 Task: Reply all and add a link Link0000000014 to Aakash.mishra@softage.net and add a cc to Email0000000002@outlook.com with a subject Subject0000000016 with a message Message0000000014. Reply all and add a link Link0000000014 to Aakash.mishra@softage.net and add a cc to Email0000000002@outlook.com and bcc to Email0000000003@outlook.com@outlook.com with a subject Subject0000000016 with a message Message0000000014. Reply all and add a link Link0000000014 to Email0000000002@outlook.com with a subject Subject0000000016 with a message Message0000000014 and with an attachment of Attach0000000004. Reply all and add a link Link0000000014 to Aakash.mishra@softage.net and add a cc to Email0000000002@outlook.com with a subject Subject0000000016 with a message Message0000000014 and with an attachment of Attach0000000004. Reply all and add a link Link0000000014 to Aakash.mishra@softage.net and add a cc to Email0000000002@outlook.com and bcc to Email0000000003@outlook.com@outlook.com with a subject Subject0000000017 with a message Message0000000014 and with an attachment of Attach0000000004
Action: Mouse moved to (1133, 304)
Screenshot: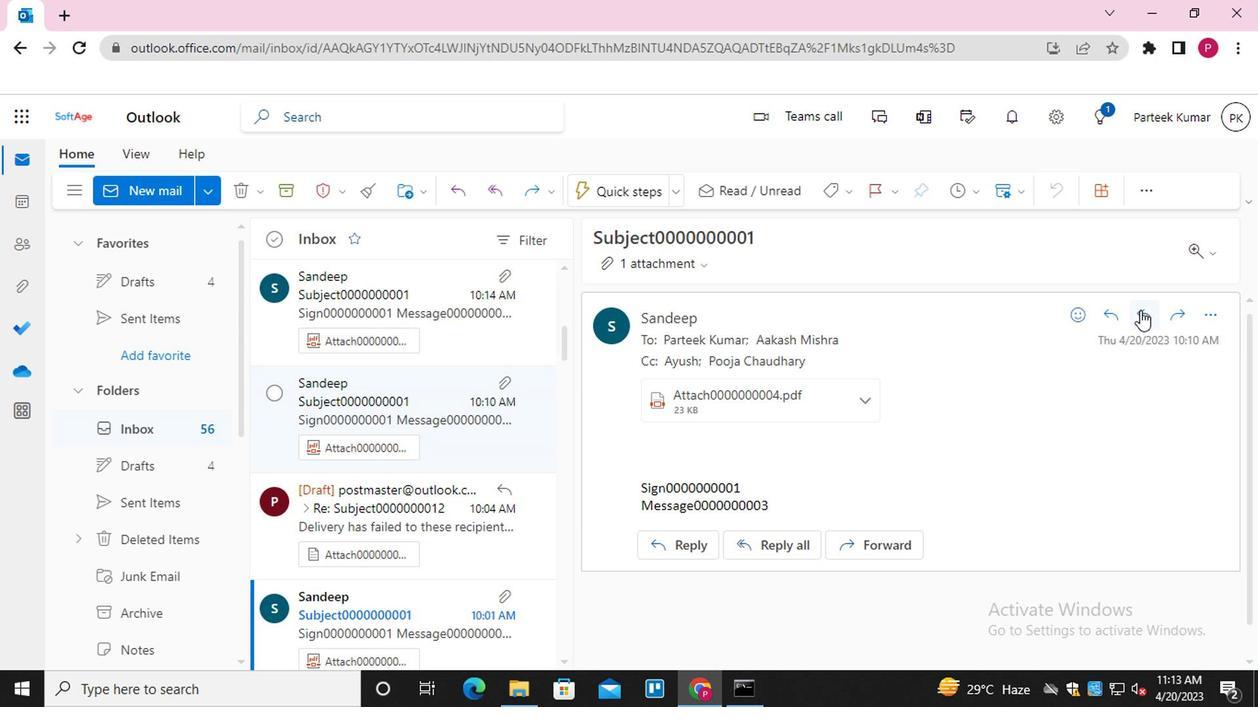 
Action: Mouse pressed left at (1133, 304)
Screenshot: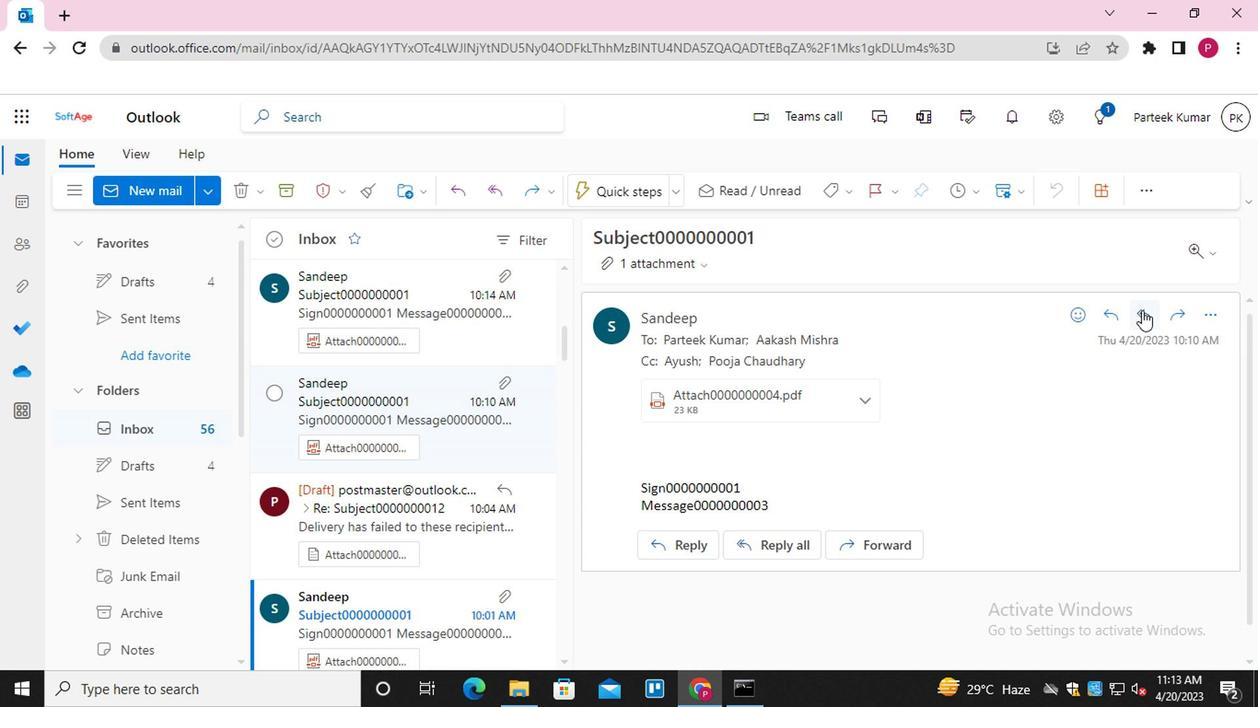 
Action: Mouse moved to (600, 560)
Screenshot: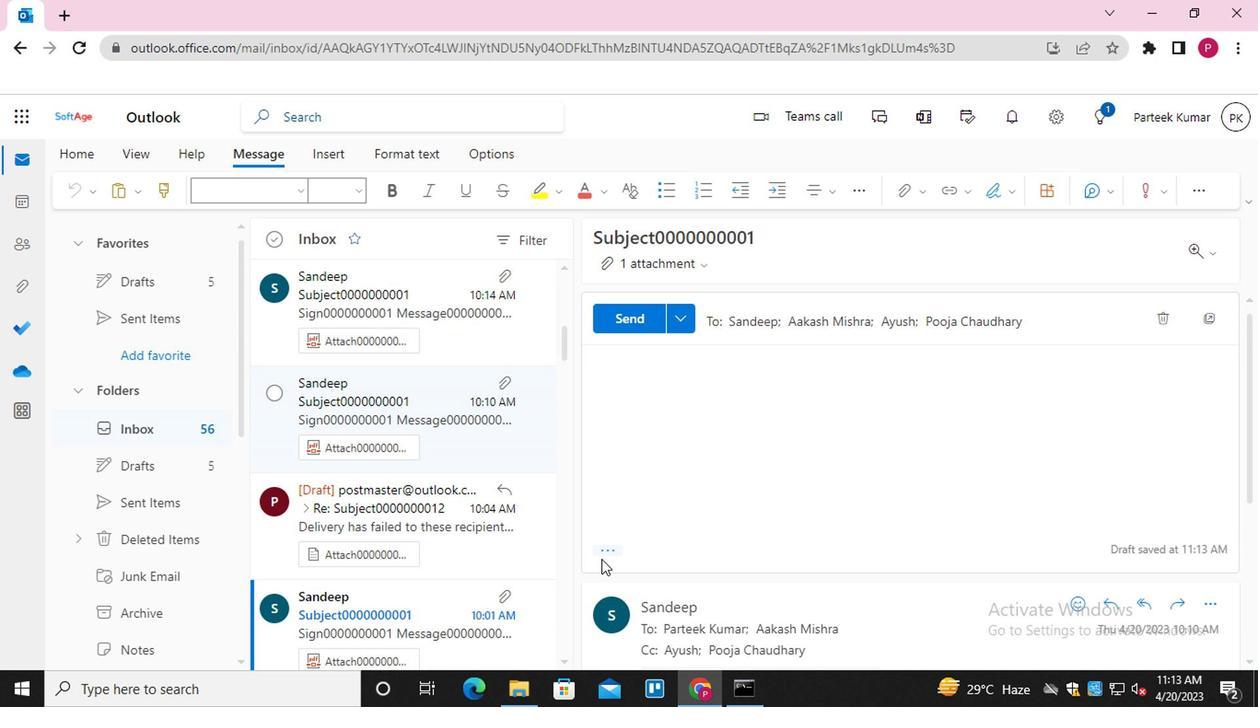 
Action: Mouse pressed left at (600, 560)
Screenshot: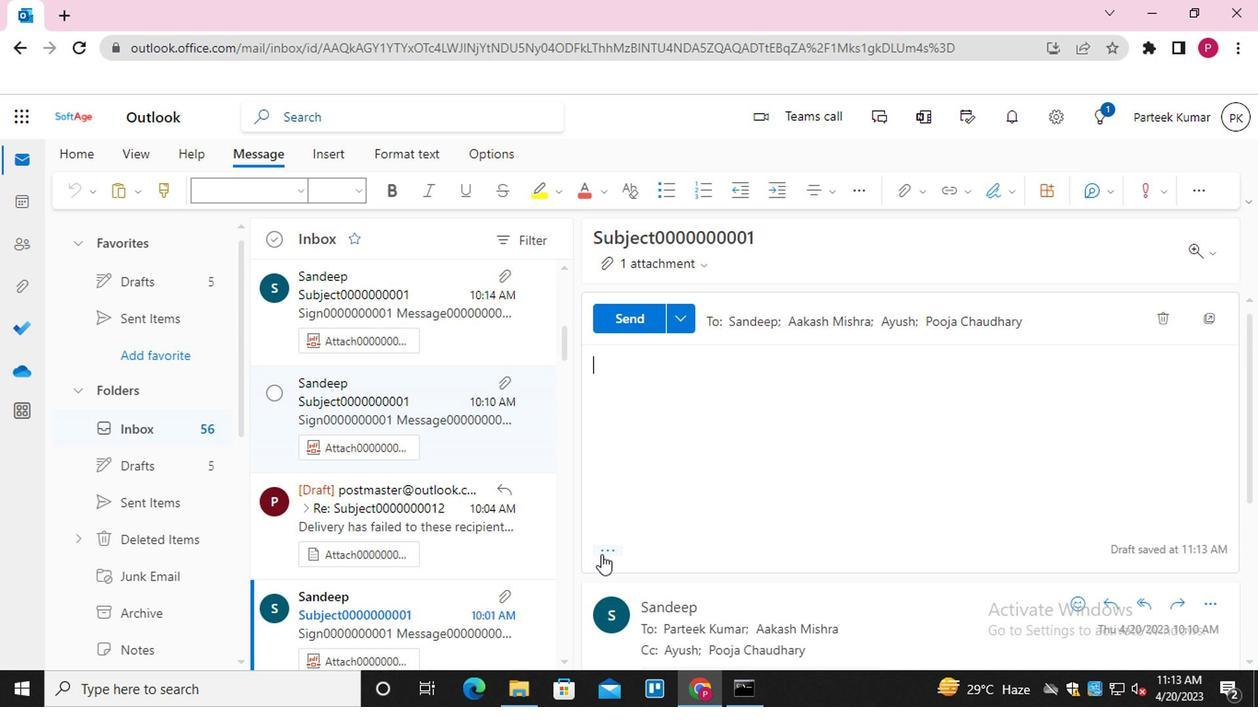 
Action: Mouse moved to (610, 366)
Screenshot: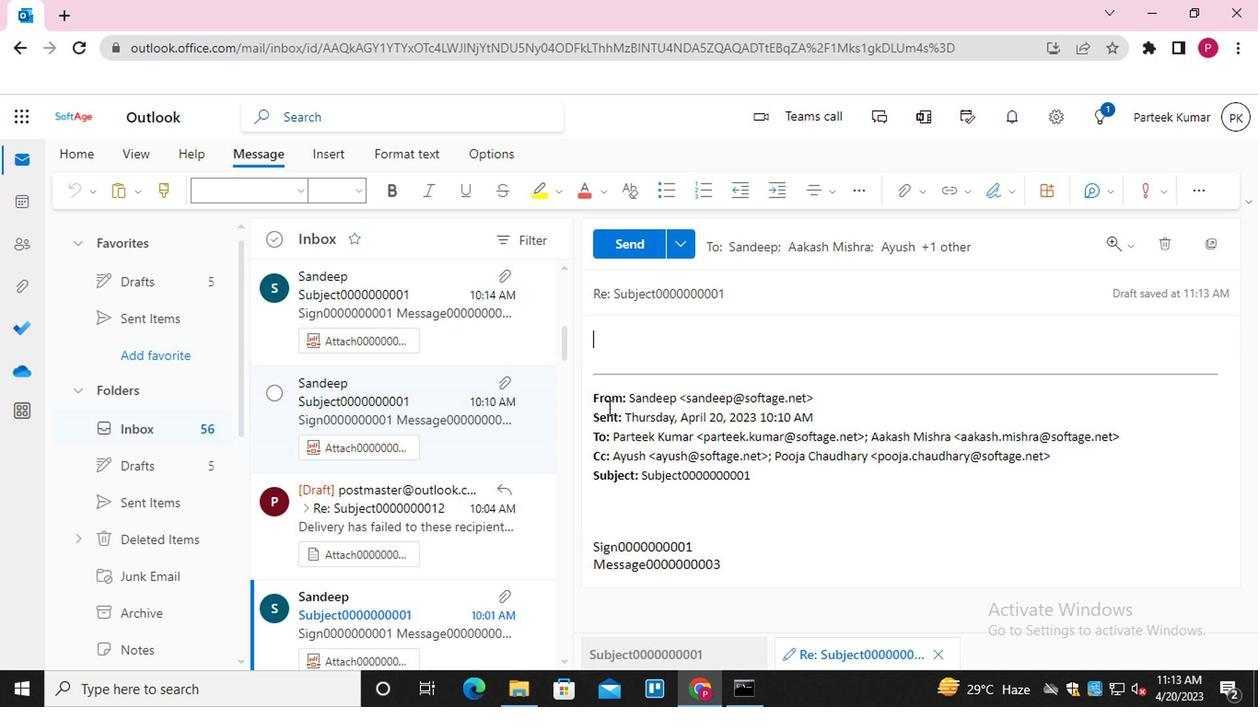 
Action: Mouse pressed left at (610, 366)
Screenshot: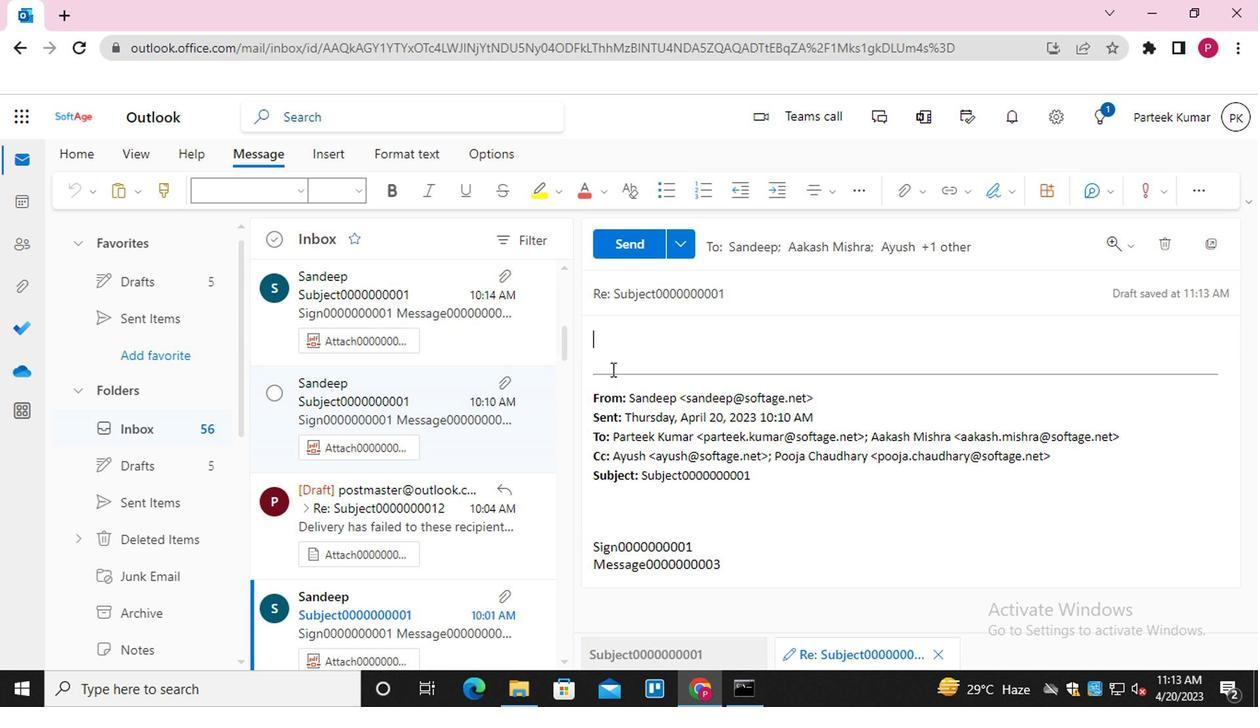 
Action: Mouse moved to (615, 357)
Screenshot: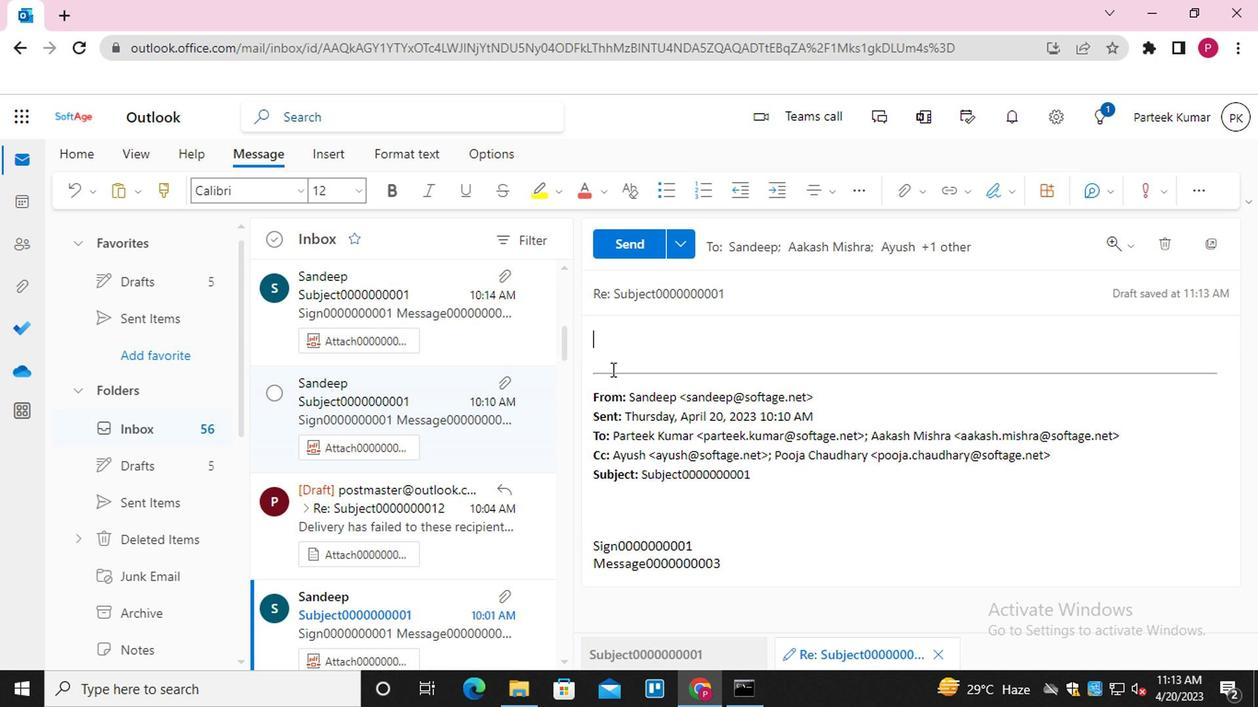 
Action: Mouse pressed left at (615, 357)
Screenshot: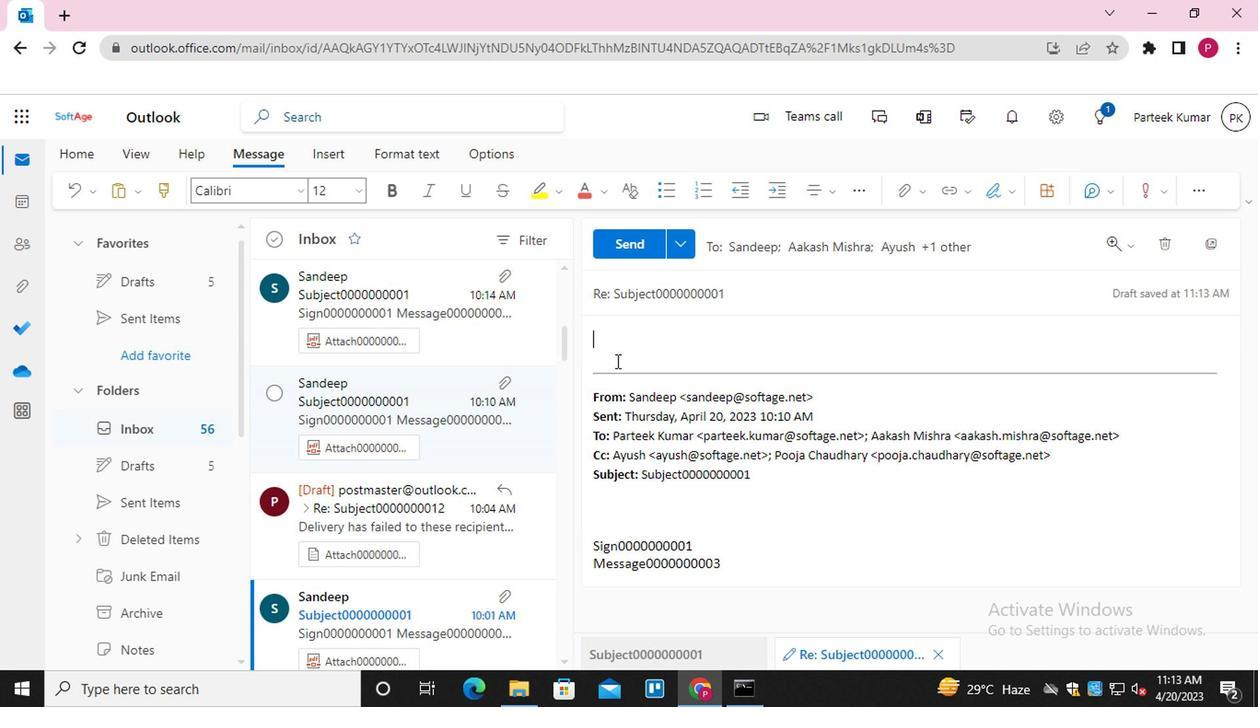 
Action: Mouse moved to (944, 173)
Screenshot: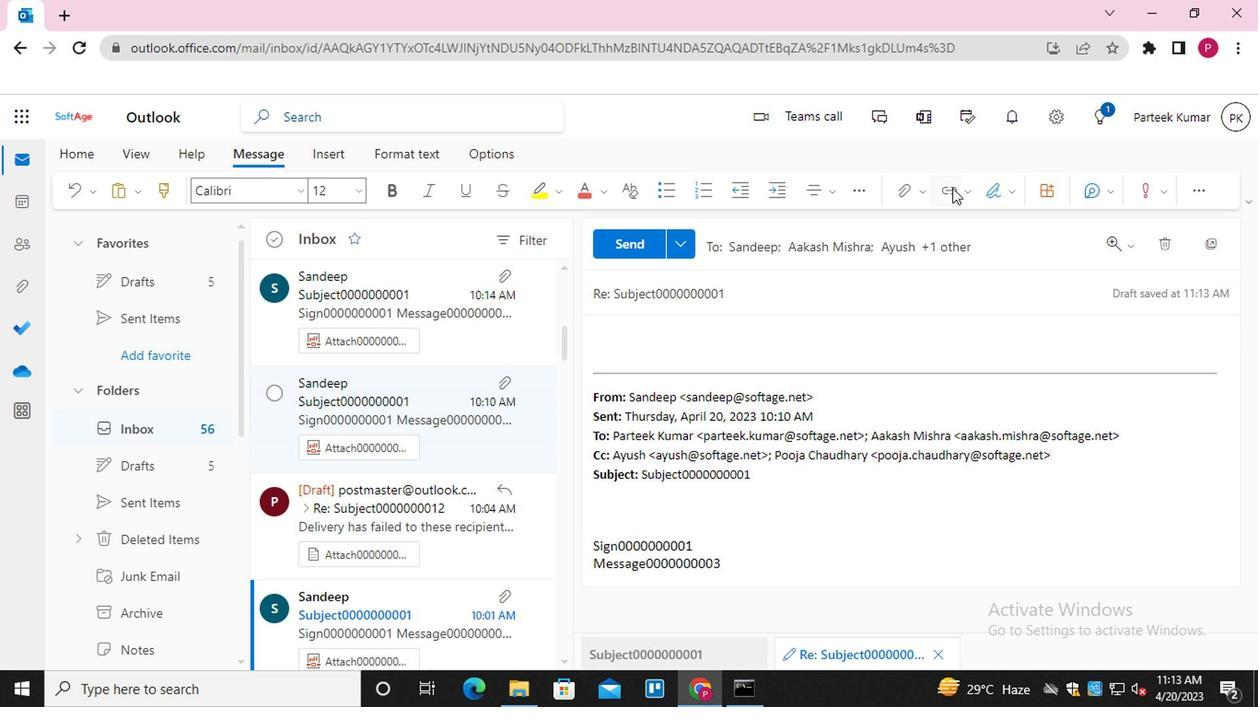 
Action: Mouse pressed left at (944, 173)
Screenshot: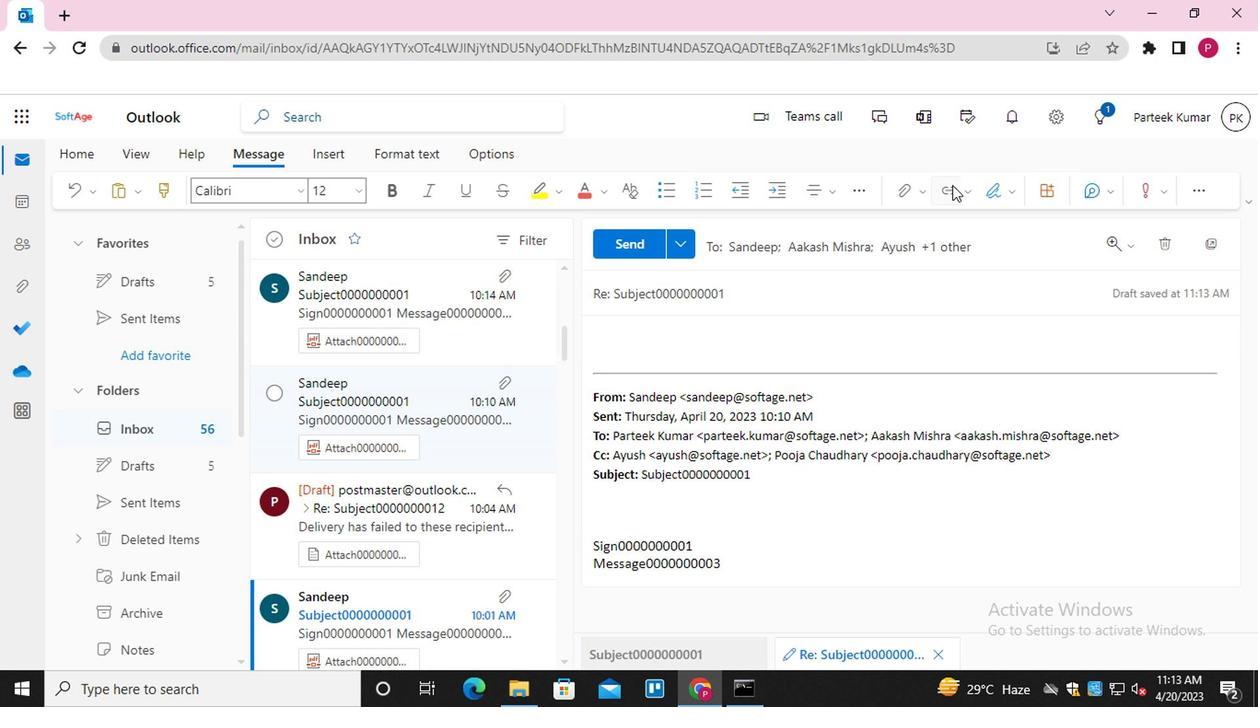 
Action: Mouse moved to (658, 356)
Screenshot: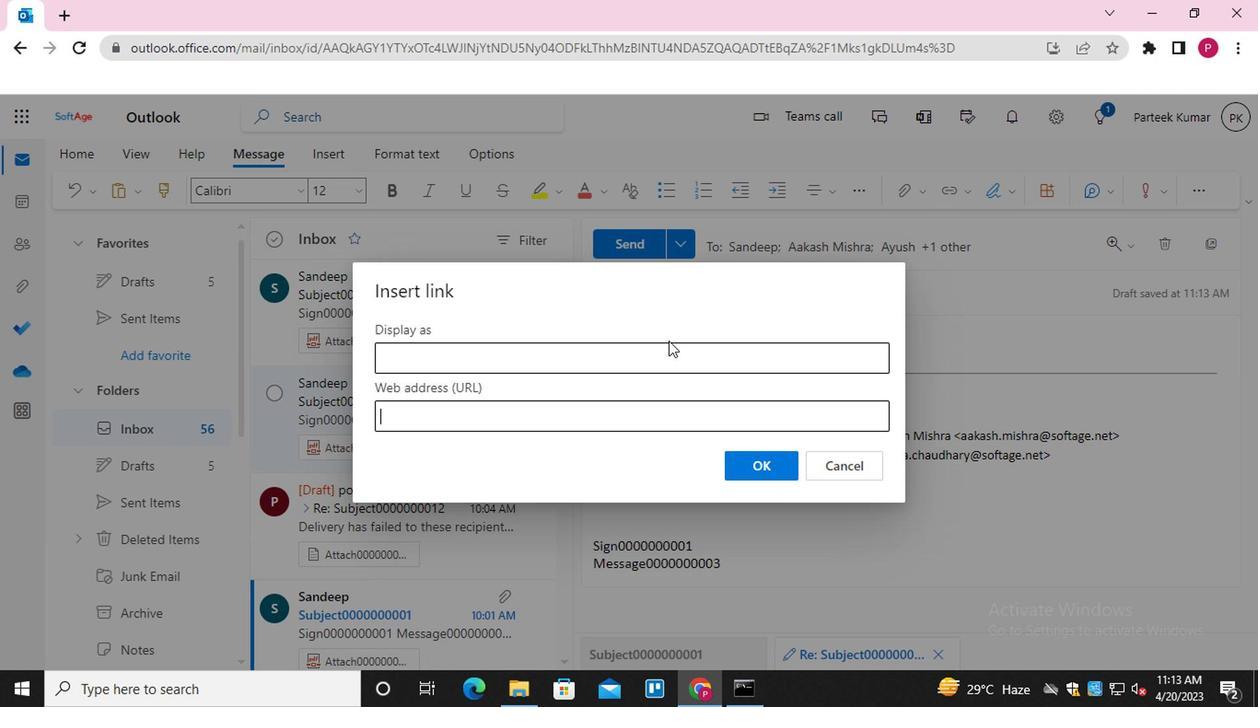 
Action: Mouse pressed left at (658, 356)
Screenshot: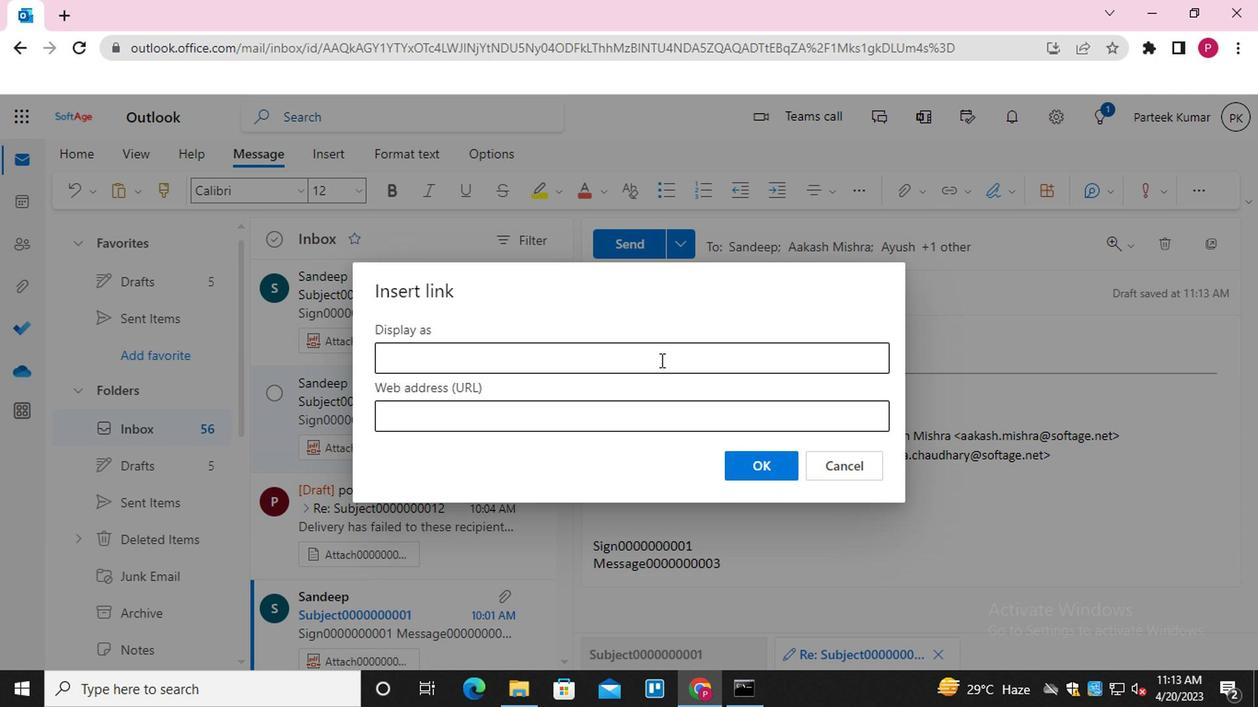 
Action: Mouse moved to (549, 401)
Screenshot: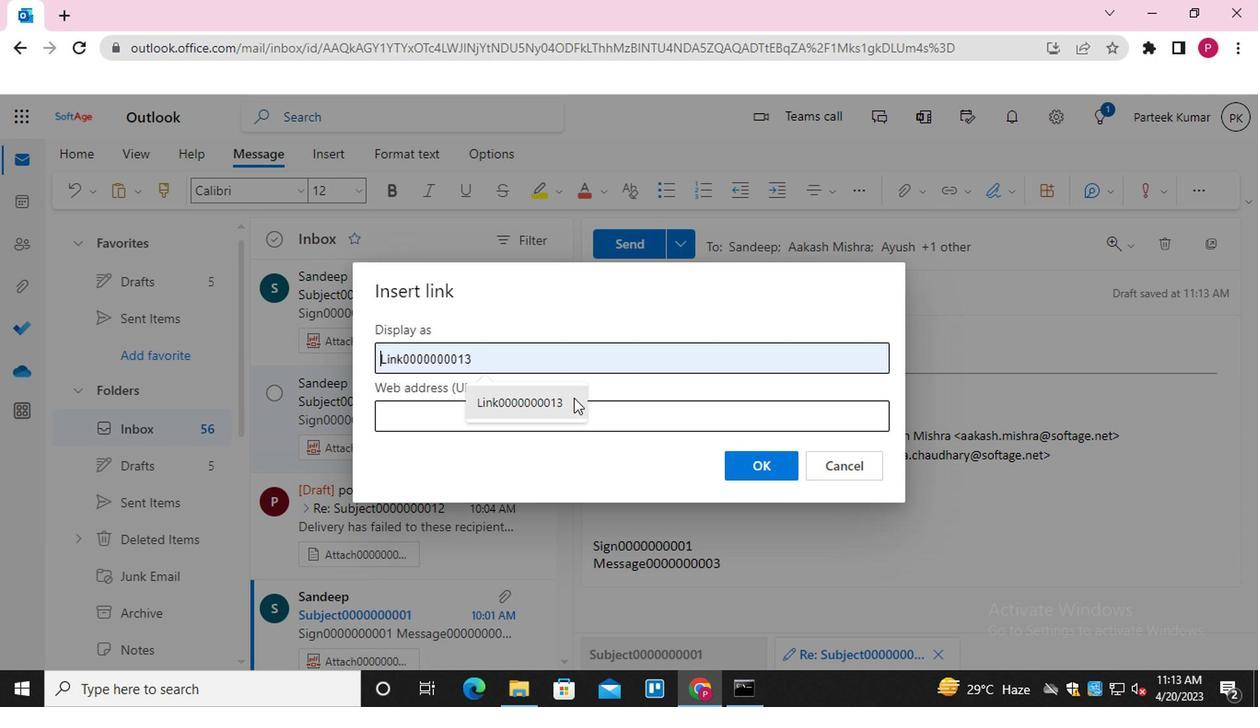 
Action: Mouse pressed left at (549, 401)
Screenshot: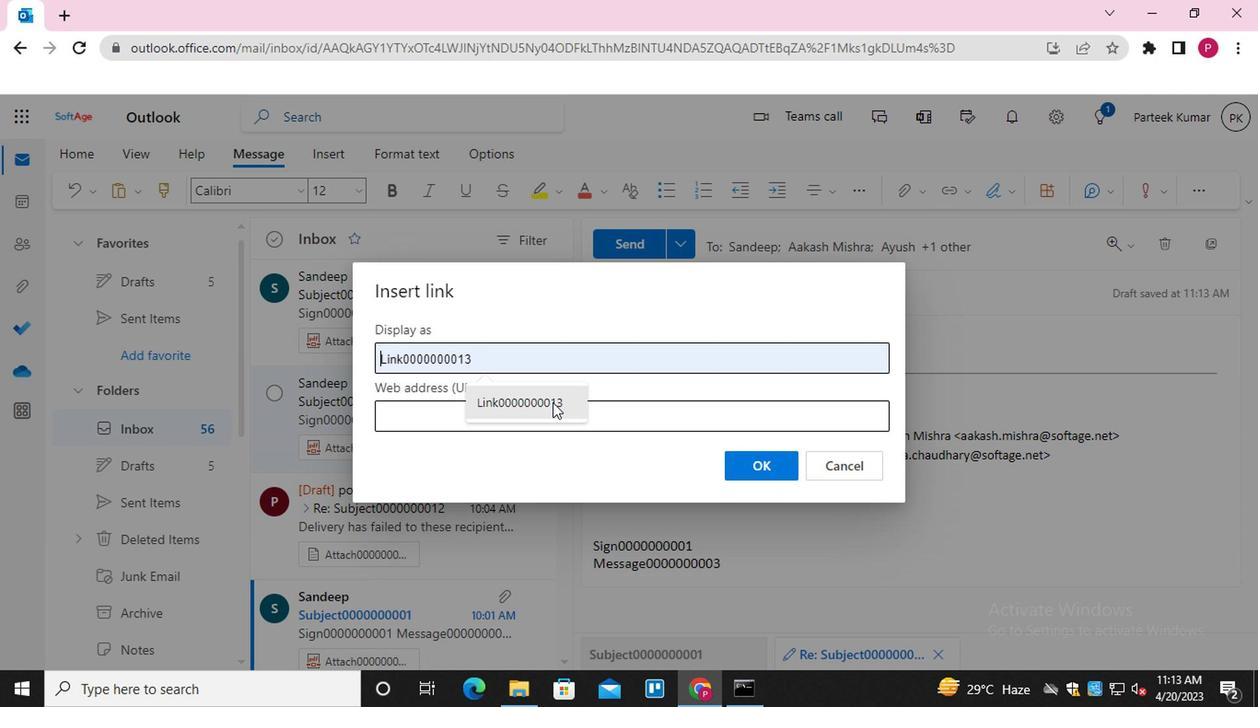 
Action: Mouse moved to (552, 359)
Screenshot: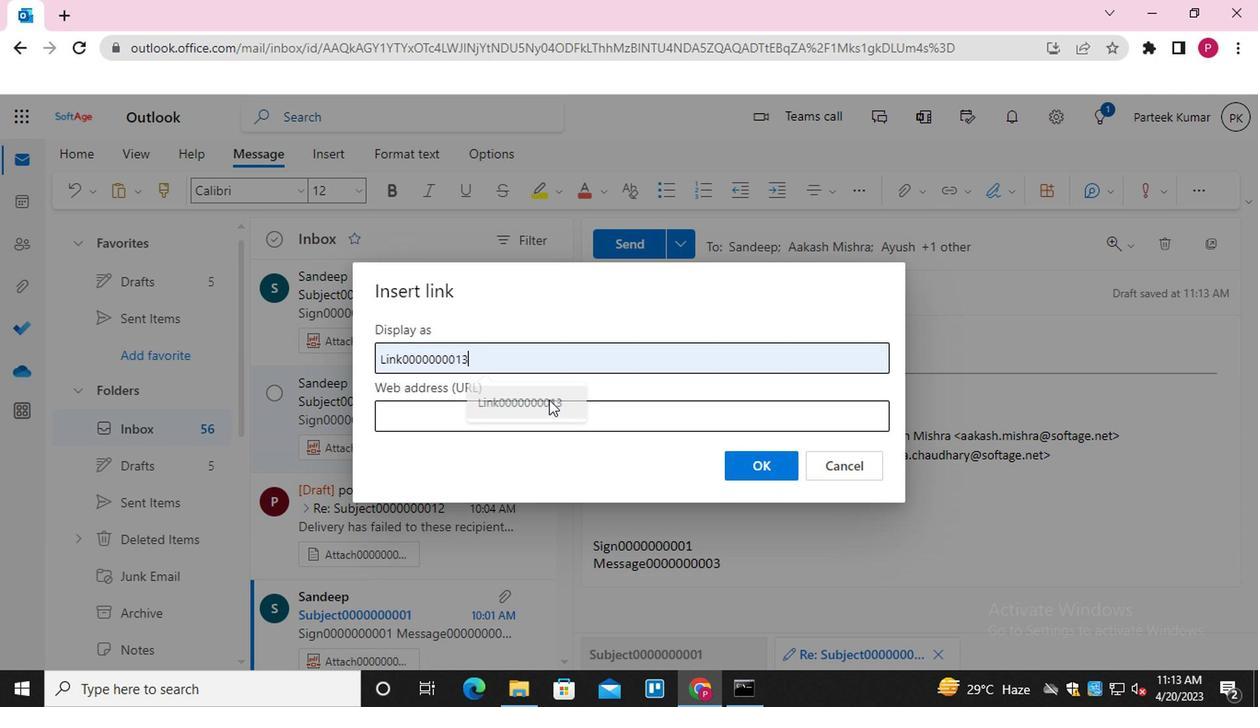 
Action: Mouse pressed left at (552, 359)
Screenshot: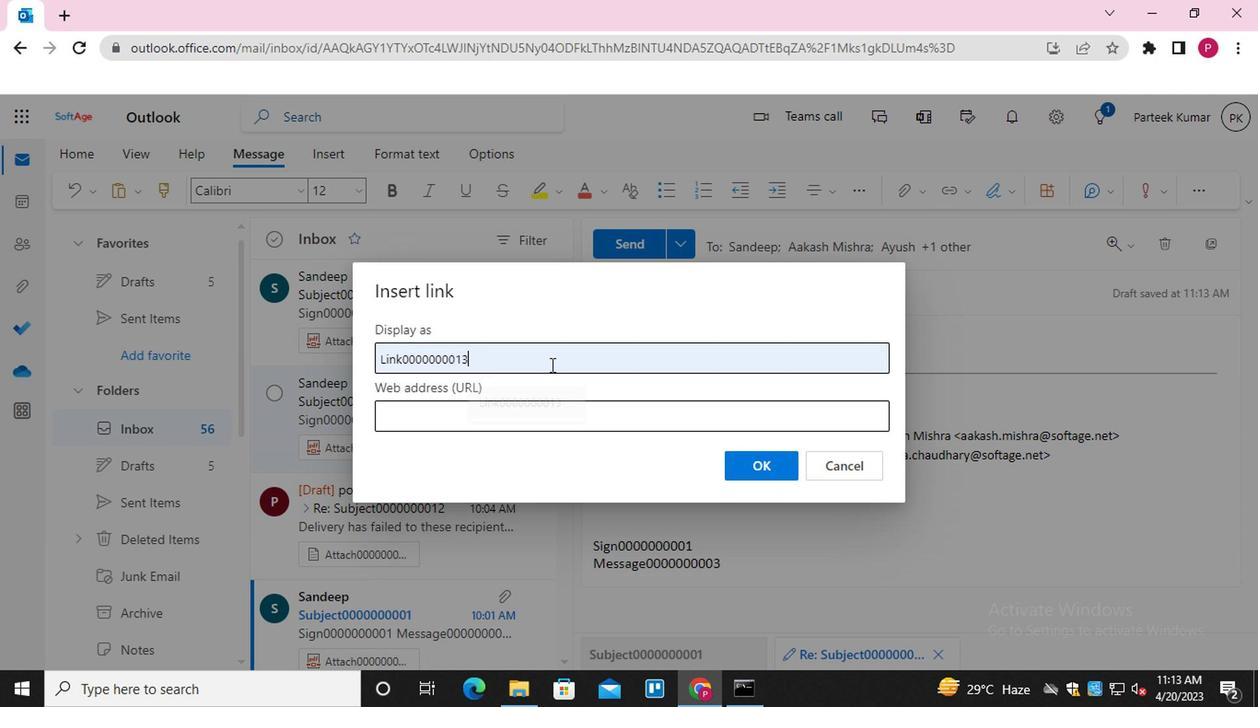 
Action: Mouse moved to (552, 358)
Screenshot: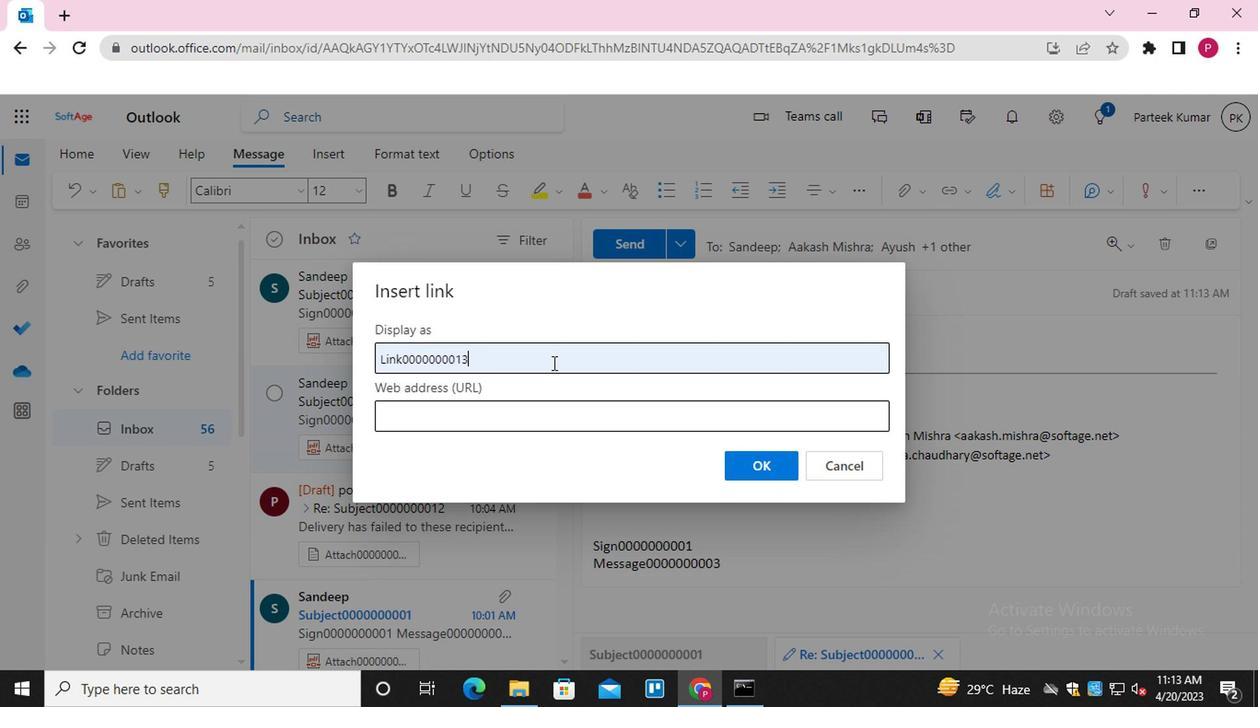 
Action: Key pressed <Key.backspace>4
Screenshot: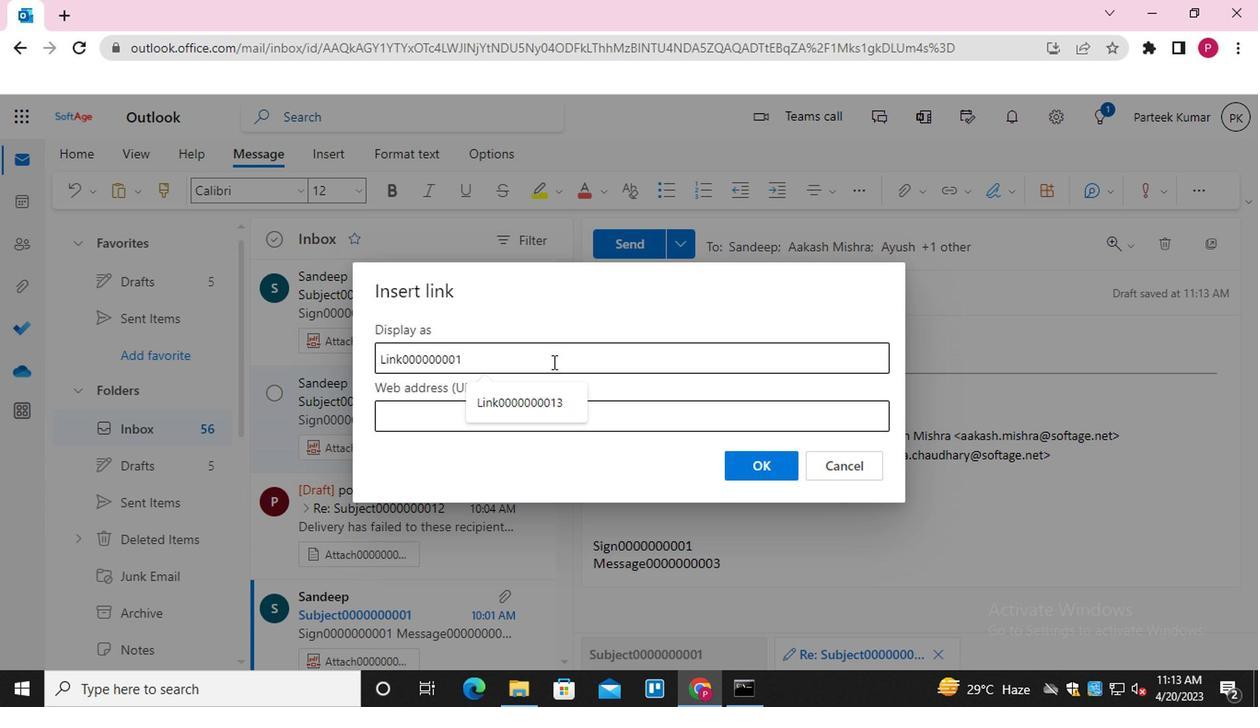 
Action: Mouse moved to (532, 405)
Screenshot: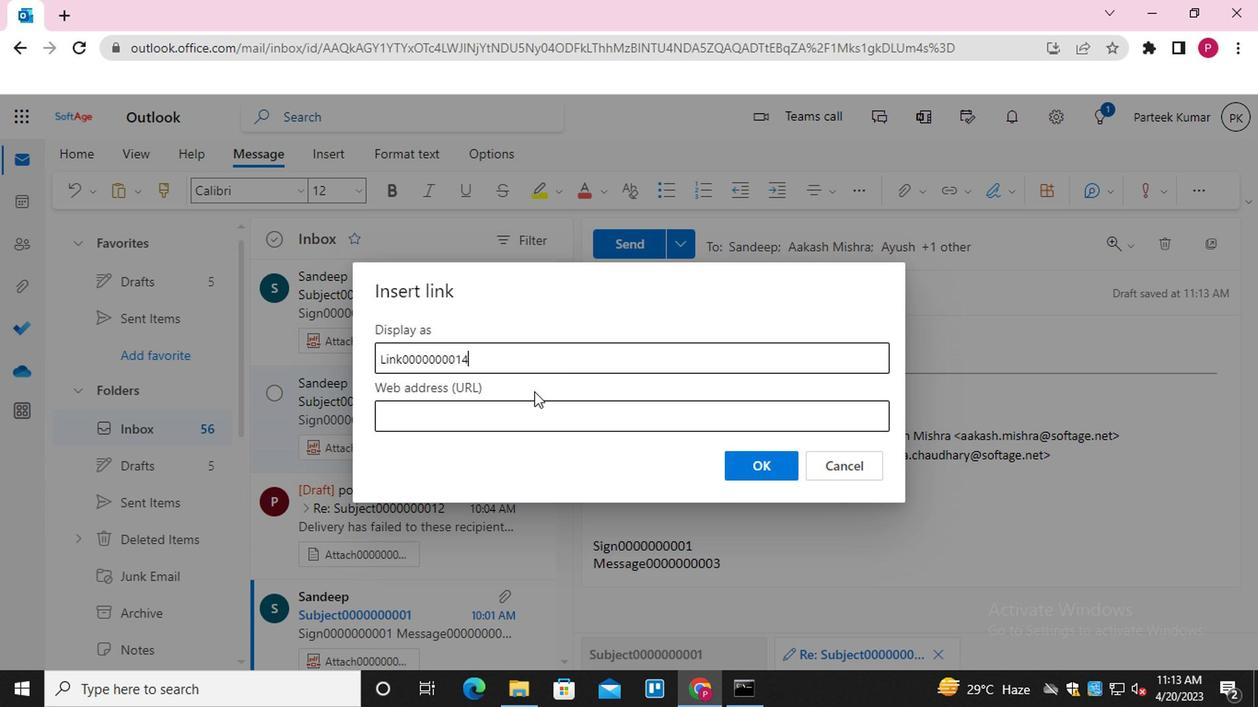 
Action: Mouse pressed left at (532, 405)
Screenshot: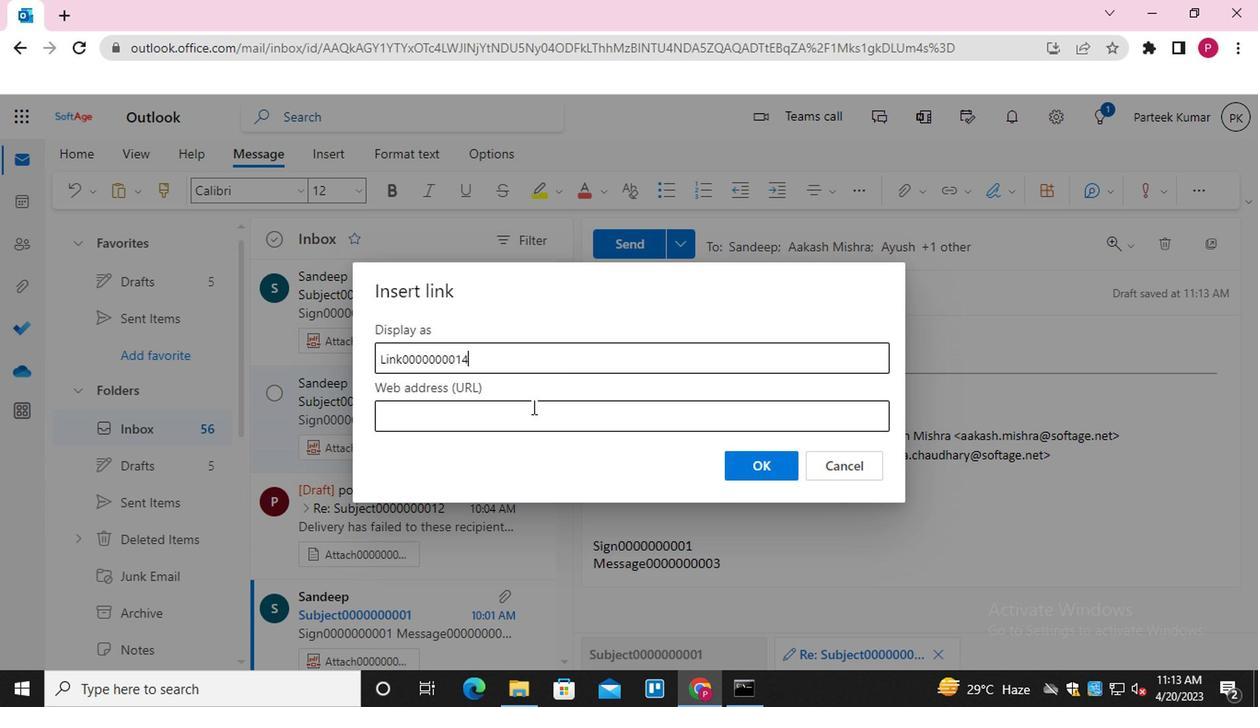 
Action: Mouse moved to (525, 461)
Screenshot: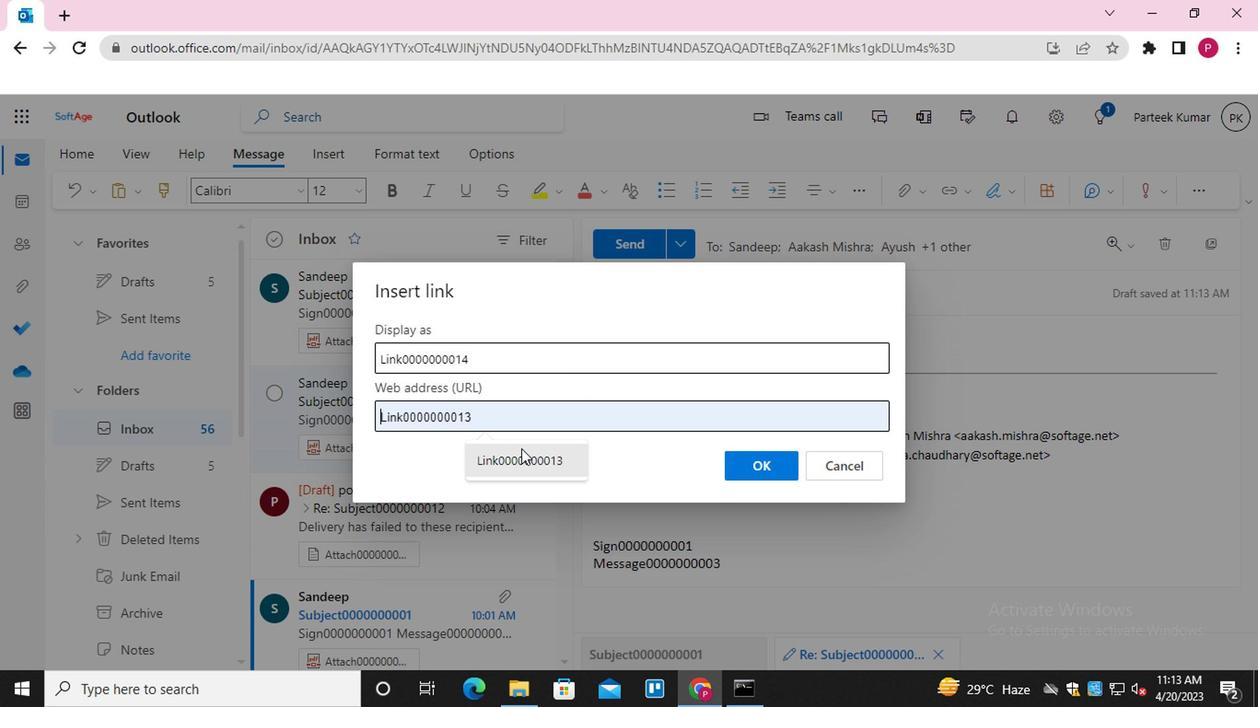 
Action: Mouse pressed left at (525, 461)
Screenshot: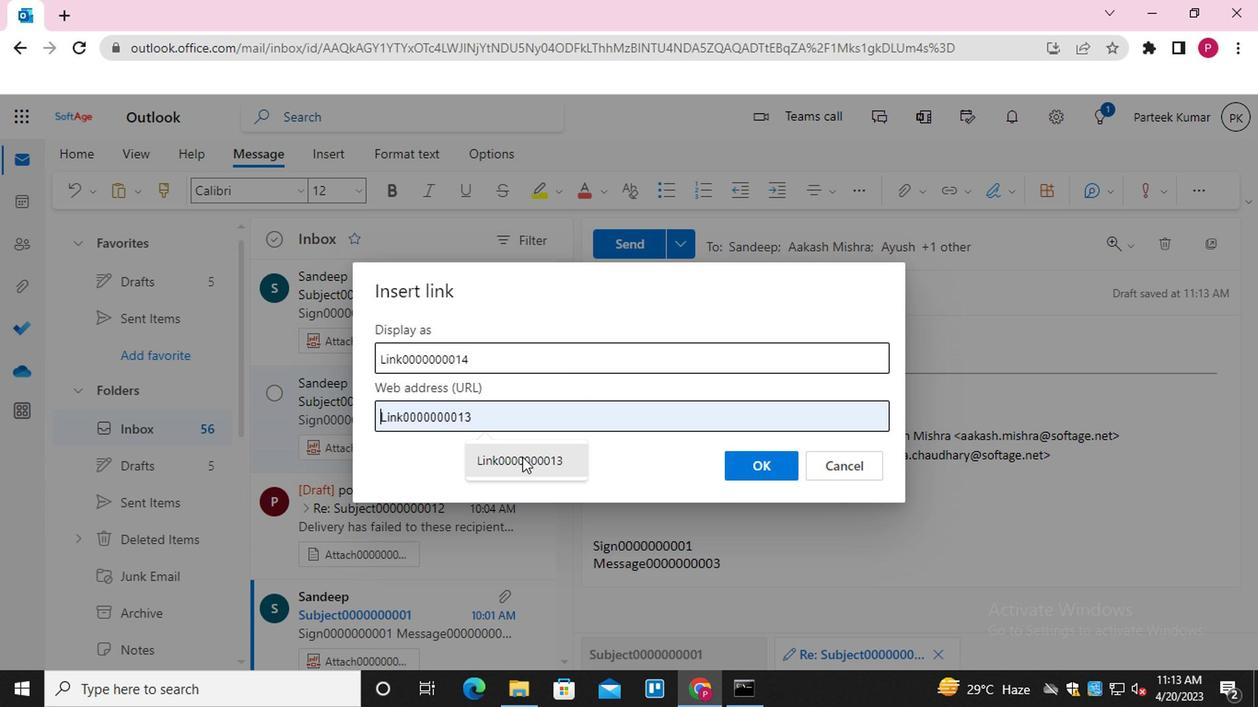 
Action: Mouse moved to (528, 459)
Screenshot: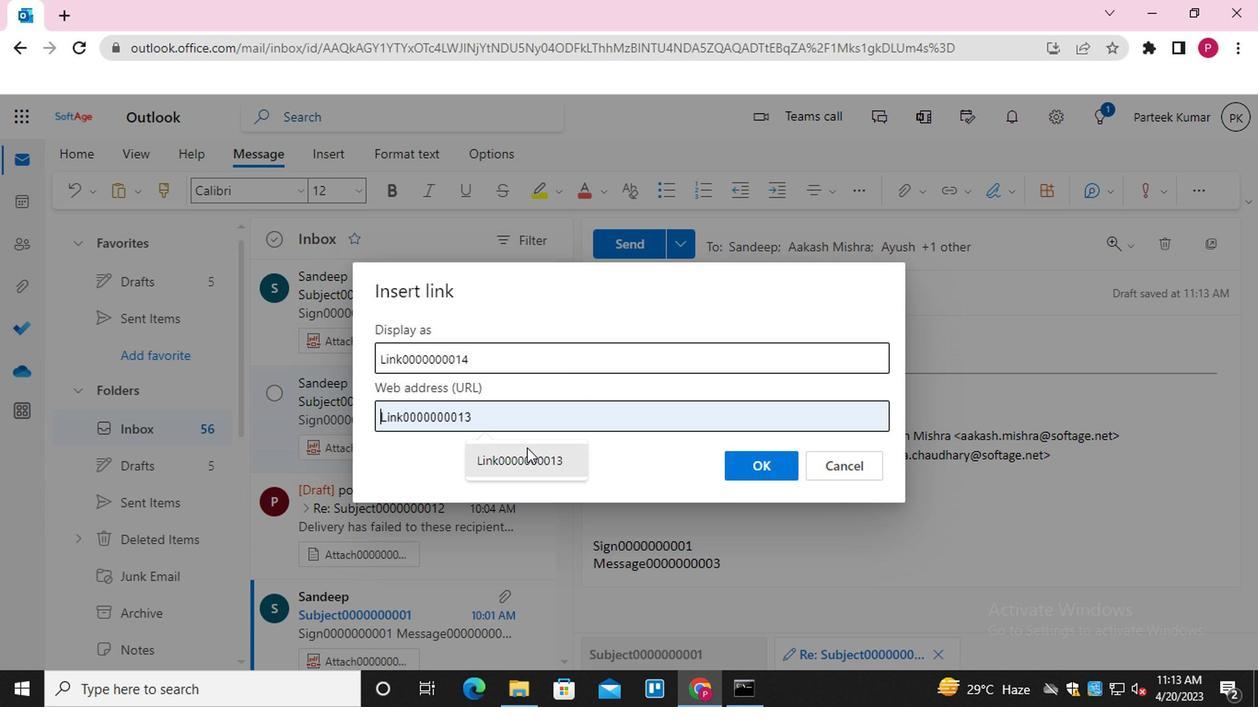 
Action: Mouse pressed left at (528, 459)
Screenshot: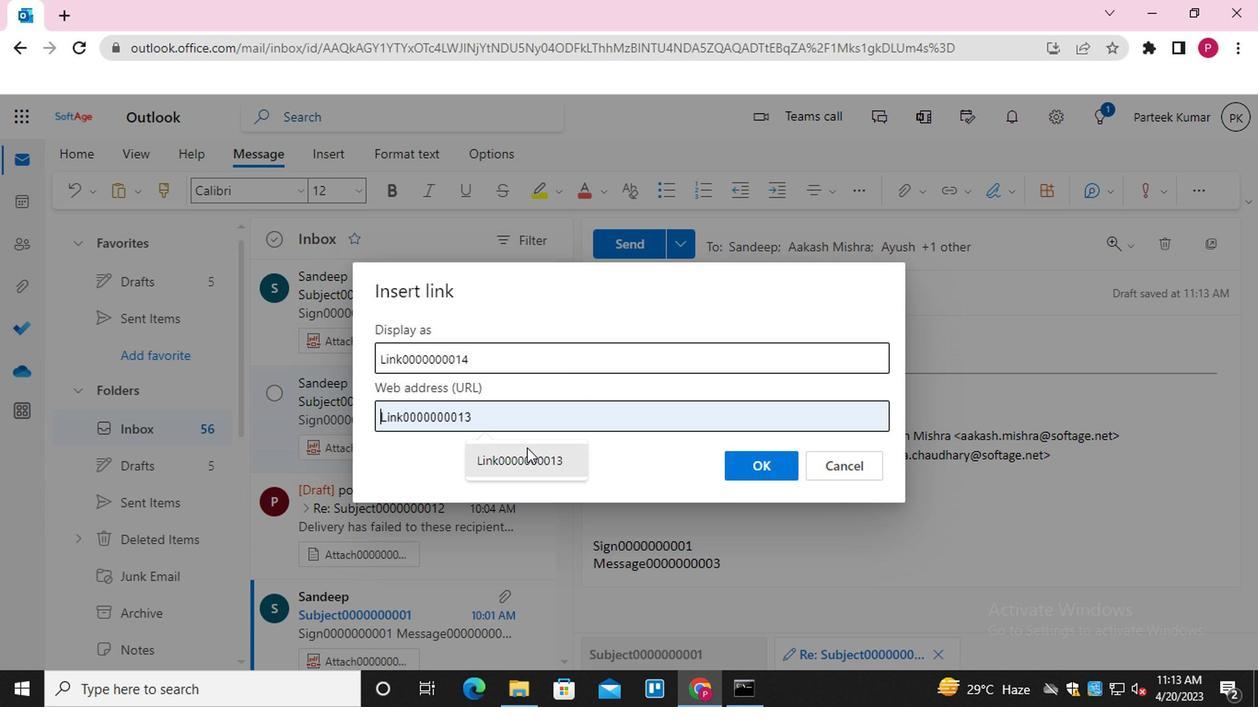 
Action: Mouse moved to (530, 418)
Screenshot: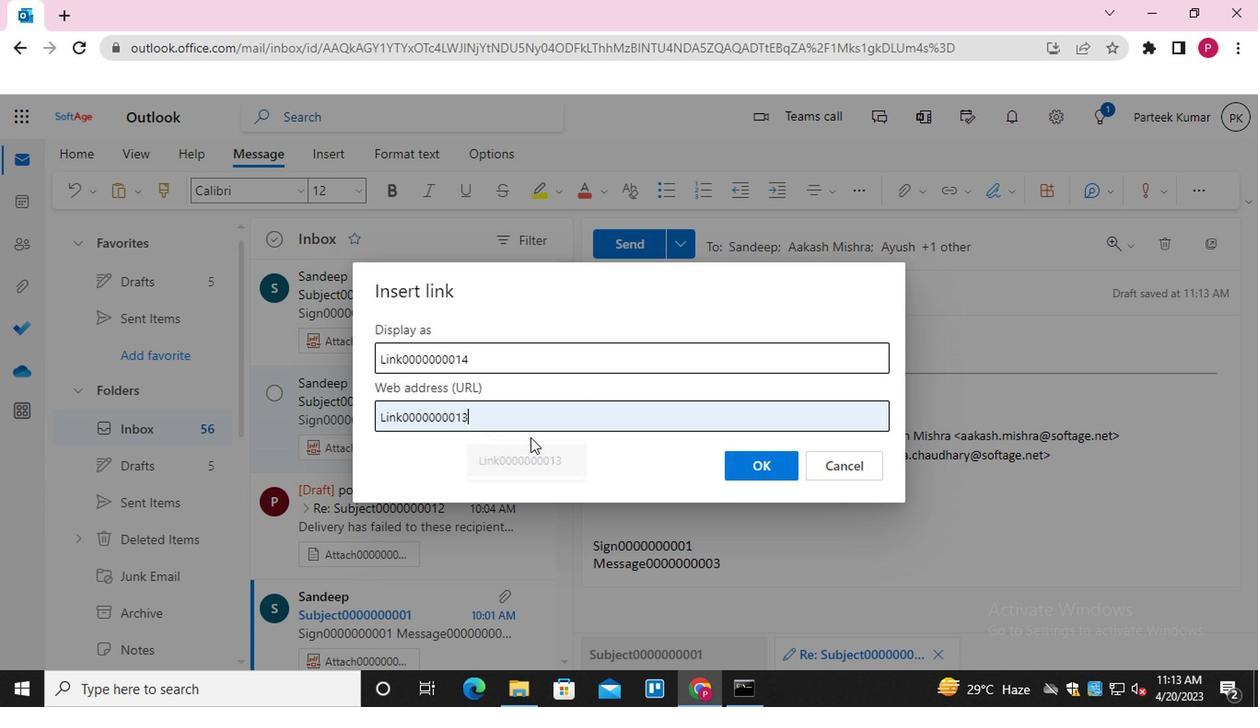 
Action: Mouse pressed left at (530, 418)
Screenshot: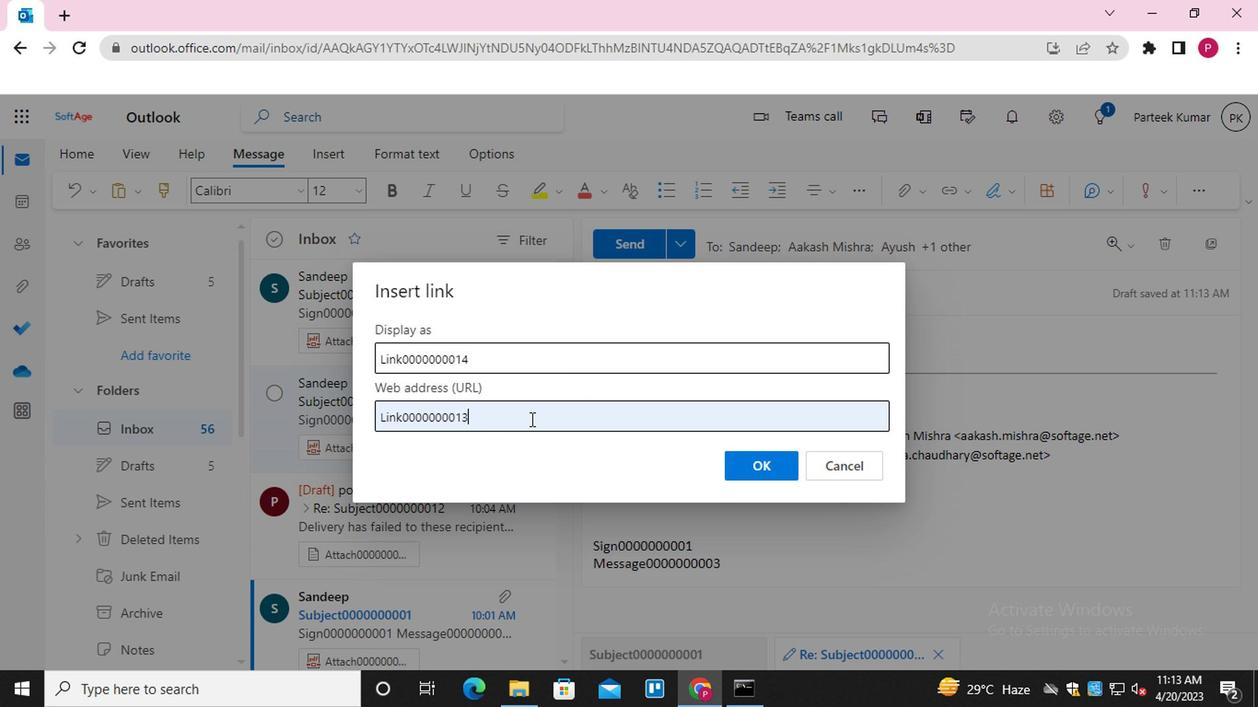 
Action: Key pressed <Key.backspace>4
Screenshot: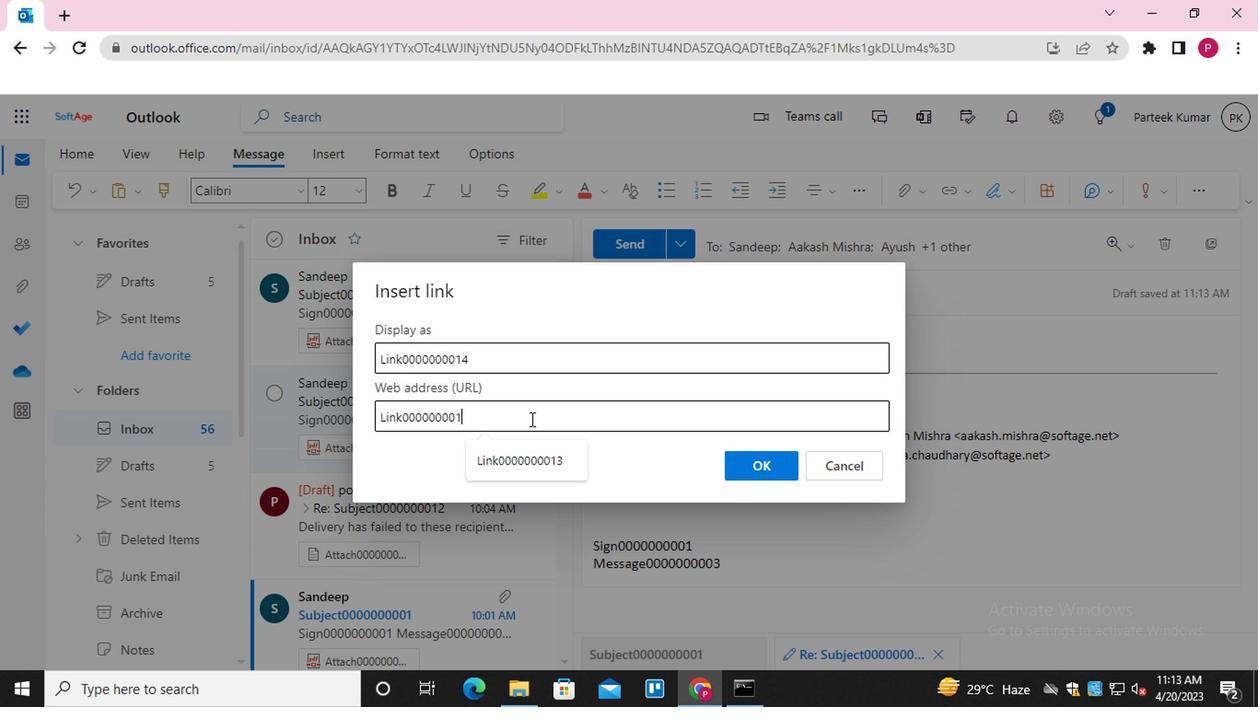 
Action: Mouse moved to (767, 464)
Screenshot: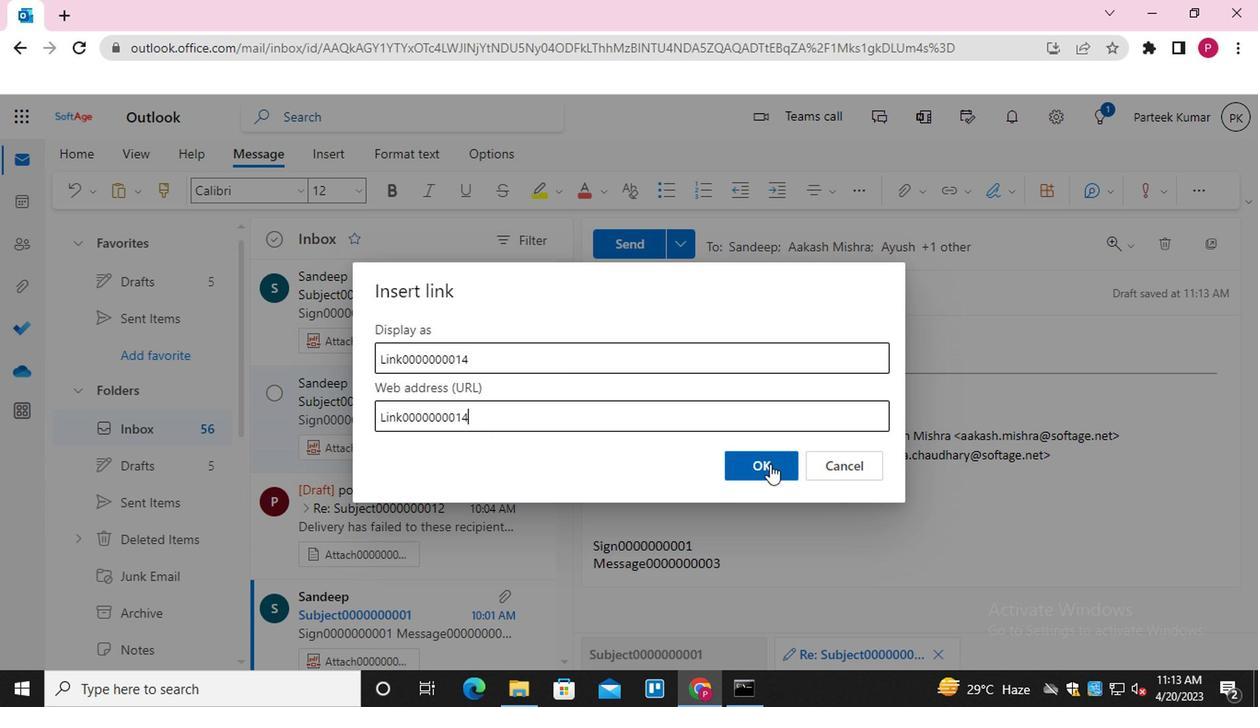 
Action: Mouse pressed left at (767, 464)
Screenshot: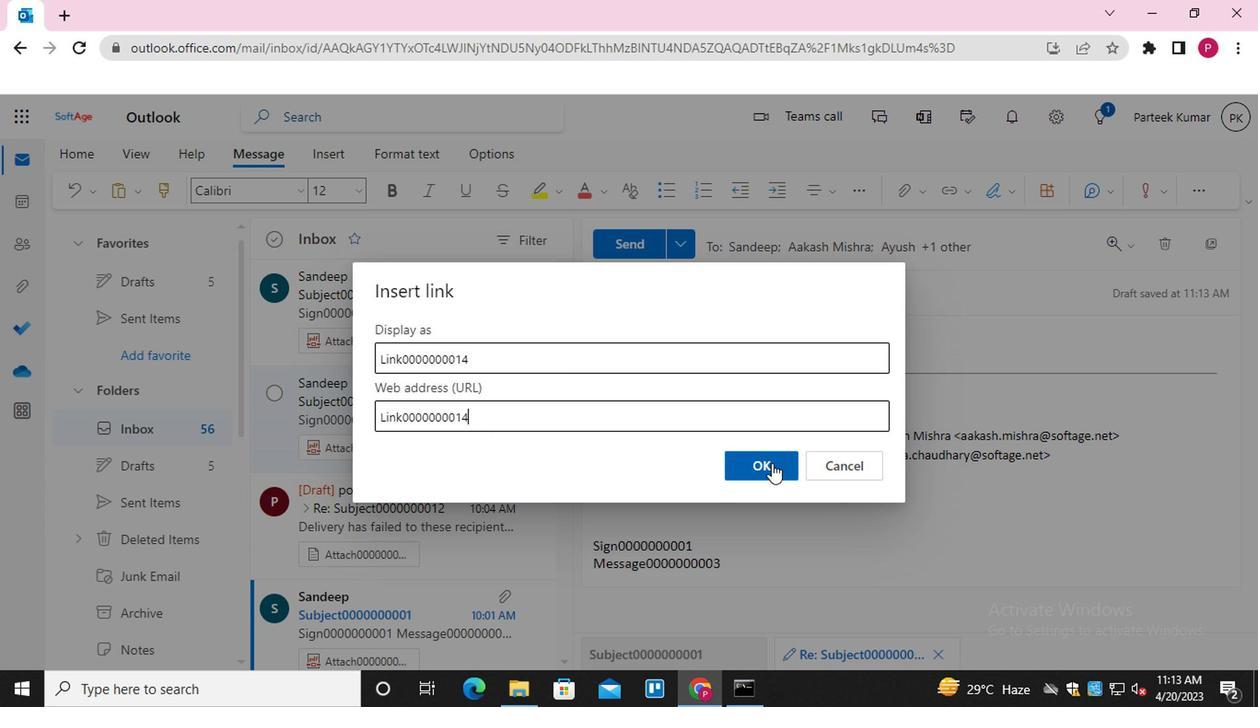 
Action: Mouse moved to (979, 239)
Screenshot: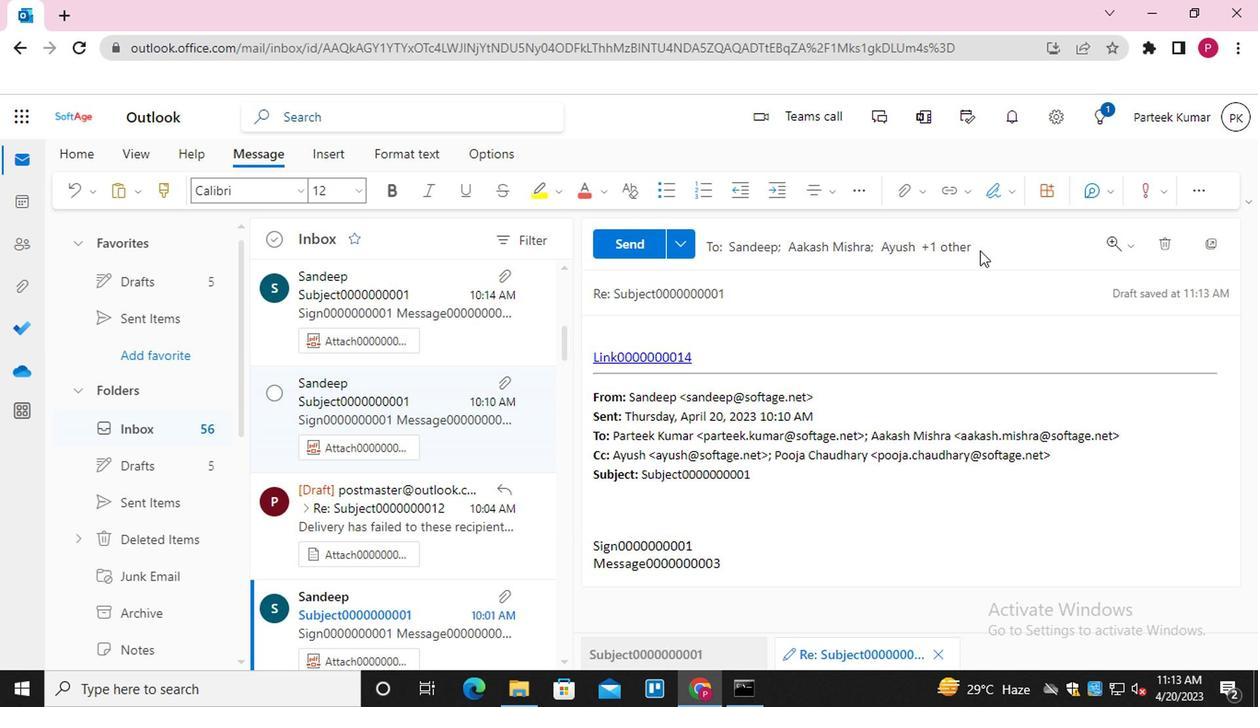 
Action: Mouse pressed left at (979, 239)
Screenshot: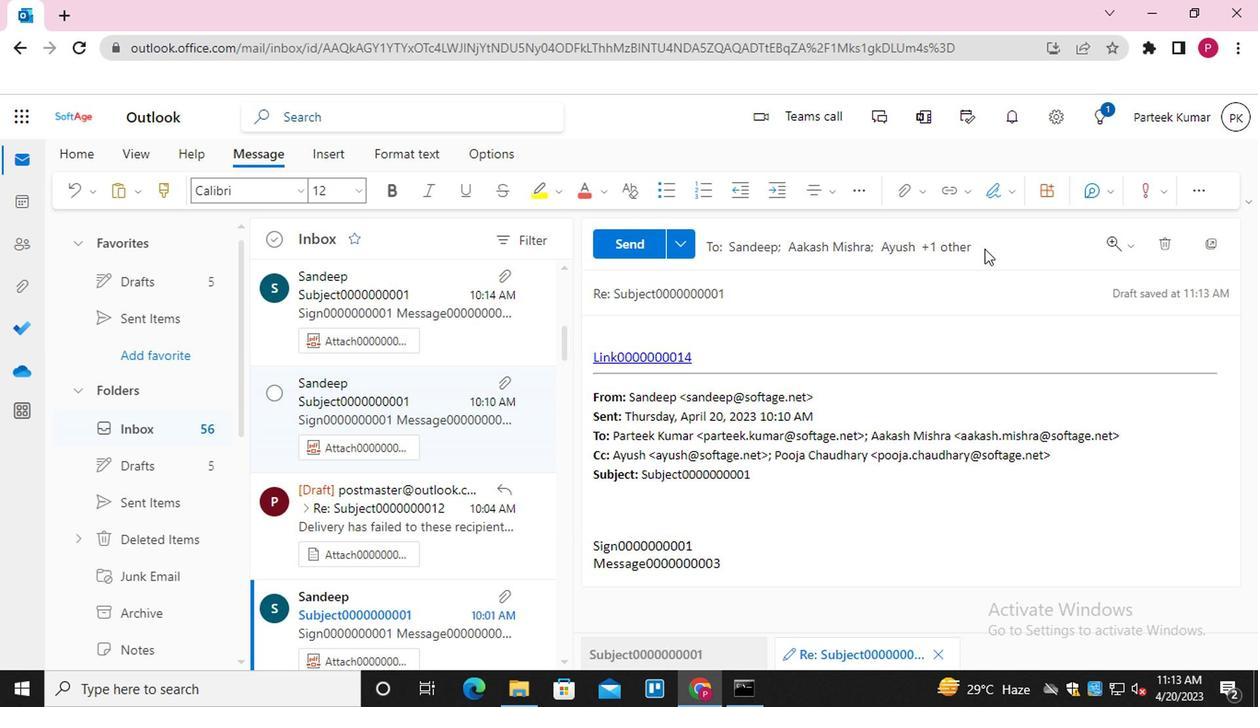 
Action: Mouse moved to (836, 282)
Screenshot: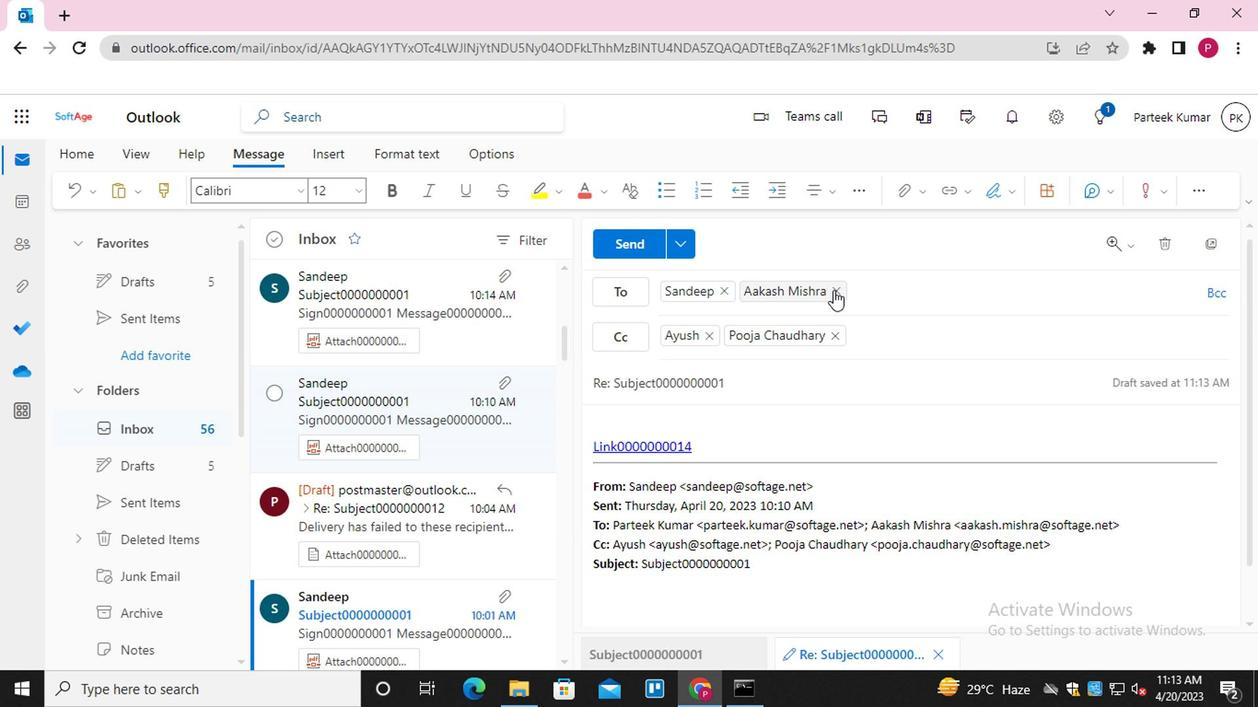 
Action: Mouse pressed left at (836, 282)
Screenshot: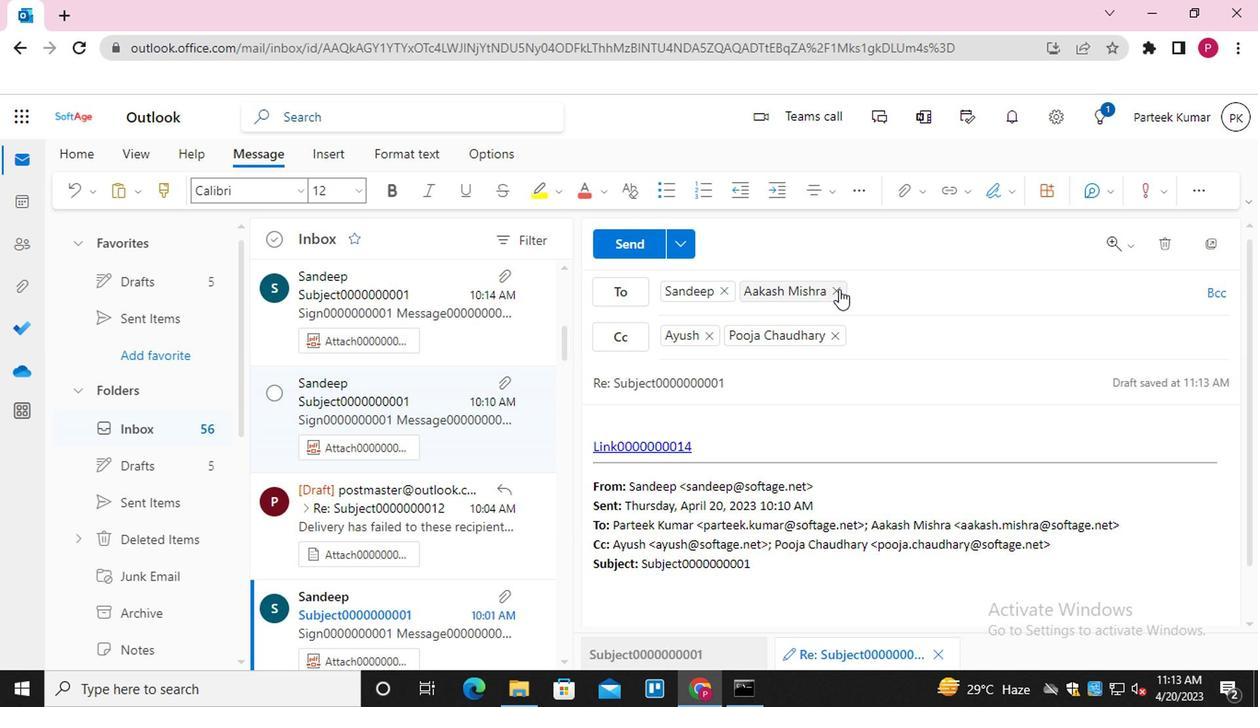 
Action: Mouse moved to (722, 287)
Screenshot: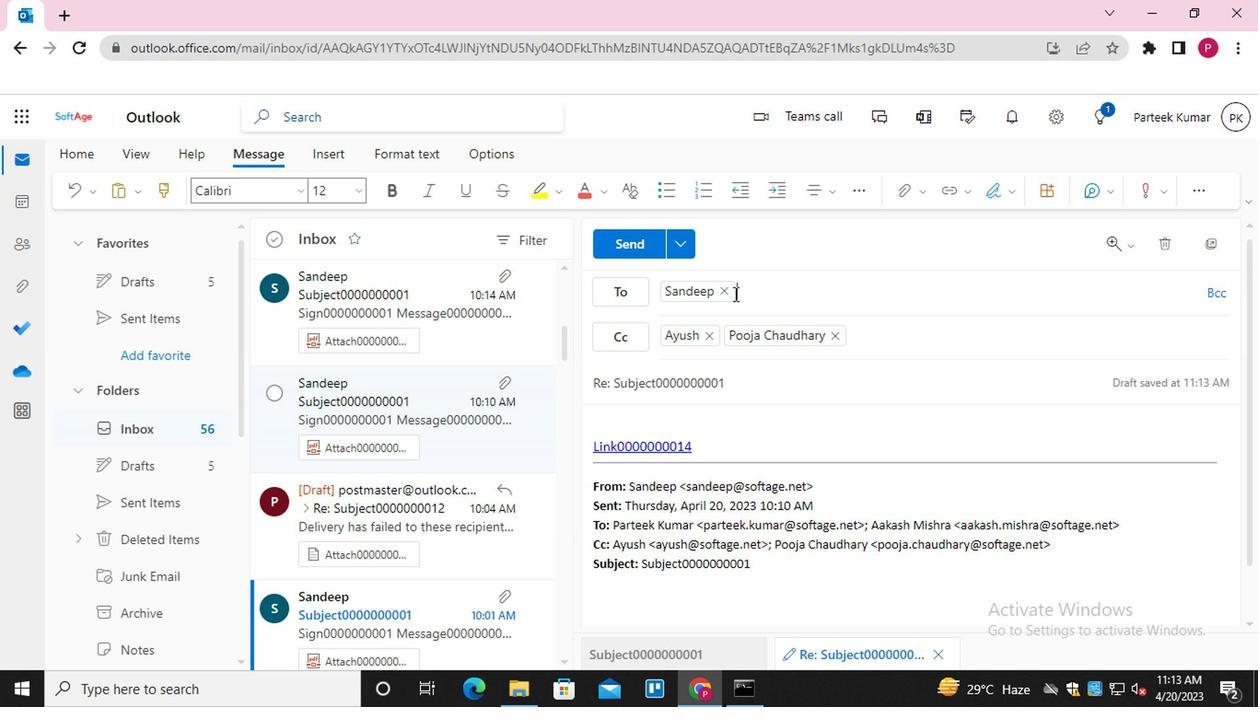 
Action: Mouse pressed left at (722, 287)
Screenshot: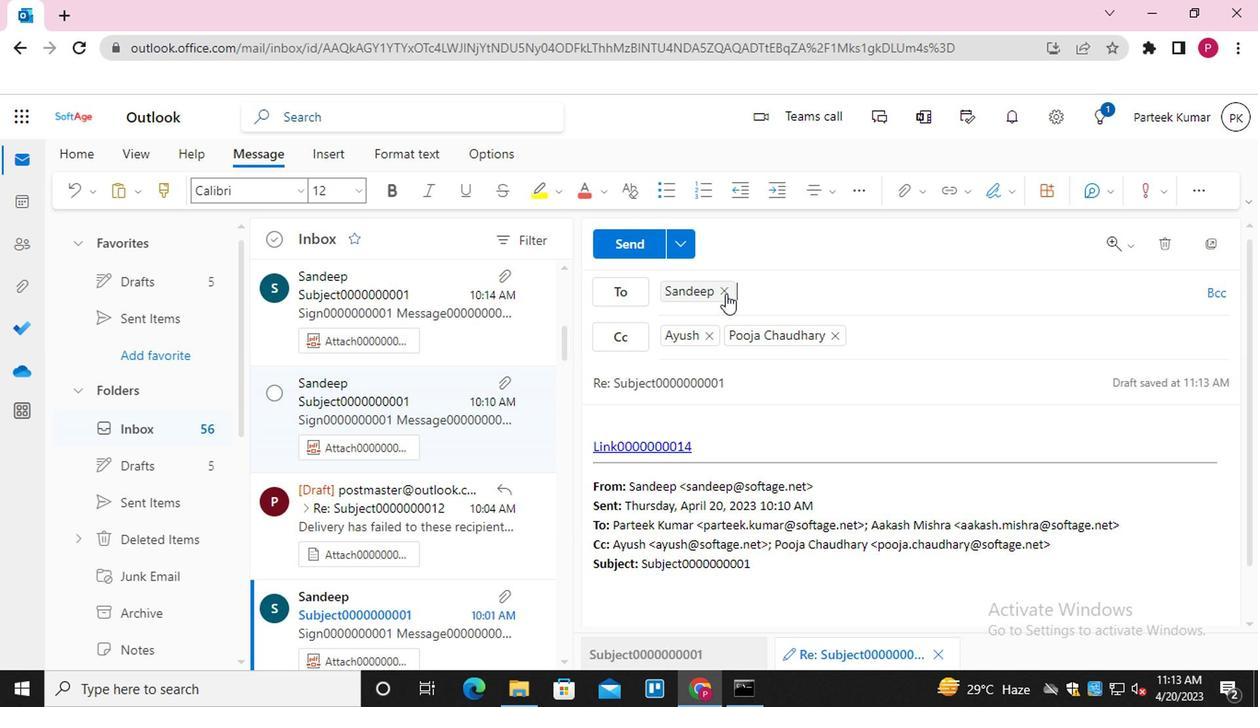 
Action: Mouse moved to (705, 329)
Screenshot: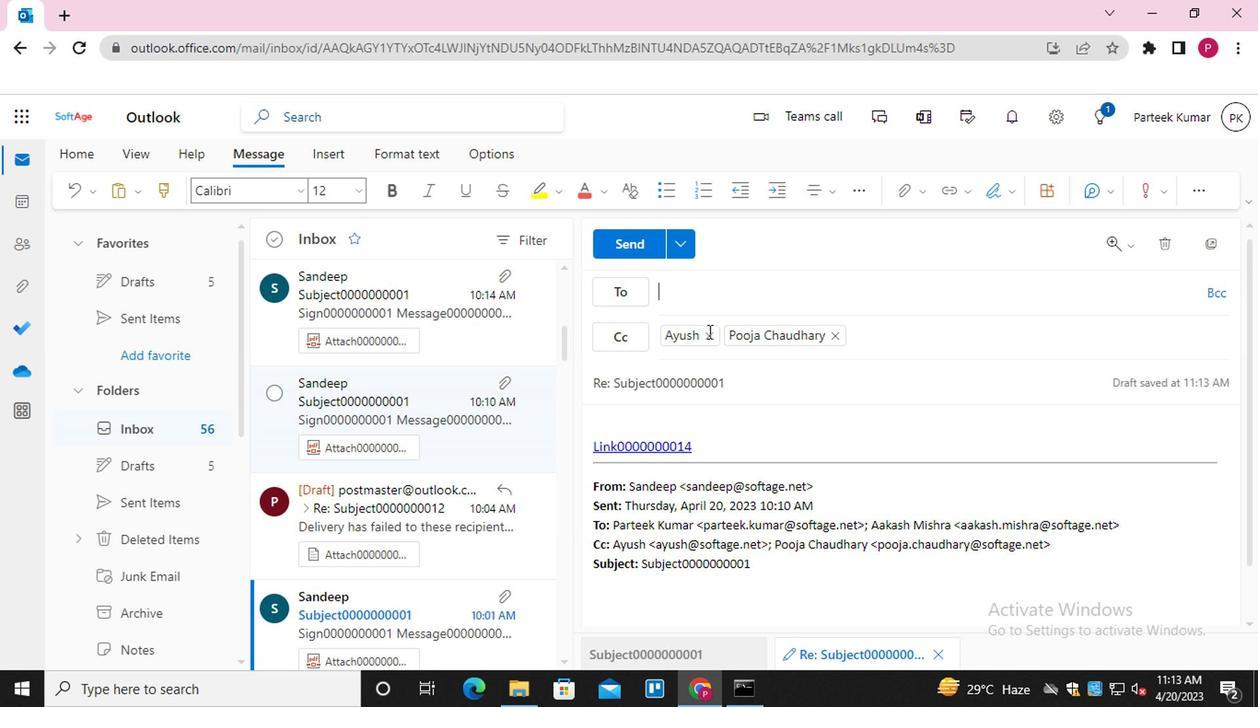 
Action: Mouse pressed left at (705, 329)
Screenshot: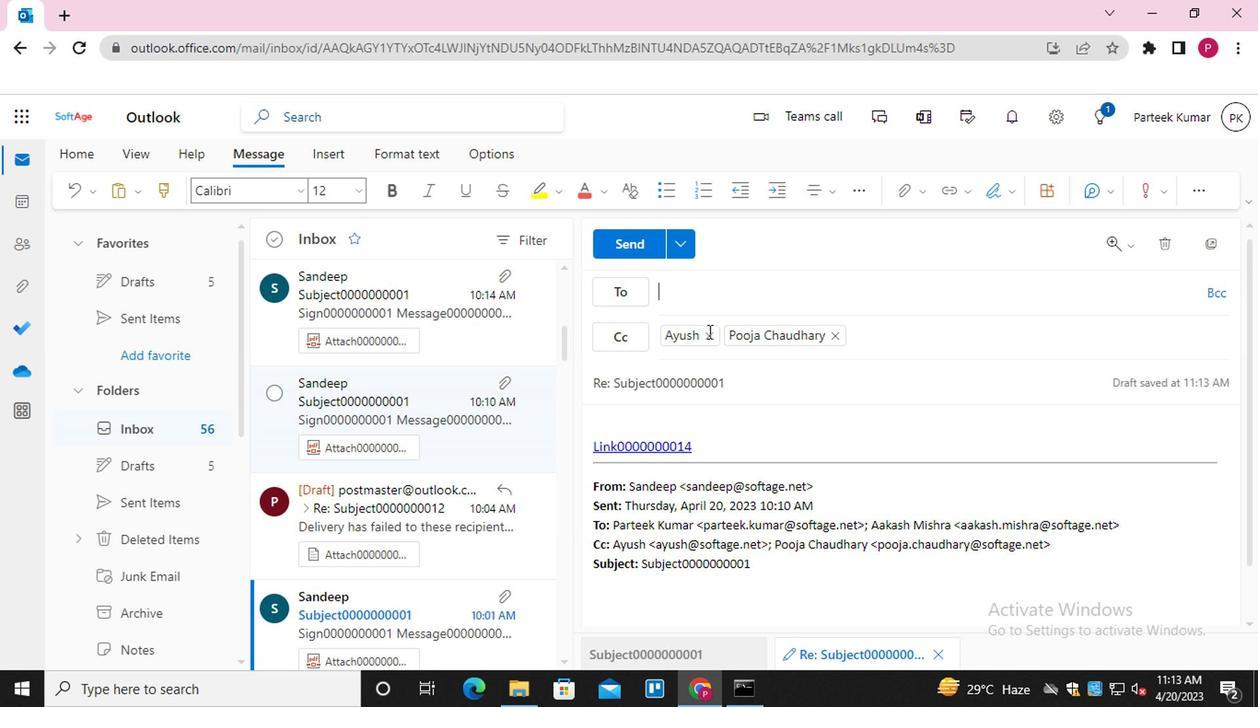 
Action: Mouse moved to (764, 331)
Screenshot: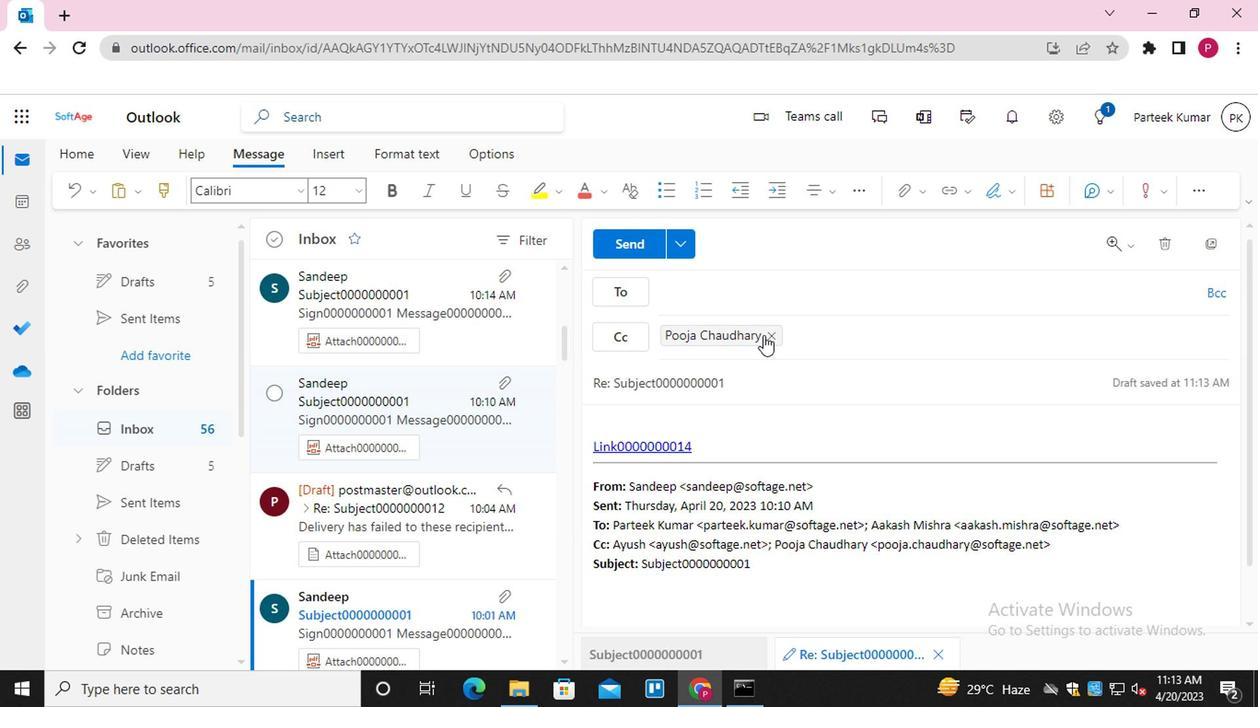 
Action: Mouse pressed left at (764, 331)
Screenshot: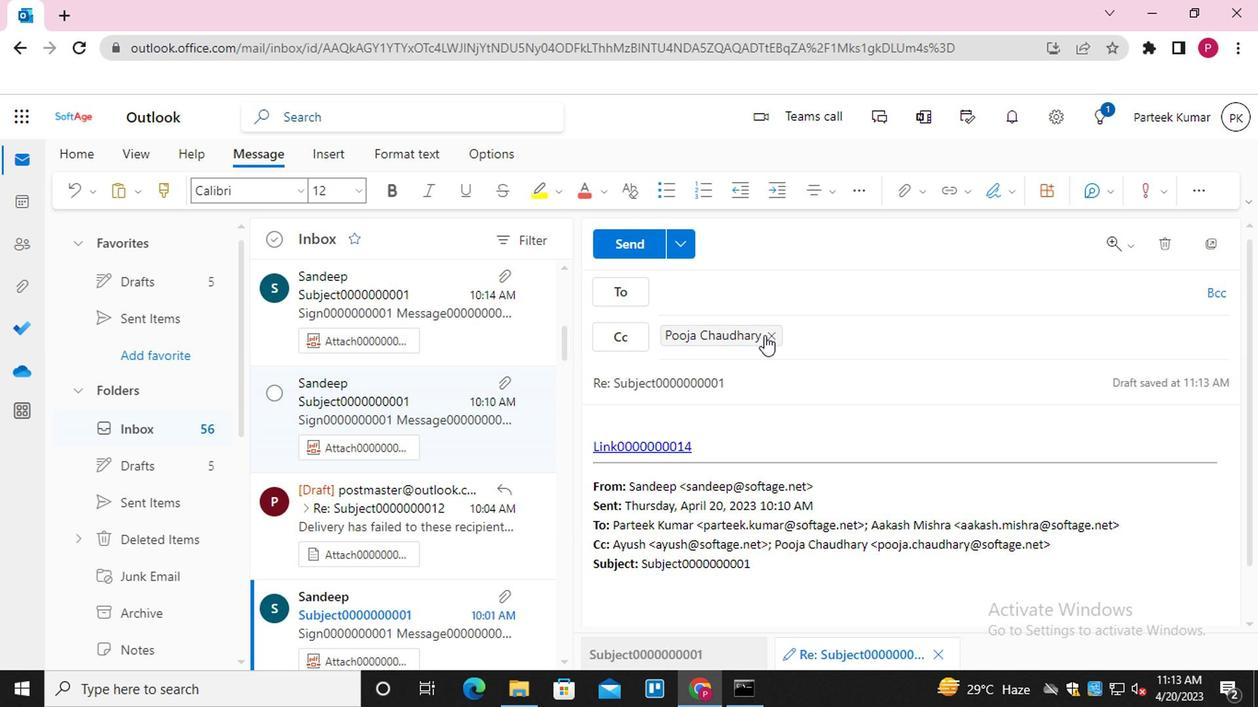 
Action: Mouse moved to (741, 285)
Screenshot: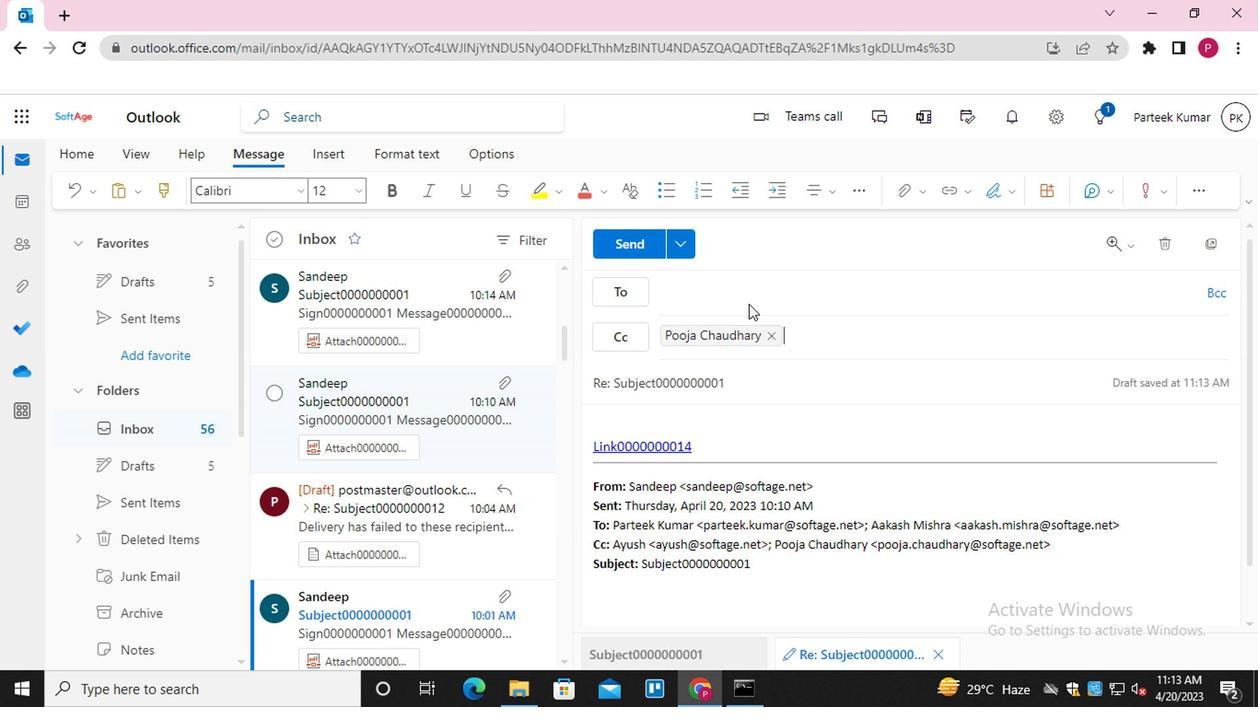 
Action: Mouse pressed left at (741, 285)
Screenshot: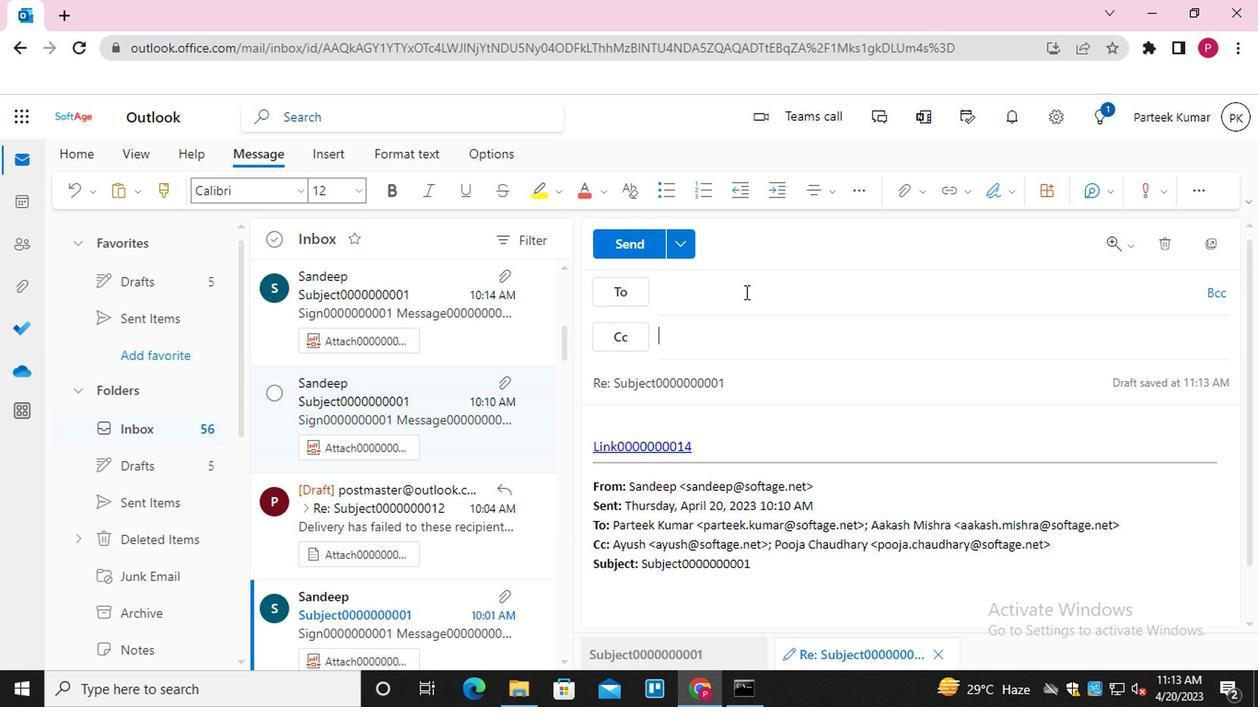 
Action: Key pressed <Key.shift>AAK
Screenshot: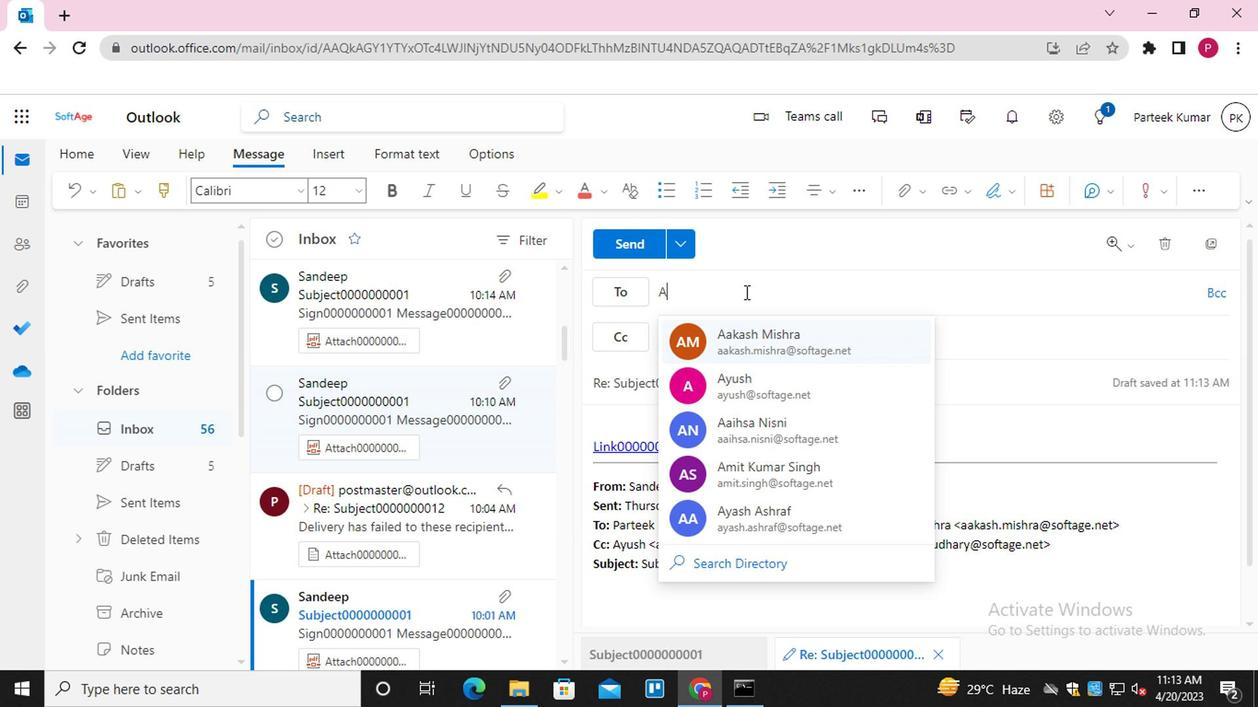 
Action: Mouse moved to (863, 349)
Screenshot: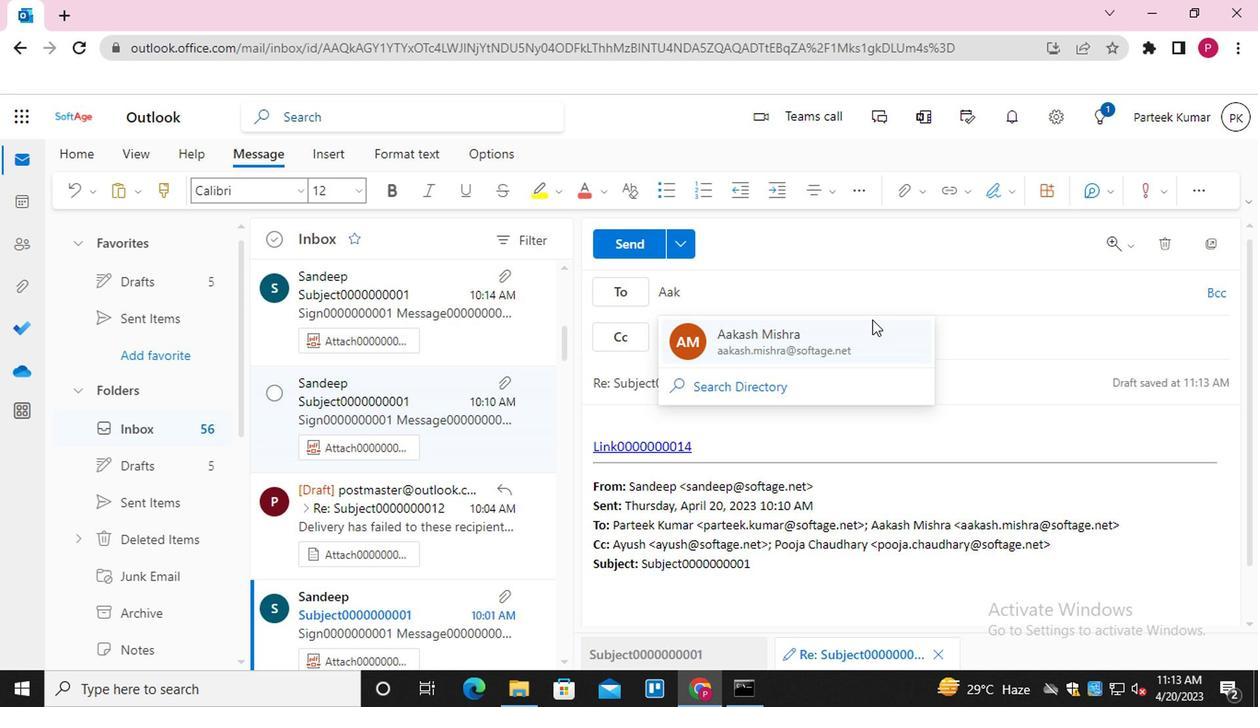 
Action: Mouse pressed left at (863, 349)
Screenshot: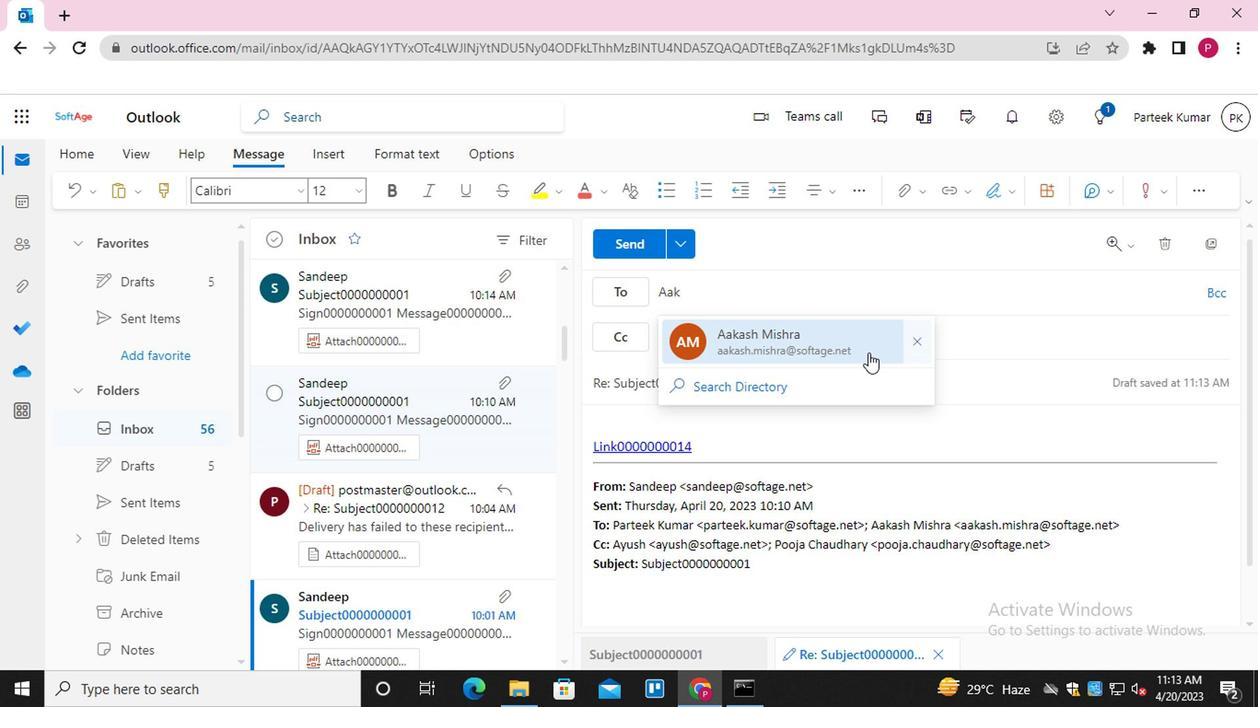 
Action: Mouse moved to (756, 335)
Screenshot: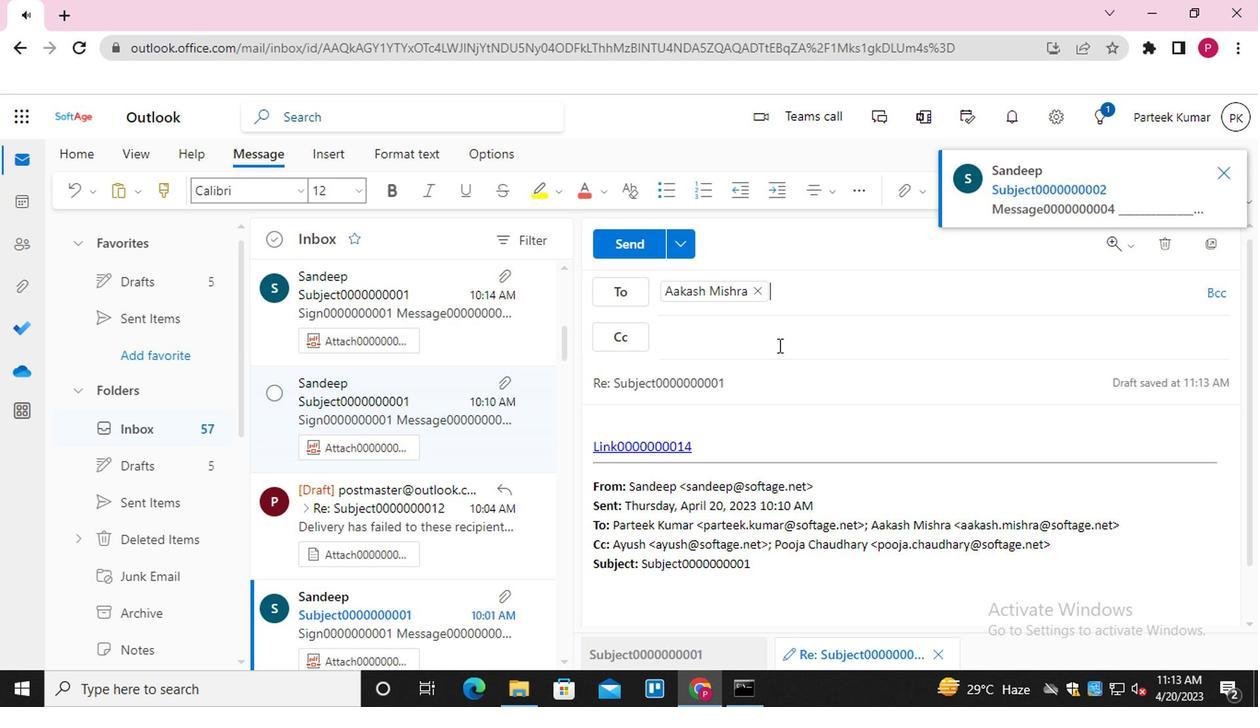 
Action: Mouse pressed left at (756, 335)
Screenshot: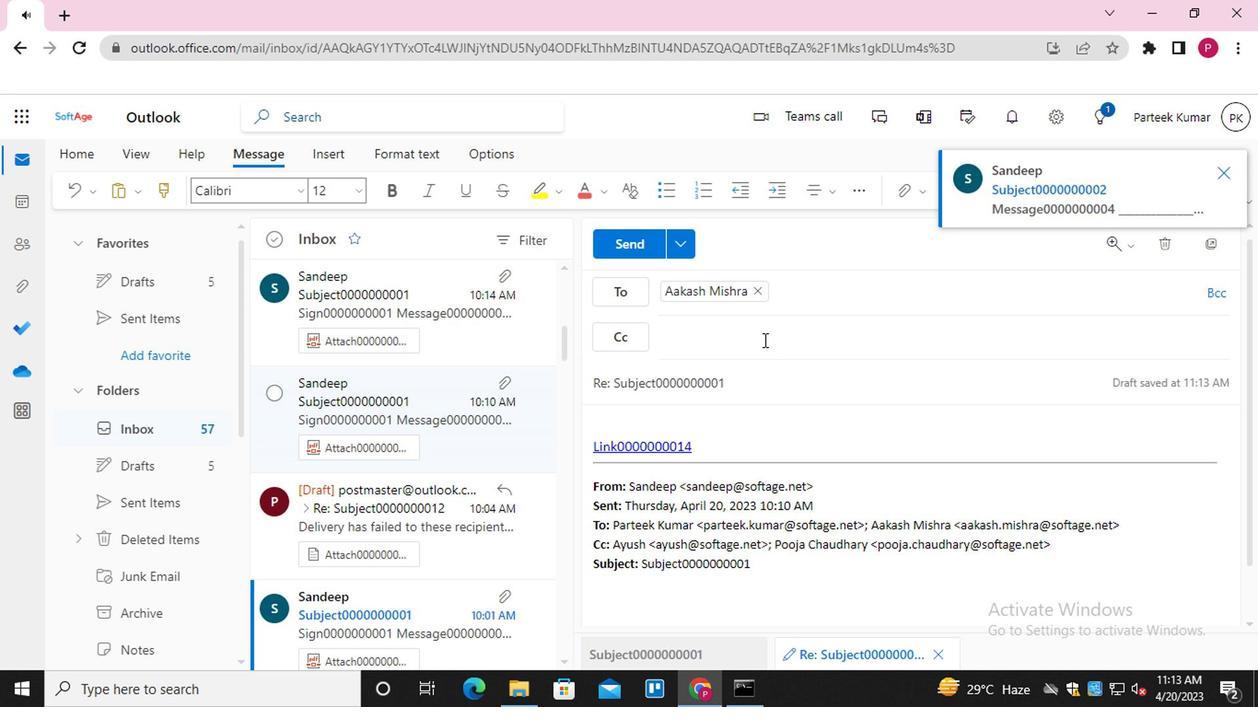 
Action: Key pressed <Key.shift>EMAIL0000000002<Key.enter>
Screenshot: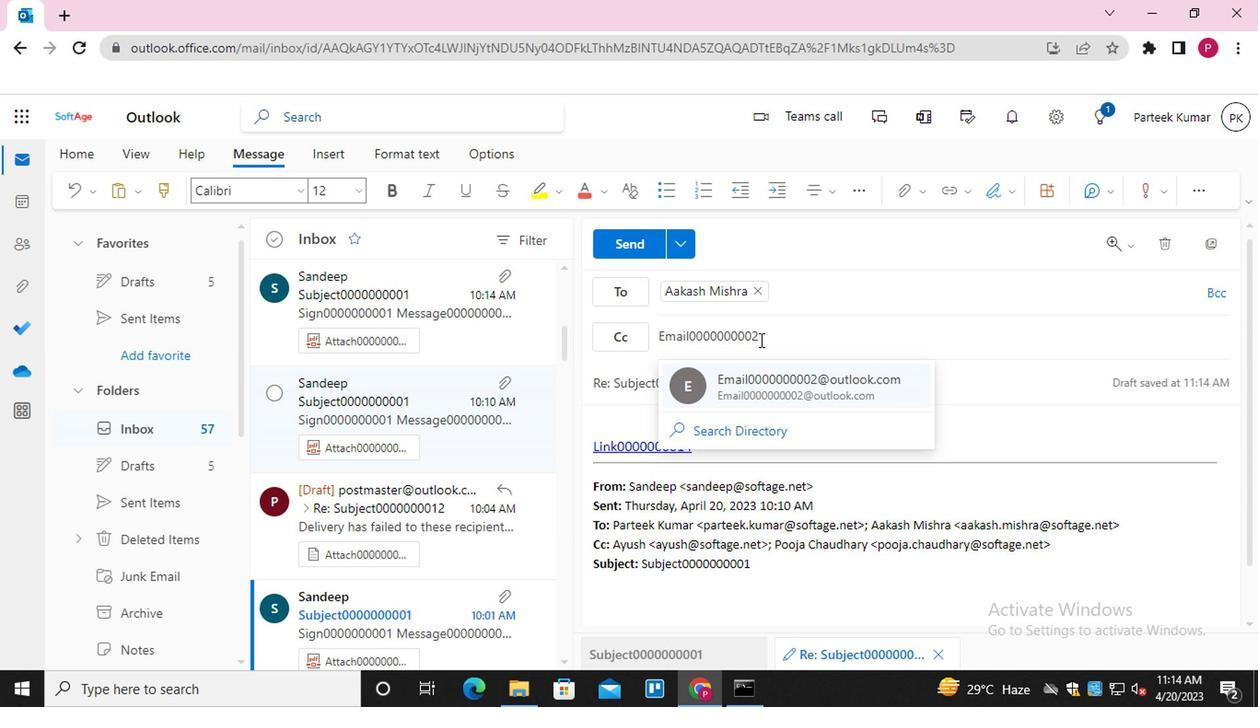 
Action: Mouse moved to (737, 384)
Screenshot: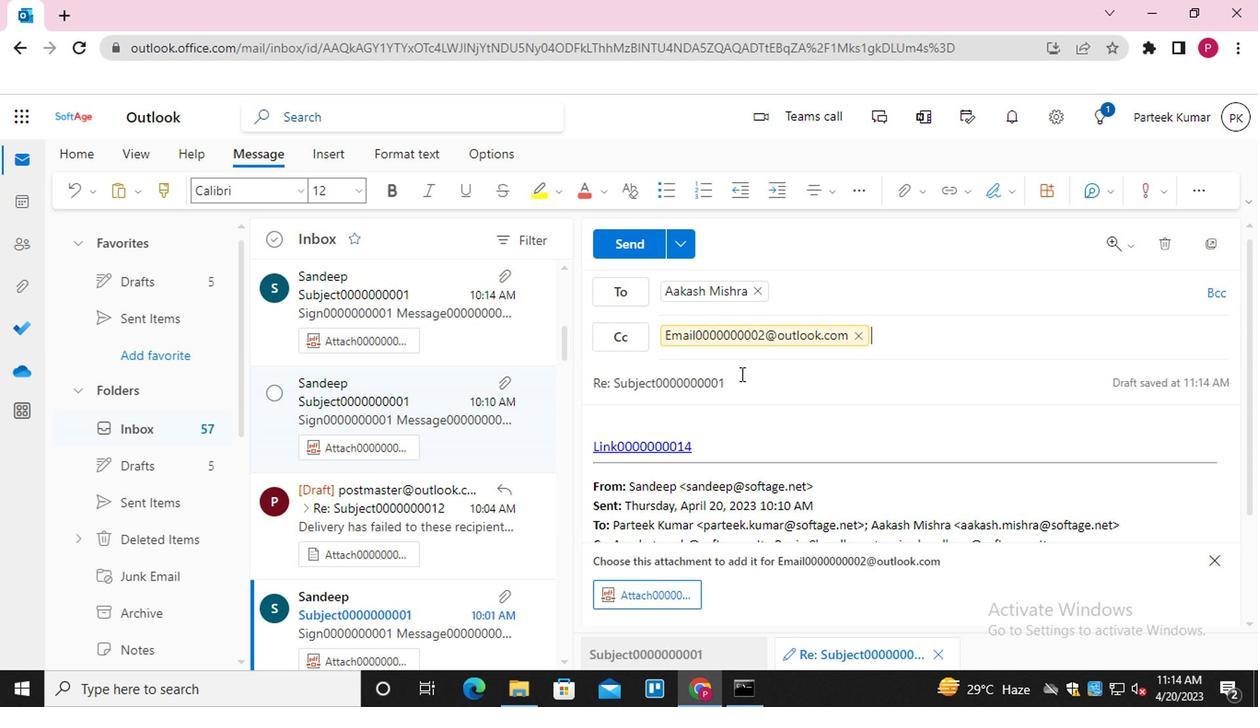 
Action: Mouse pressed left at (737, 384)
Screenshot: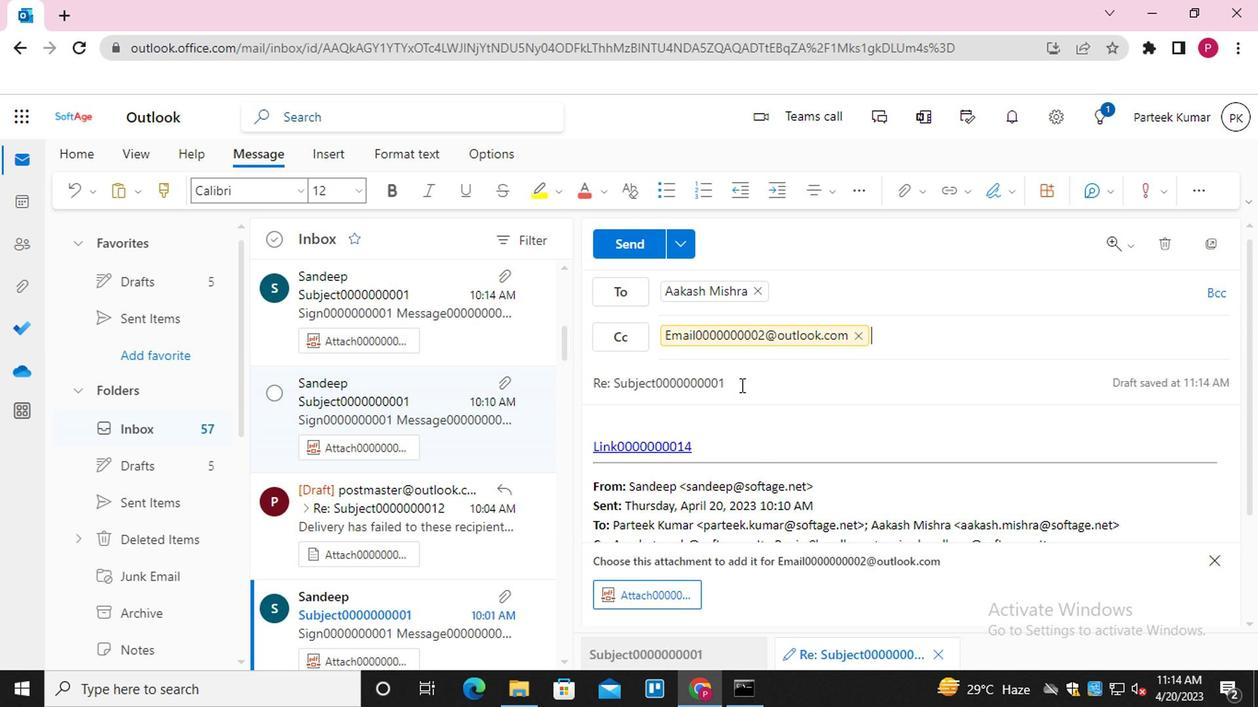 
Action: Mouse moved to (738, 384)
Screenshot: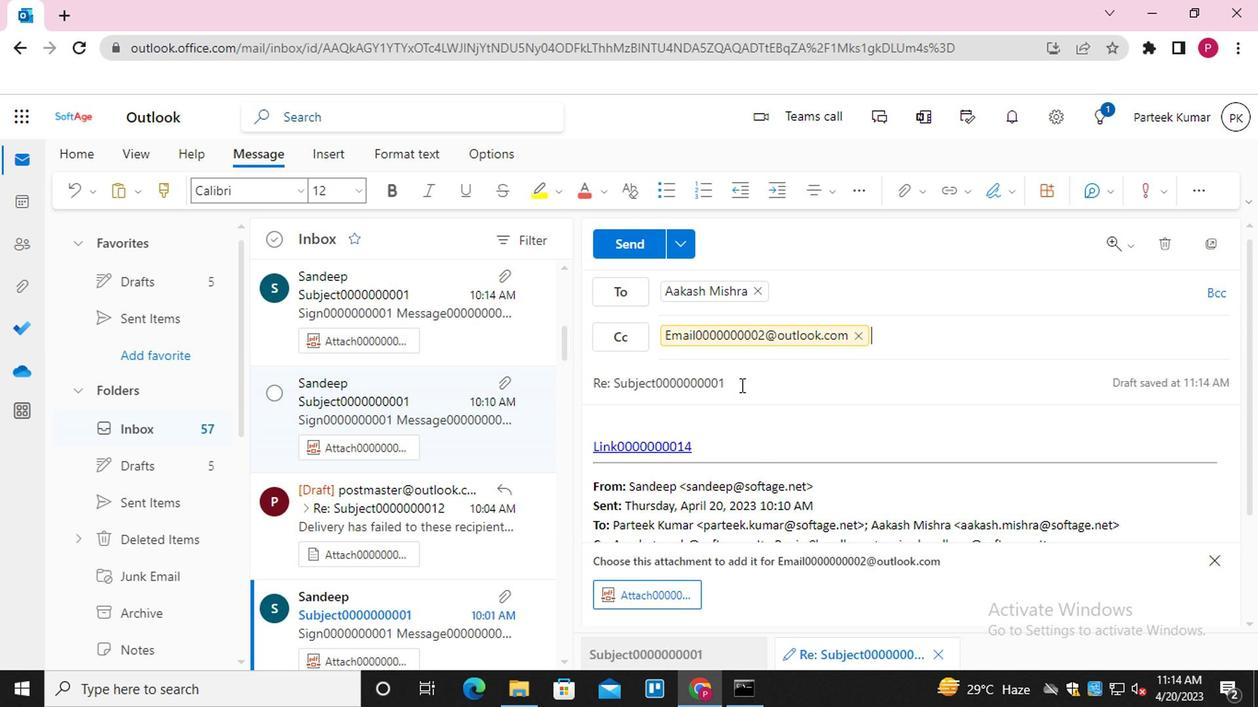 
Action: Key pressed <Key.backspace><Key.backspace>16
Screenshot: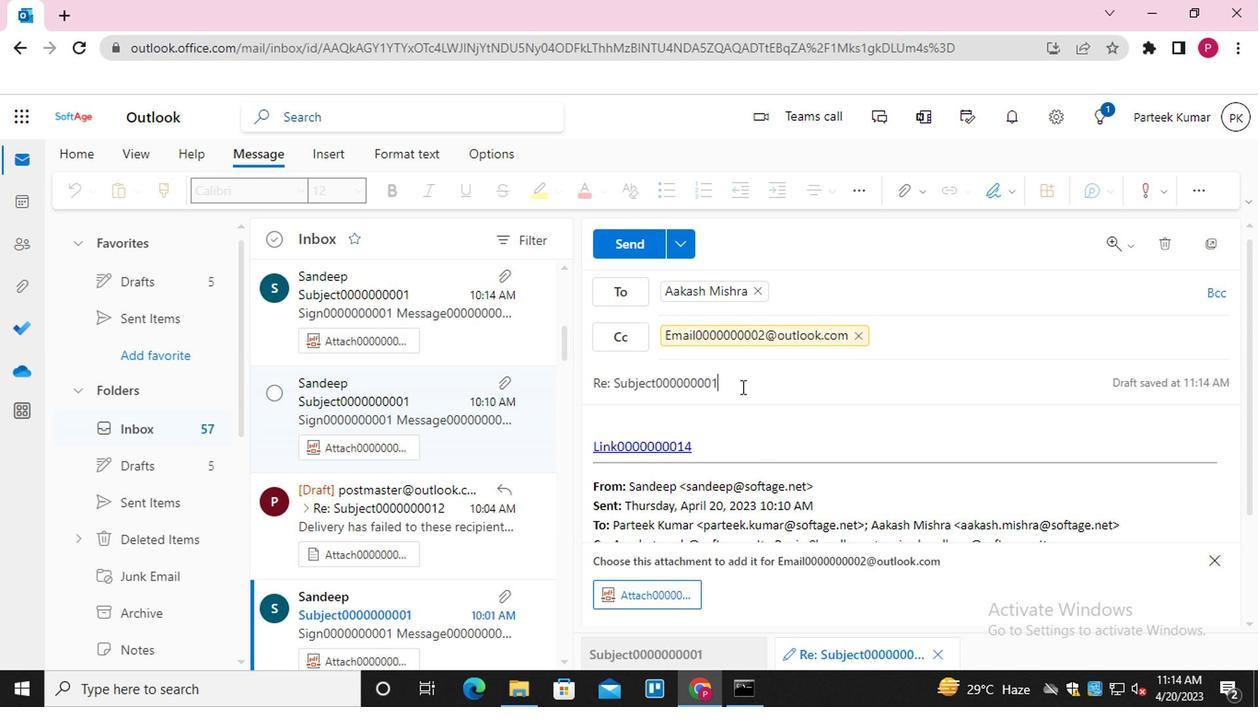 
Action: Mouse moved to (668, 431)
Screenshot: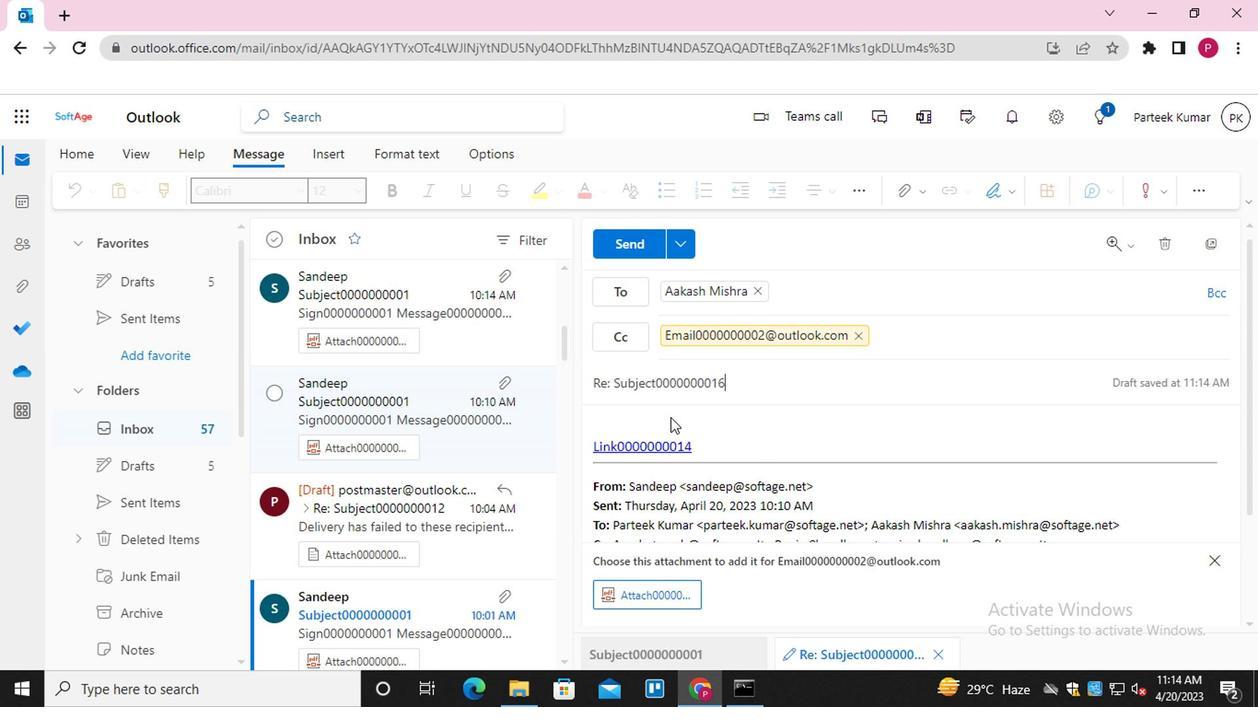 
Action: Mouse pressed left at (668, 431)
Screenshot: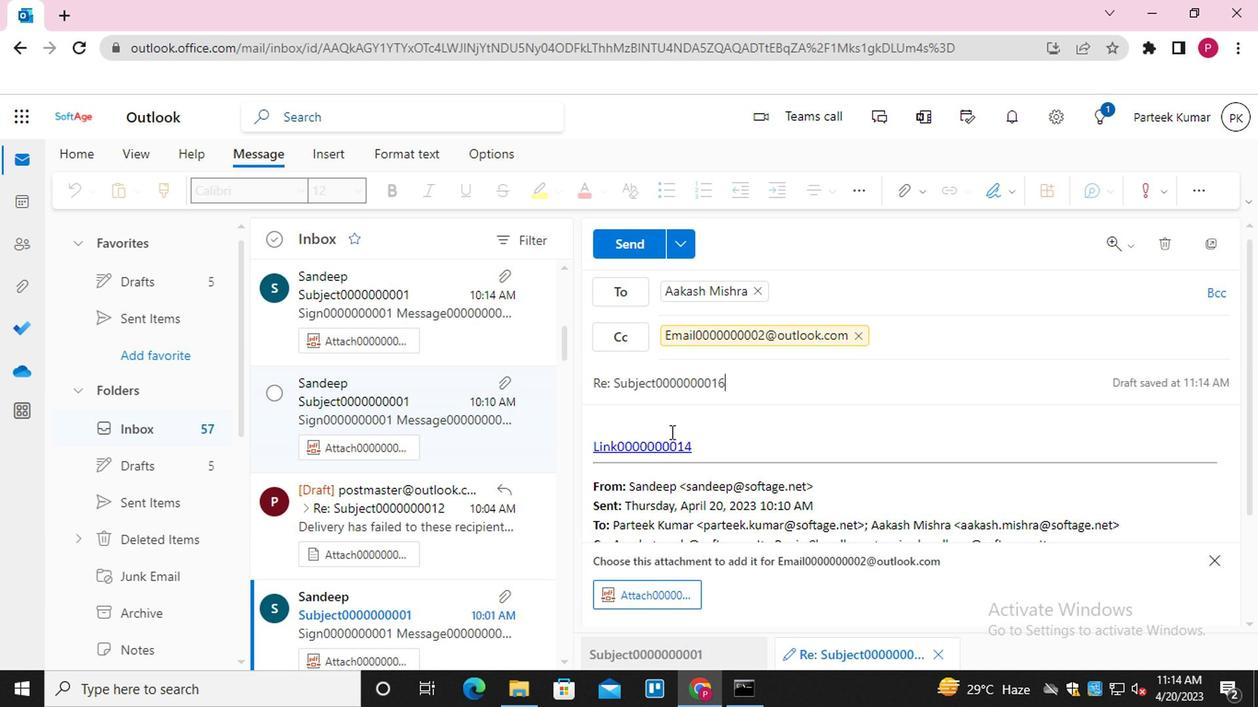 
Action: Key pressed <Key.shift_r>MESSAGE0000000014
Screenshot: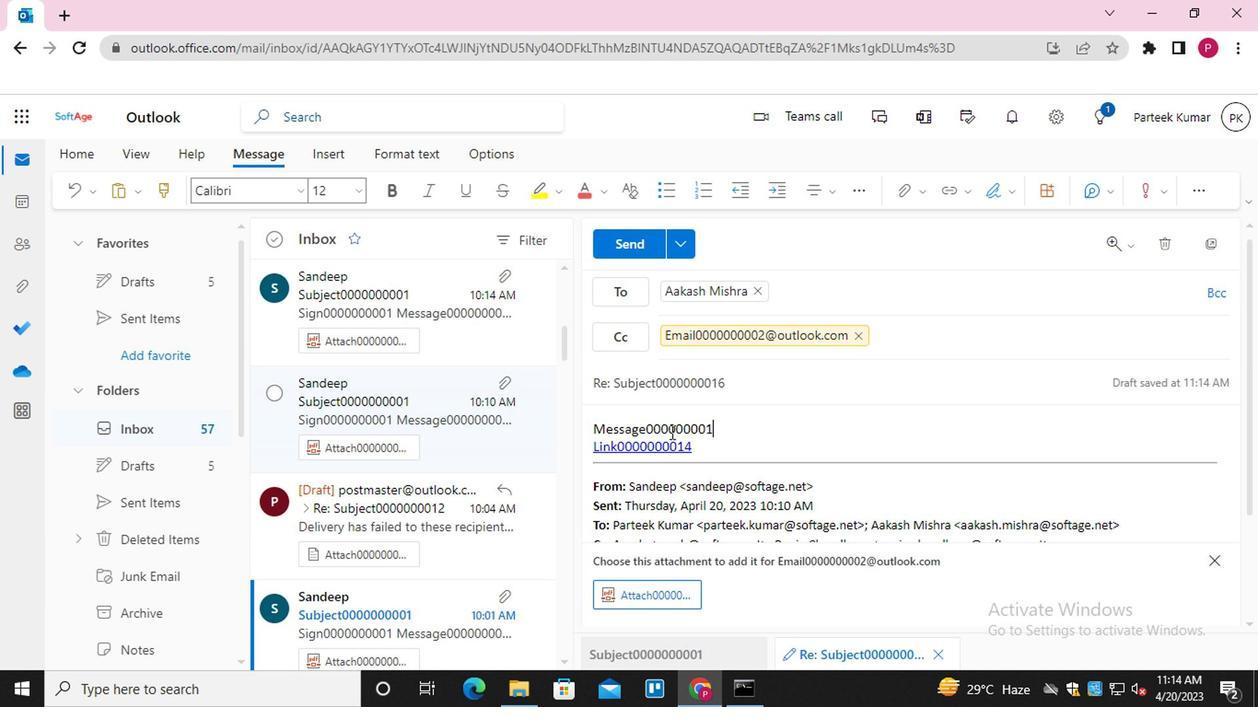 
Action: Mouse moved to (611, 237)
Screenshot: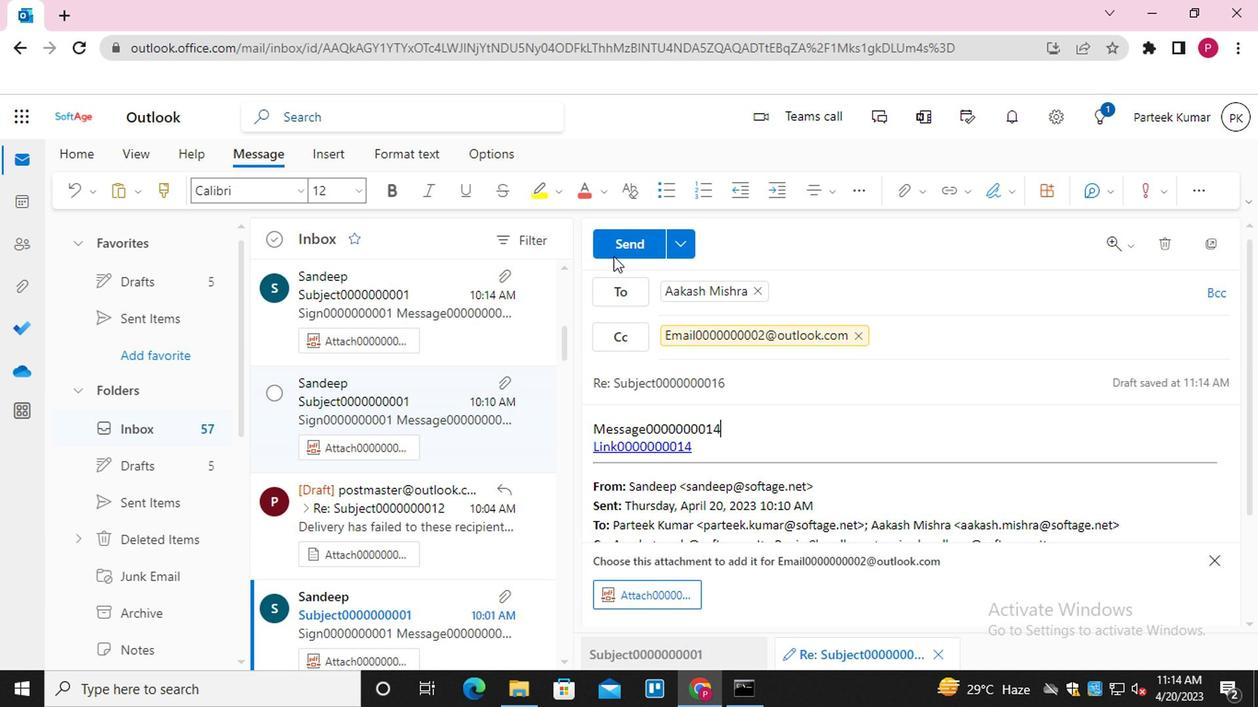 
Action: Mouse pressed left at (611, 237)
Screenshot: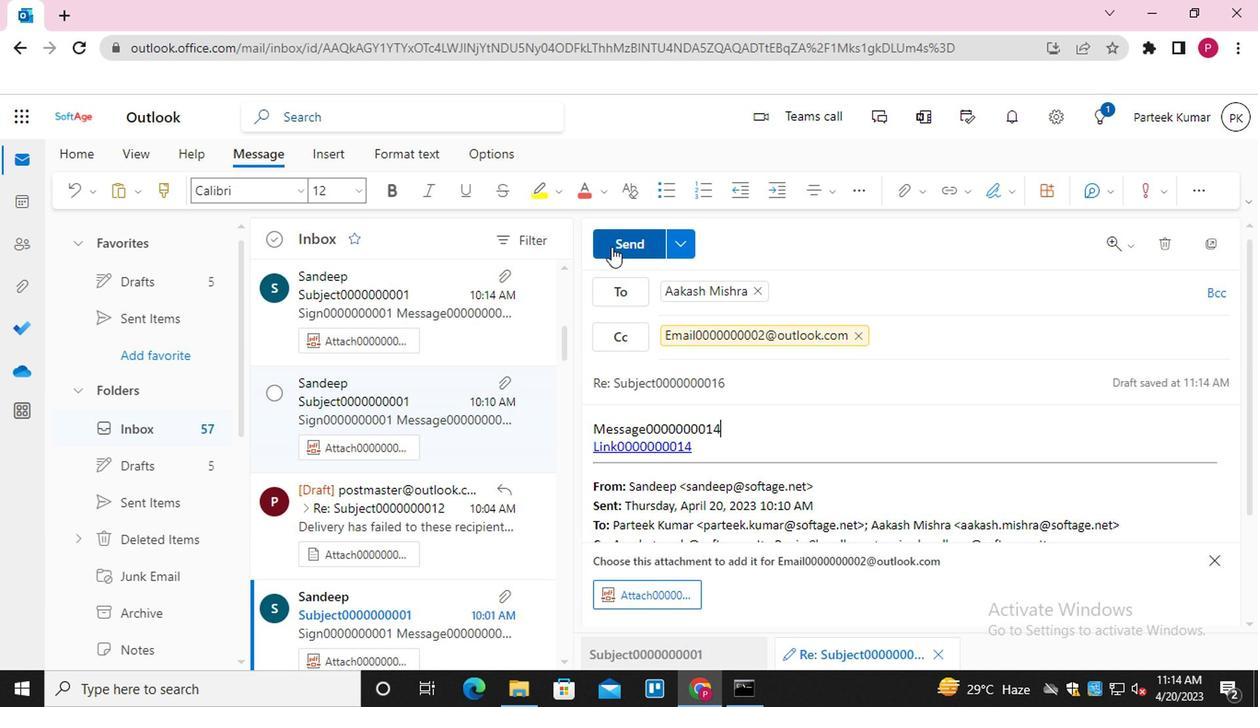 
Action: Mouse moved to (1133, 308)
Screenshot: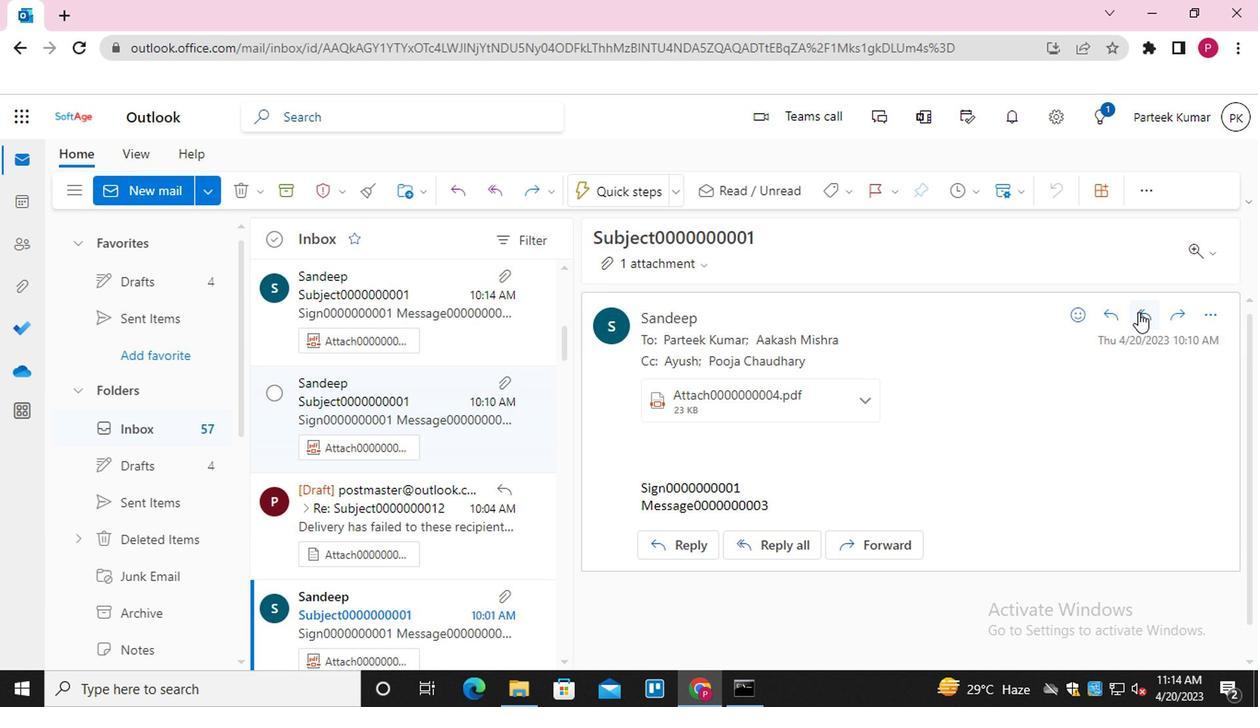 
Action: Mouse pressed left at (1133, 308)
Screenshot: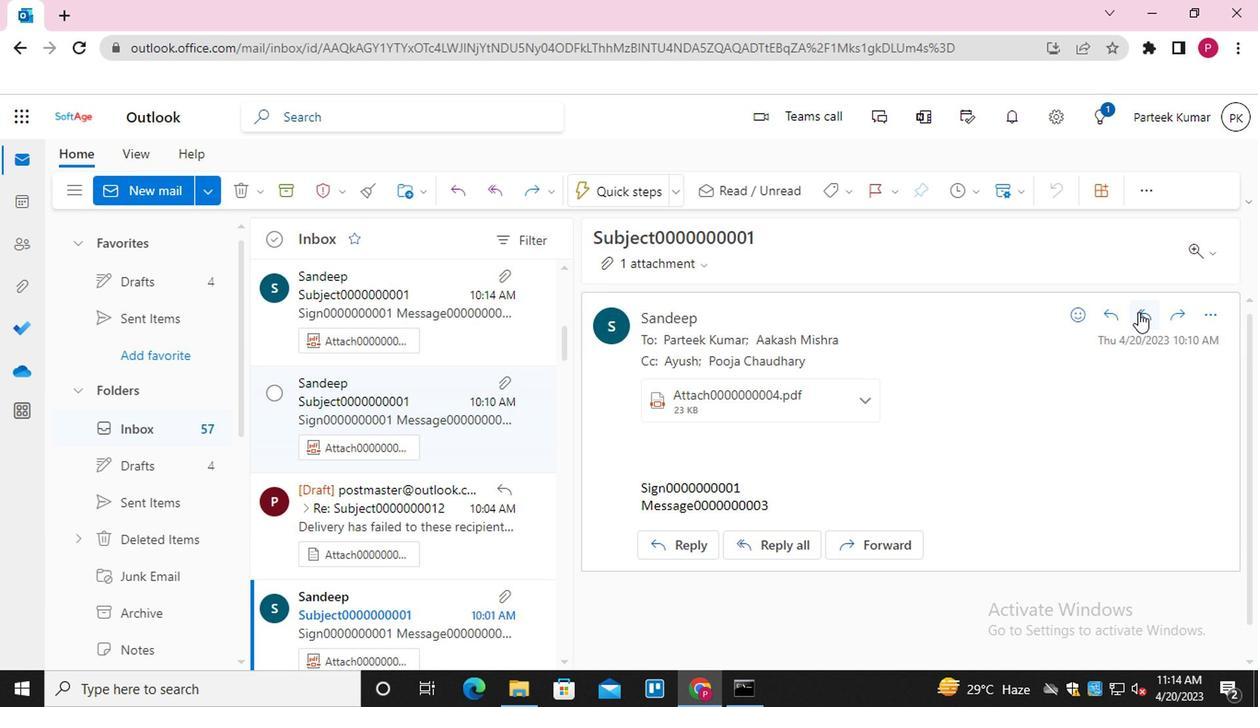 
Action: Mouse moved to (606, 551)
Screenshot: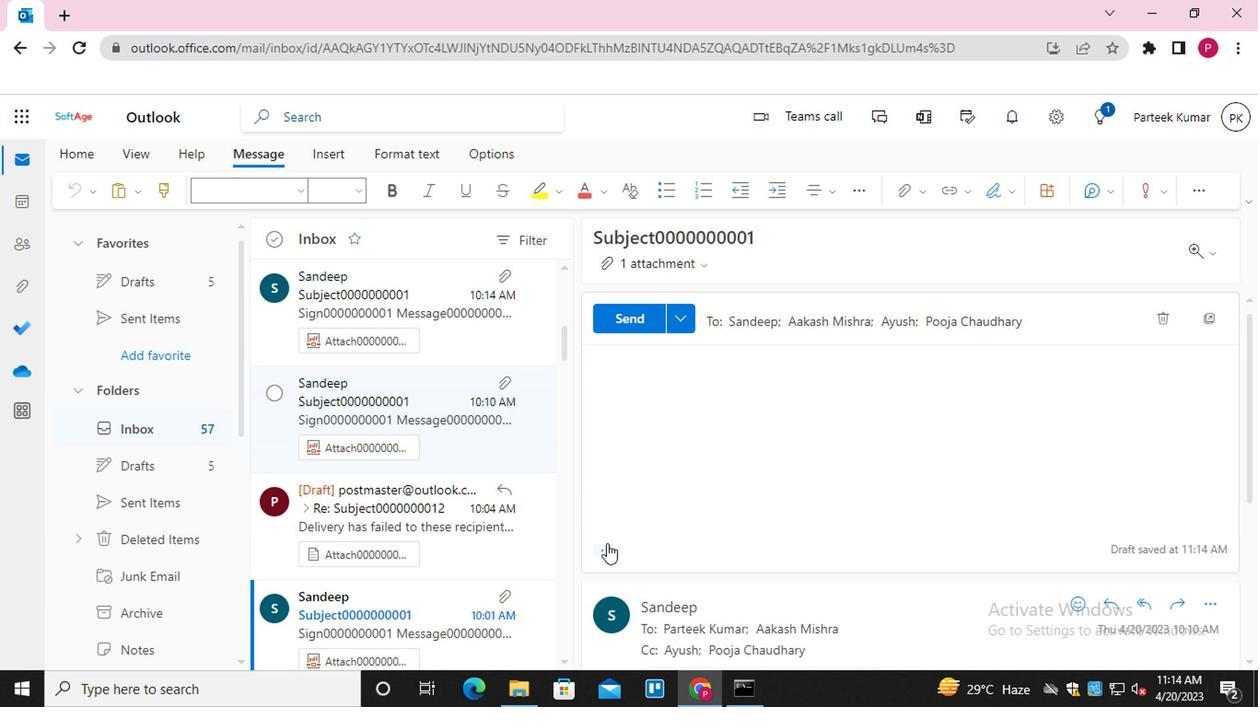 
Action: Mouse pressed left at (606, 551)
Screenshot: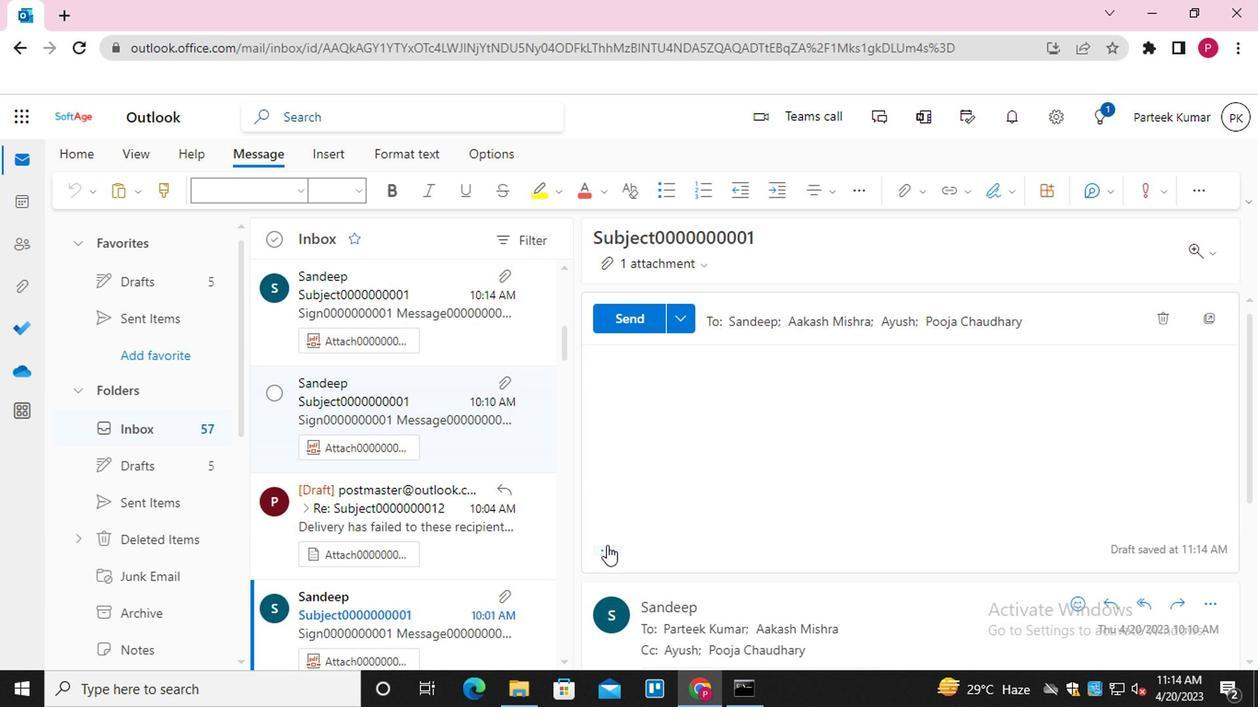 
Action: Mouse moved to (619, 361)
Screenshot: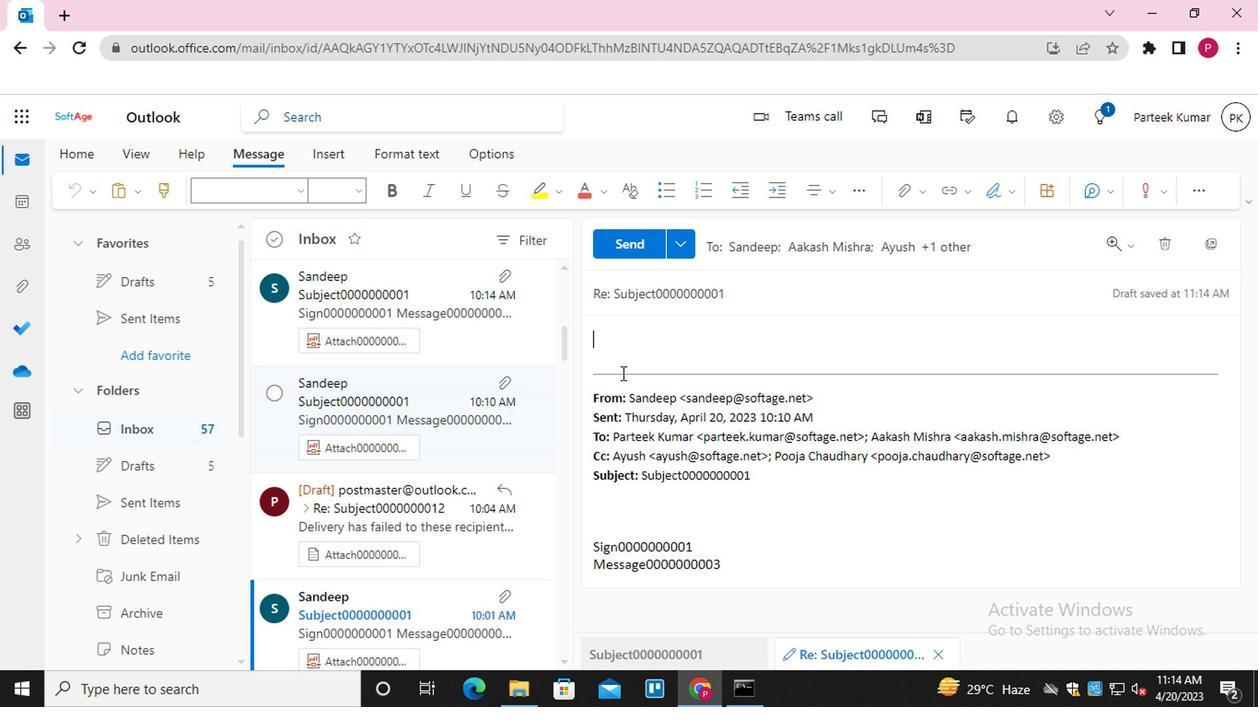 
Action: Mouse pressed left at (619, 361)
Screenshot: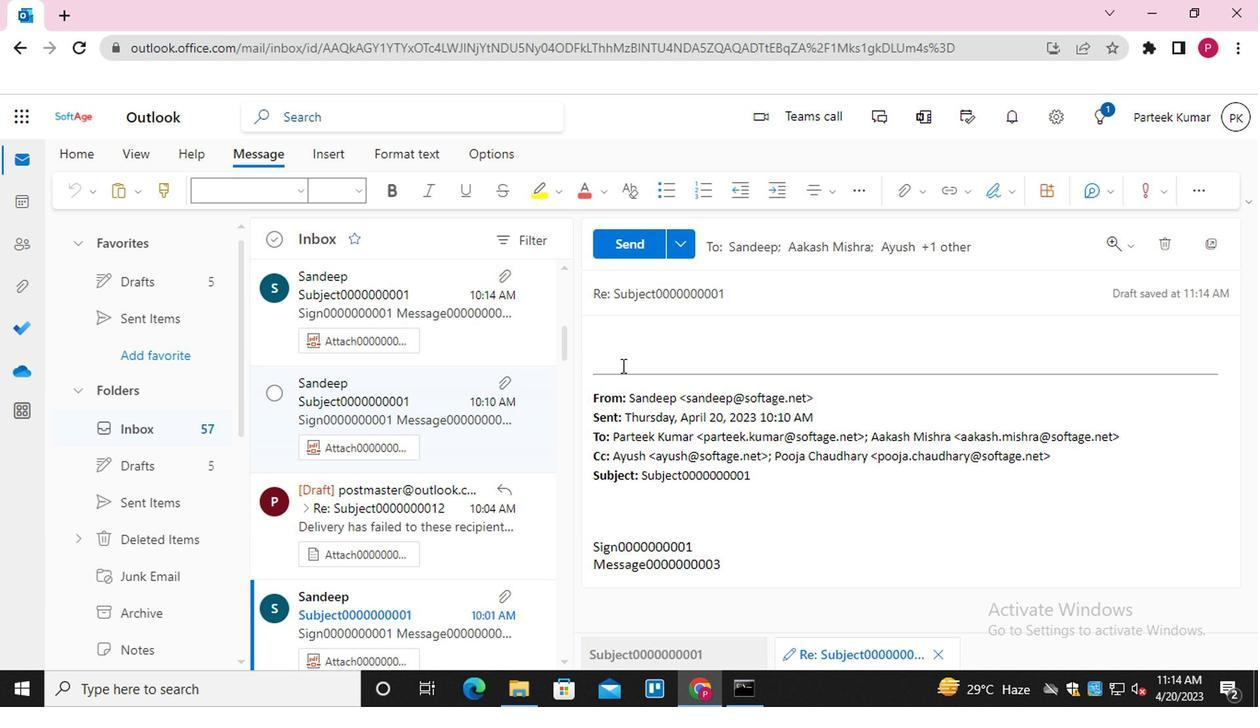 
Action: Mouse moved to (947, 178)
Screenshot: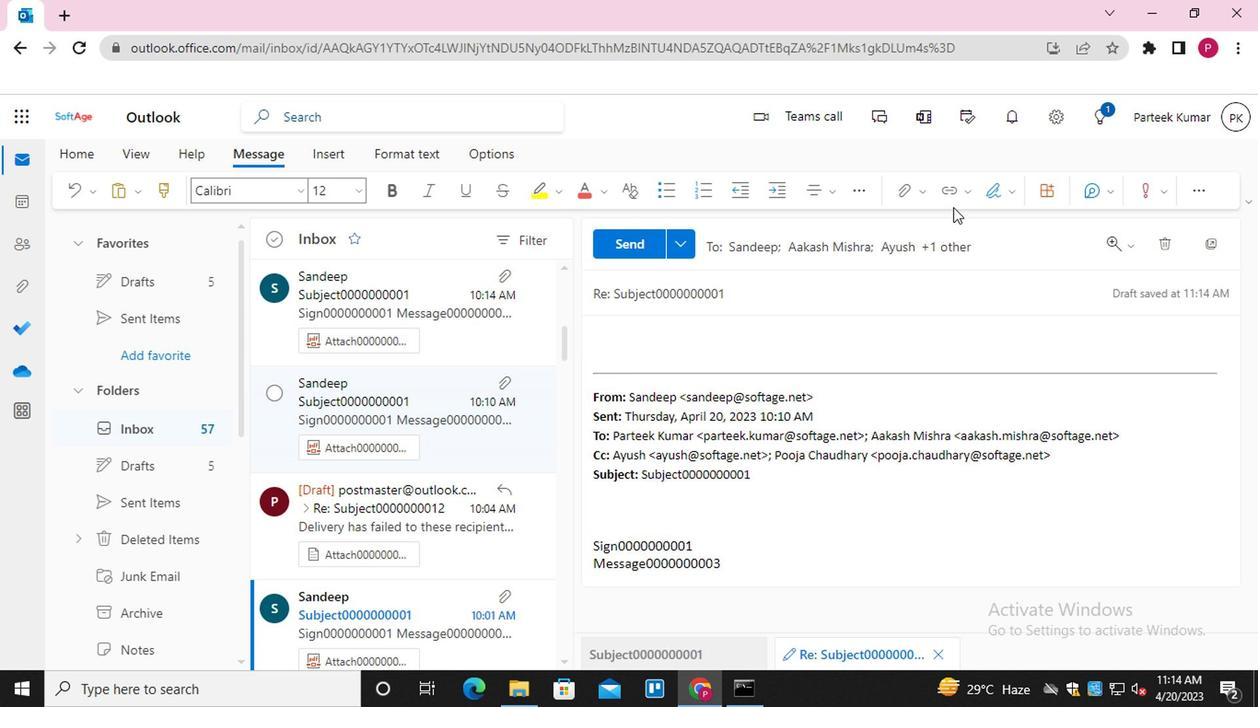 
Action: Mouse pressed left at (947, 178)
Screenshot: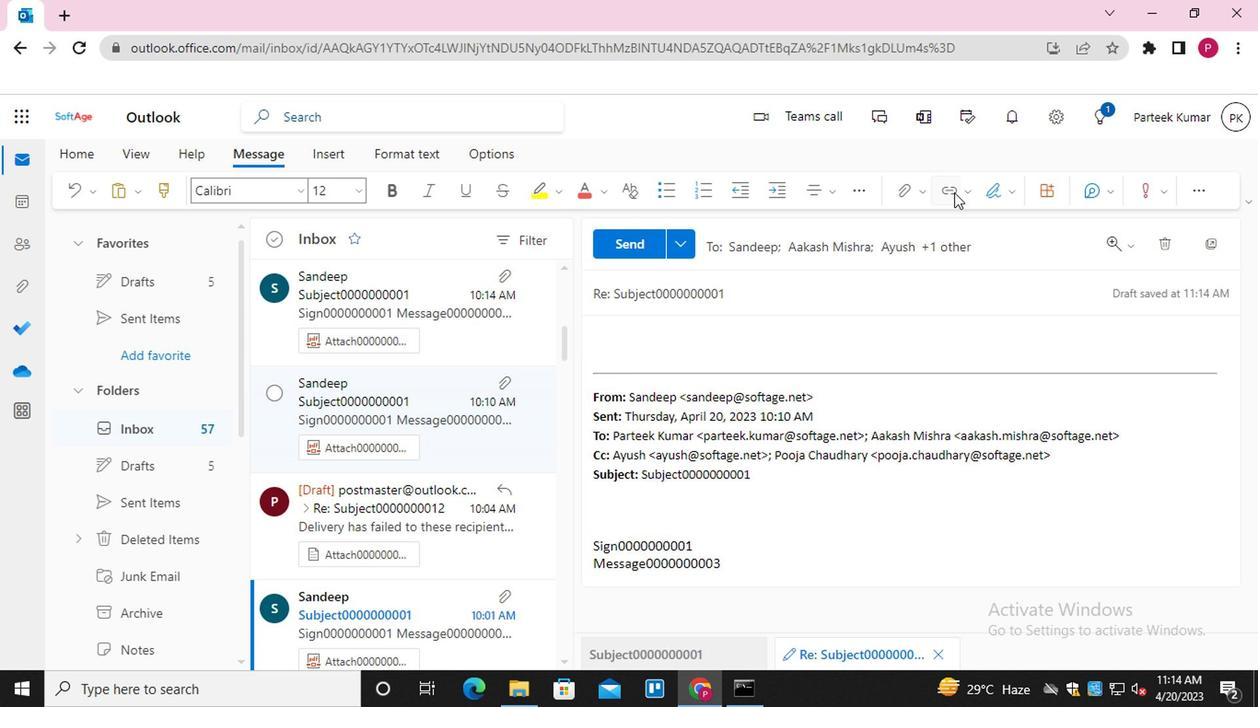 
Action: Mouse moved to (703, 352)
Screenshot: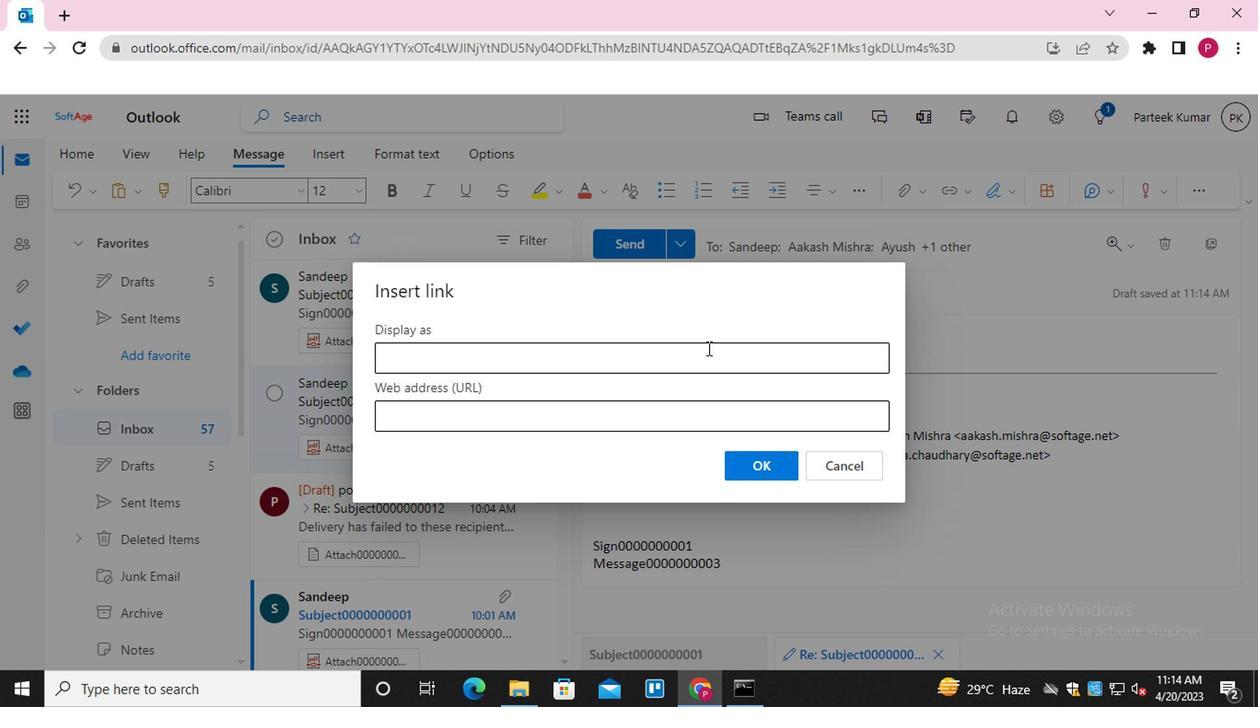 
Action: Mouse pressed left at (703, 352)
Screenshot: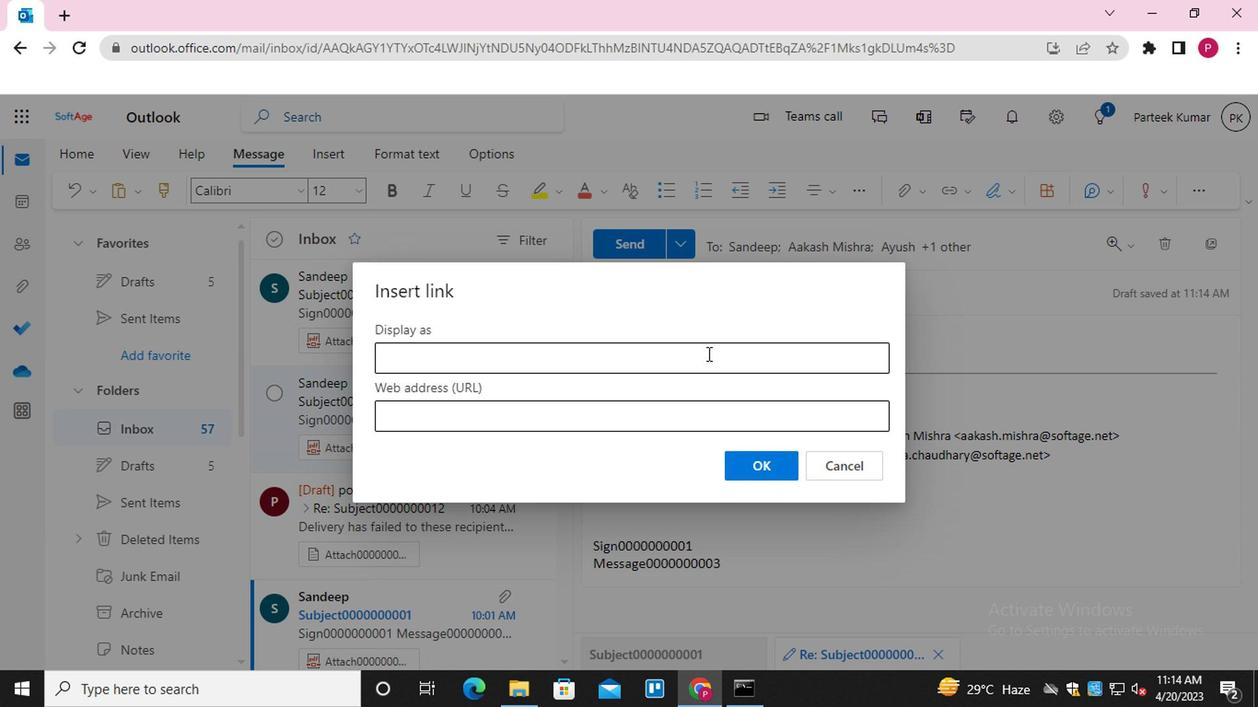 
Action: Mouse moved to (543, 445)
Screenshot: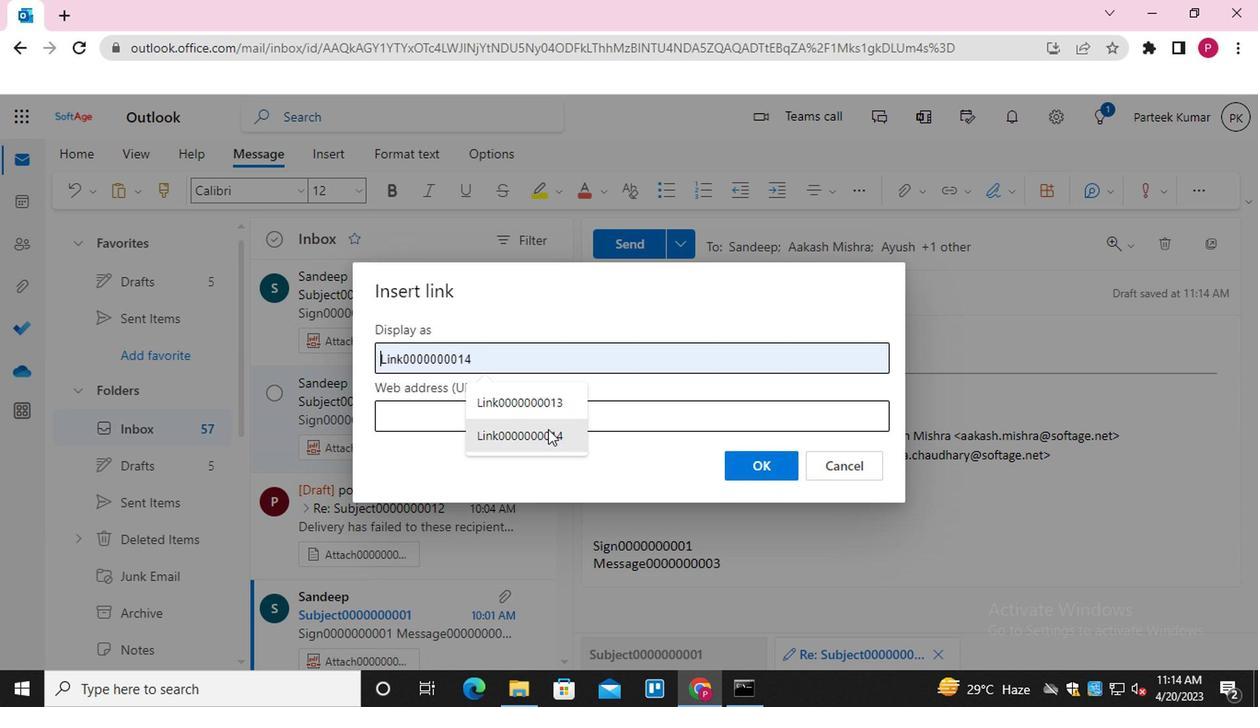 
Action: Mouse pressed left at (543, 445)
Screenshot: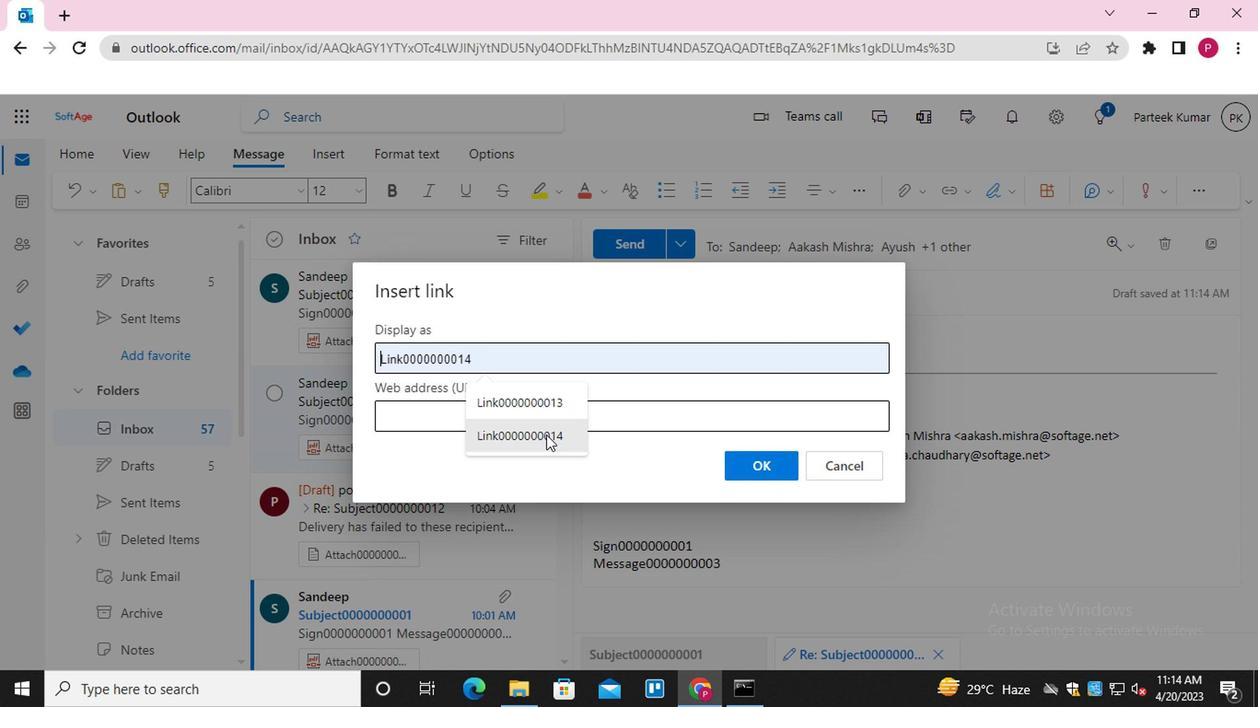 
Action: Mouse moved to (537, 431)
Screenshot: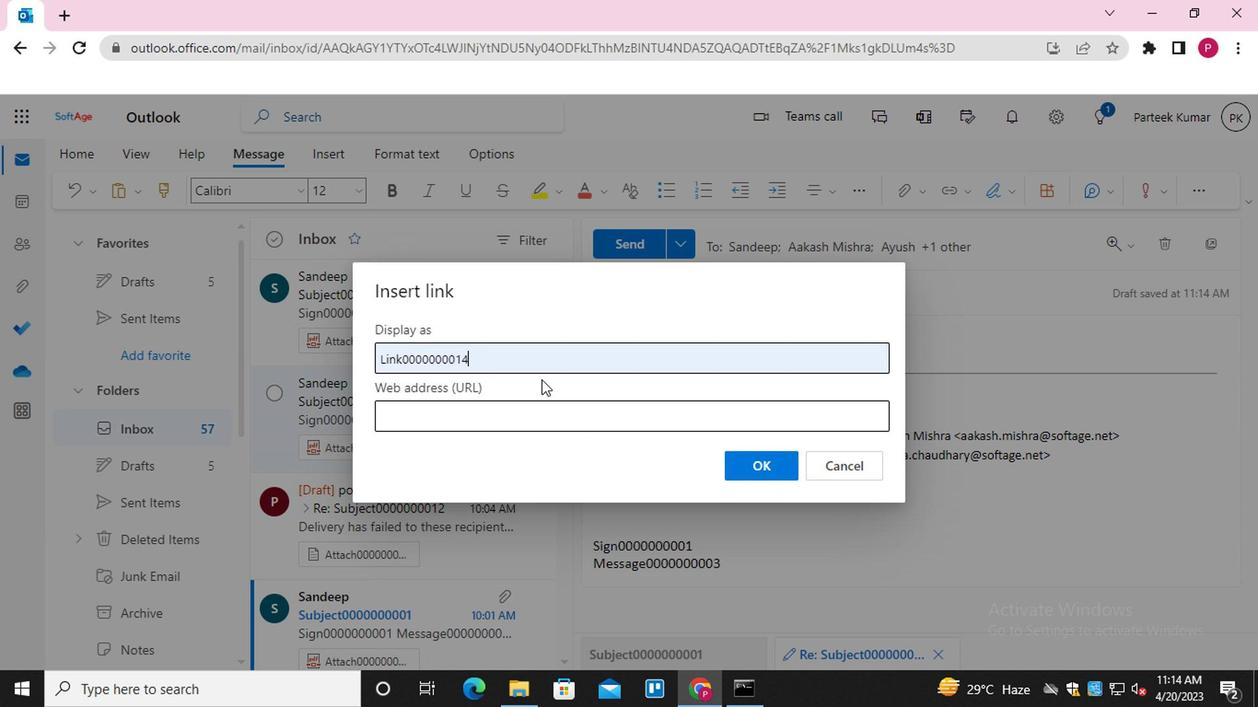 
Action: Mouse pressed left at (537, 431)
Screenshot: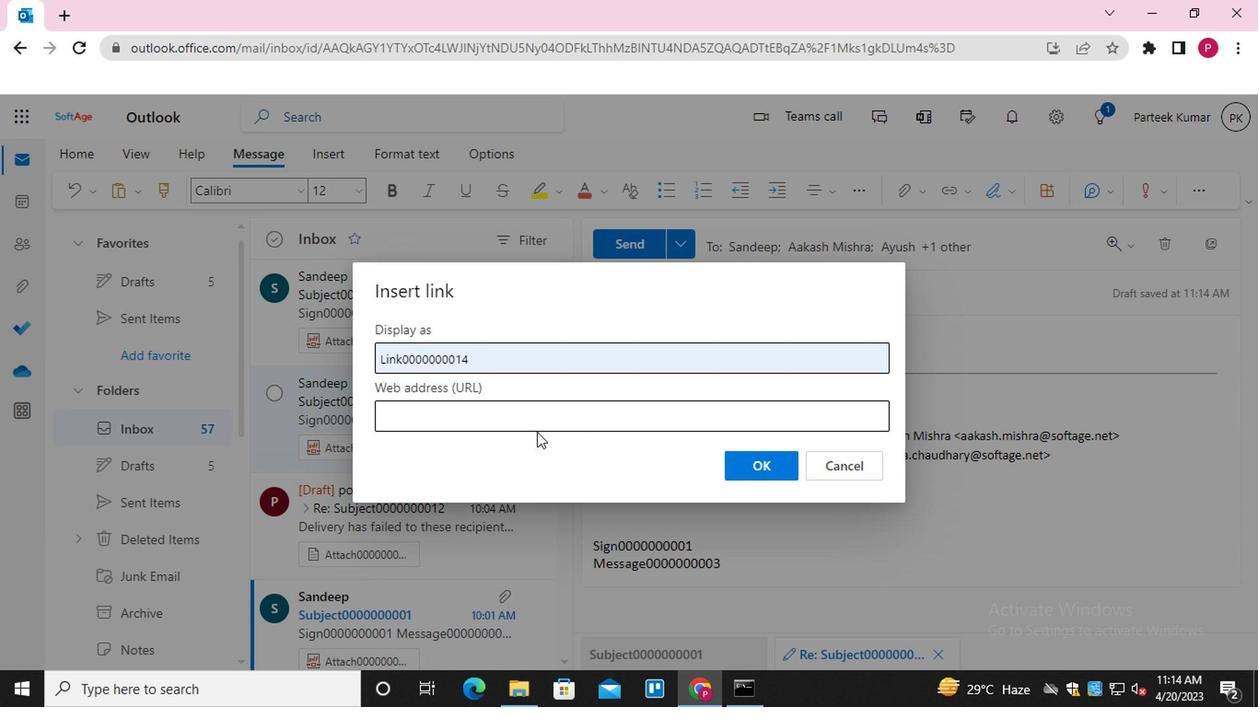 
Action: Mouse moved to (537, 423)
Screenshot: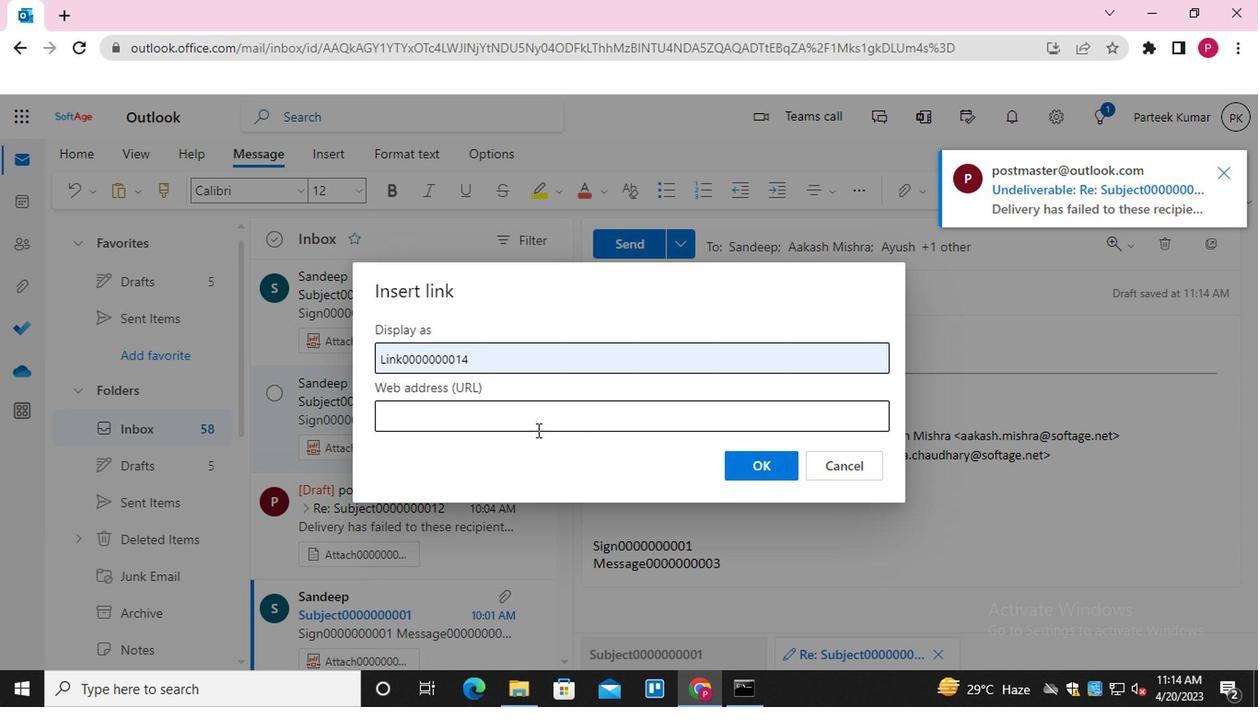 
Action: Mouse pressed left at (537, 423)
Screenshot: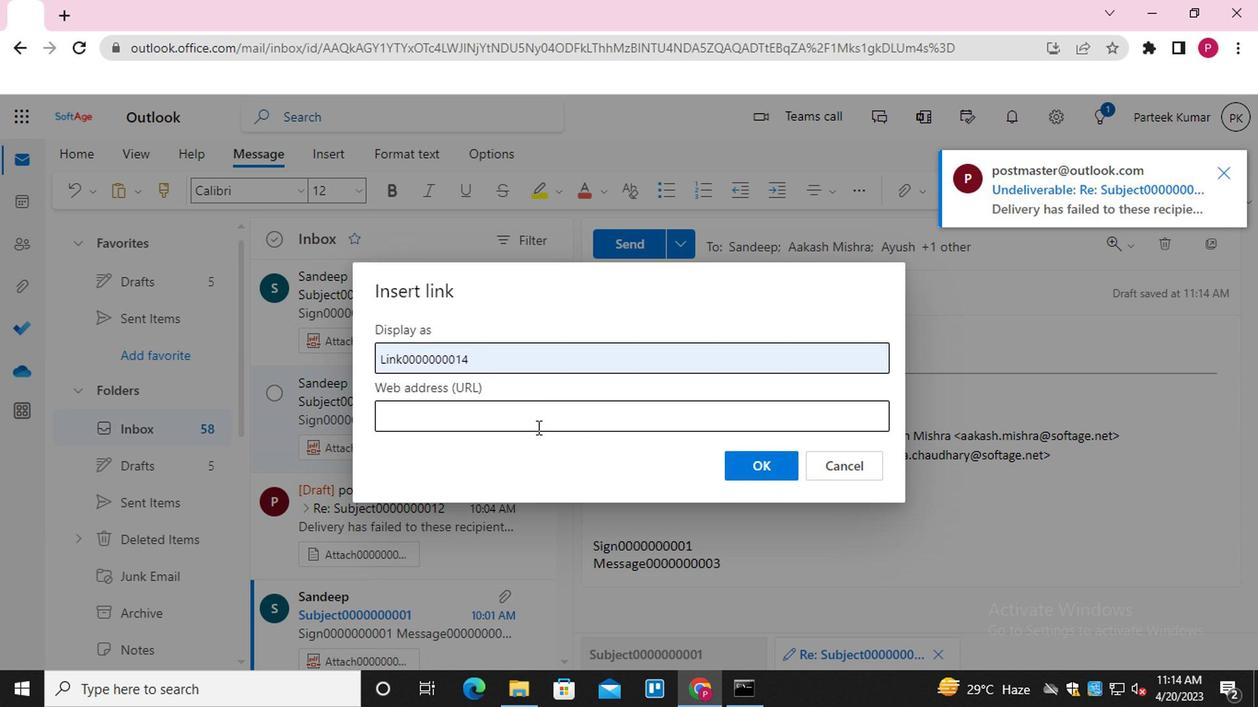 
Action: Mouse moved to (532, 490)
Screenshot: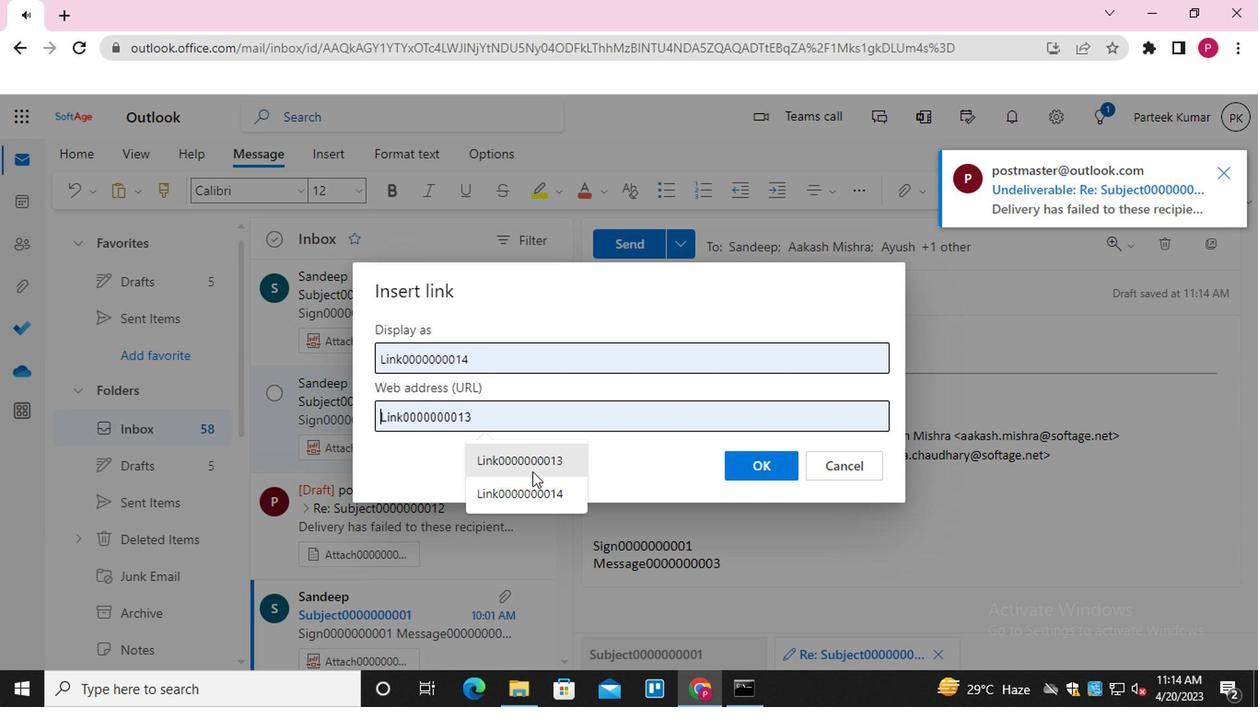 
Action: Mouse pressed left at (532, 490)
Screenshot: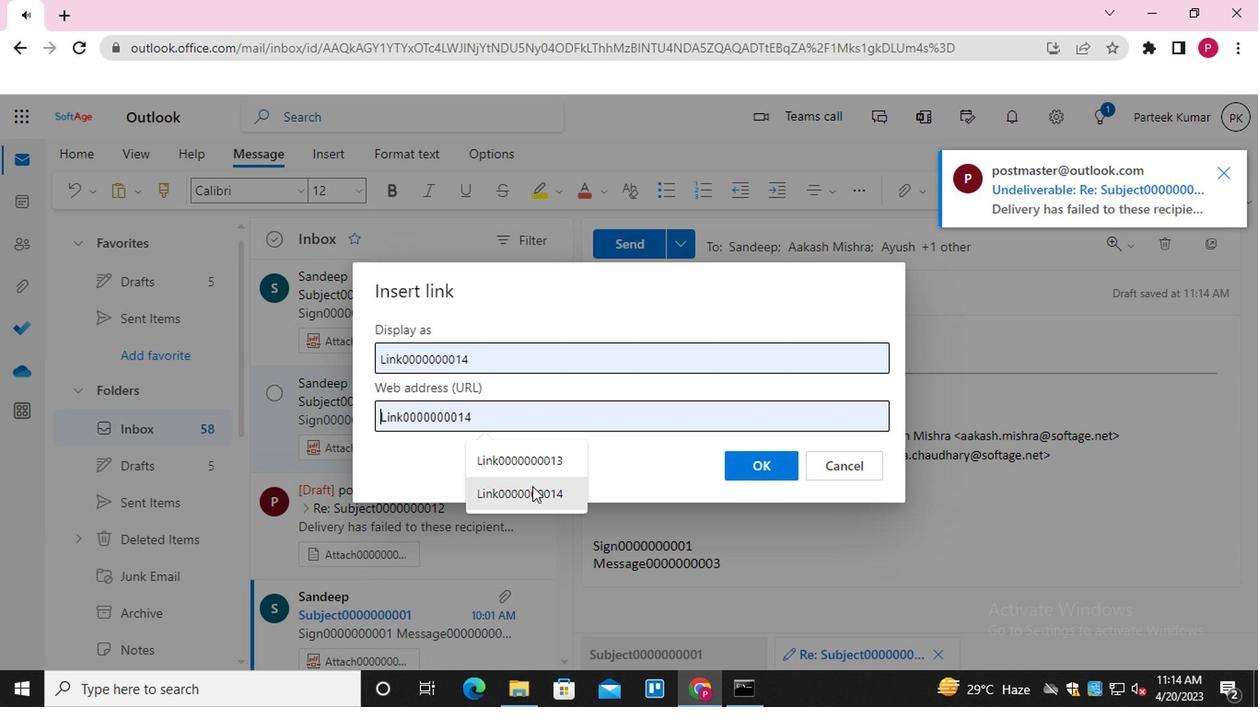 
Action: Mouse moved to (744, 471)
Screenshot: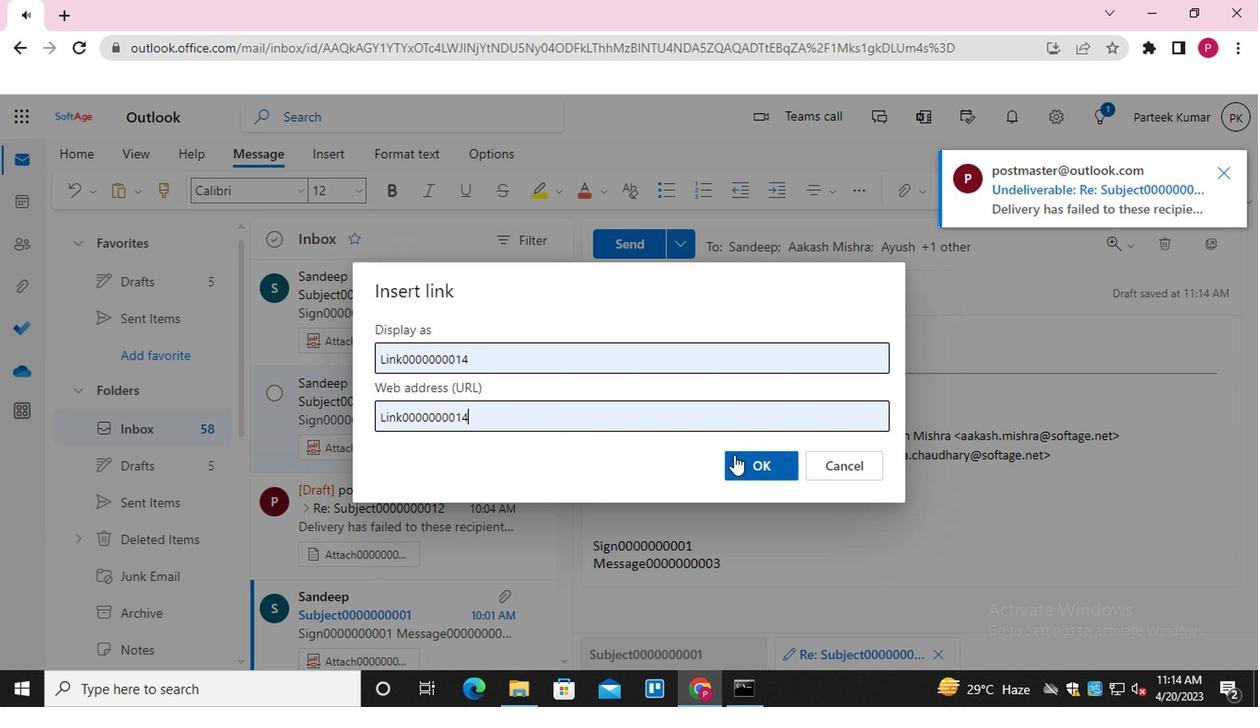 
Action: Mouse pressed left at (744, 471)
Screenshot: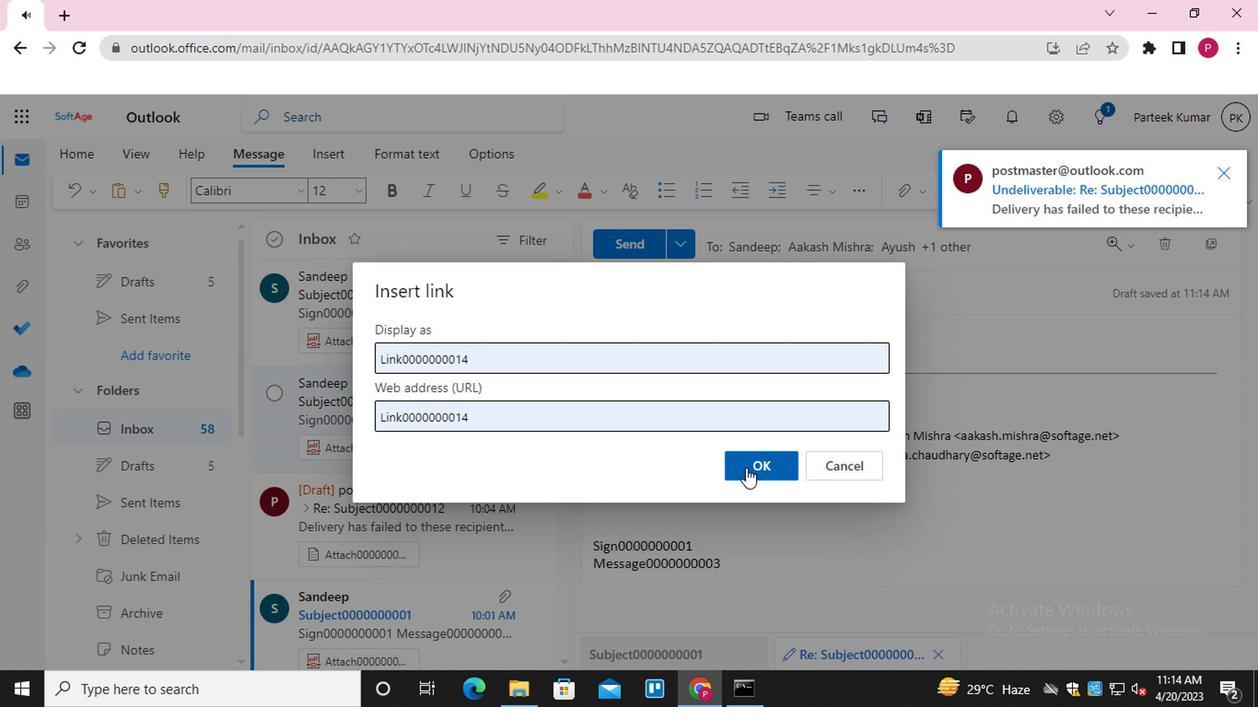 
Action: Mouse moved to (1208, 159)
Screenshot: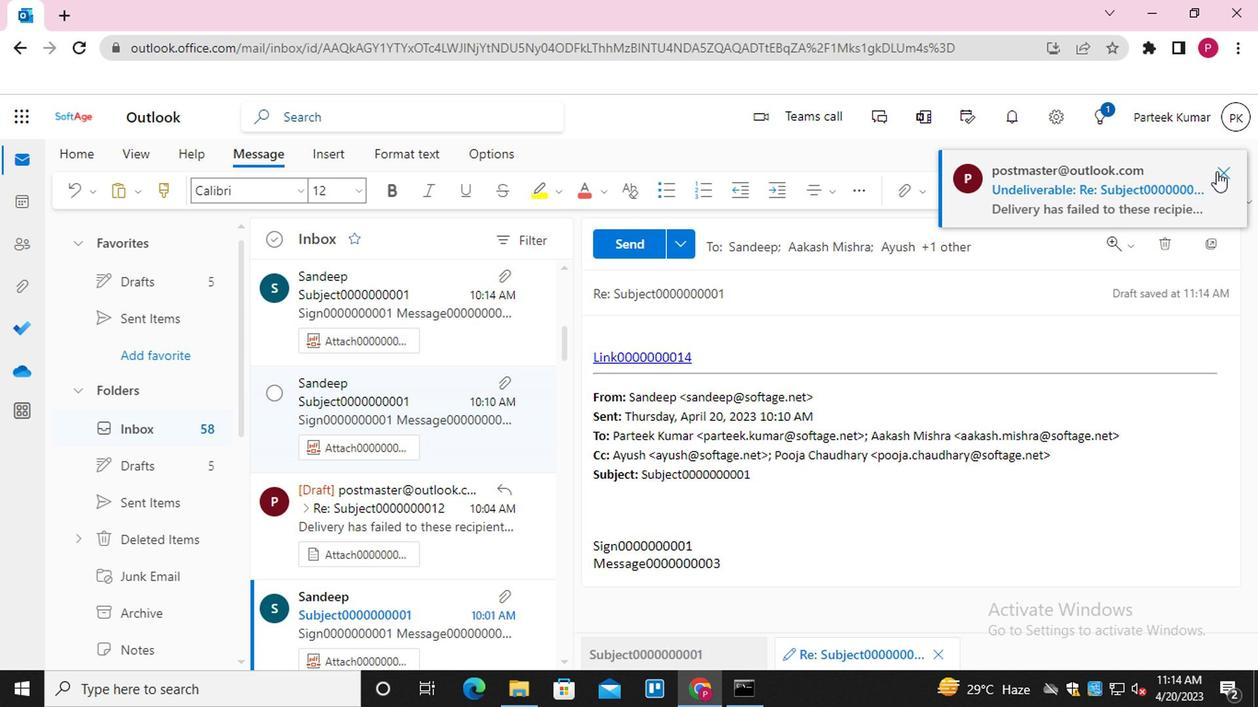 
Action: Mouse pressed left at (1208, 159)
Screenshot: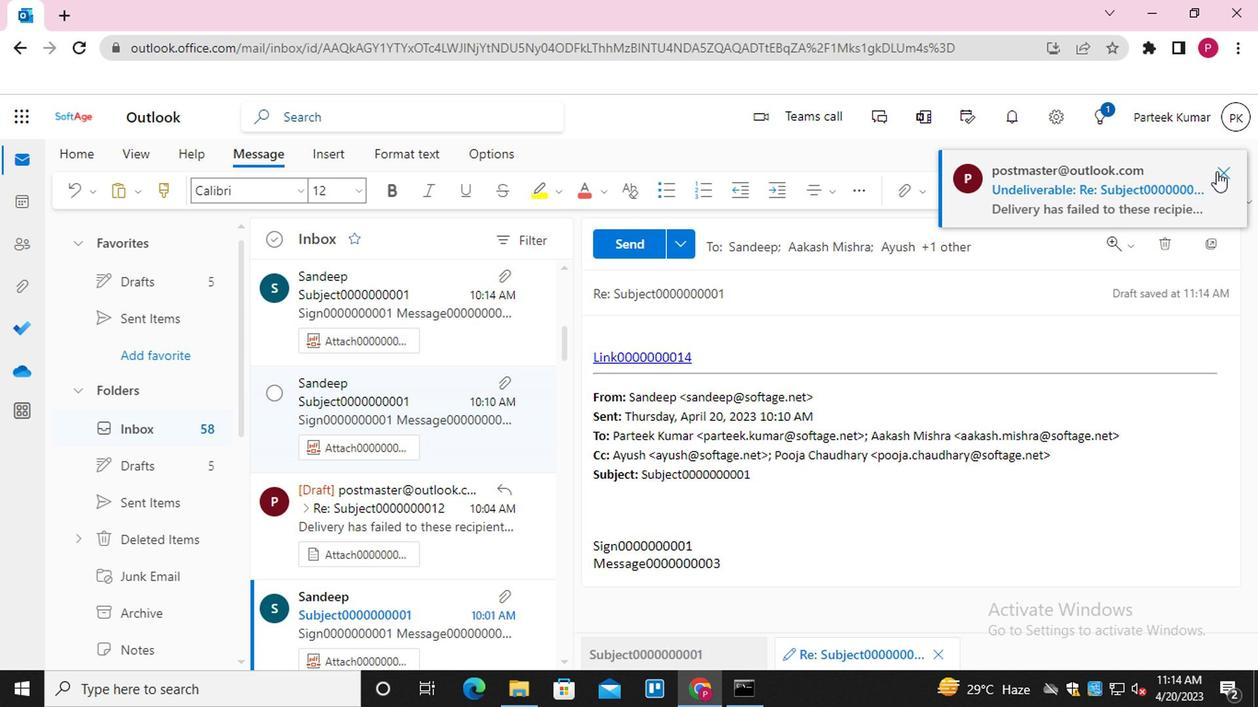 
Action: Mouse moved to (994, 231)
Screenshot: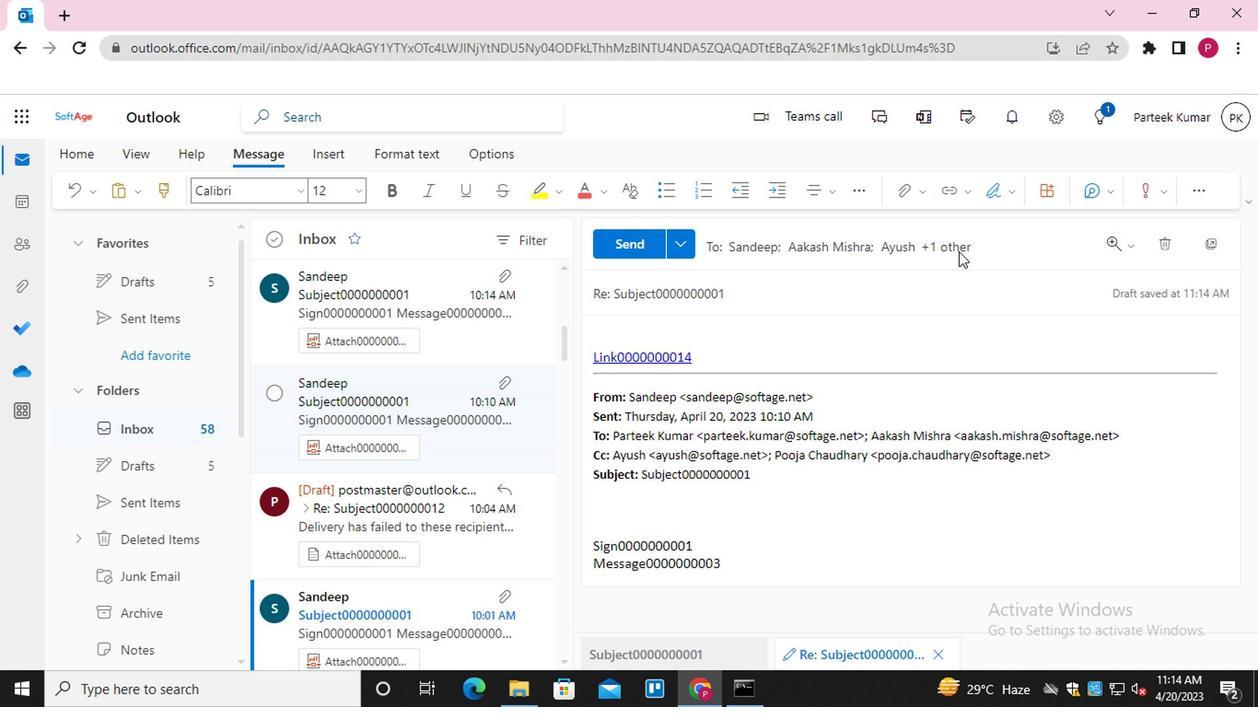 
Action: Mouse pressed left at (994, 231)
Screenshot: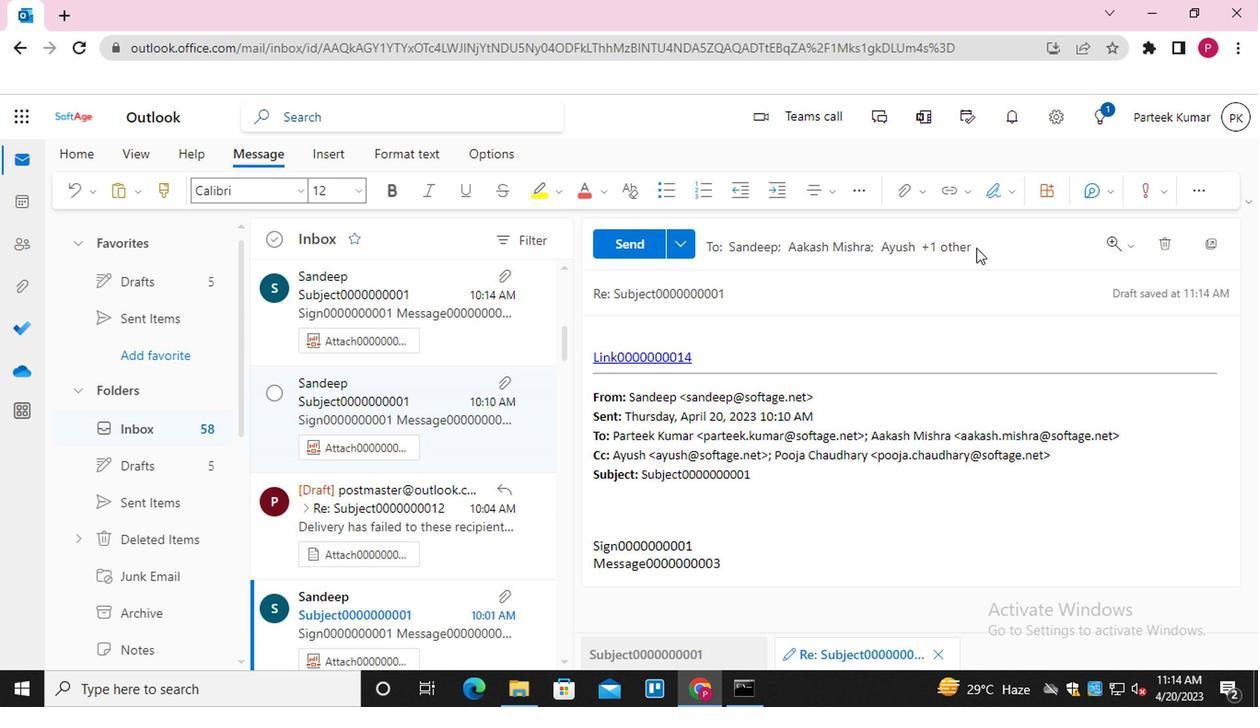 
Action: Mouse moved to (835, 278)
Screenshot: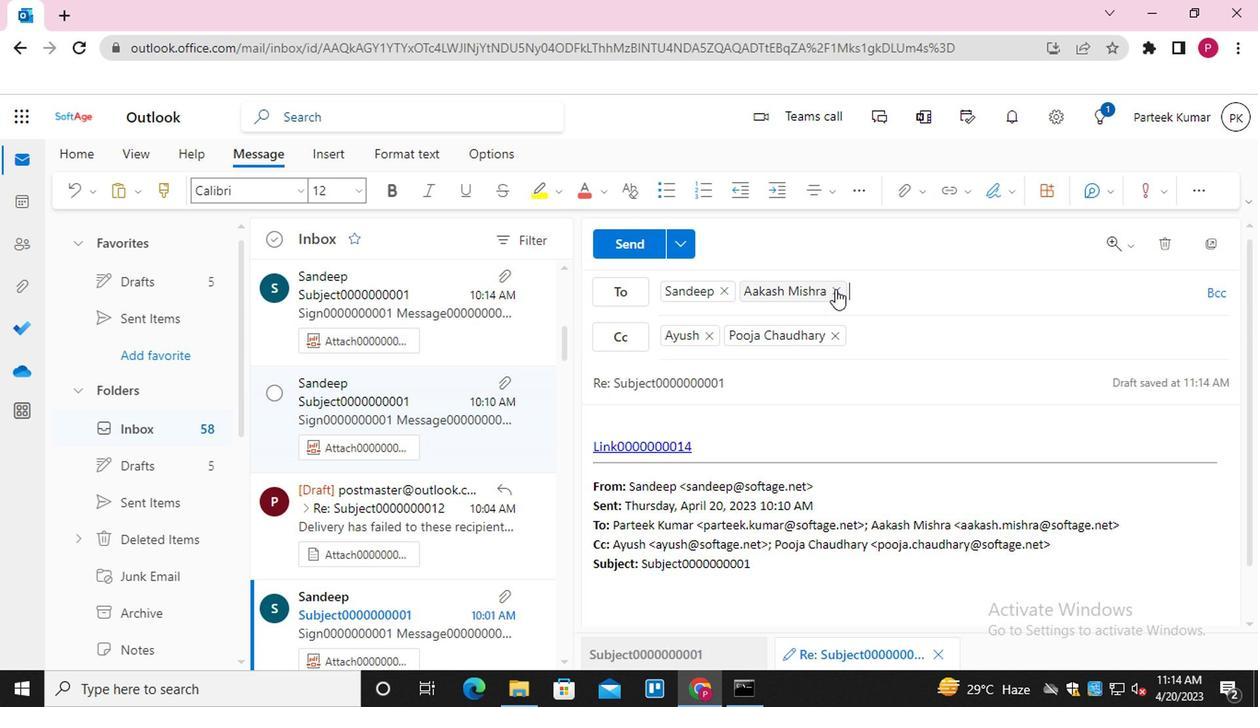 
Action: Mouse pressed left at (835, 278)
Screenshot: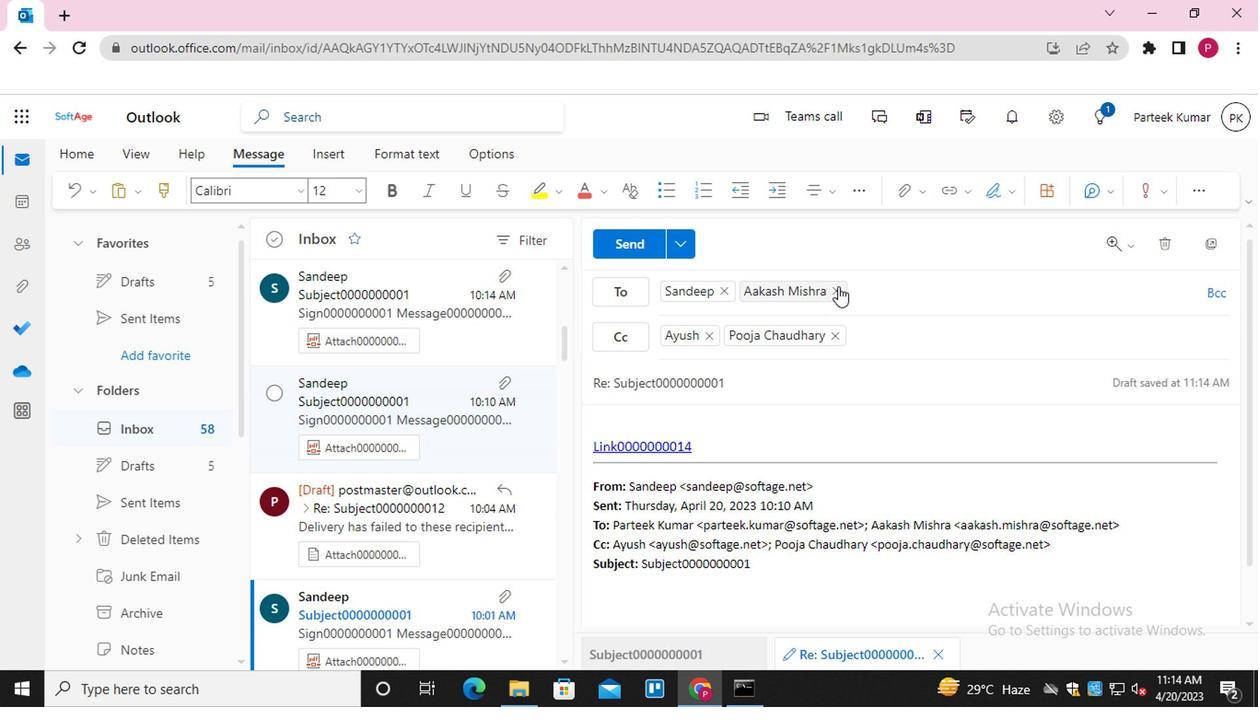
Action: Mouse moved to (826, 330)
Screenshot: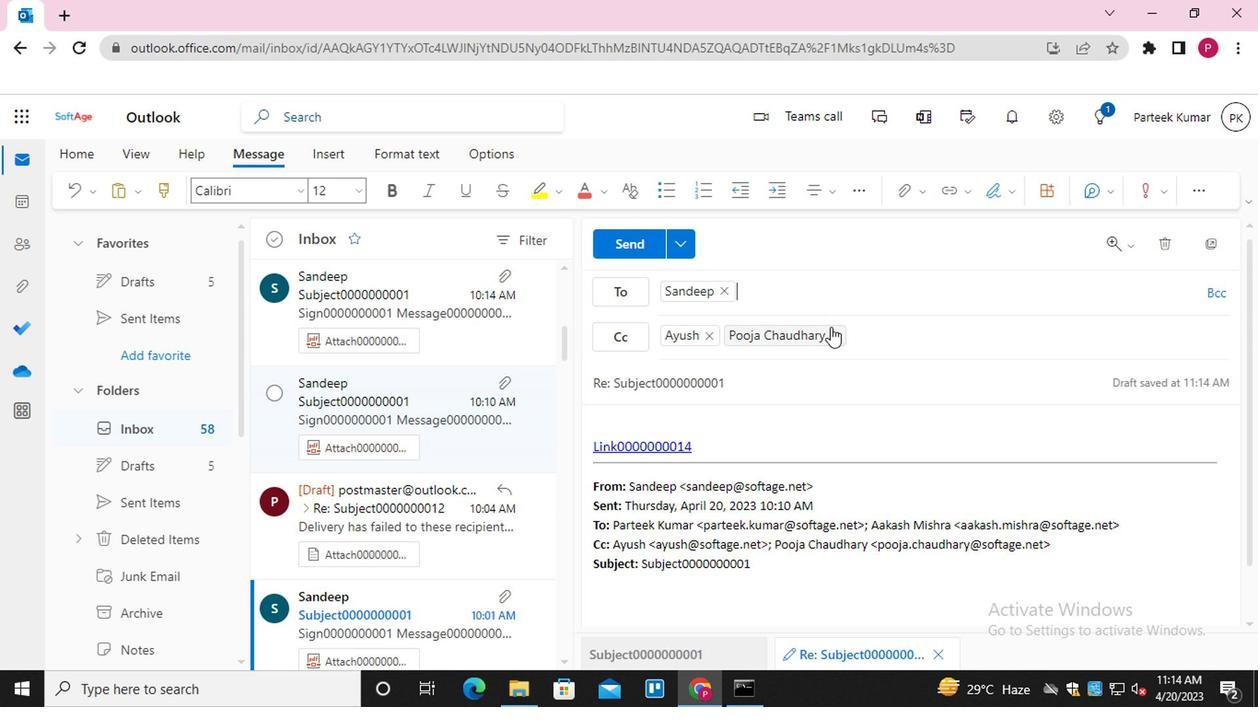 
Action: Mouse pressed left at (826, 330)
Screenshot: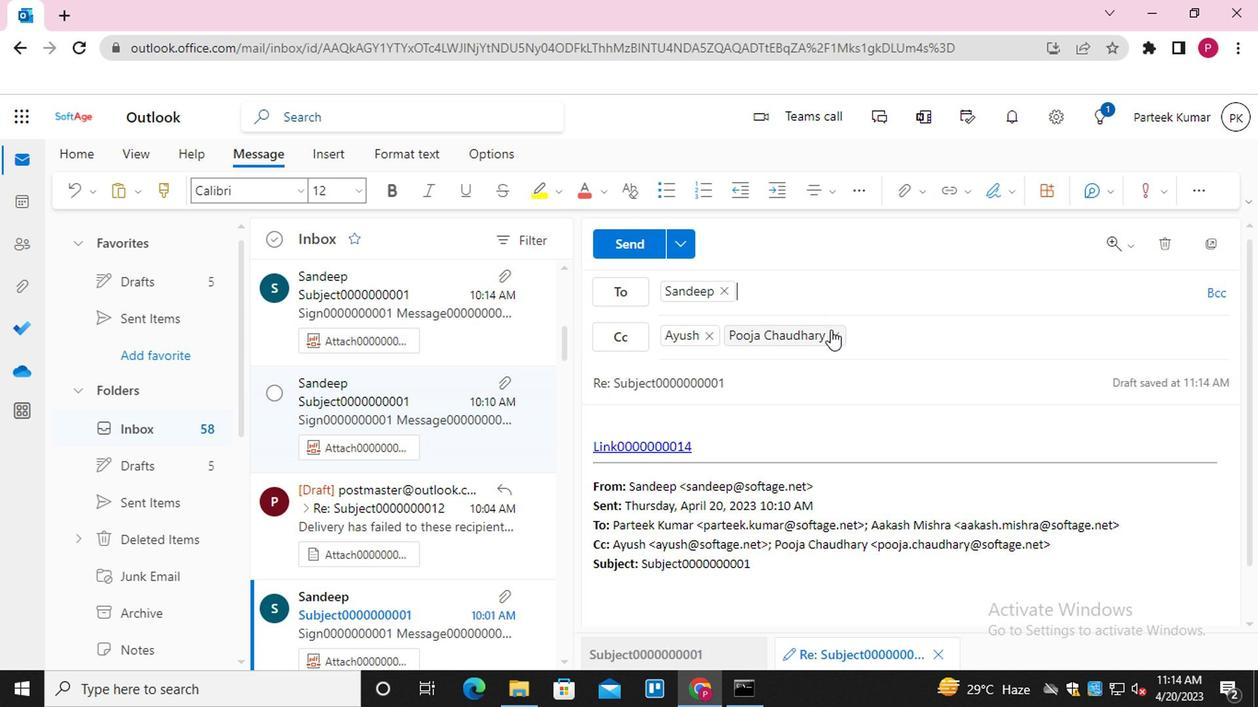 
Action: Mouse moved to (718, 287)
Screenshot: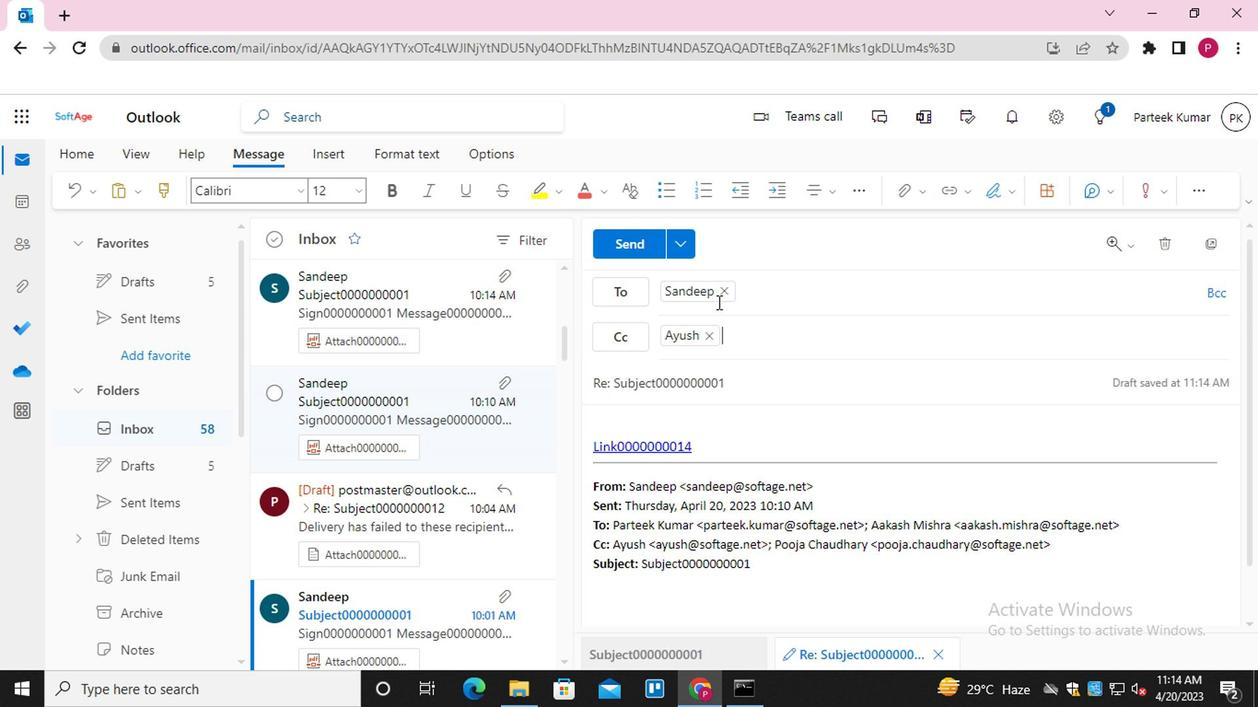 
Action: Mouse pressed left at (718, 287)
Screenshot: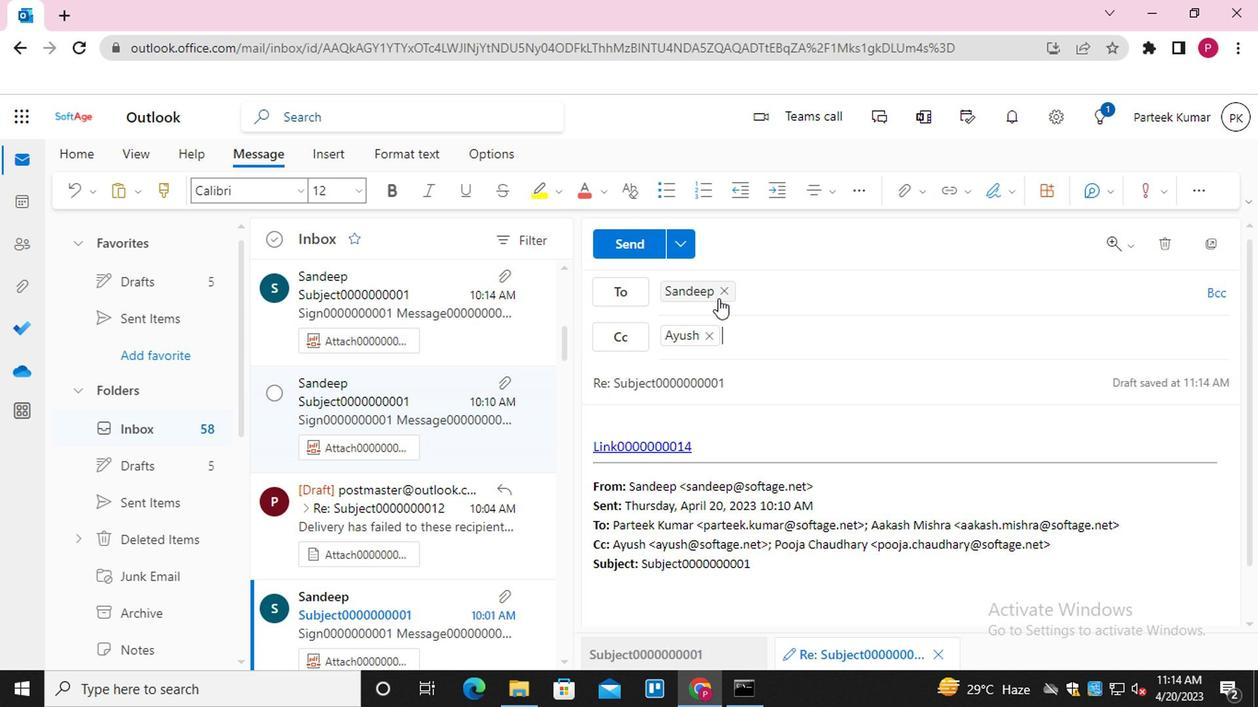 
Action: Mouse moved to (708, 332)
Screenshot: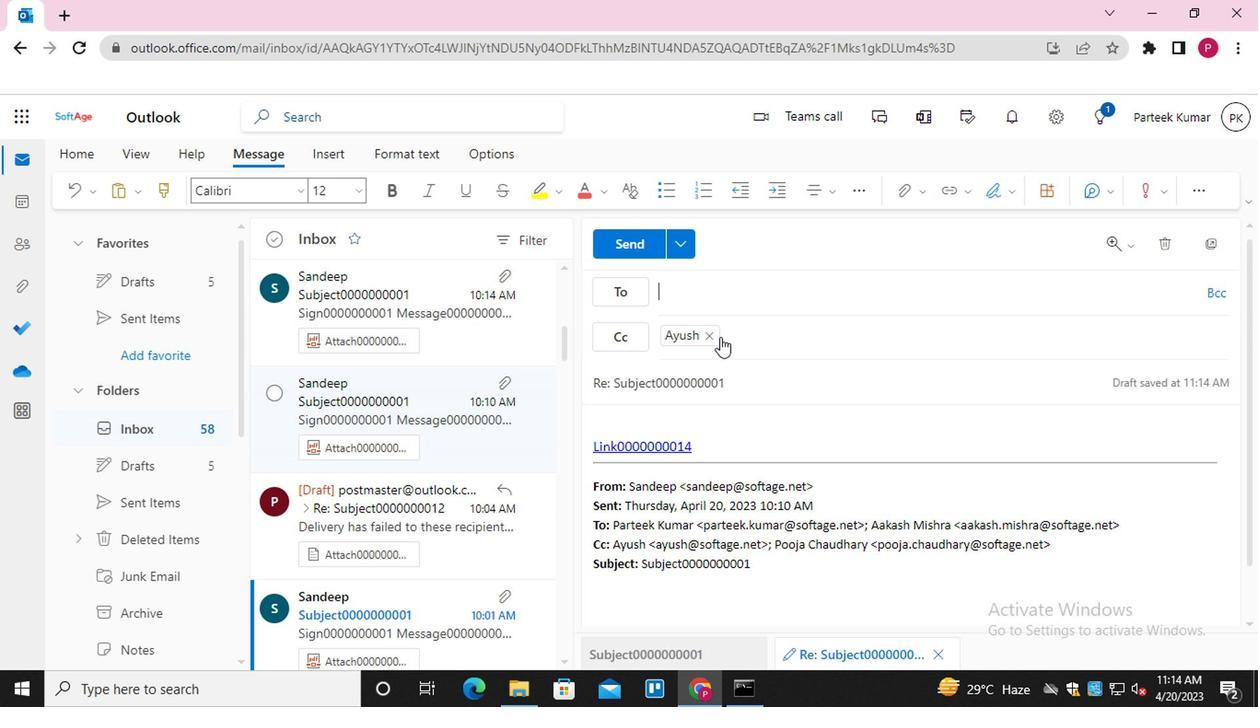 
Action: Mouse pressed left at (708, 332)
Screenshot: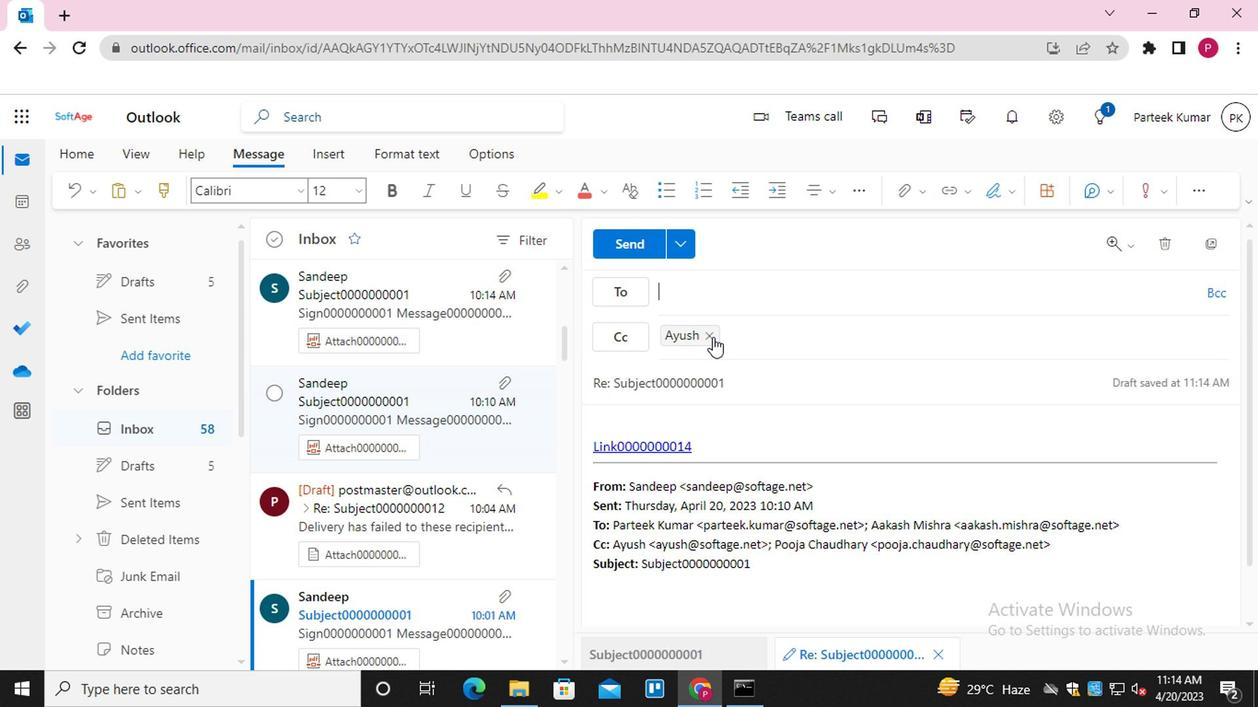 
Action: Mouse moved to (718, 290)
Screenshot: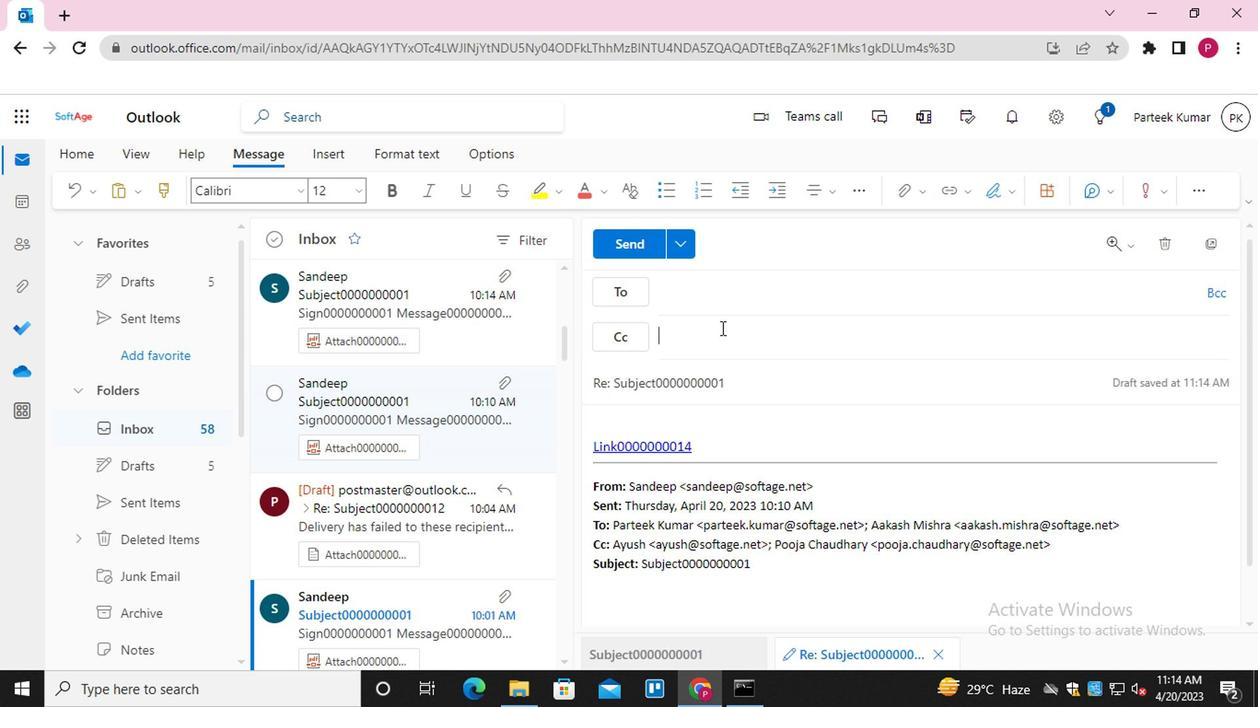 
Action: Mouse pressed left at (718, 290)
Screenshot: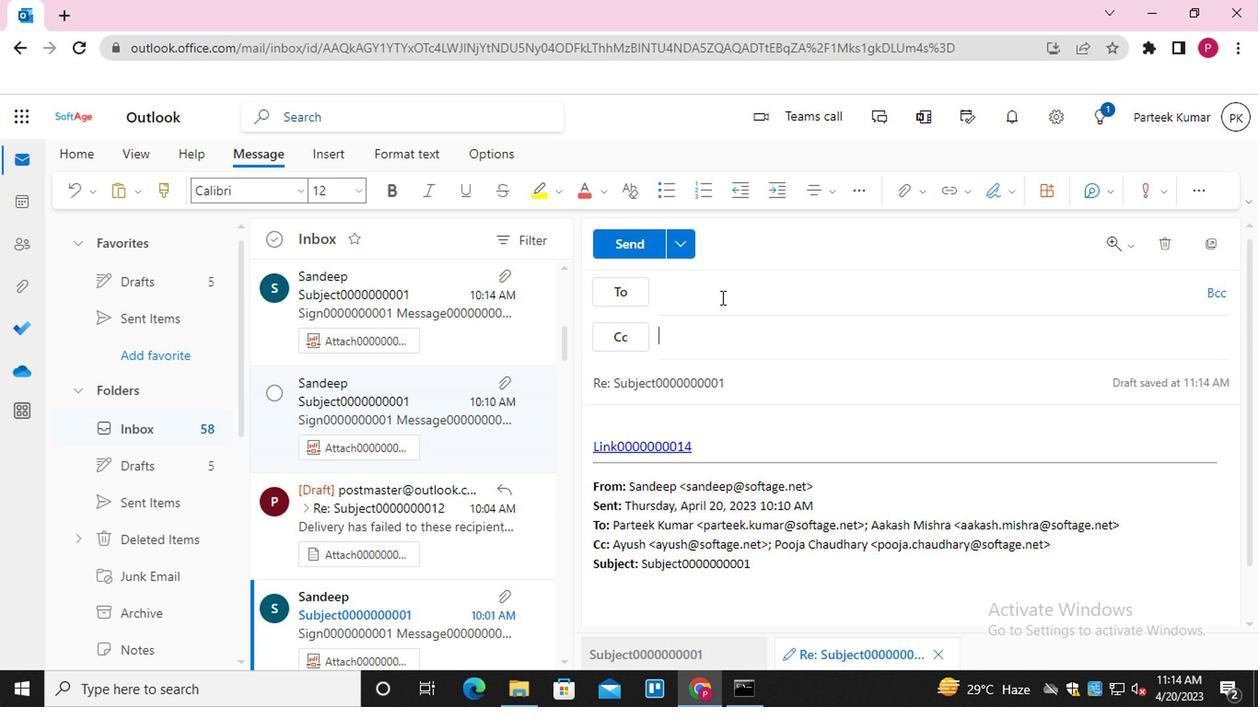 
Action: Key pressed <Key.shift>AA<Key.enter>
Screenshot: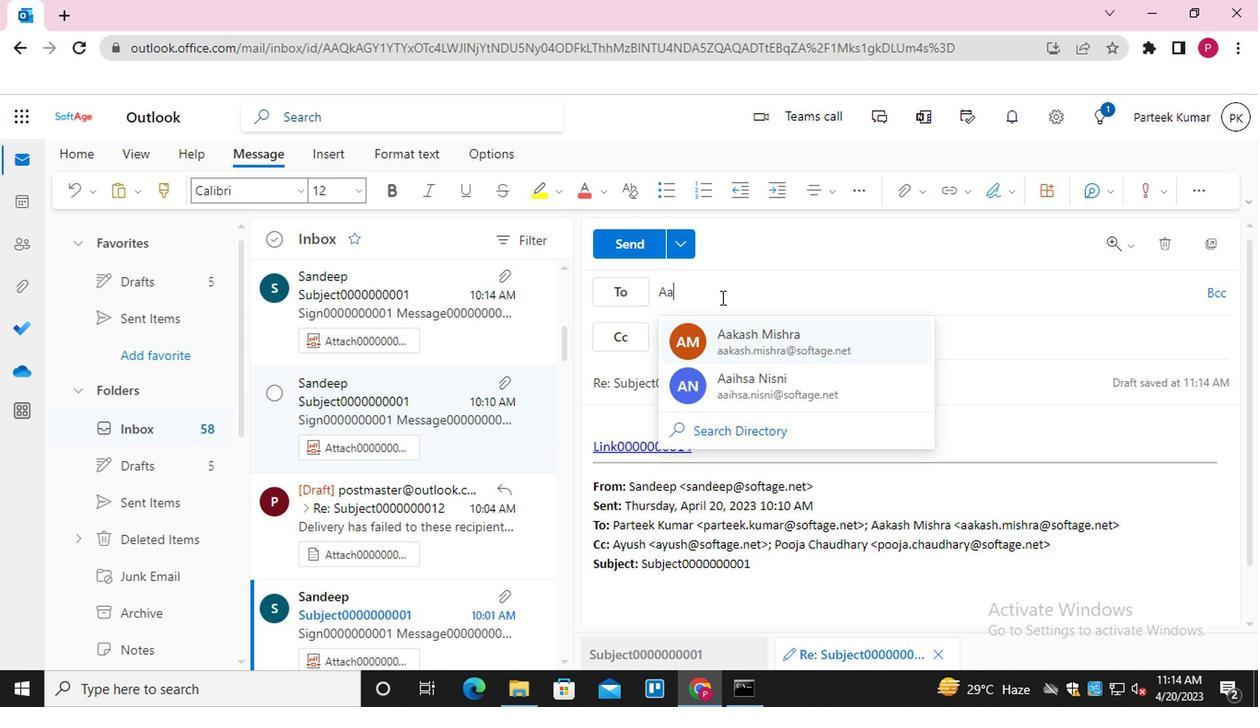 
Action: Mouse moved to (715, 334)
Screenshot: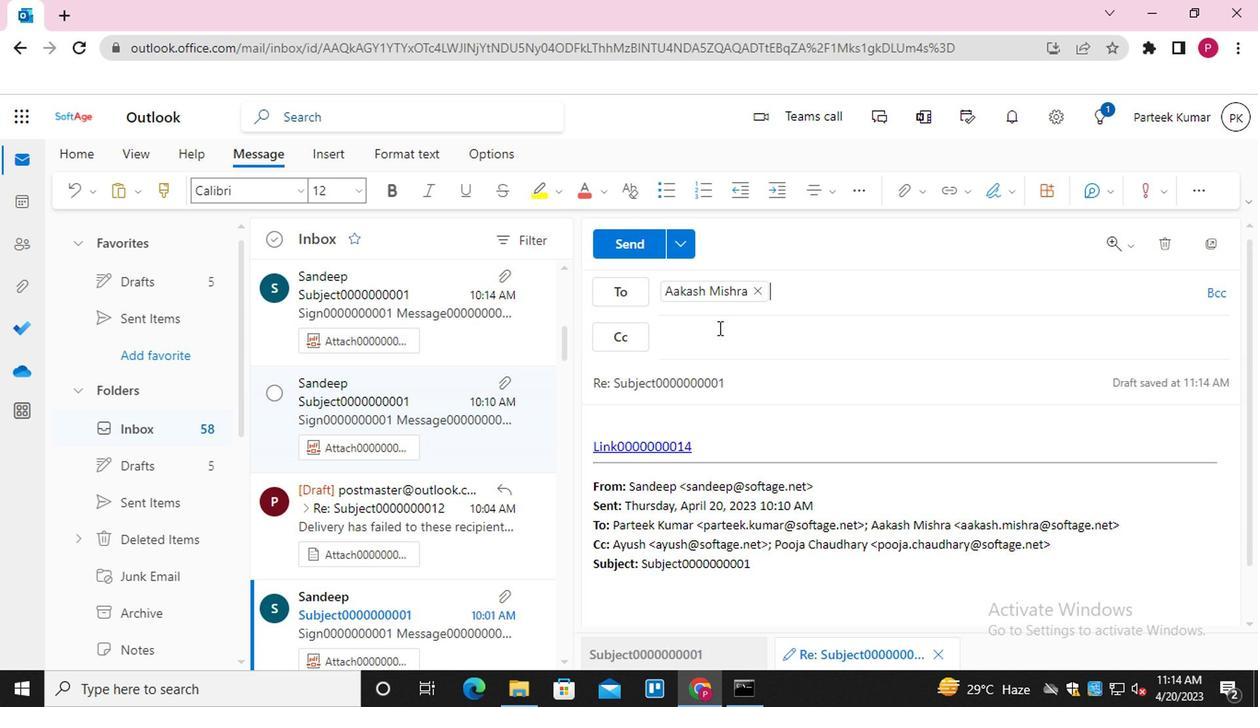 
Action: Mouse pressed left at (715, 334)
Screenshot: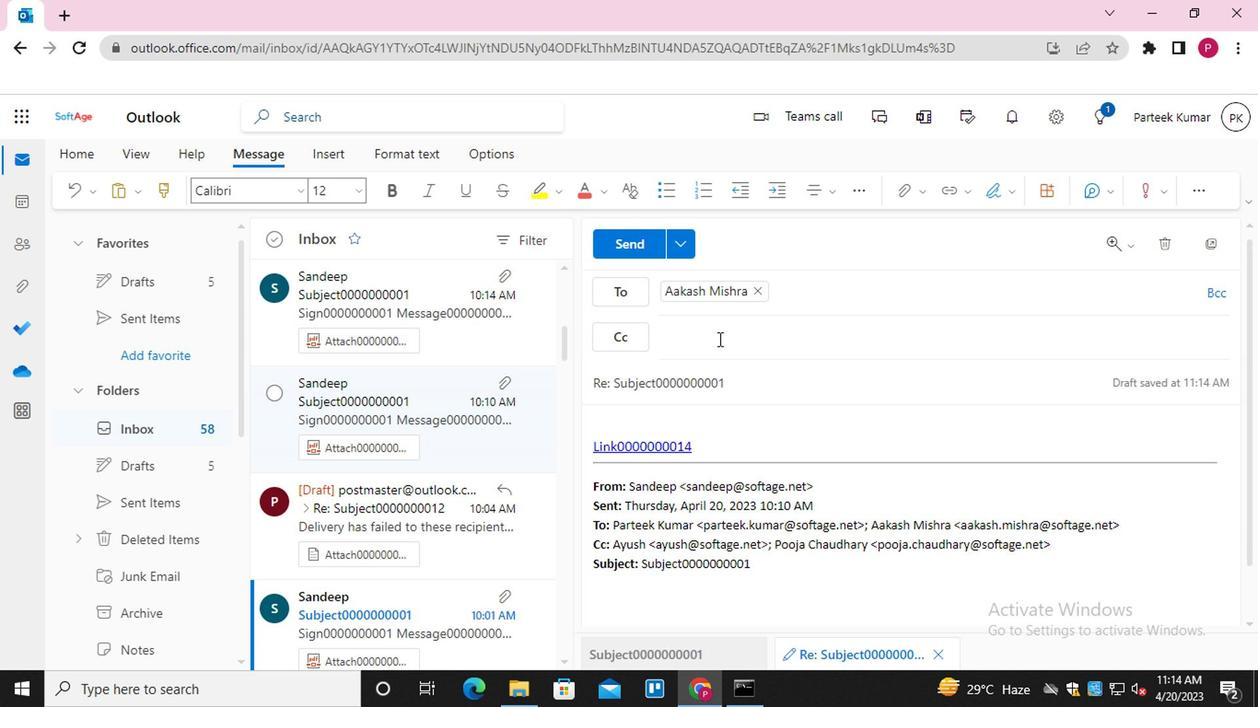 
Action: Key pressed <Key.shift>EMAIL0000000002<Key.enter>
Screenshot: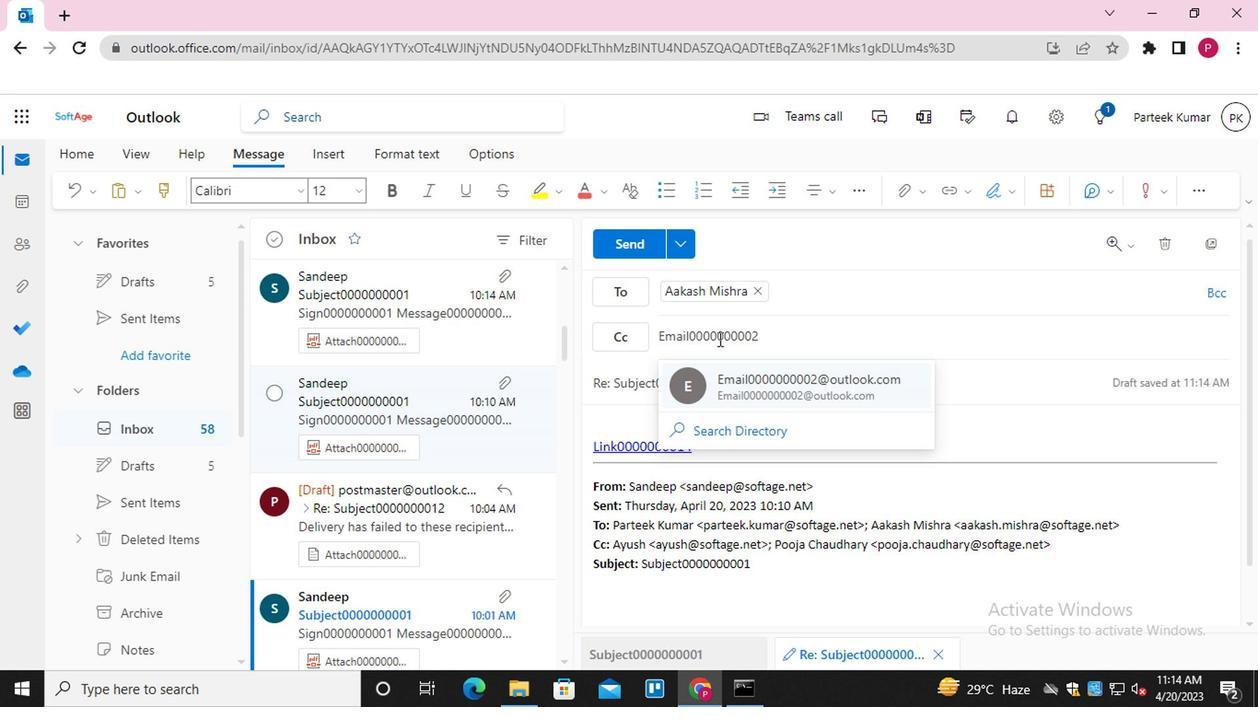 
Action: Mouse moved to (1201, 287)
Screenshot: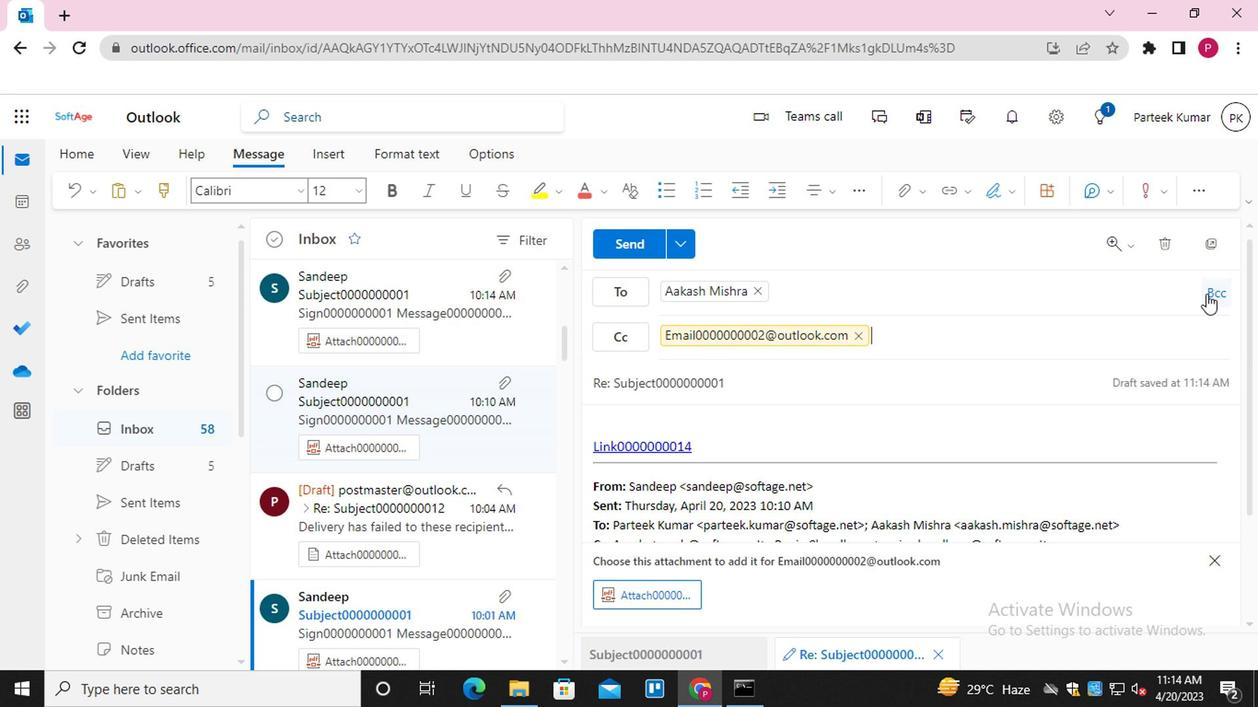 
Action: Mouse pressed left at (1201, 287)
Screenshot: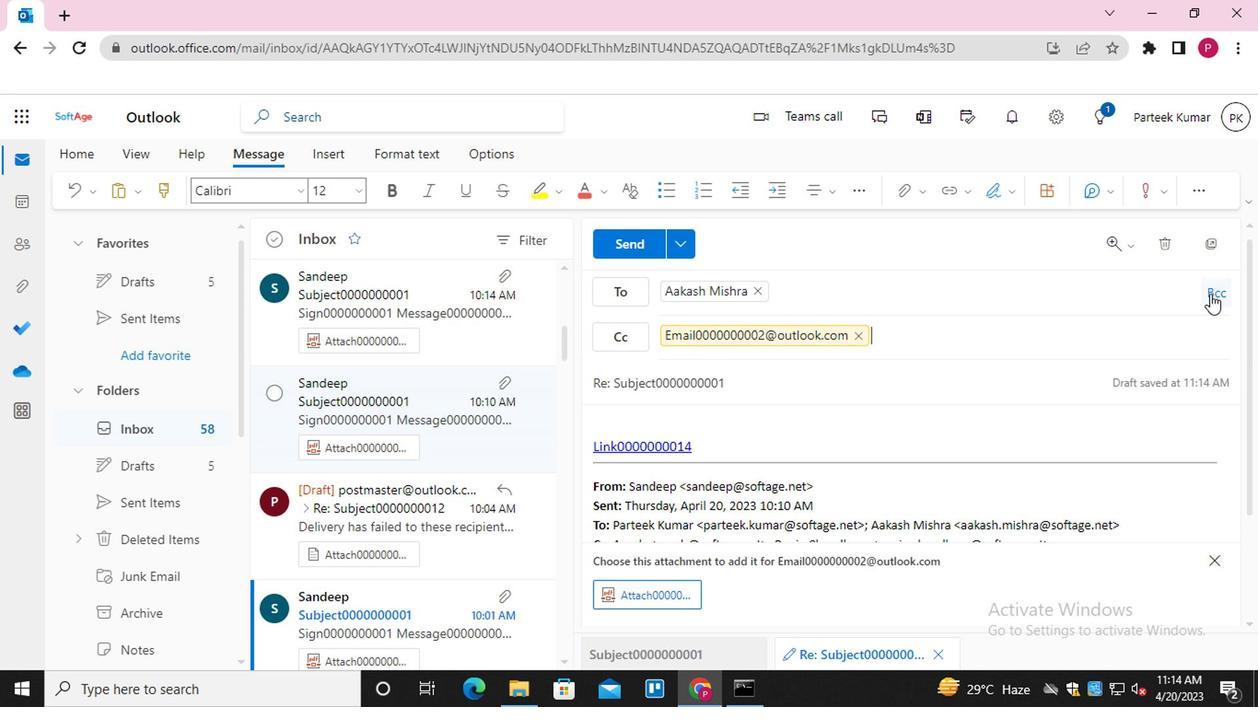 
Action: Mouse moved to (750, 376)
Screenshot: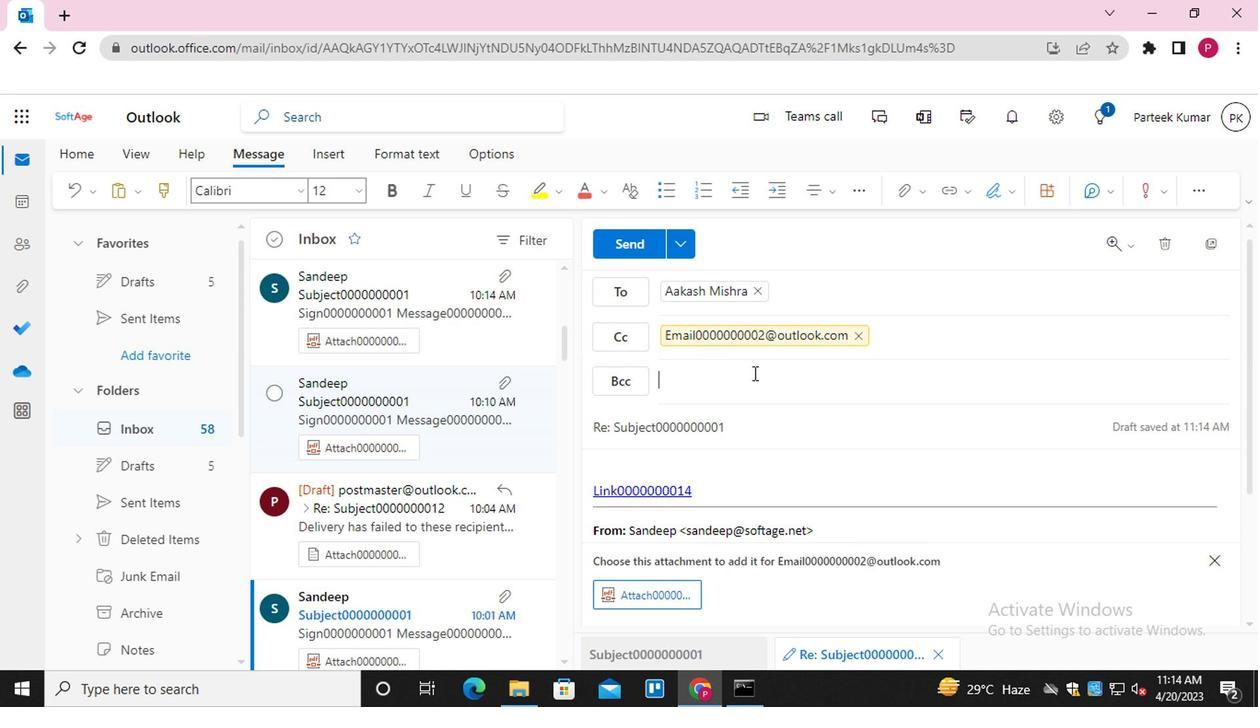 
Action: Key pressed <Key.shift>EMAIL0000000003<Key.shift>@OUTLOOK.V<Key.backspace>COM<Key.enter>
Screenshot: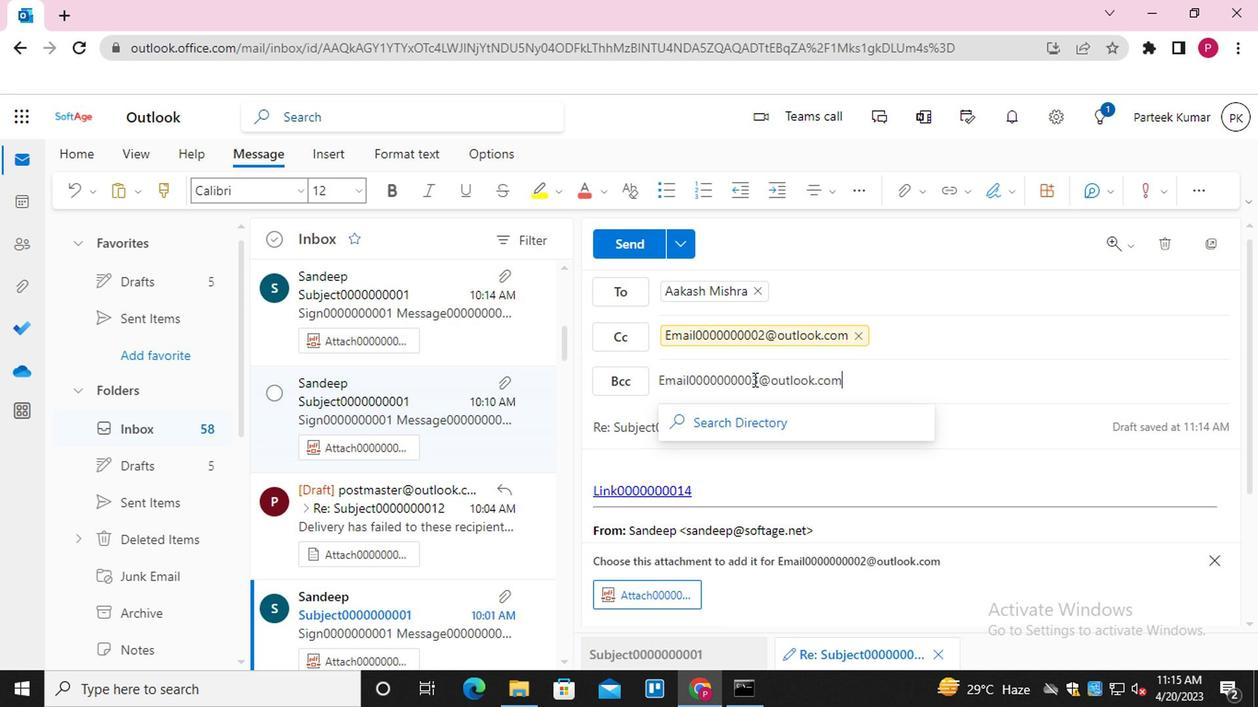 
Action: Mouse moved to (732, 429)
Screenshot: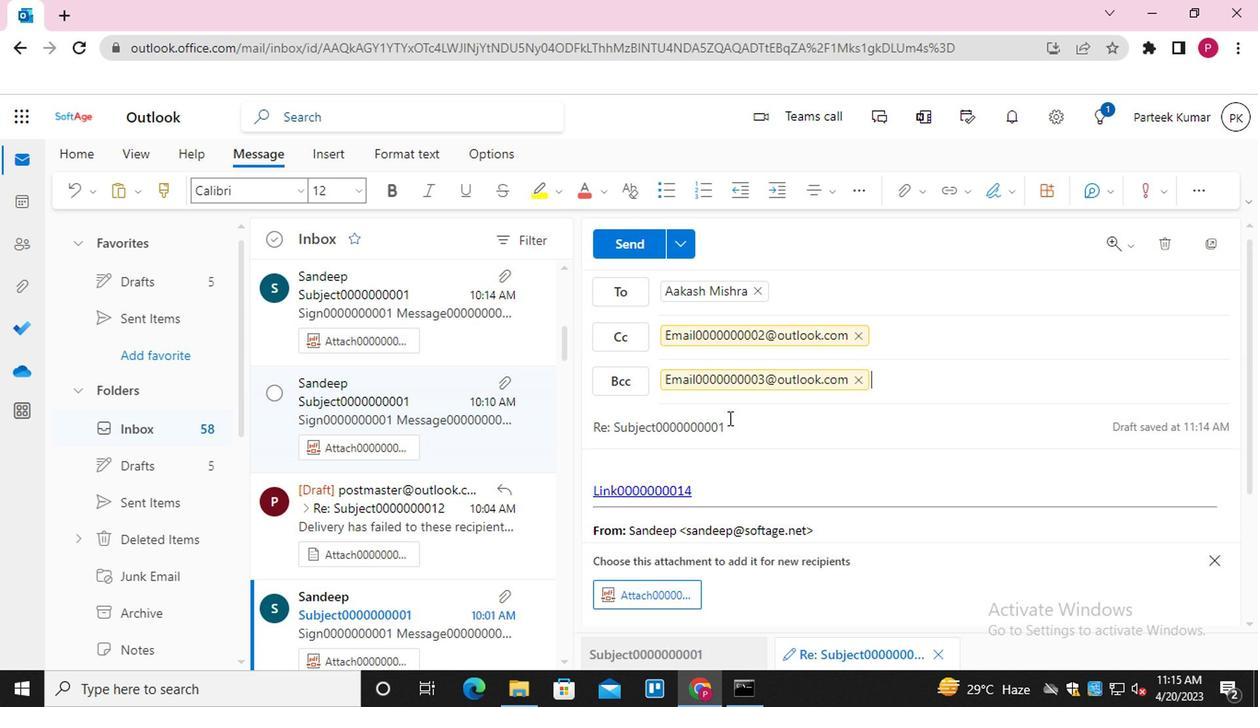 
Action: Mouse pressed left at (732, 429)
Screenshot: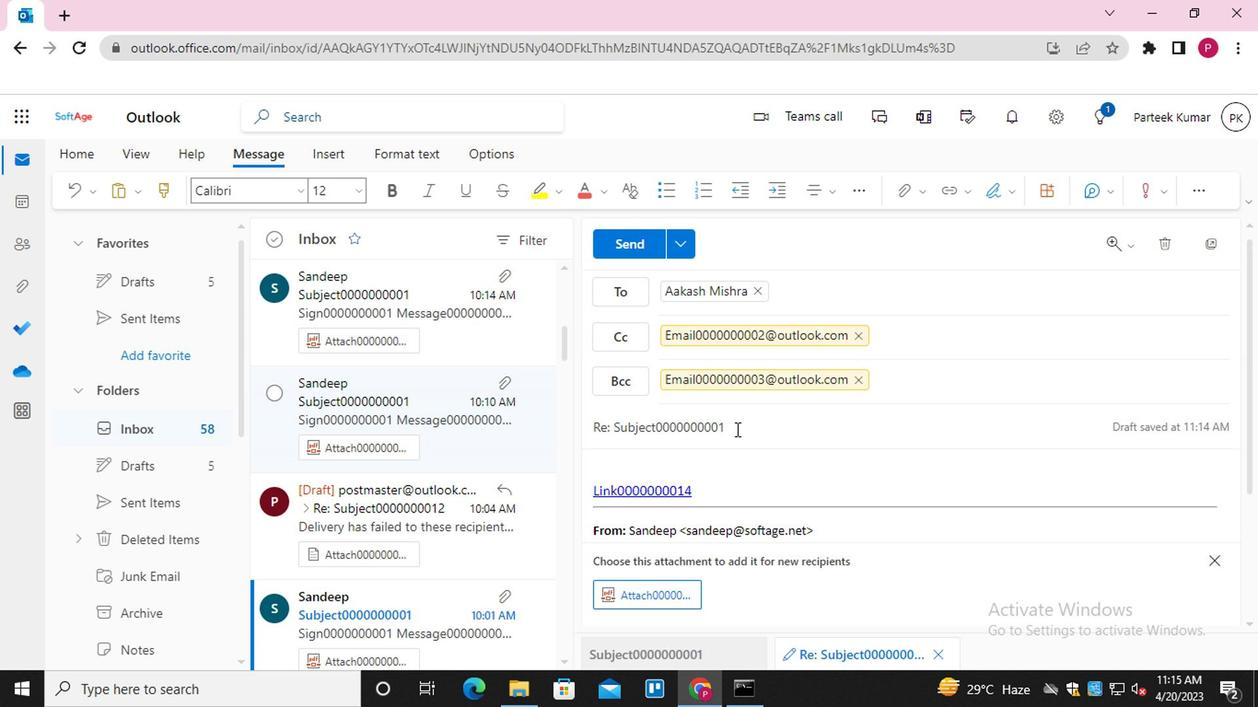 
Action: Mouse moved to (733, 429)
Screenshot: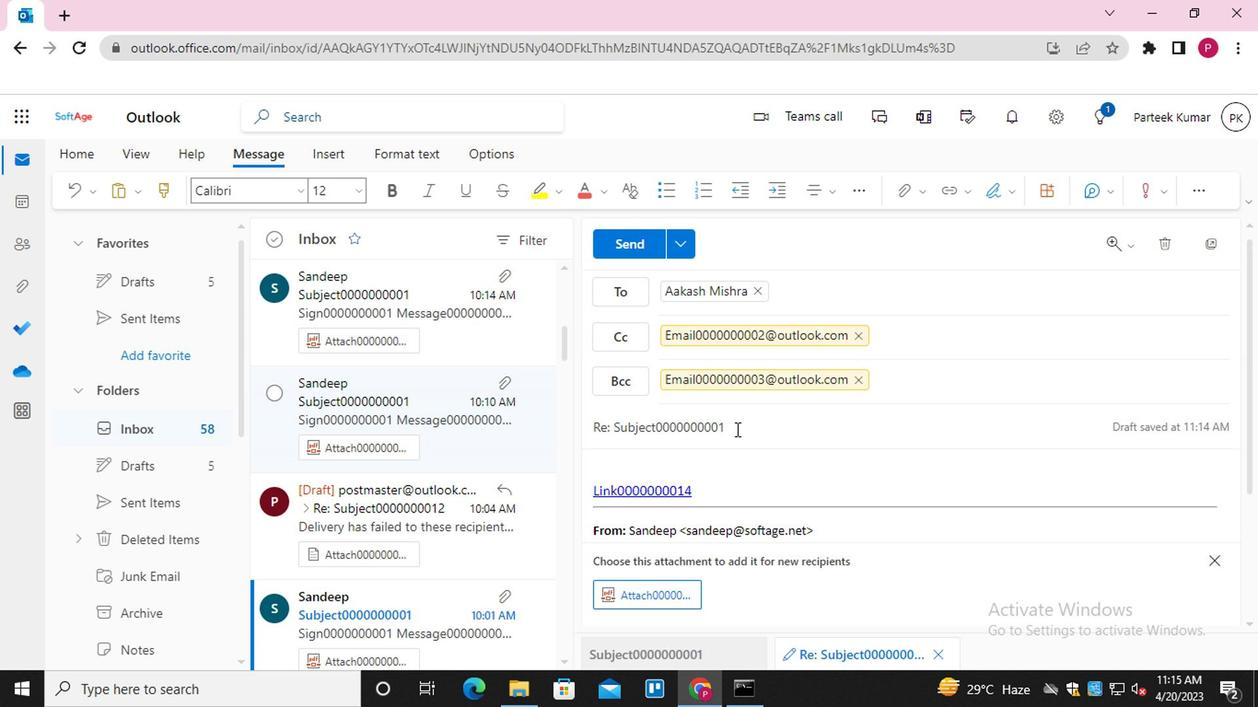 
Action: Key pressed <Key.backspace><Key.backspace>16
Screenshot: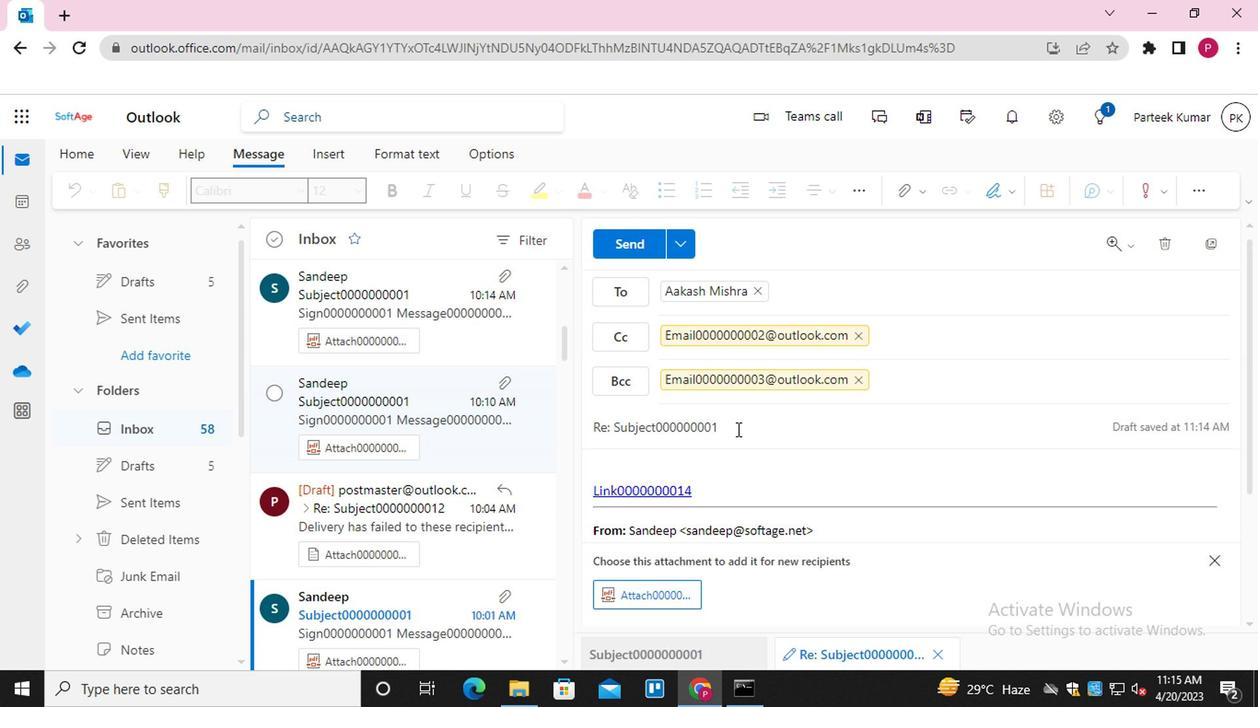 
Action: Mouse moved to (630, 476)
Screenshot: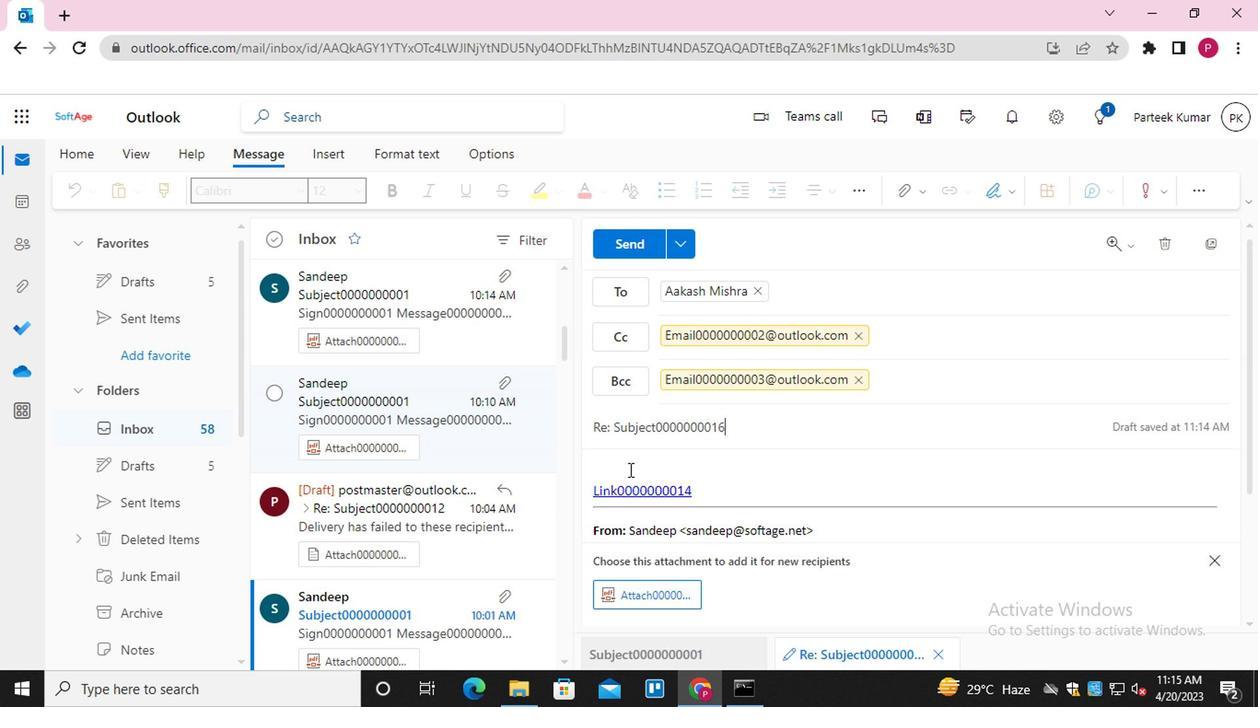 
Action: Mouse pressed left at (630, 476)
Screenshot: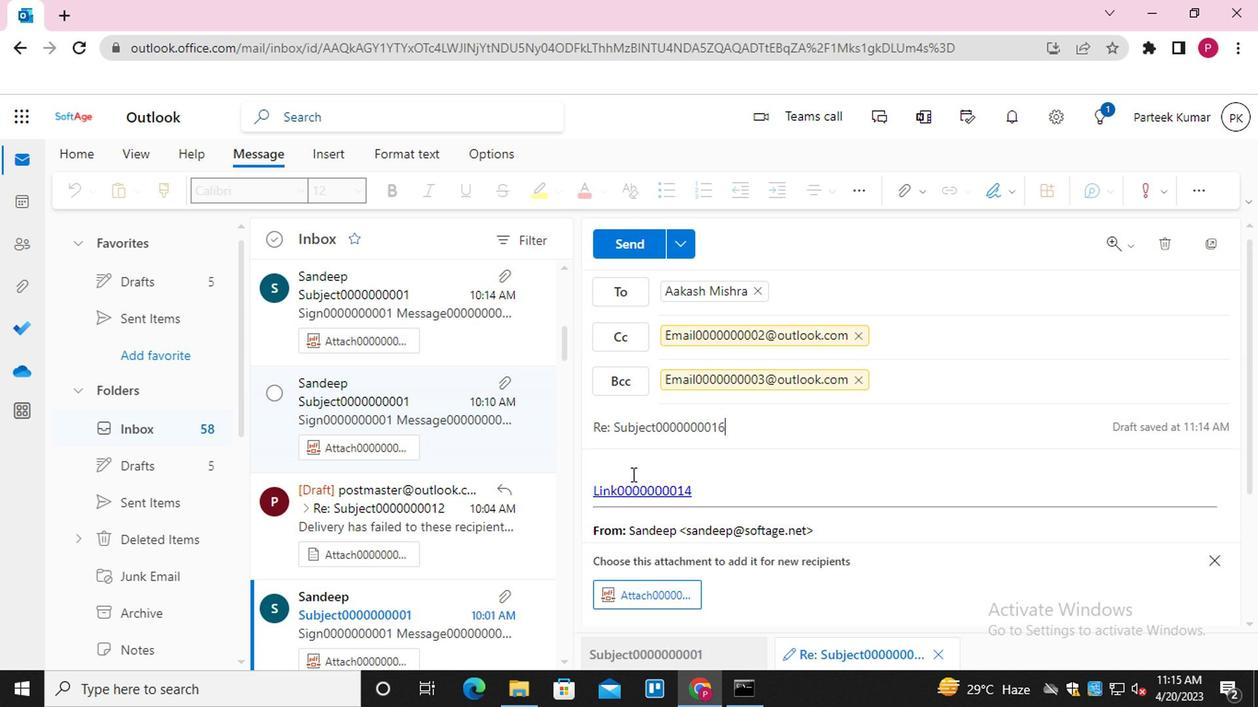 
Action: Key pressed <Key.shift_r><Key.shift_r><Key.shift_r>MESSAGE000000000<Key.backspace><Key.backspace>14
Screenshot: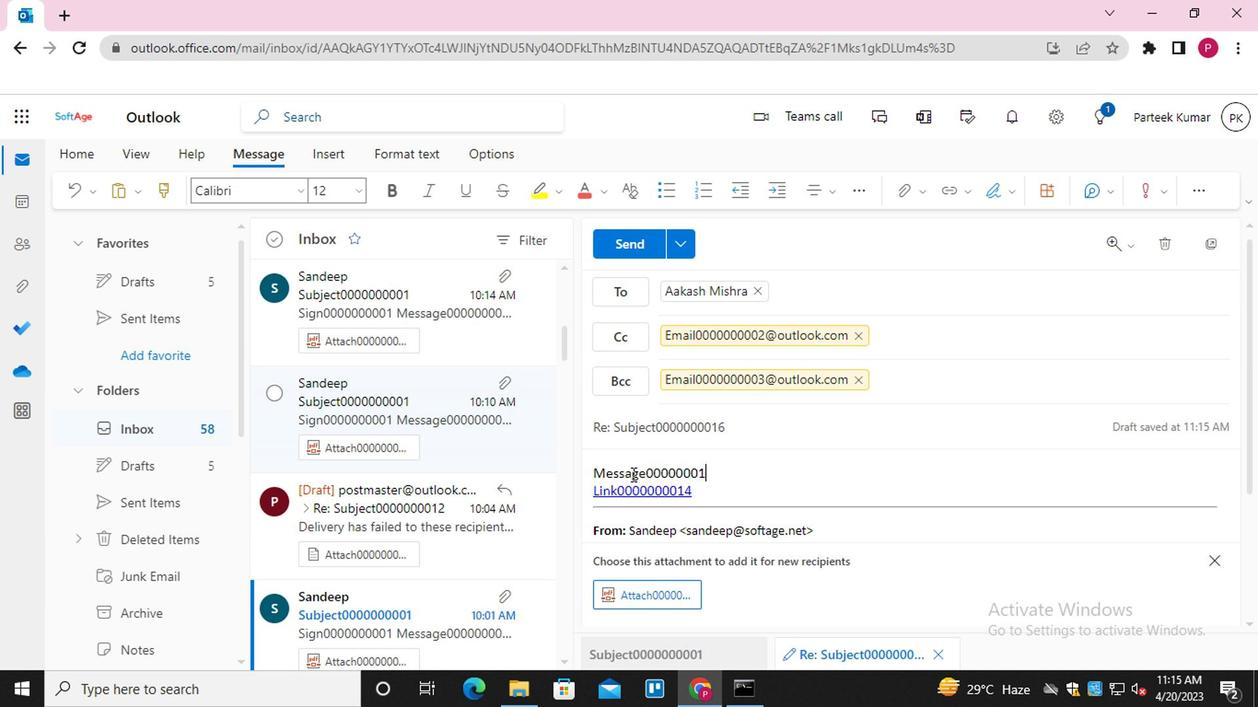 
Action: Mouse moved to (627, 237)
Screenshot: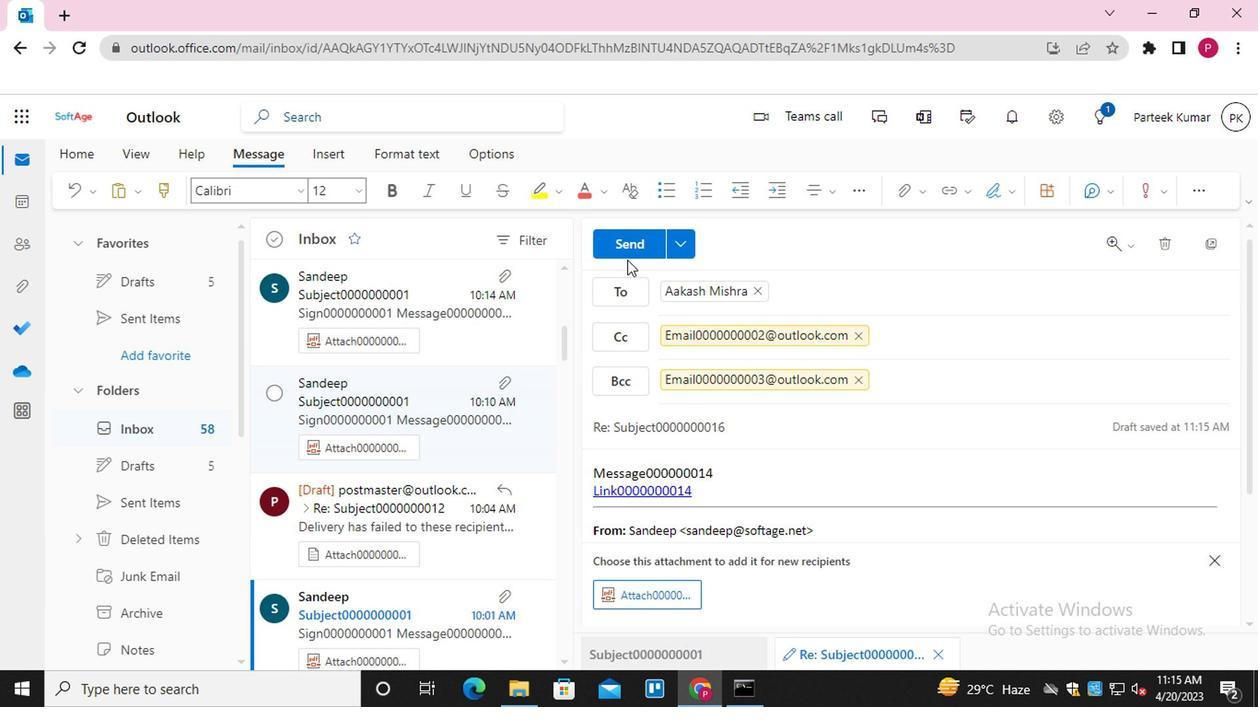 
Action: Mouse pressed left at (627, 237)
Screenshot: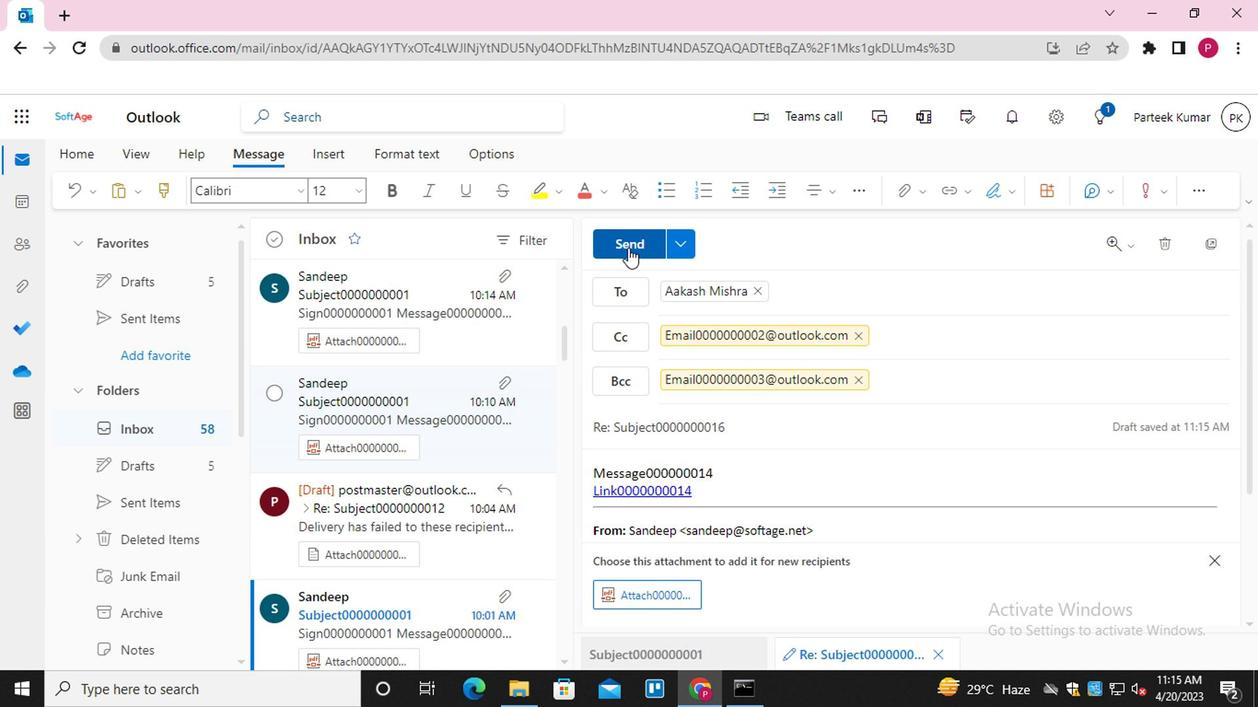 
Action: Mouse moved to (1133, 312)
Screenshot: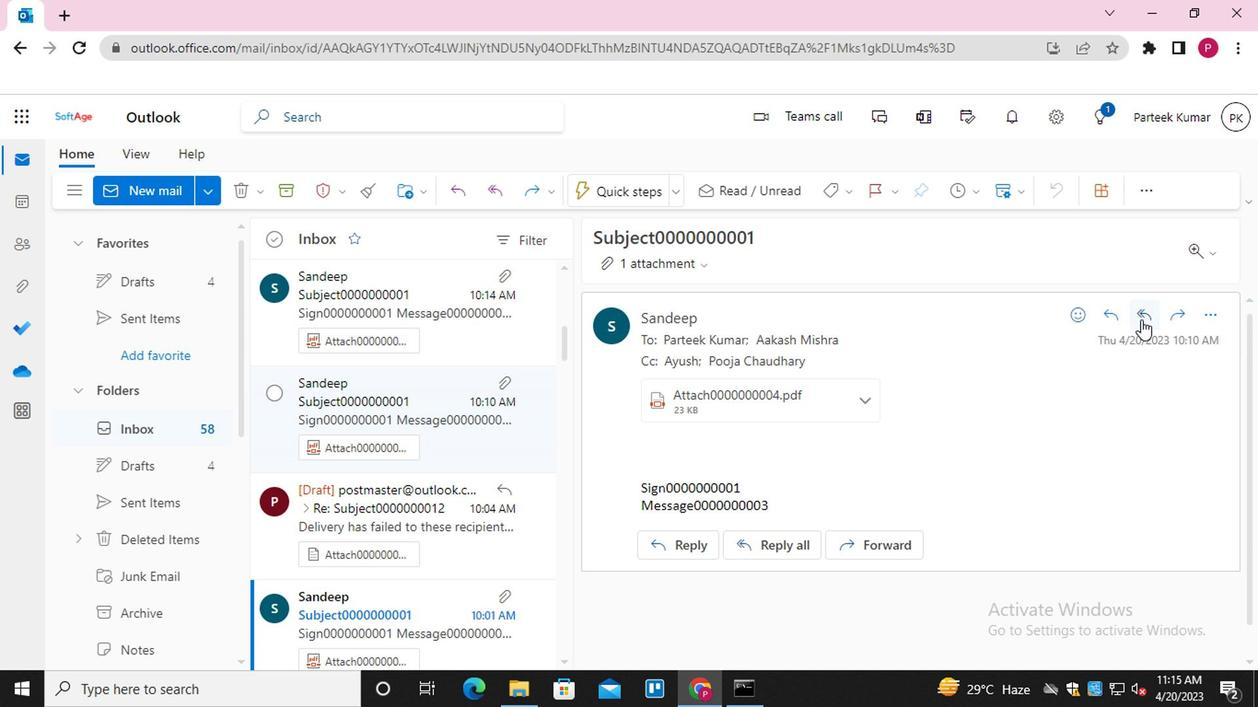 
Action: Mouse pressed left at (1133, 312)
Screenshot: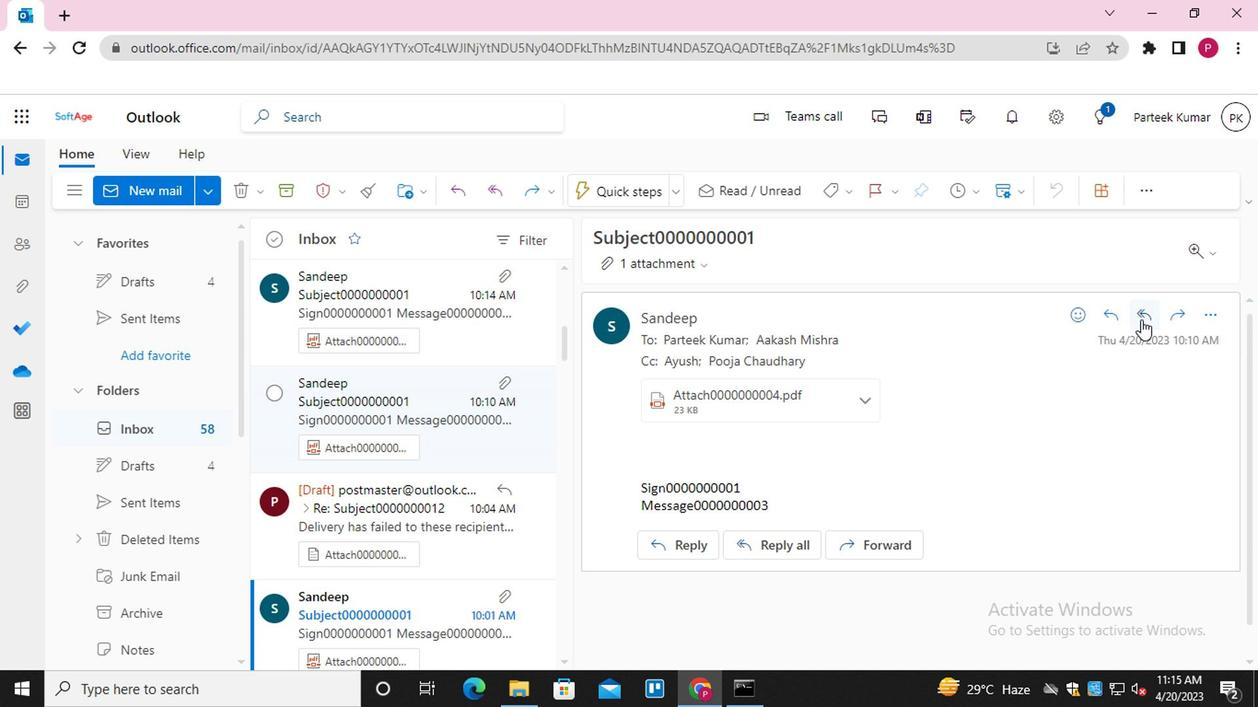 
Action: Mouse moved to (609, 558)
Screenshot: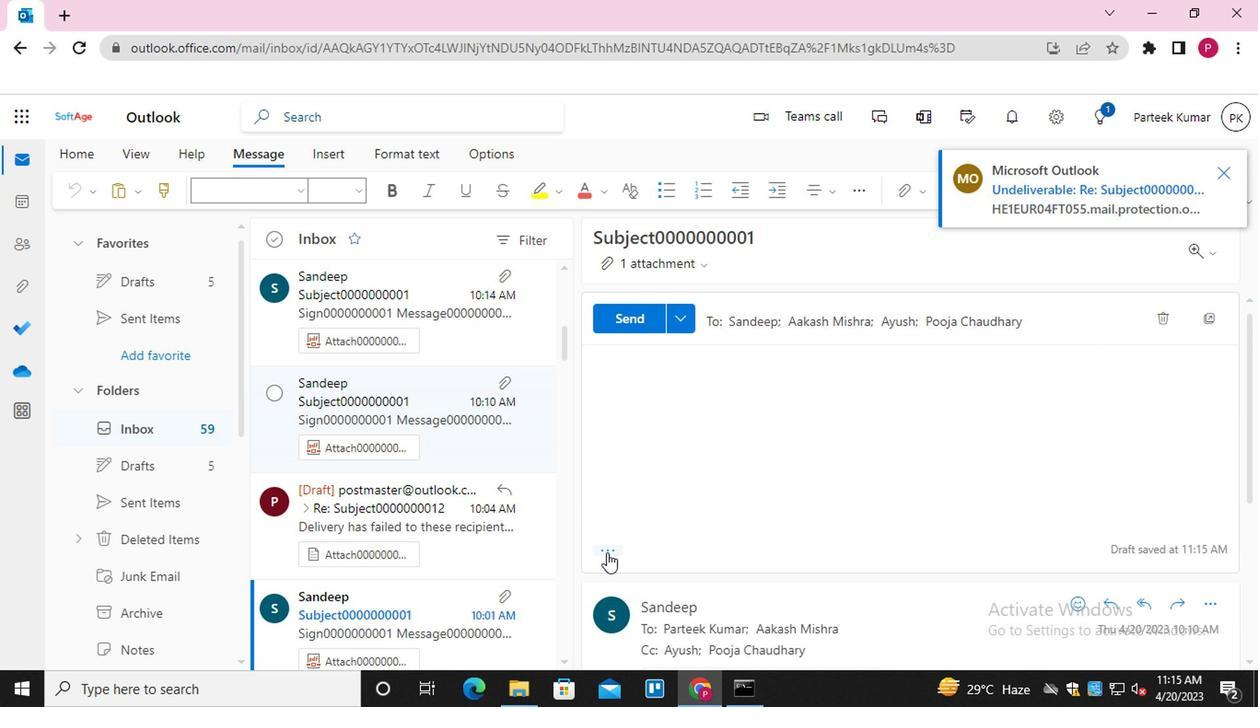 
Action: Mouse pressed left at (609, 558)
Screenshot: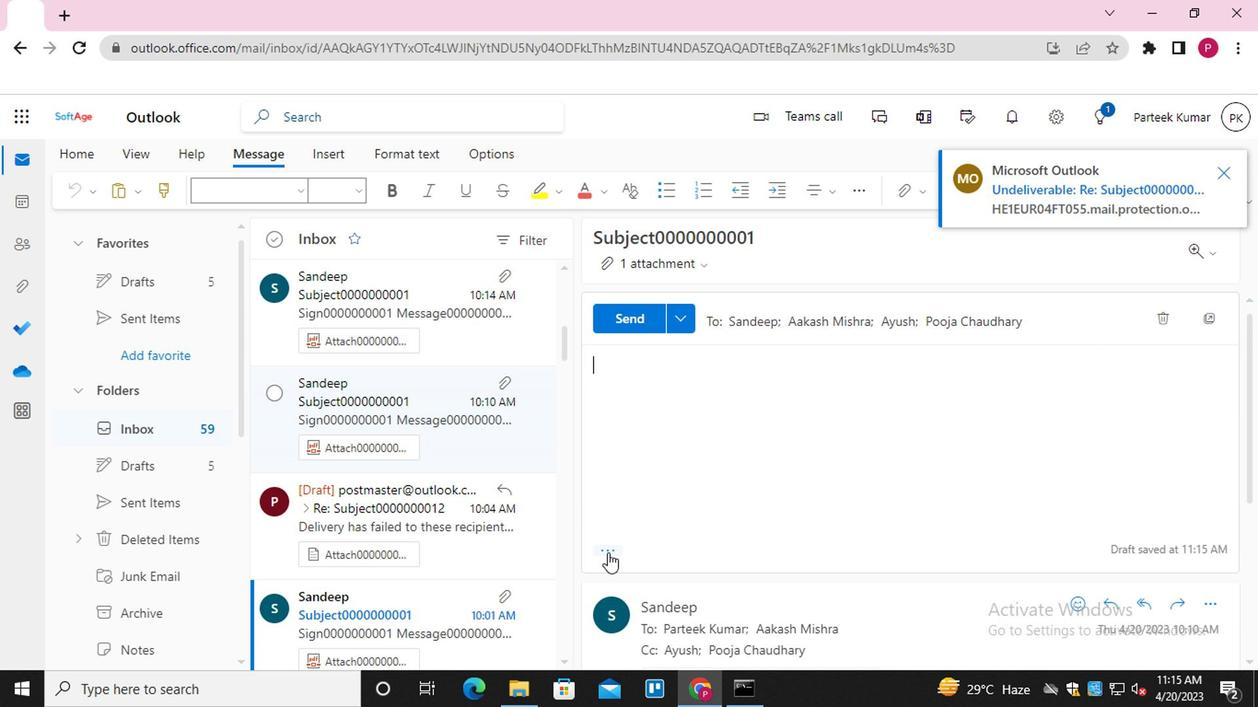 
Action: Mouse moved to (634, 356)
Screenshot: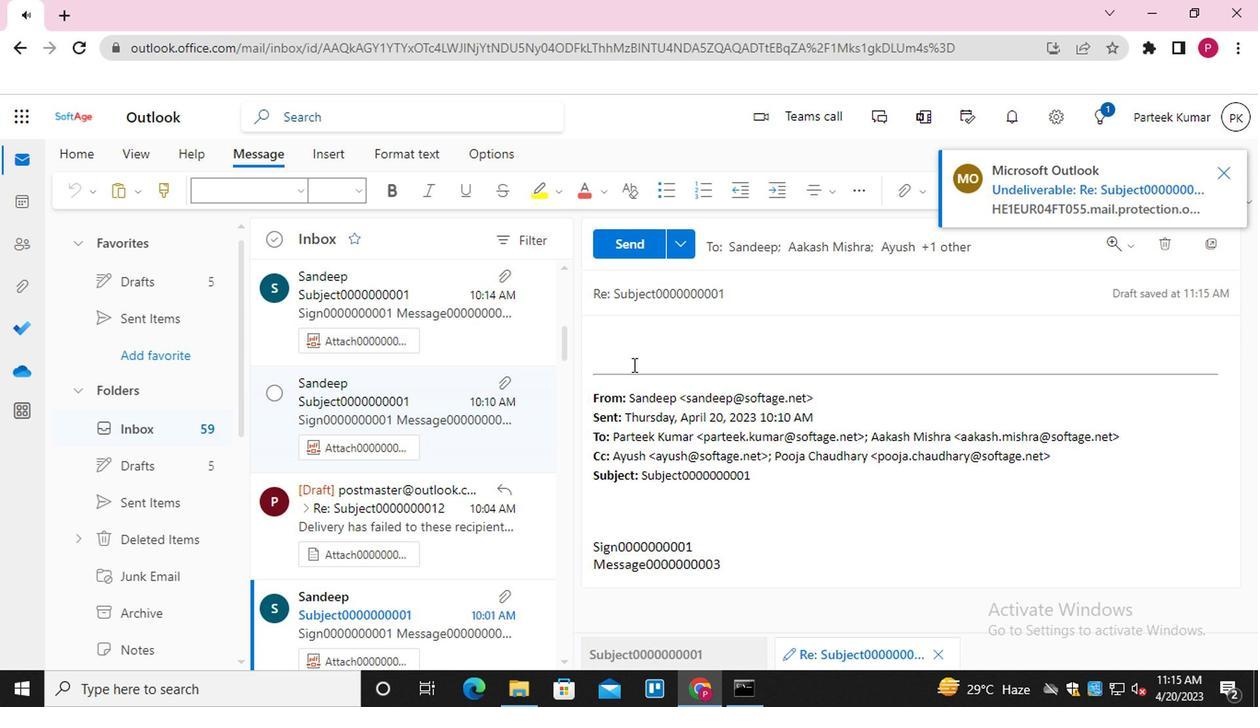 
Action: Mouse pressed left at (634, 356)
Screenshot: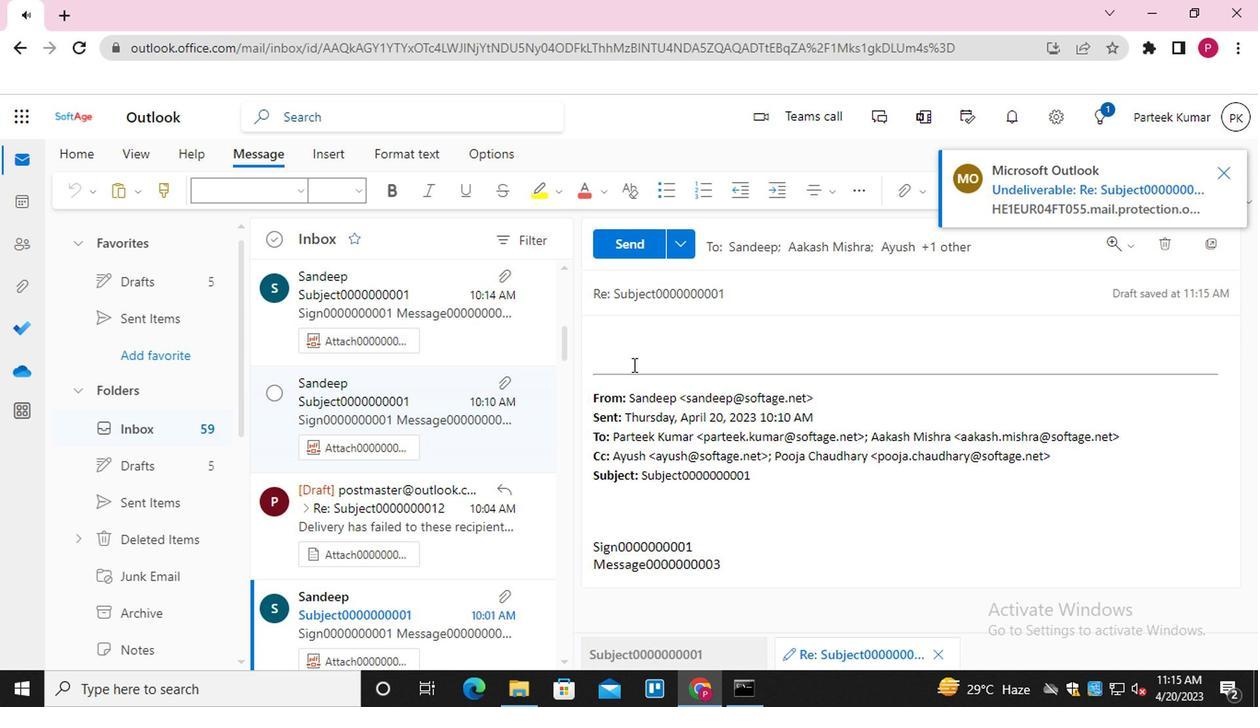 
Action: Mouse moved to (1211, 157)
Screenshot: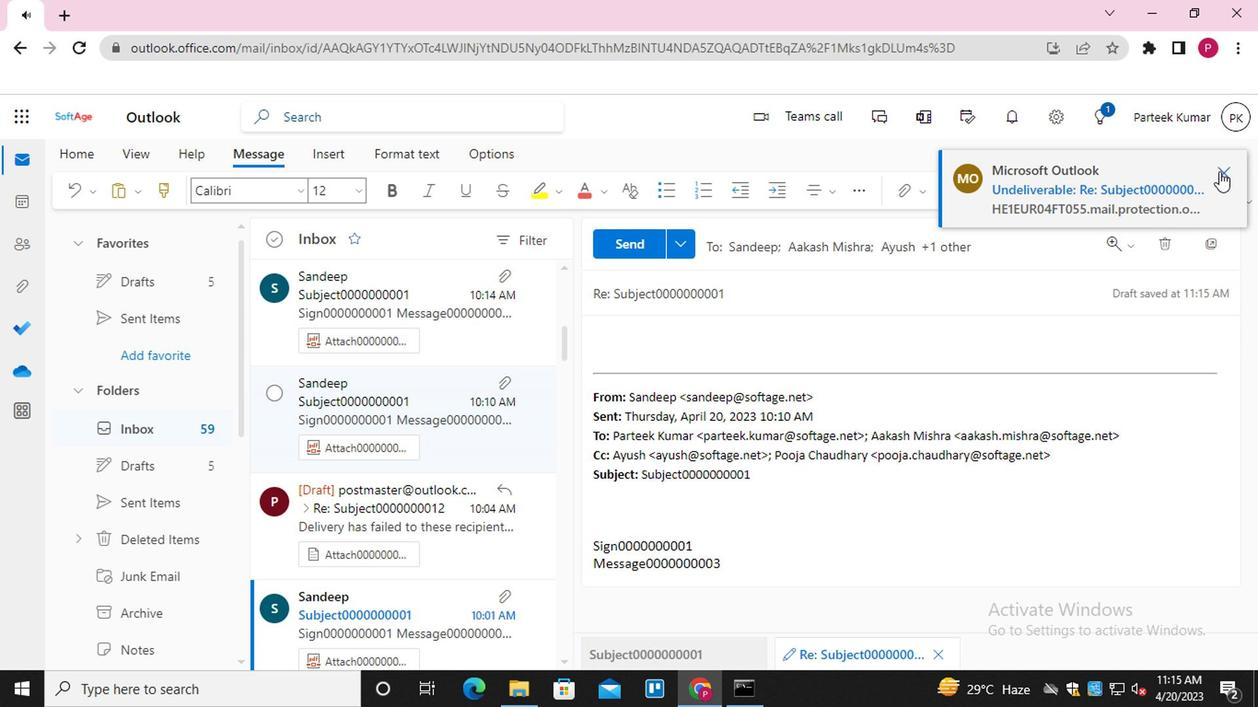 
Action: Mouse pressed left at (1211, 157)
Screenshot: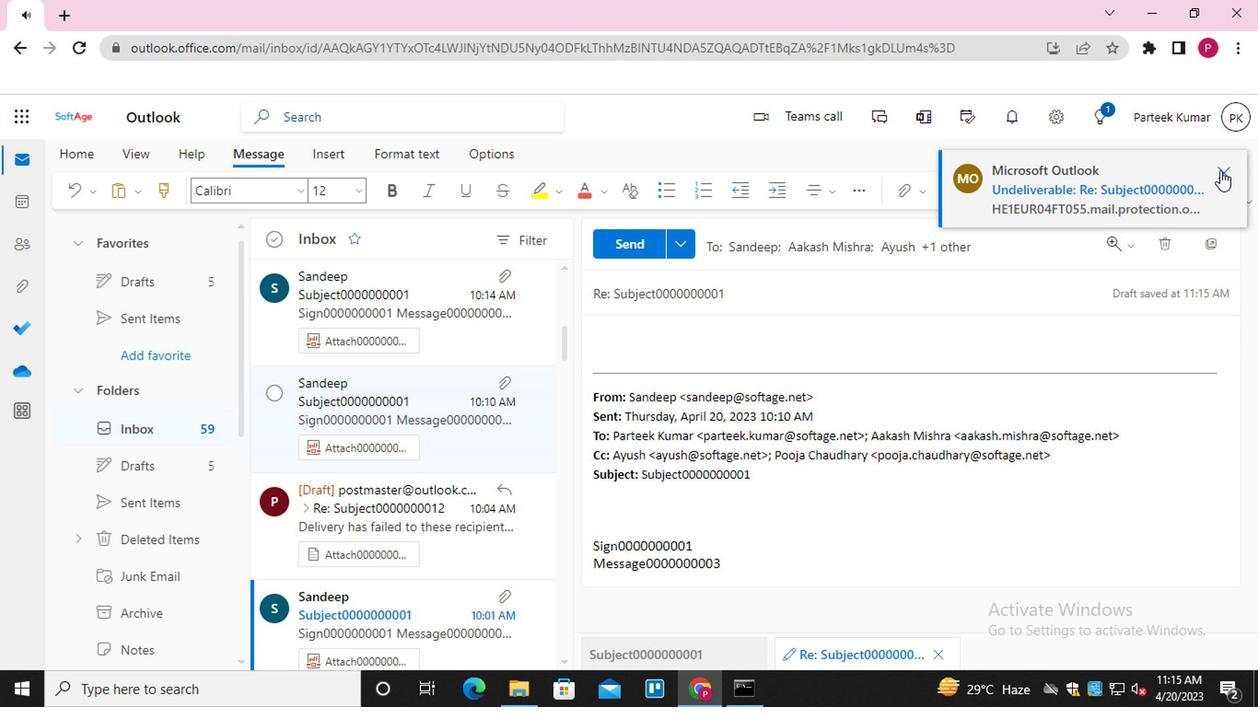 
Action: Mouse moved to (942, 182)
Screenshot: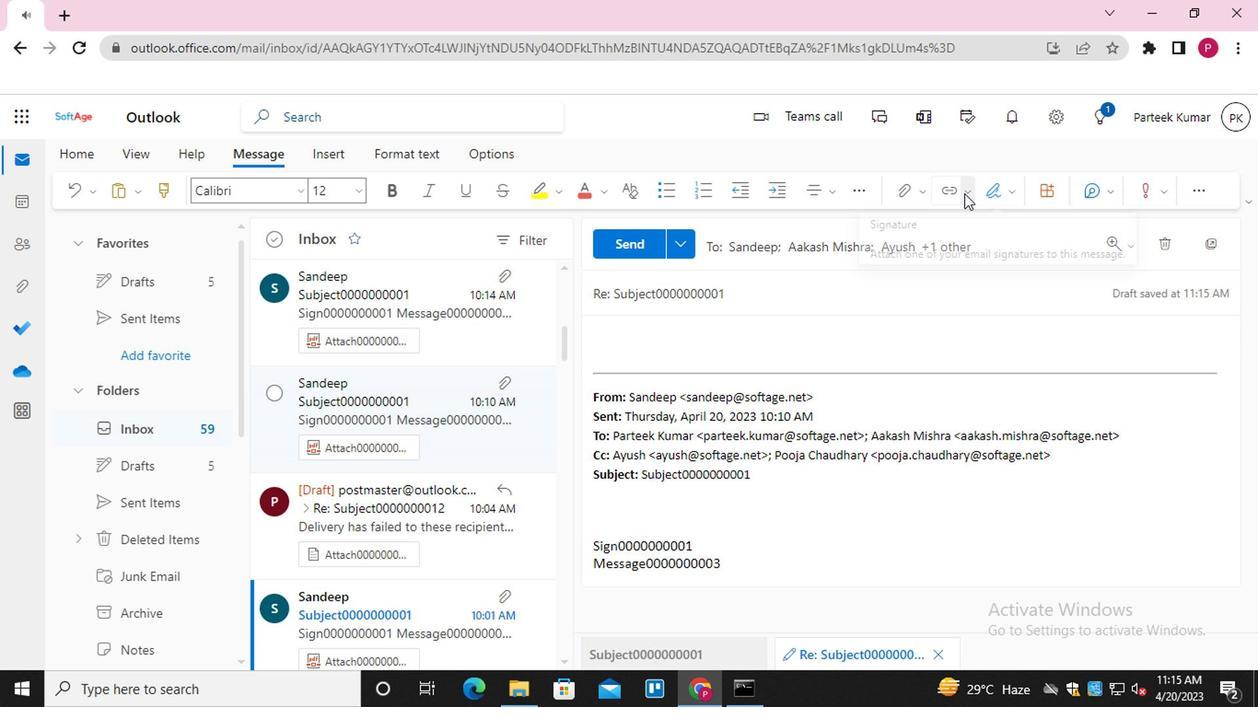 
Action: Mouse pressed left at (942, 182)
Screenshot: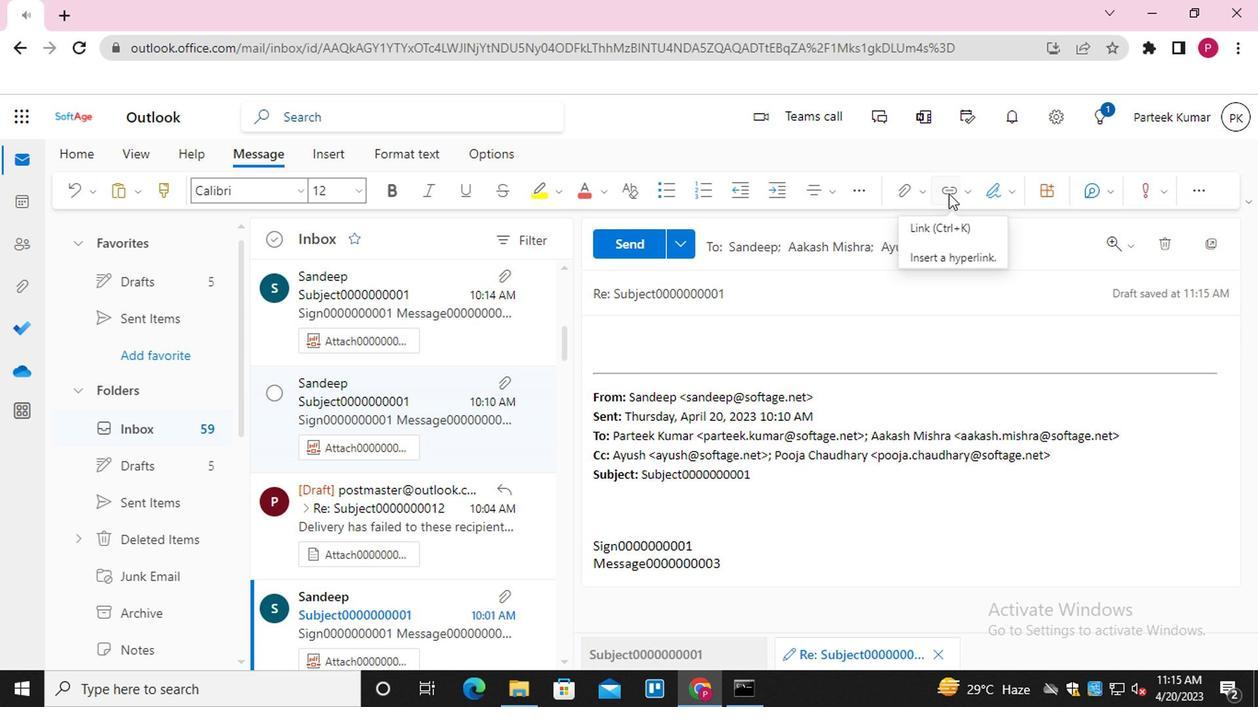 
Action: Mouse moved to (720, 344)
Screenshot: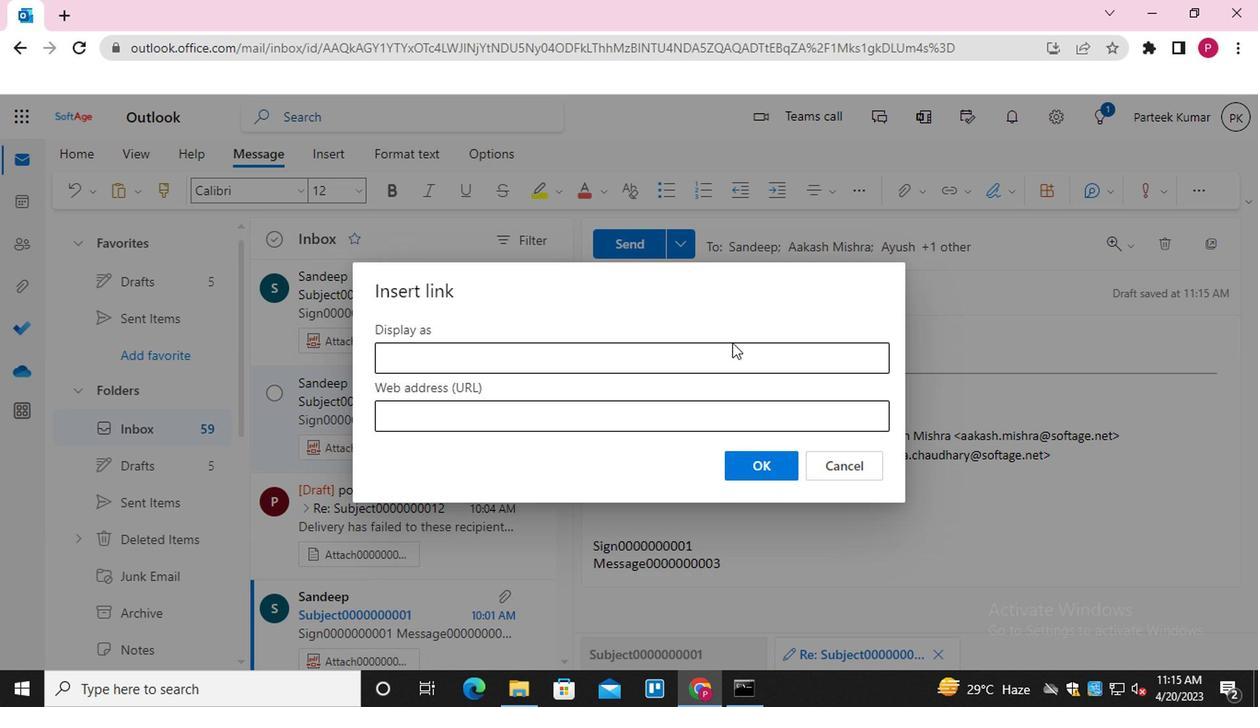 
Action: Mouse pressed left at (720, 344)
Screenshot: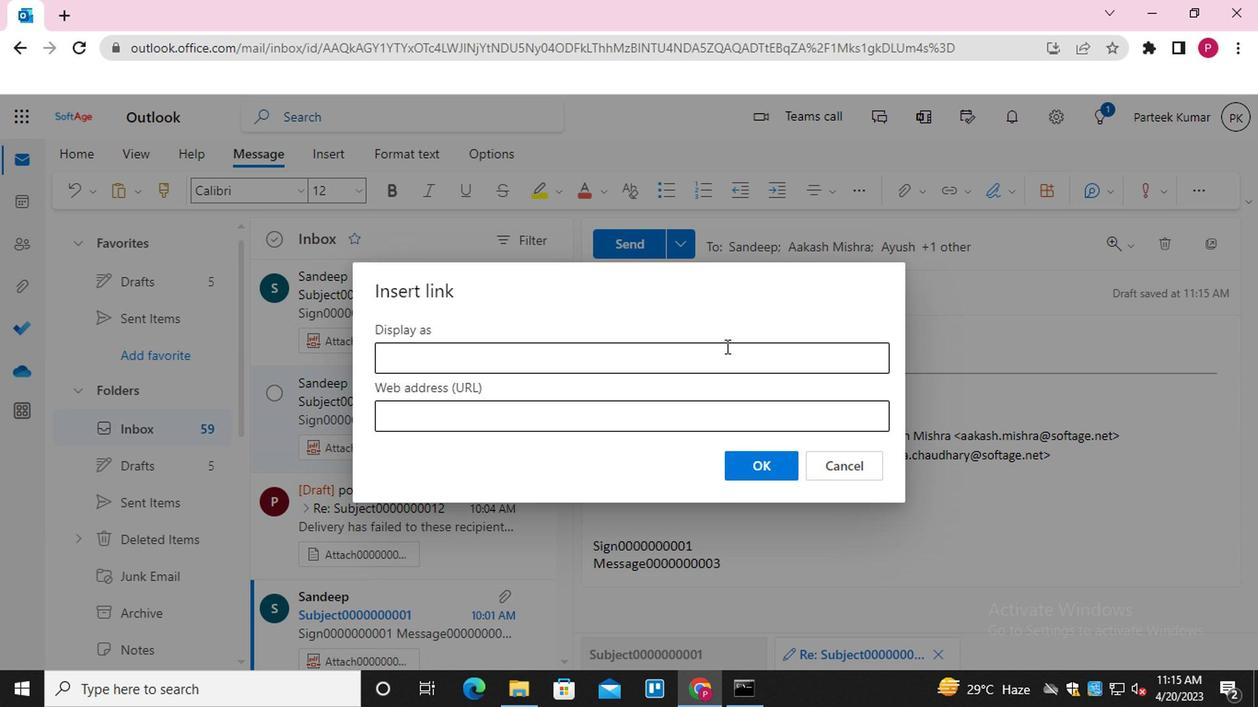 
Action: Mouse moved to (552, 429)
Screenshot: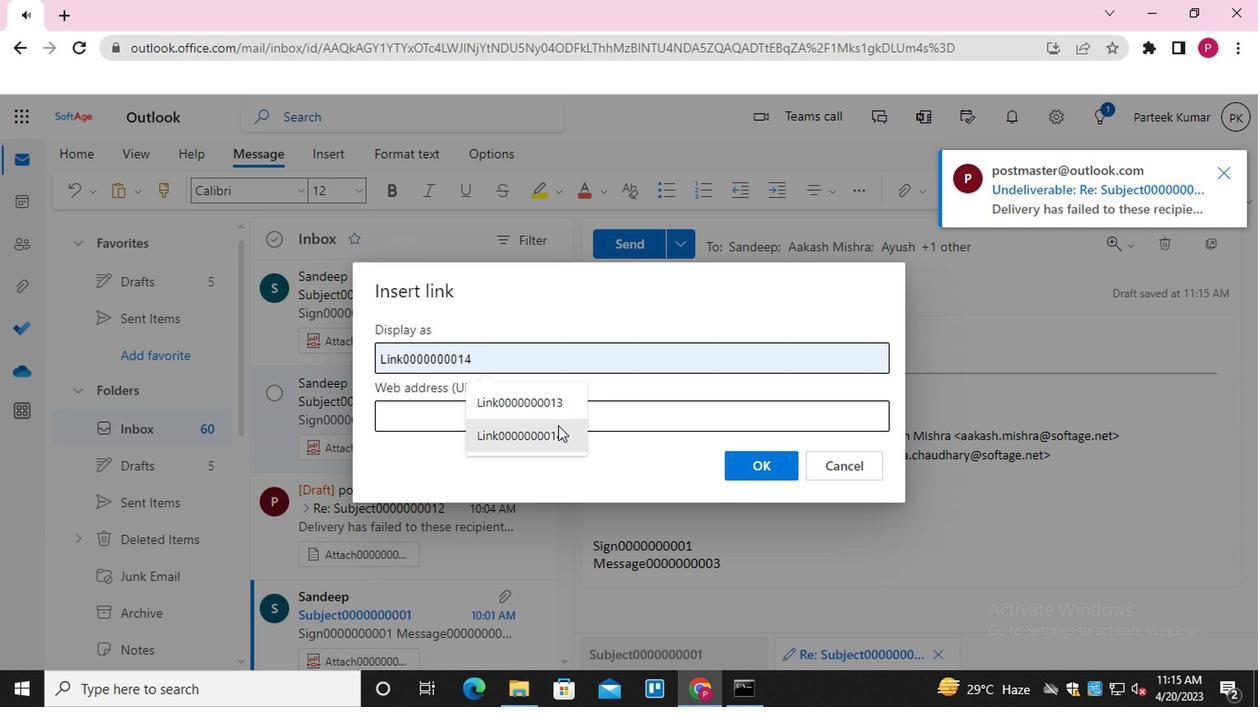 
Action: Mouse pressed left at (552, 429)
Screenshot: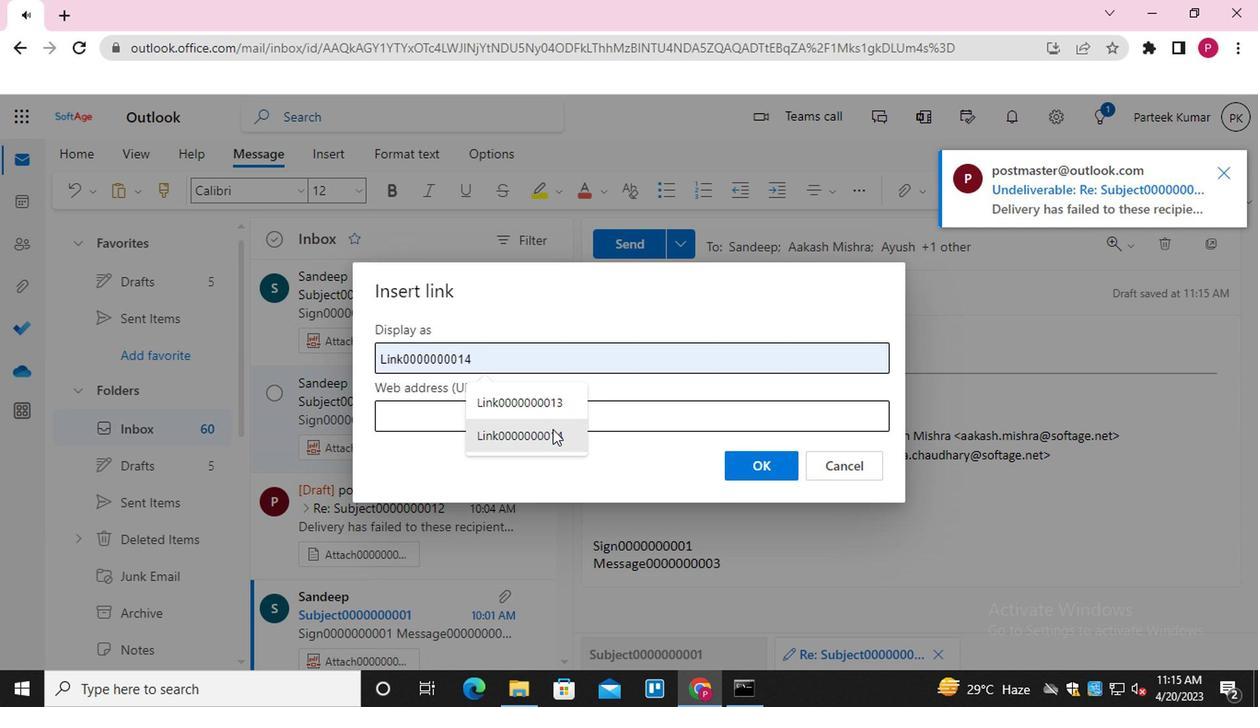 
Action: Mouse moved to (555, 407)
Screenshot: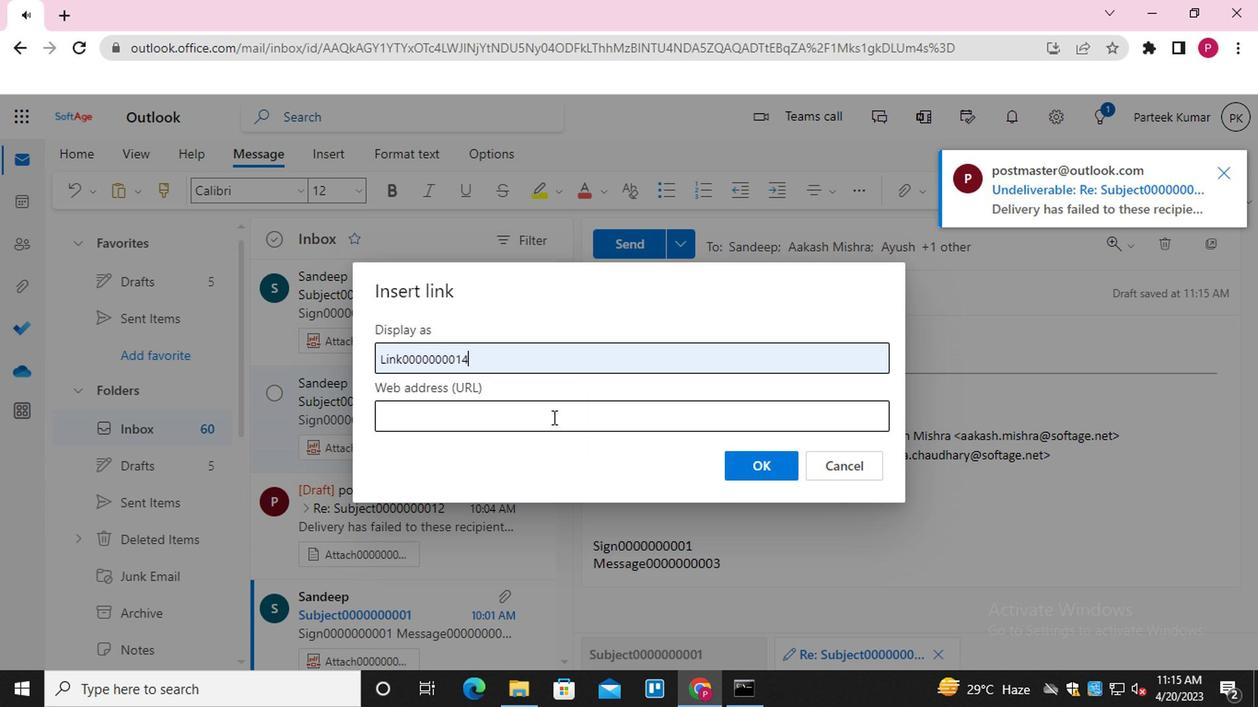 
Action: Mouse pressed left at (555, 407)
Screenshot: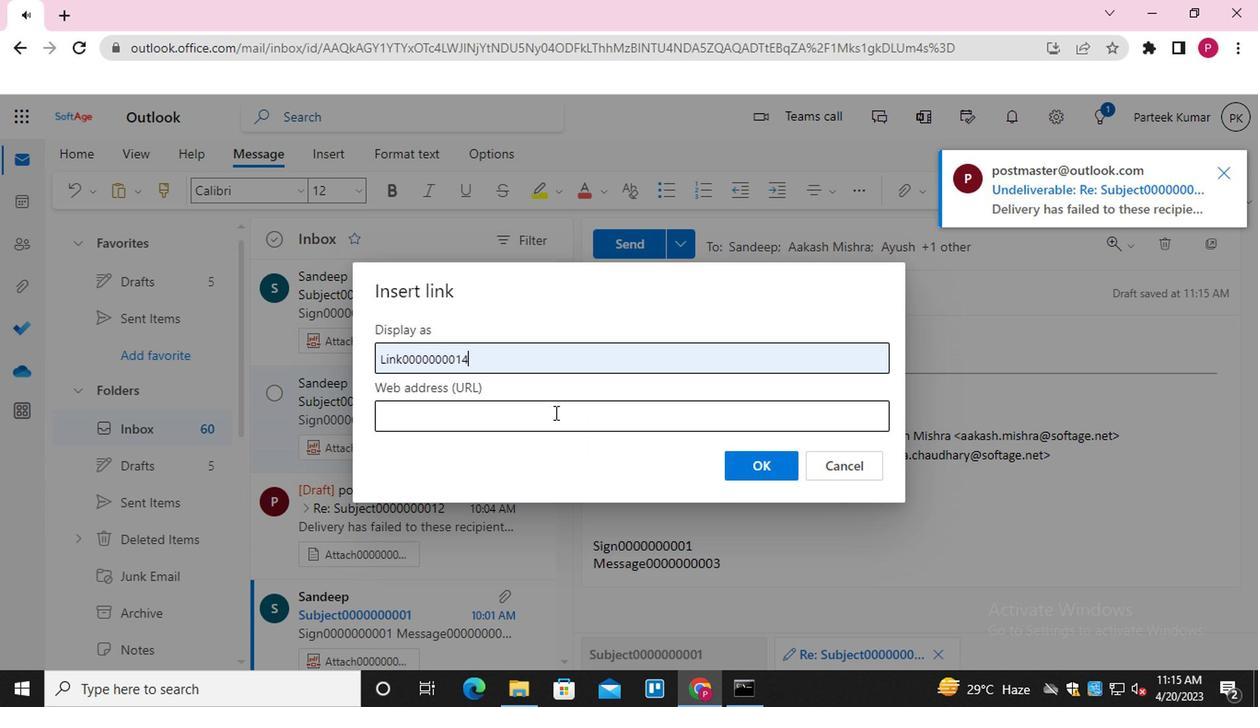 
Action: Mouse moved to (537, 488)
Screenshot: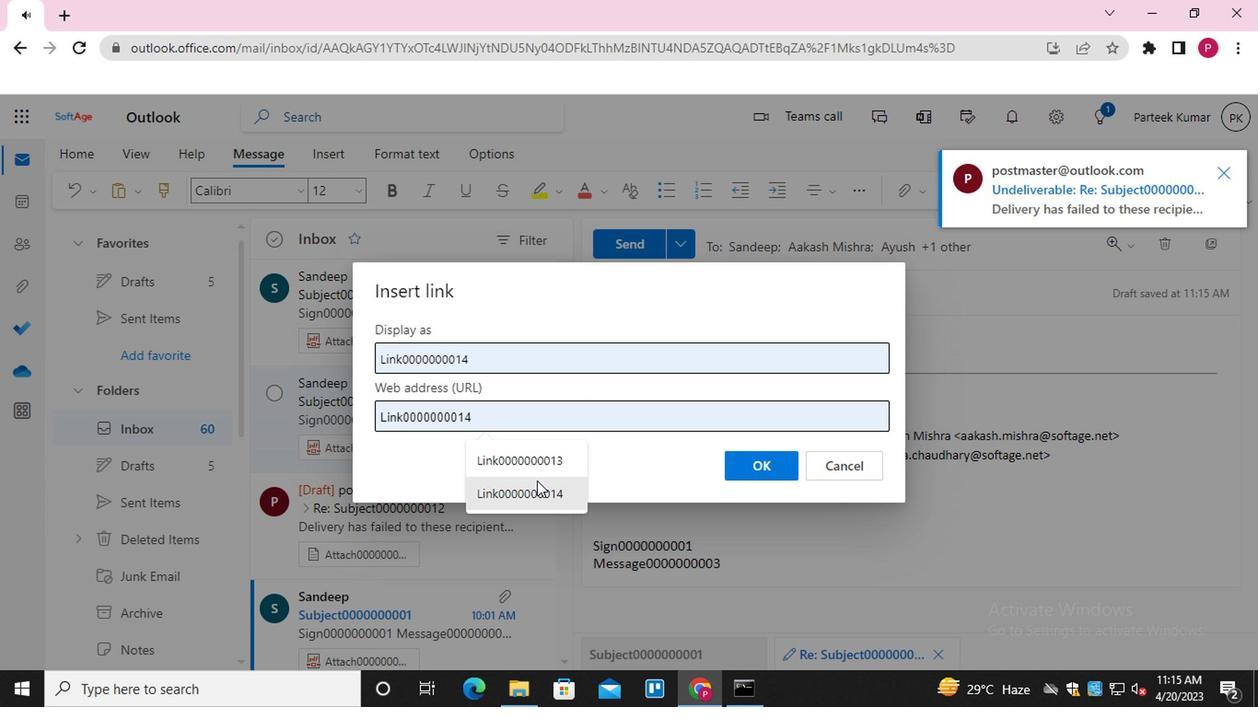 
Action: Mouse pressed left at (537, 488)
Screenshot: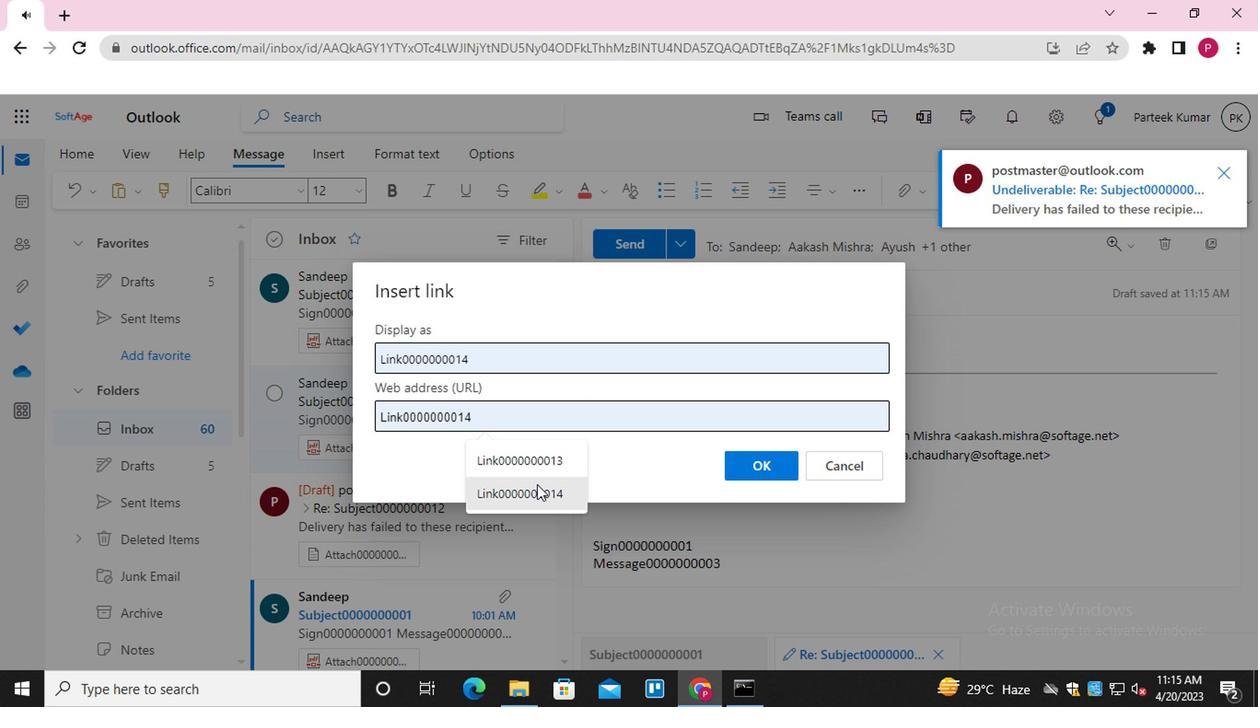 
Action: Mouse moved to (753, 475)
Screenshot: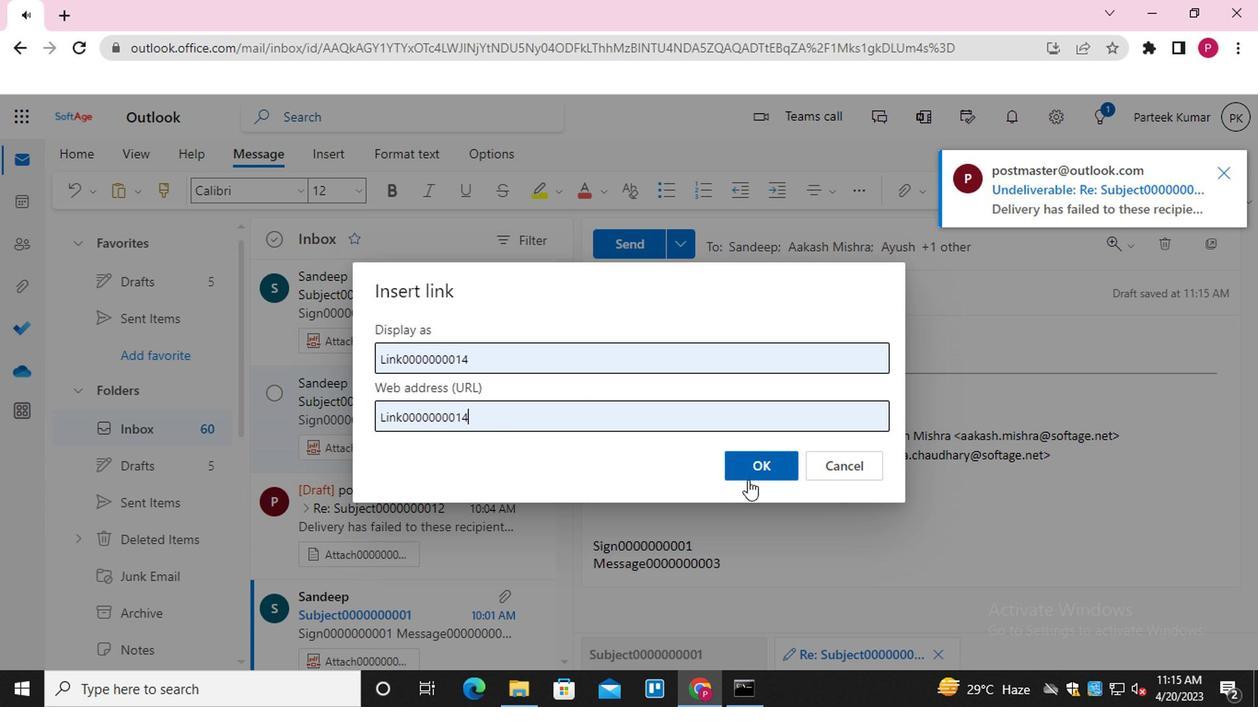 
Action: Mouse pressed left at (753, 475)
Screenshot: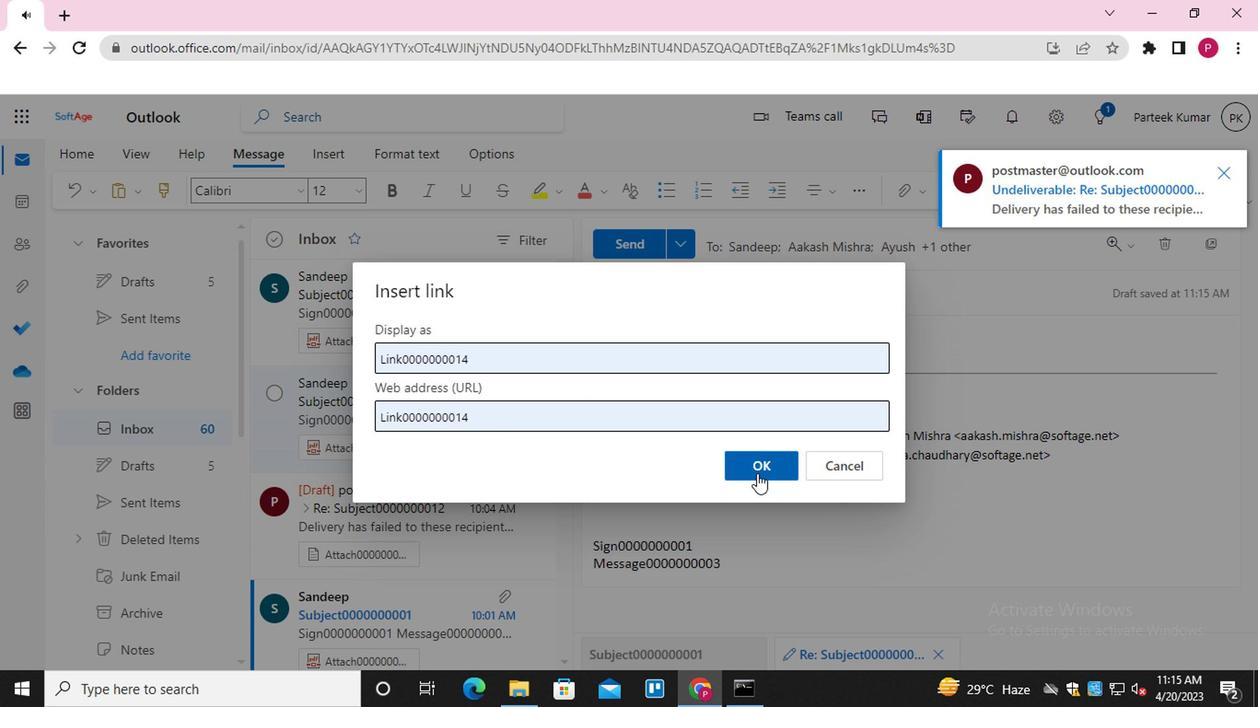 
Action: Mouse moved to (1212, 162)
Screenshot: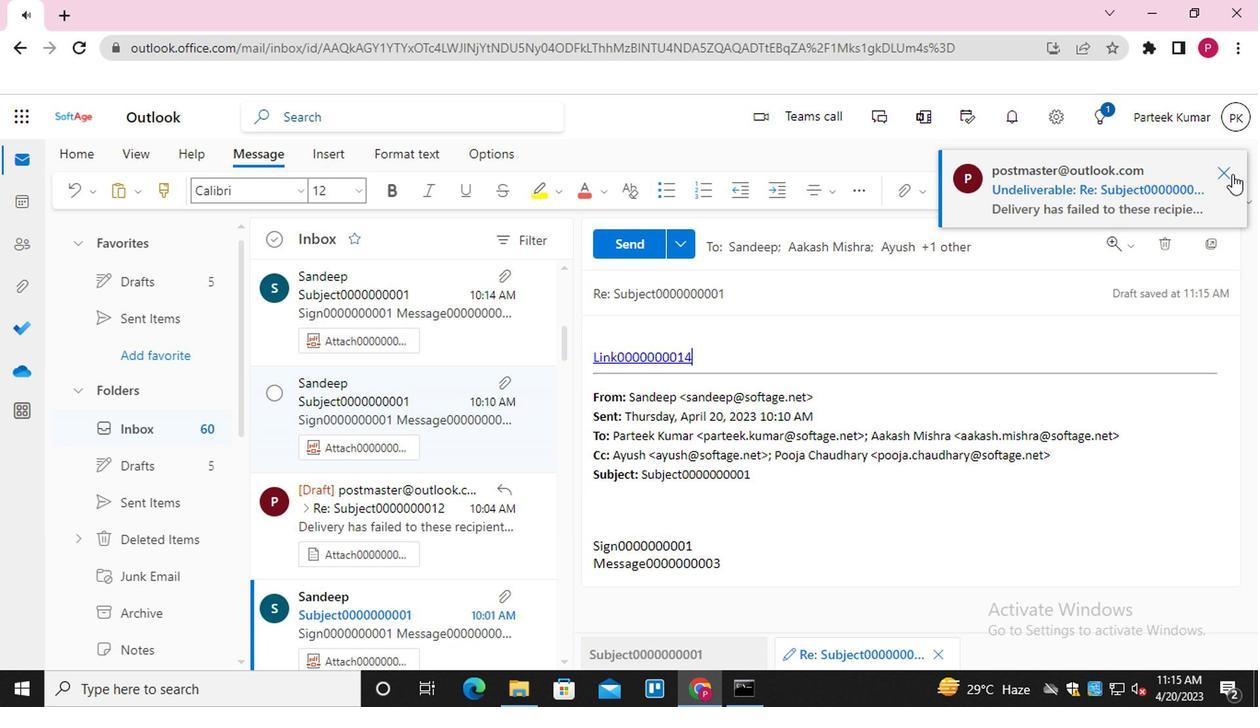 
Action: Mouse pressed left at (1212, 162)
Screenshot: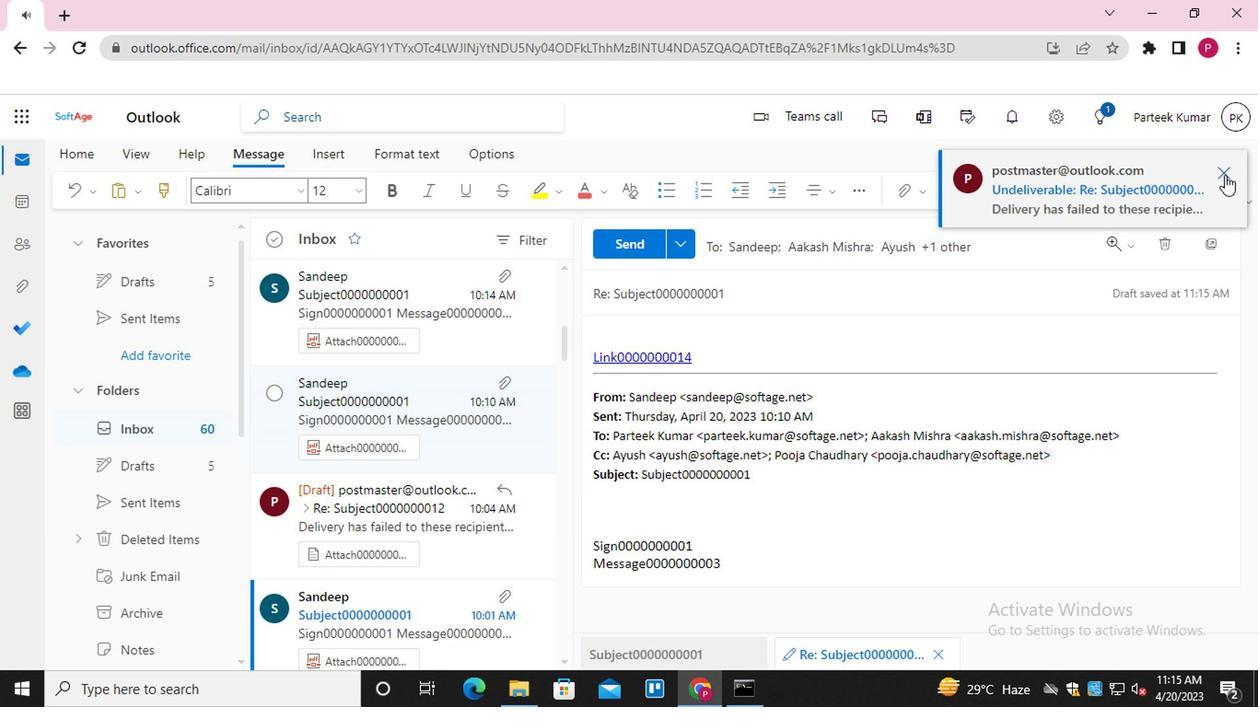 
Action: Mouse moved to (975, 235)
Screenshot: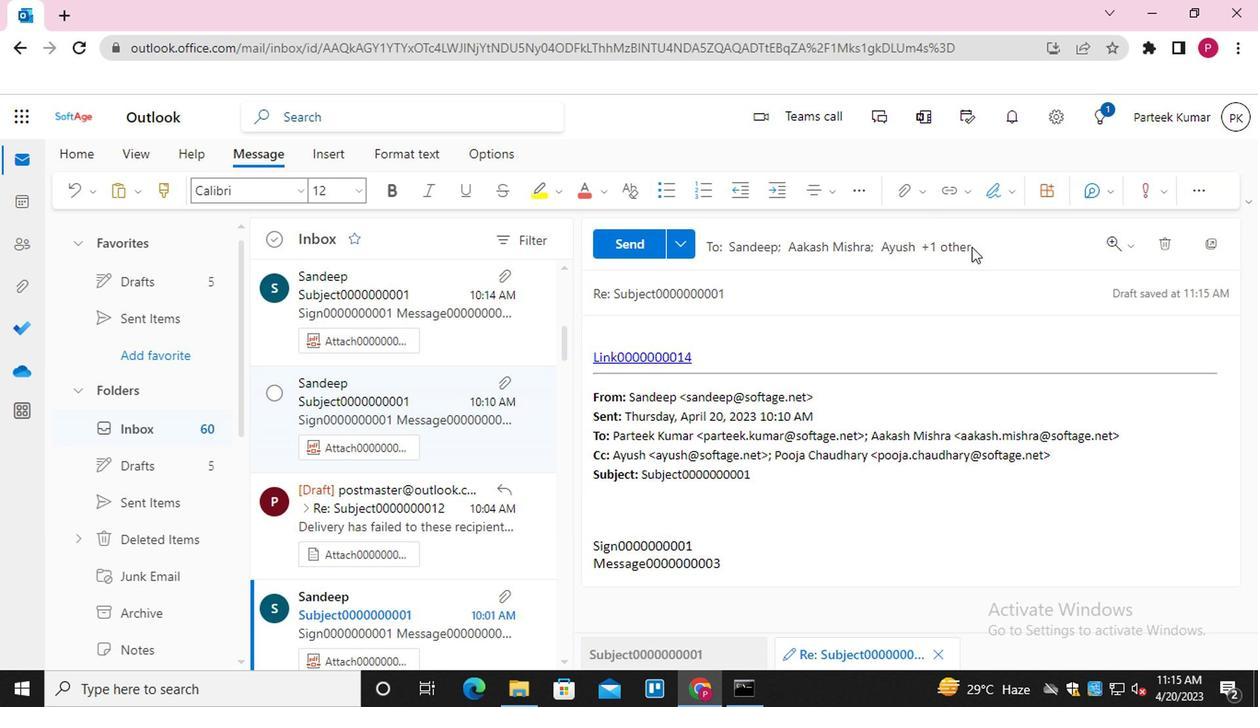 
Action: Mouse pressed left at (975, 235)
Screenshot: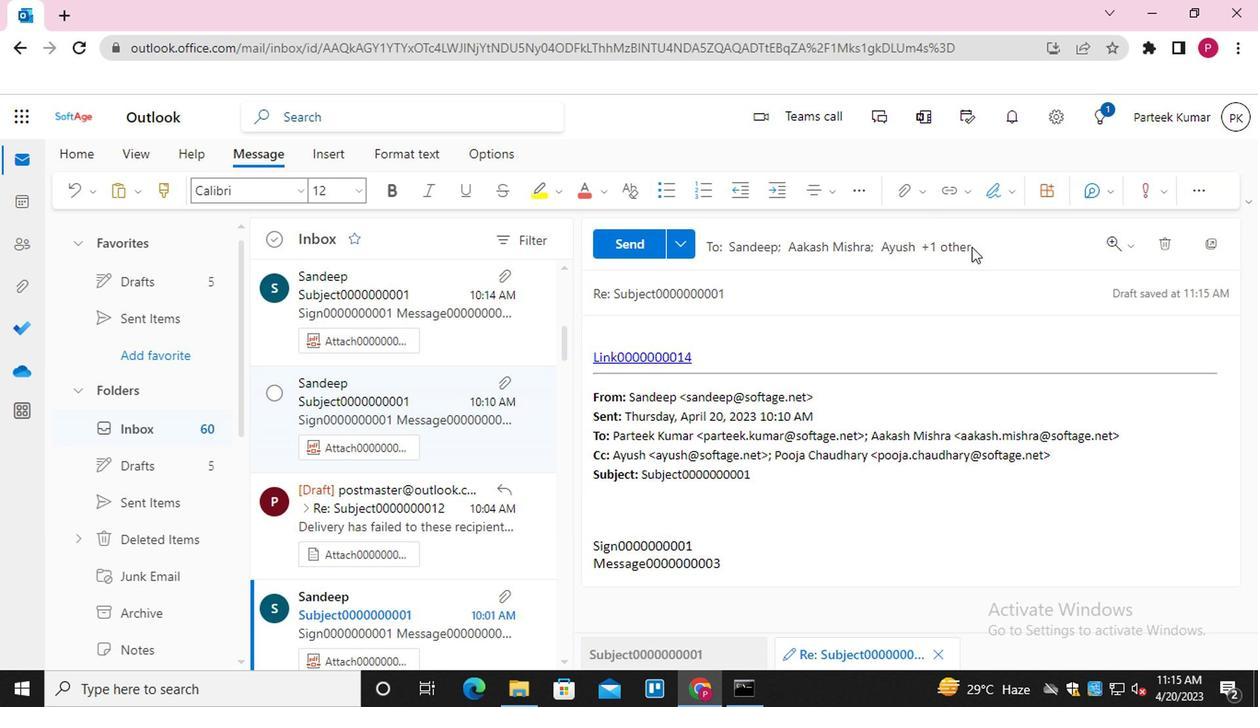 
Action: Mouse moved to (708, 328)
Screenshot: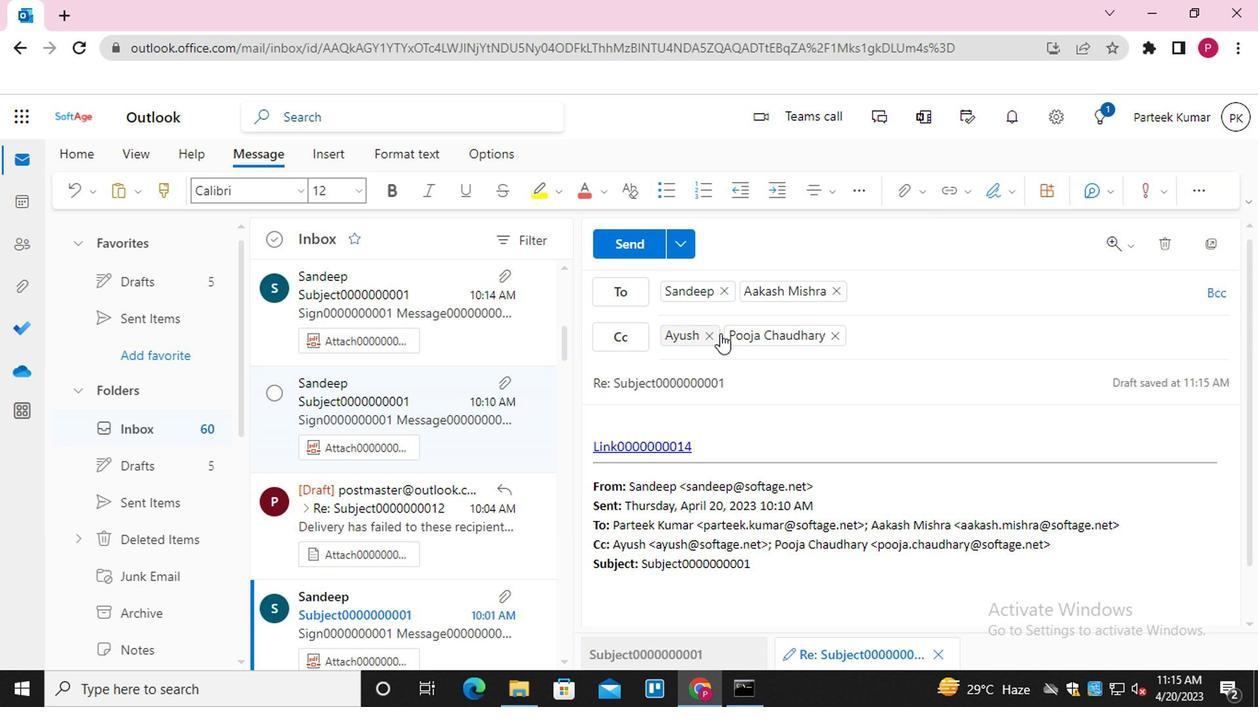
Action: Mouse pressed left at (708, 328)
Screenshot: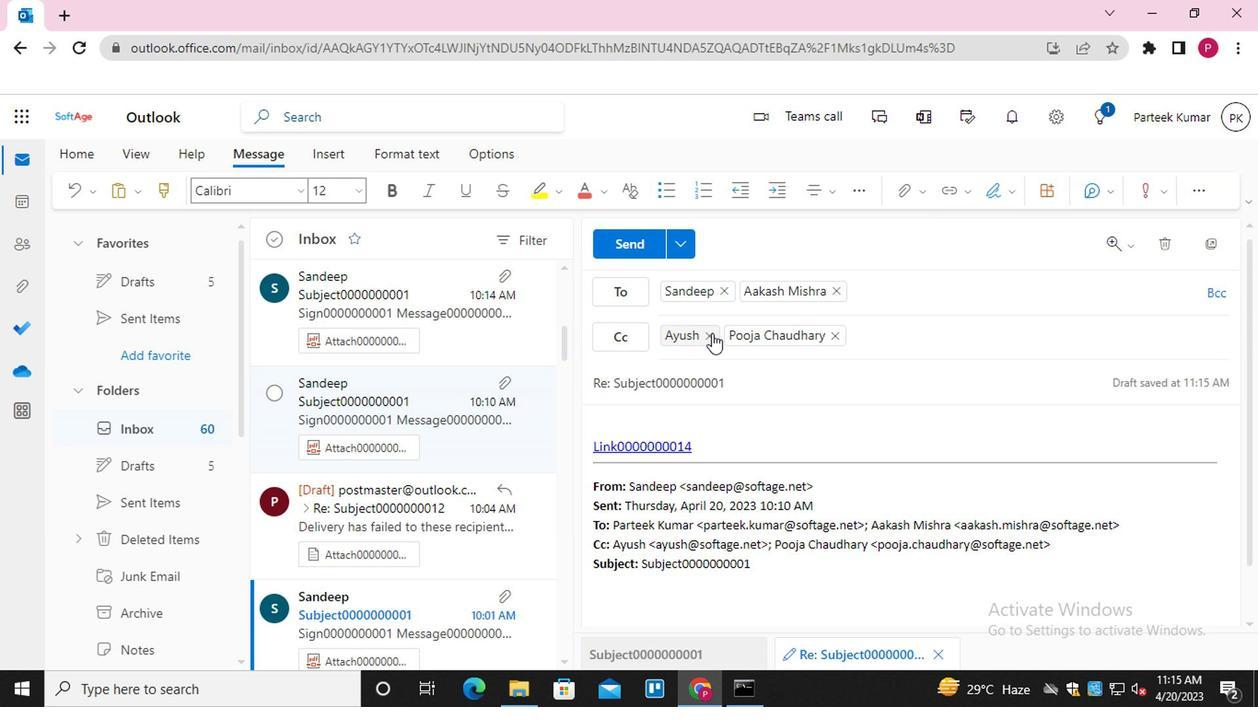 
Action: Mouse moved to (720, 288)
Screenshot: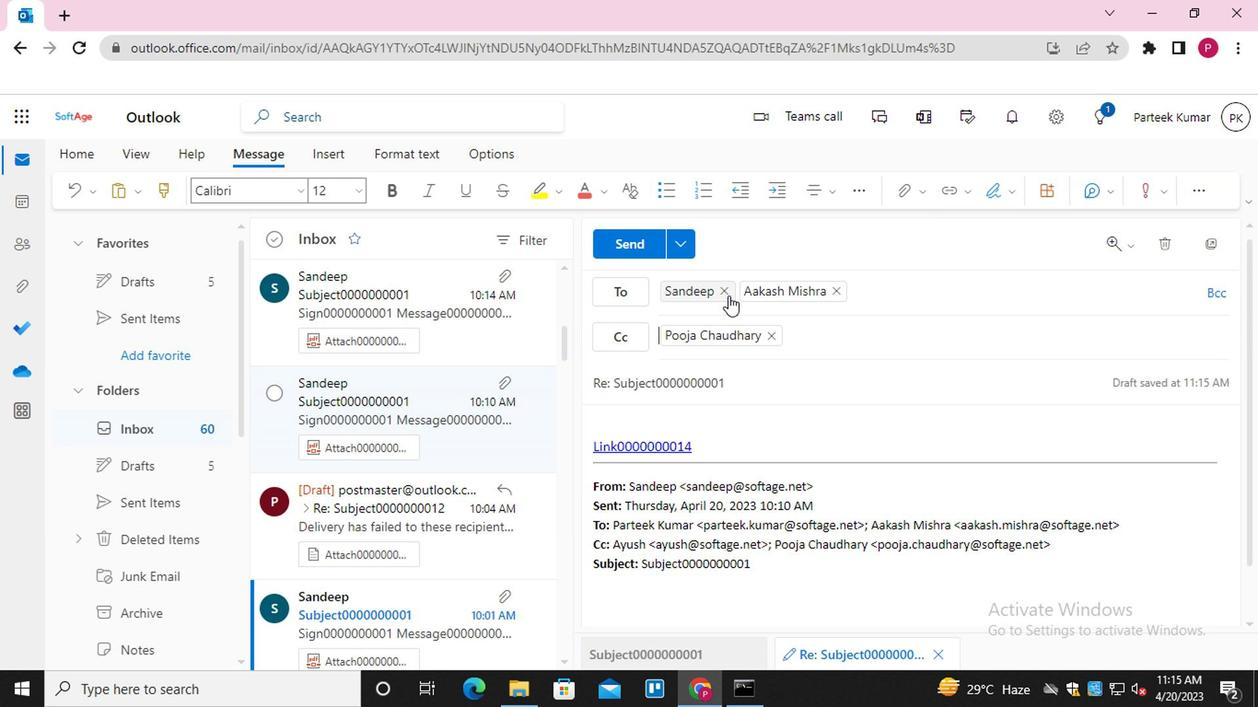
Action: Mouse pressed left at (720, 288)
Screenshot: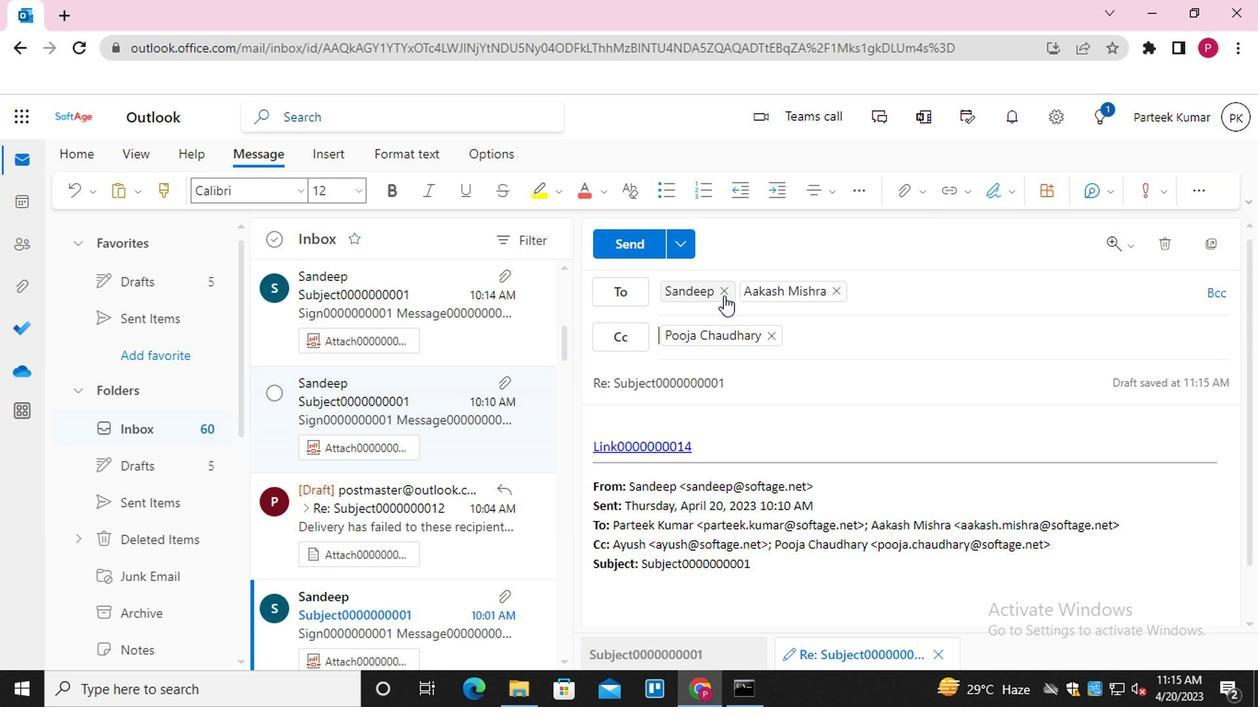 
Action: Mouse moved to (764, 335)
Screenshot: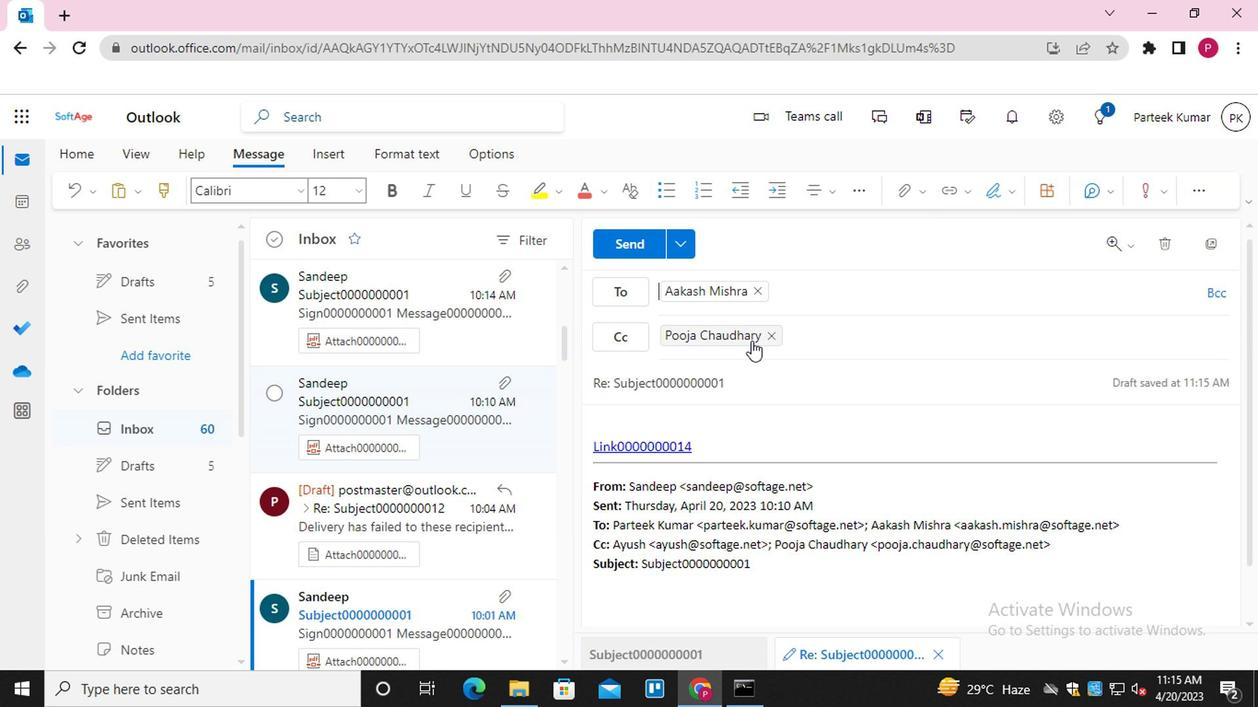 
Action: Mouse pressed left at (764, 335)
Screenshot: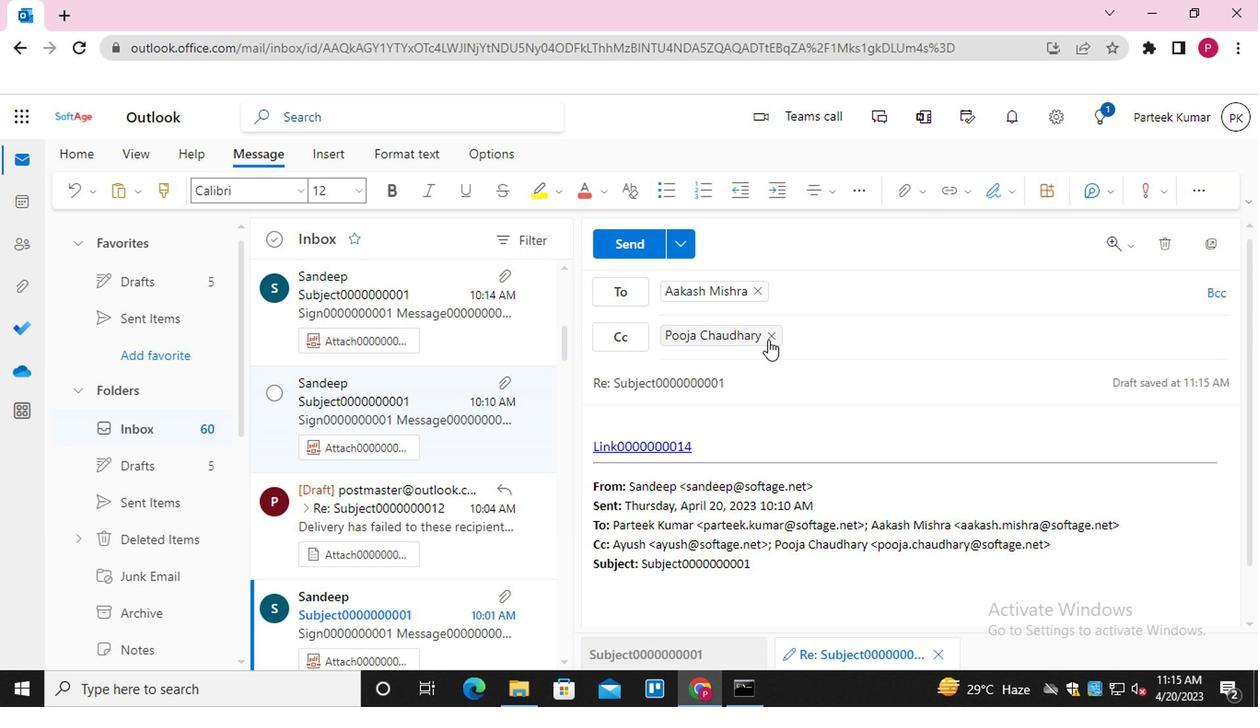 
Action: Mouse moved to (752, 281)
Screenshot: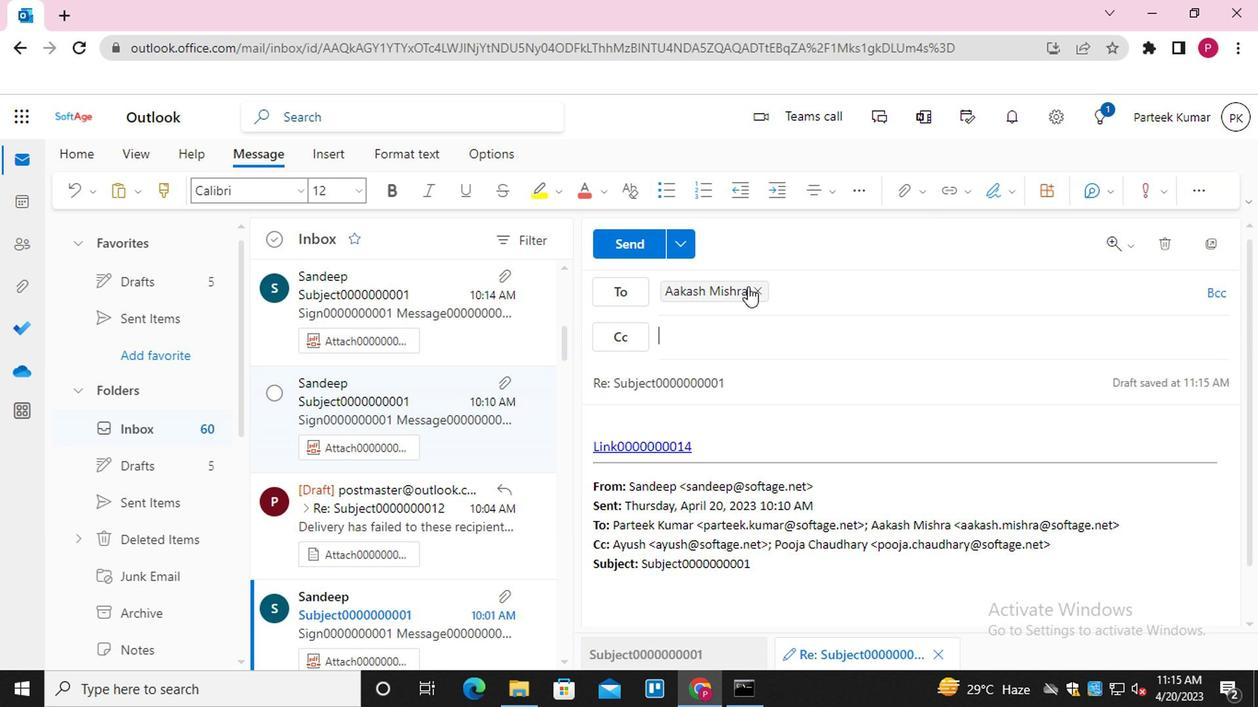 
Action: Mouse pressed left at (752, 281)
Screenshot: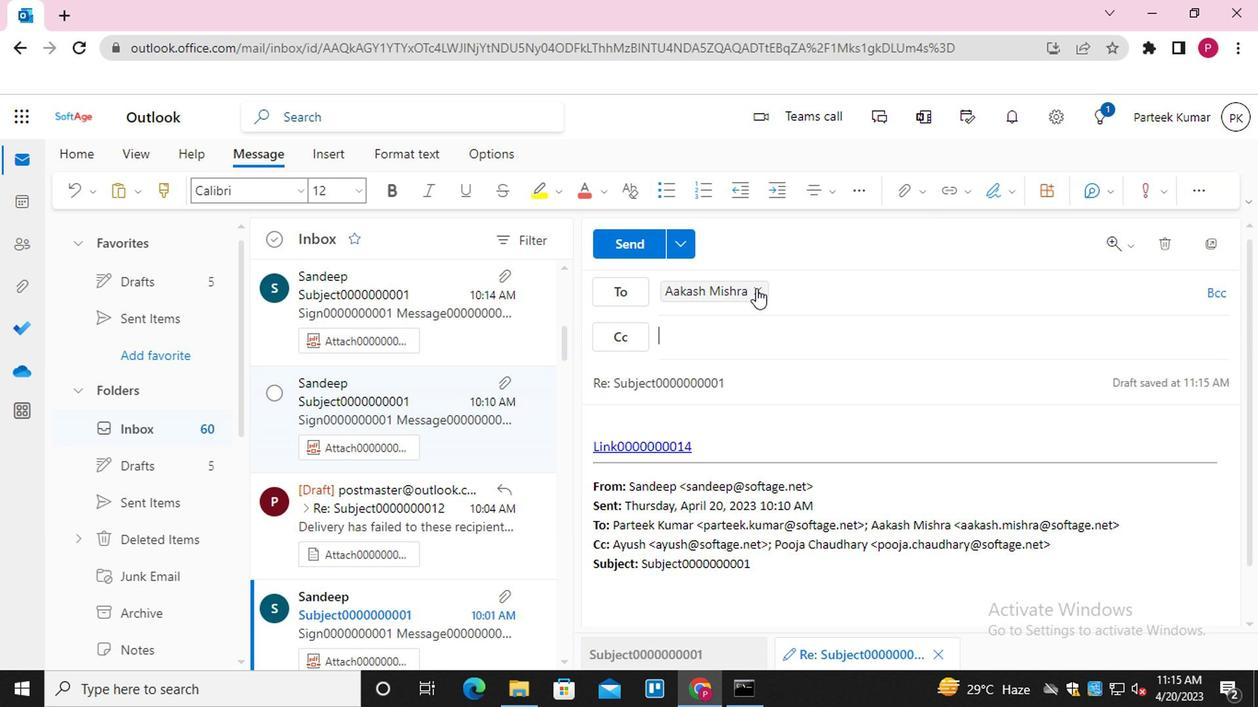 
Action: Mouse moved to (729, 284)
Screenshot: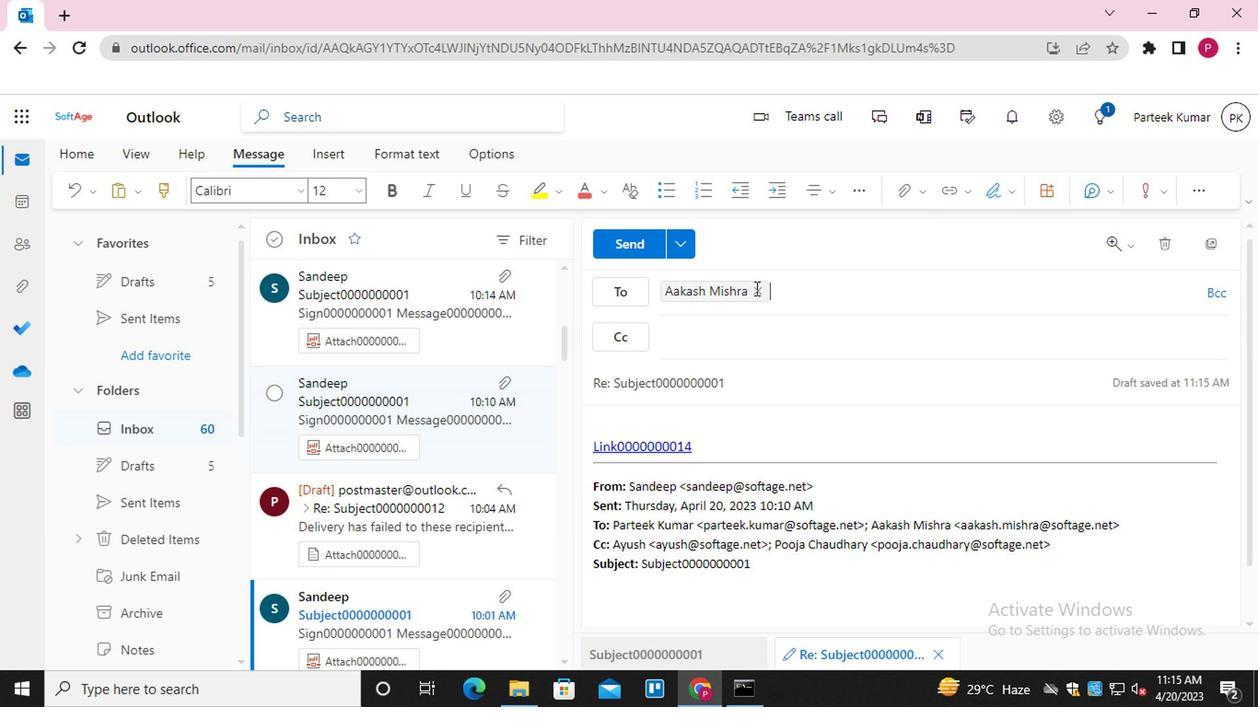 
Action: Key pressed <Key.shift>EMAIL0000000002<Key.enter>
Screenshot: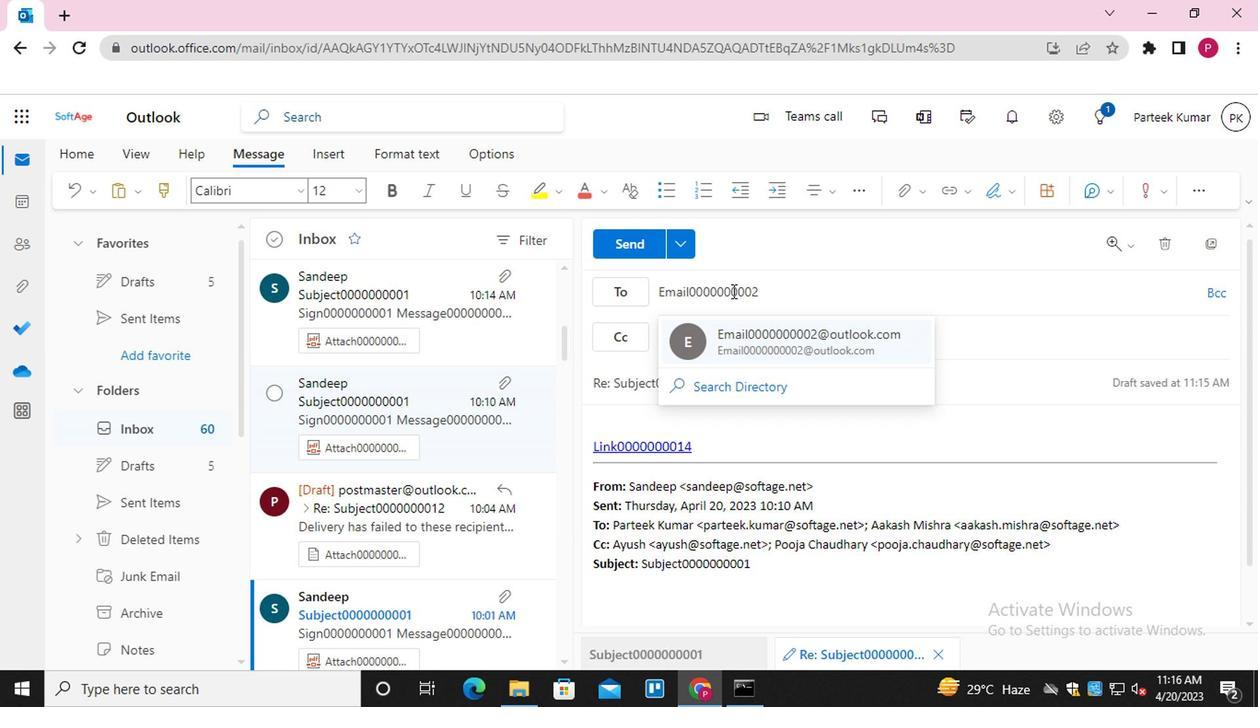
Action: Mouse moved to (770, 372)
Screenshot: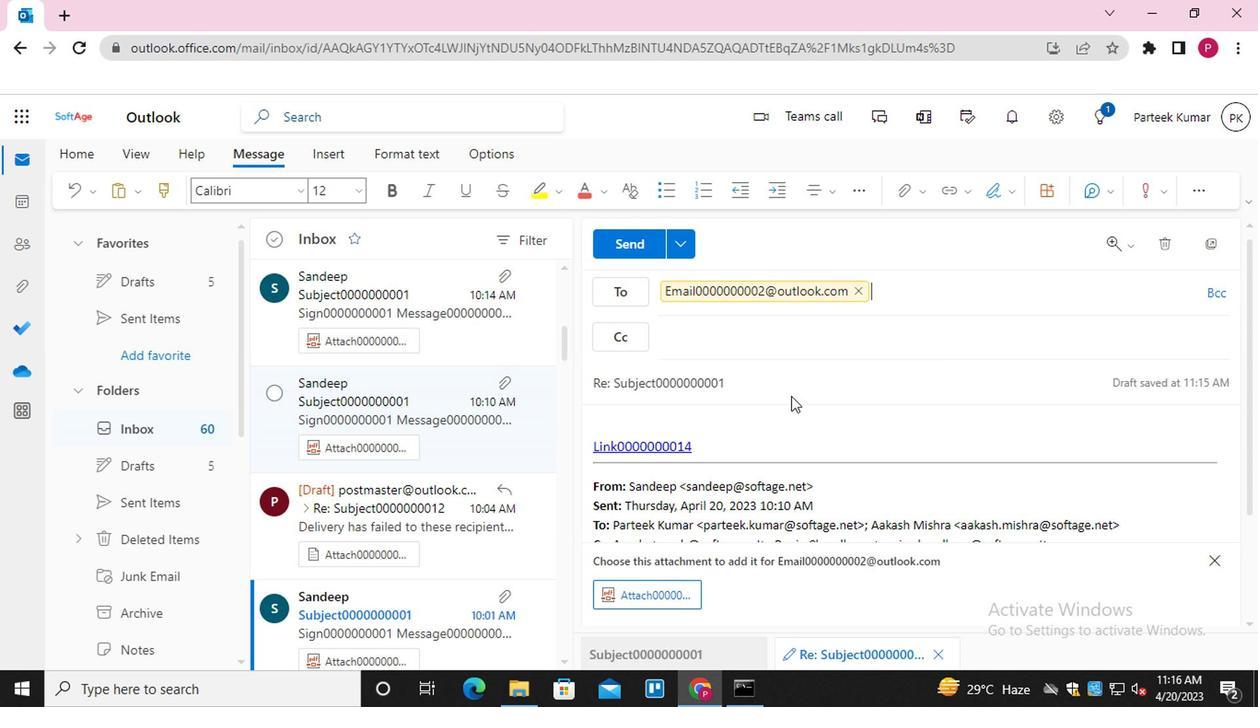 
Action: Mouse pressed left at (770, 372)
Screenshot: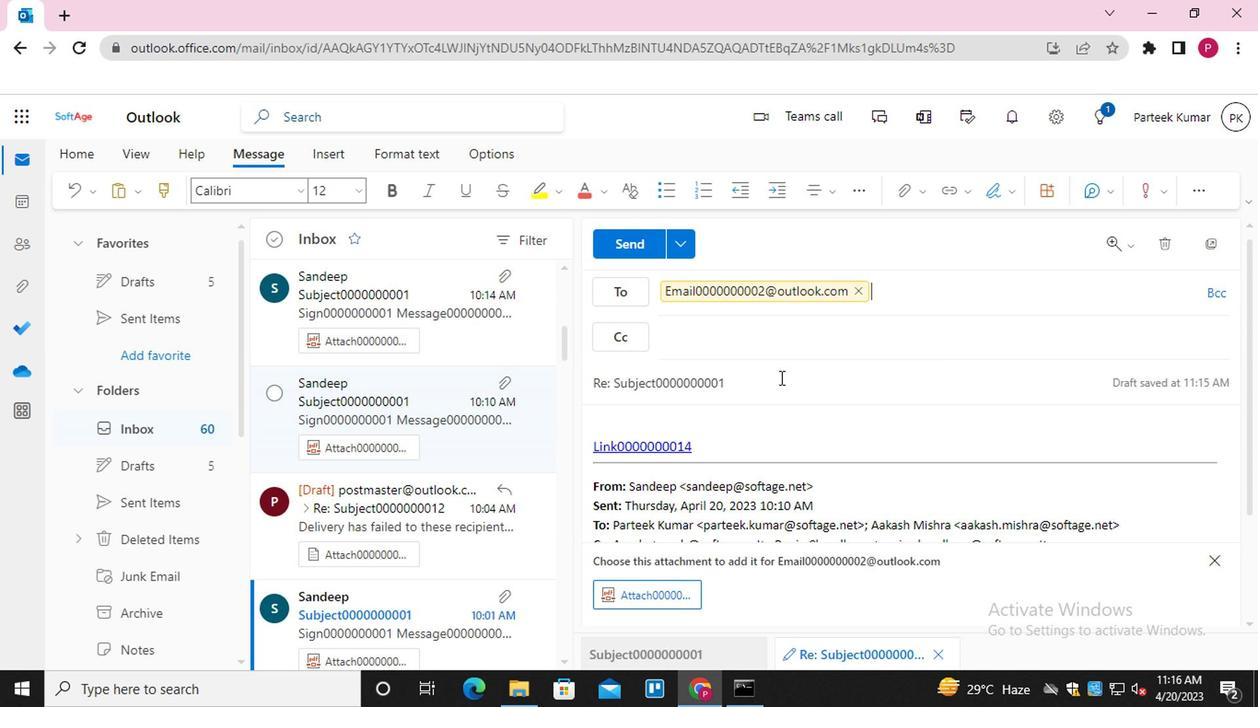 
Action: Key pressed <Key.backspace><Key.backspace>16
Screenshot: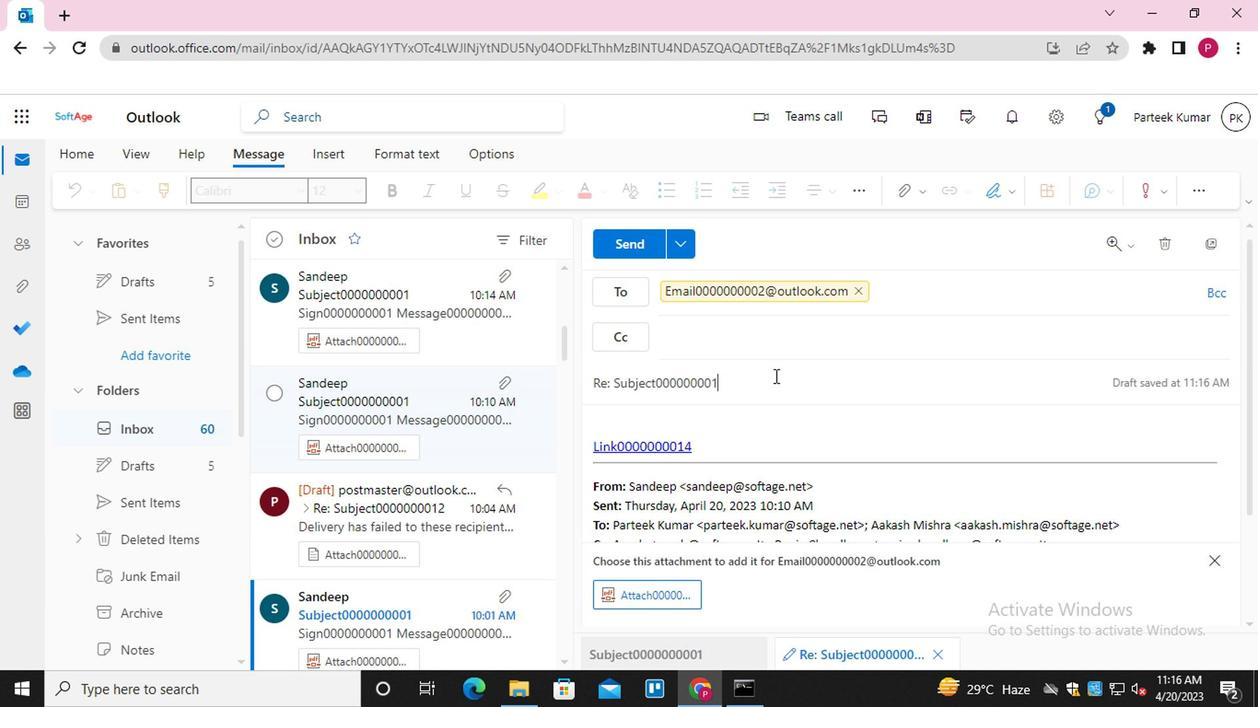 
Action: Mouse moved to (680, 425)
Screenshot: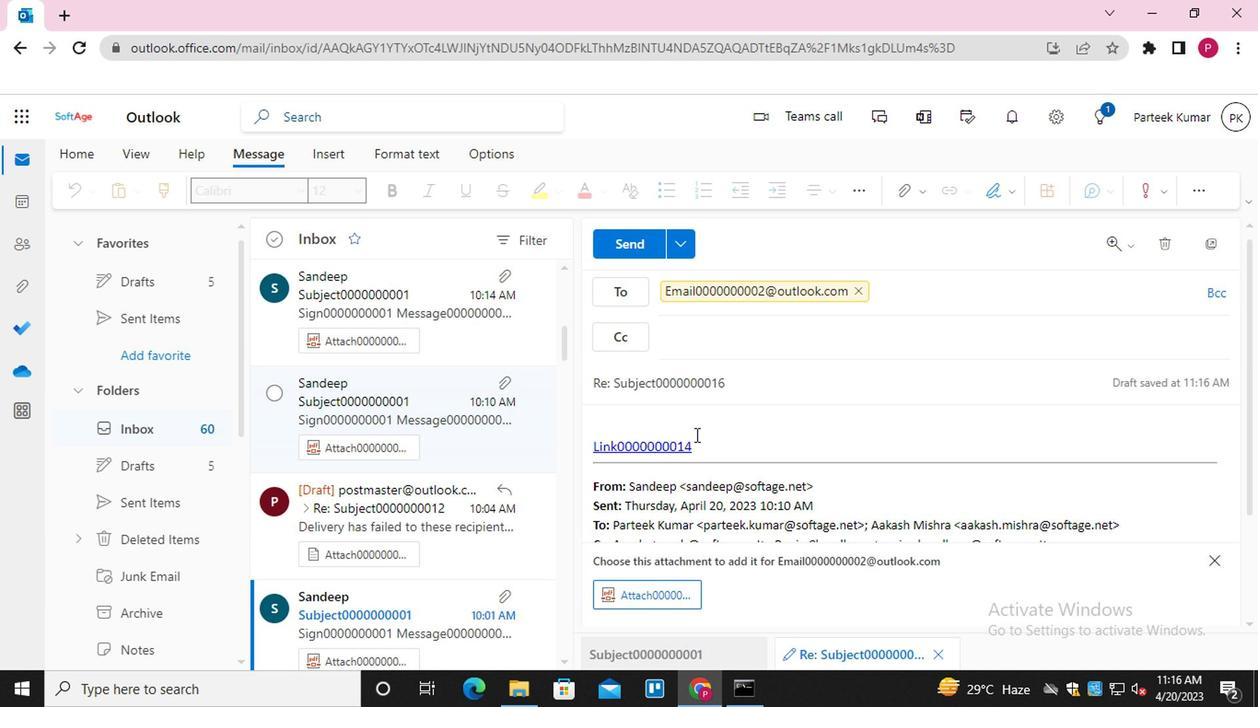 
Action: Mouse pressed left at (680, 425)
Screenshot: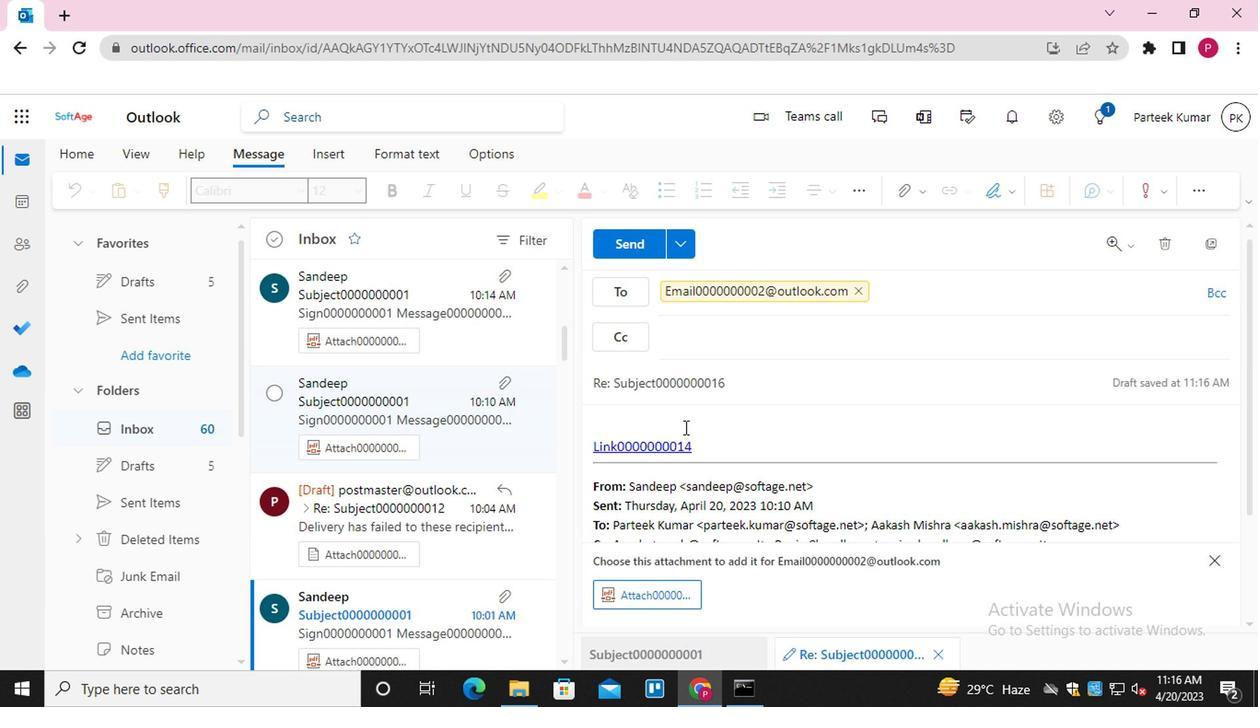 
Action: Mouse moved to (679, 425)
Screenshot: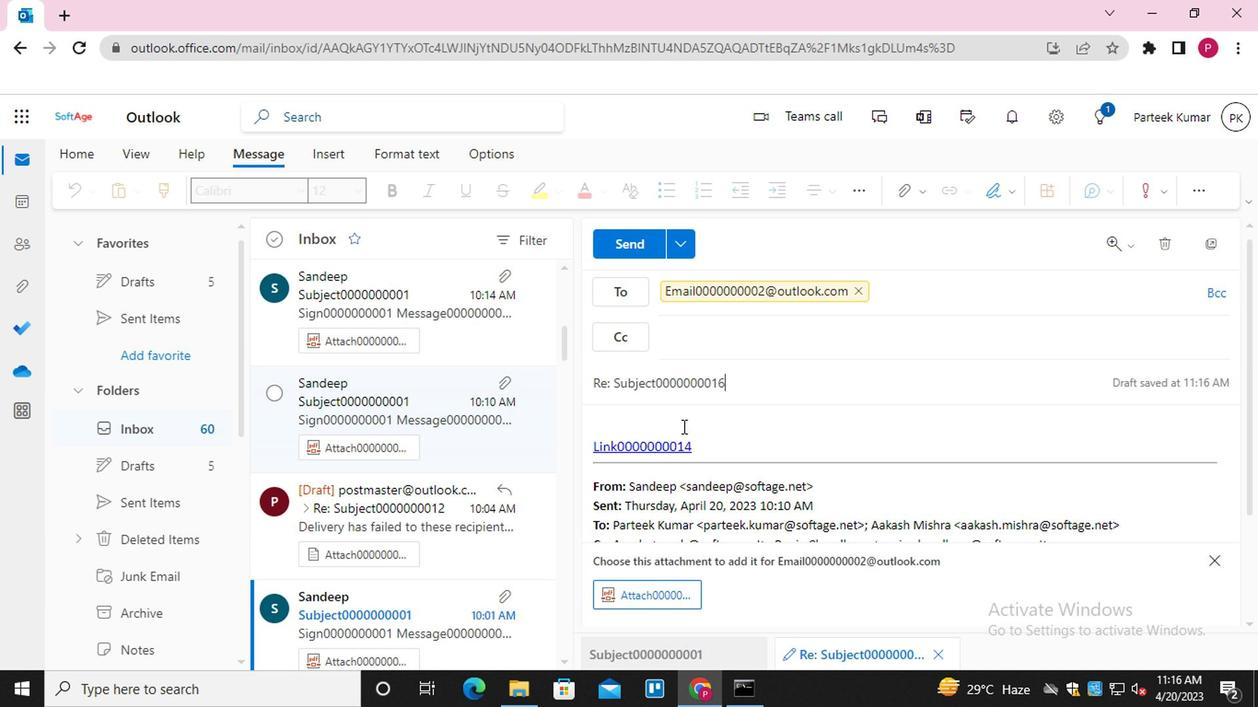 
Action: Key pressed <Key.shift_r>MESSAGE0000000014
Screenshot: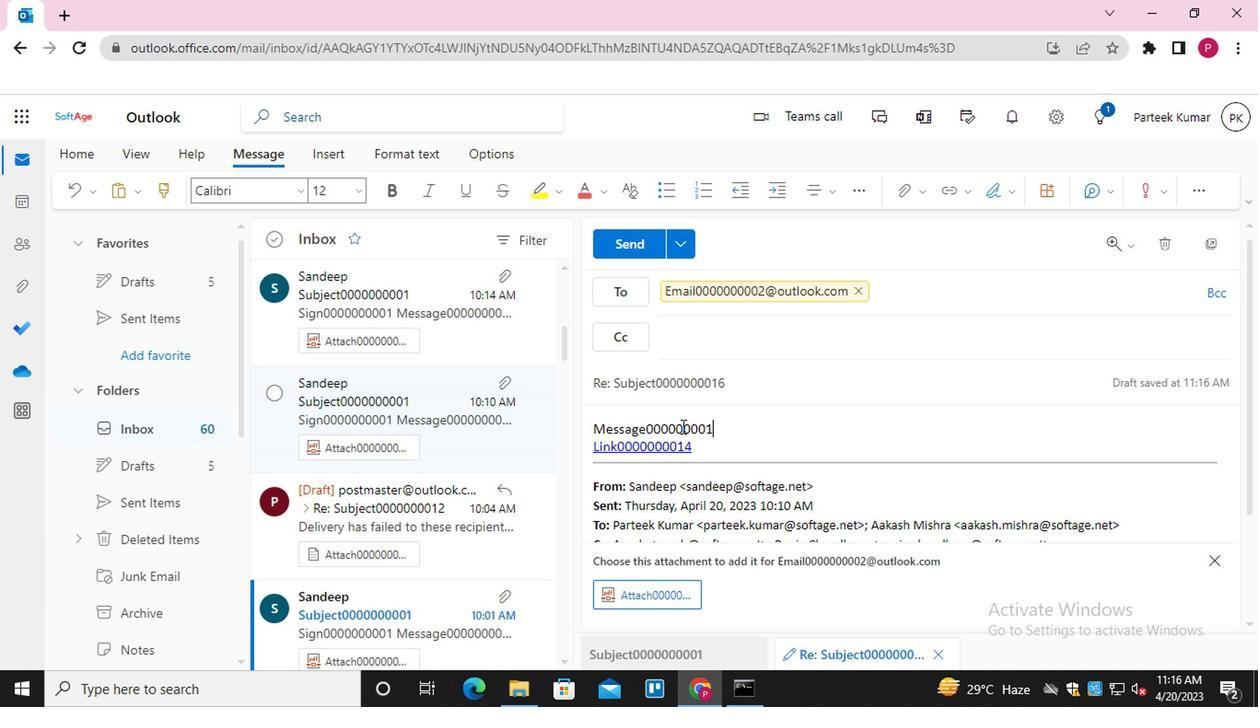 
Action: Mouse moved to (902, 184)
Screenshot: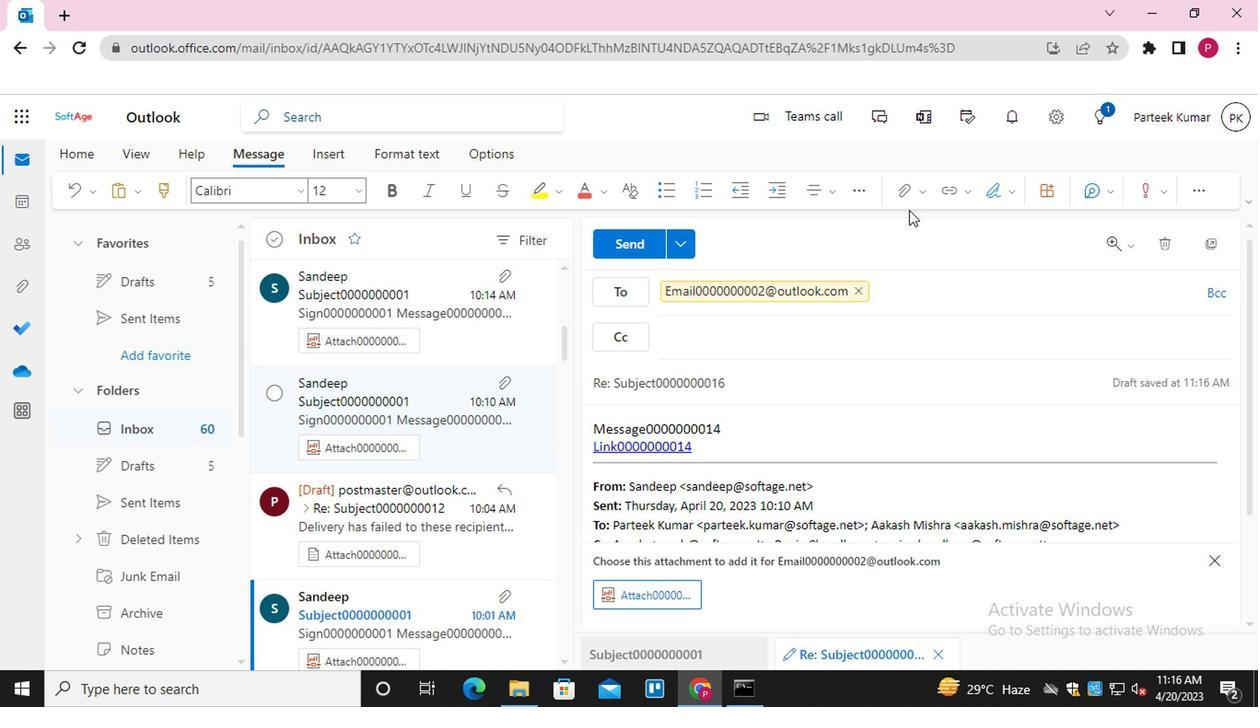
Action: Mouse pressed left at (902, 184)
Screenshot: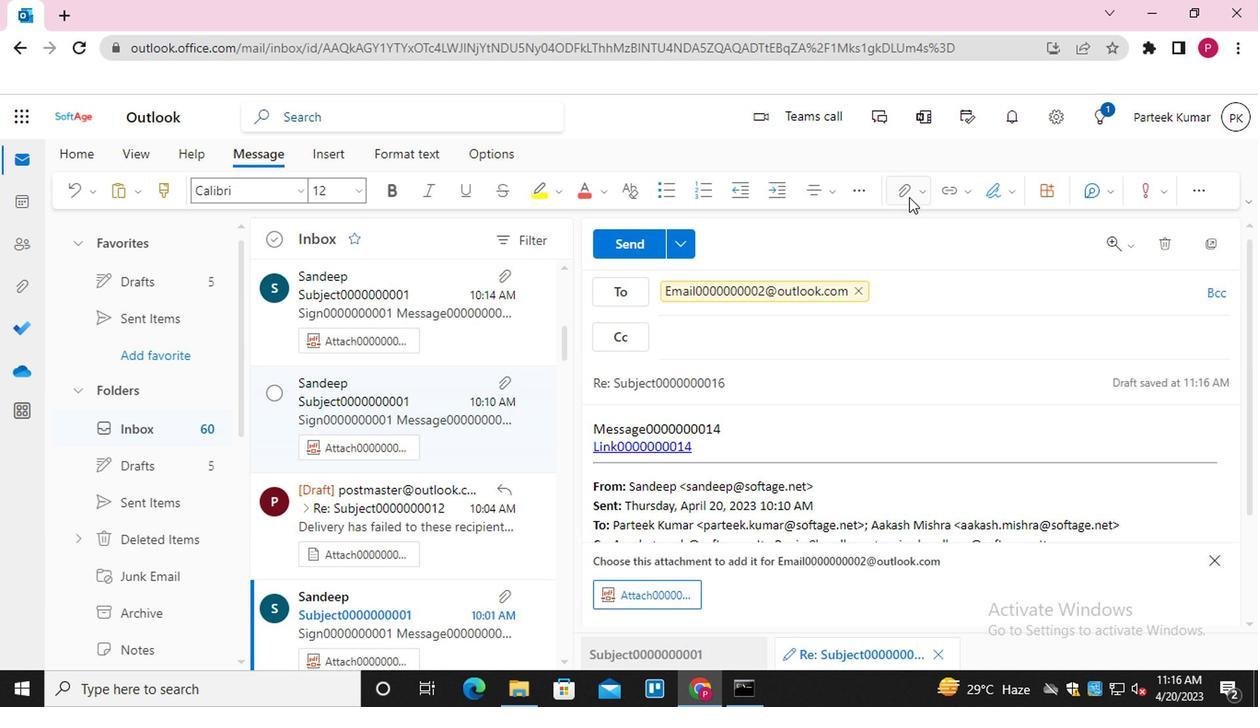 
Action: Mouse moved to (741, 220)
Screenshot: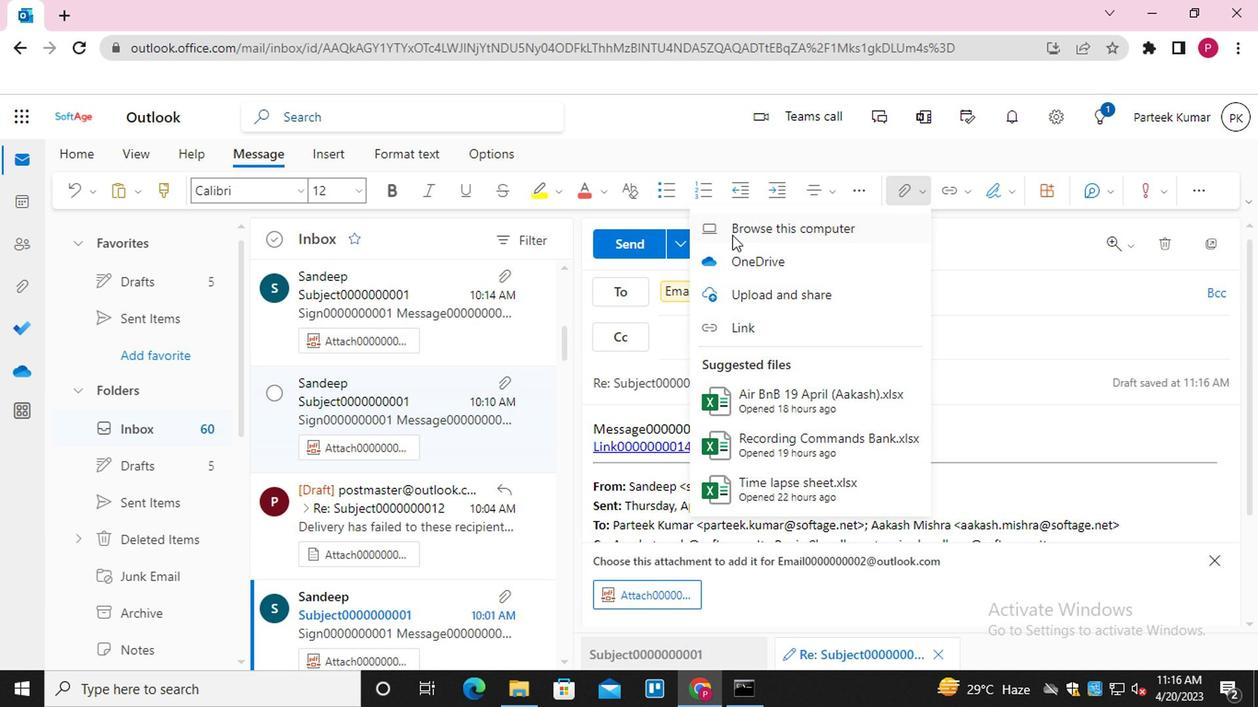 
Action: Mouse pressed left at (741, 220)
Screenshot: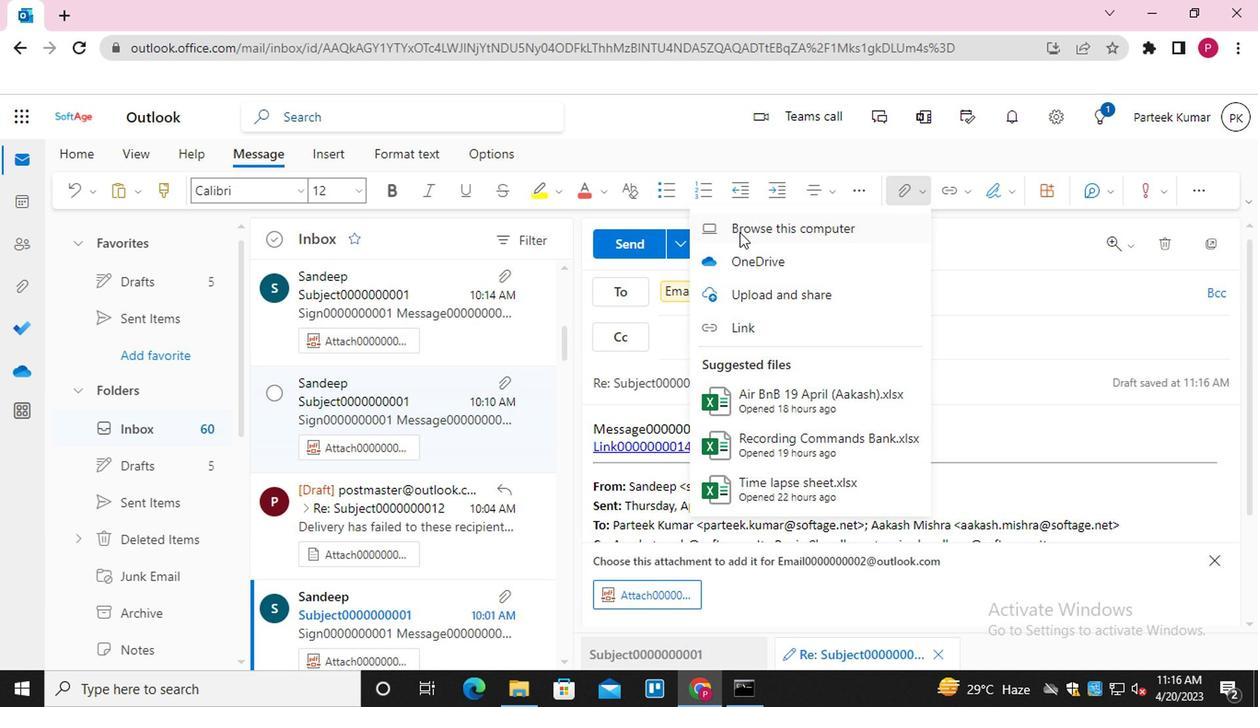 
Action: Mouse moved to (284, 122)
Screenshot: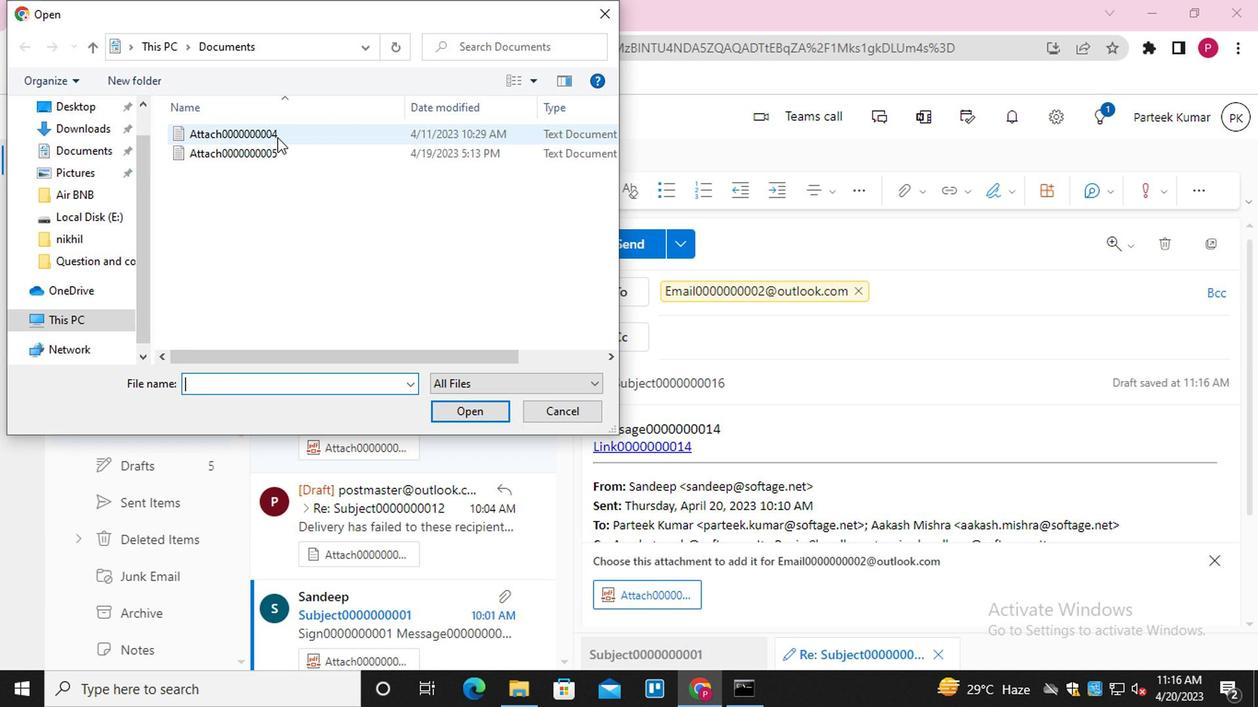 
Action: Mouse pressed left at (284, 122)
Screenshot: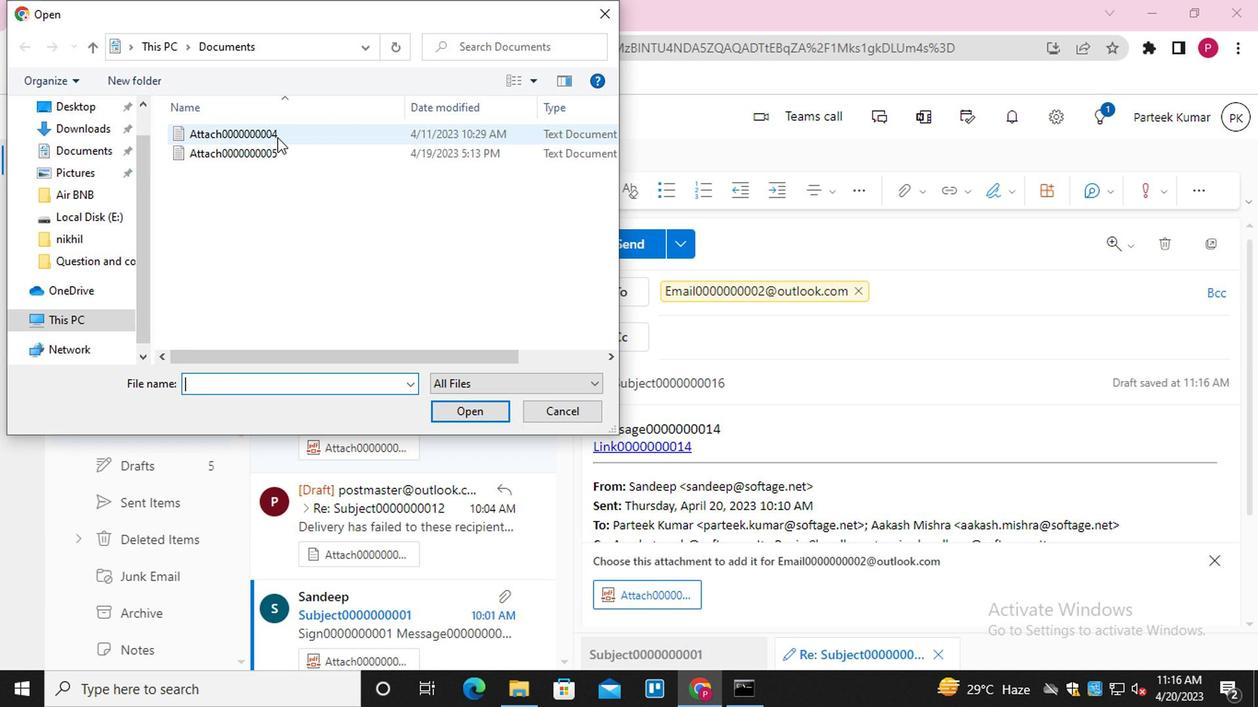 
Action: Mouse moved to (459, 404)
Screenshot: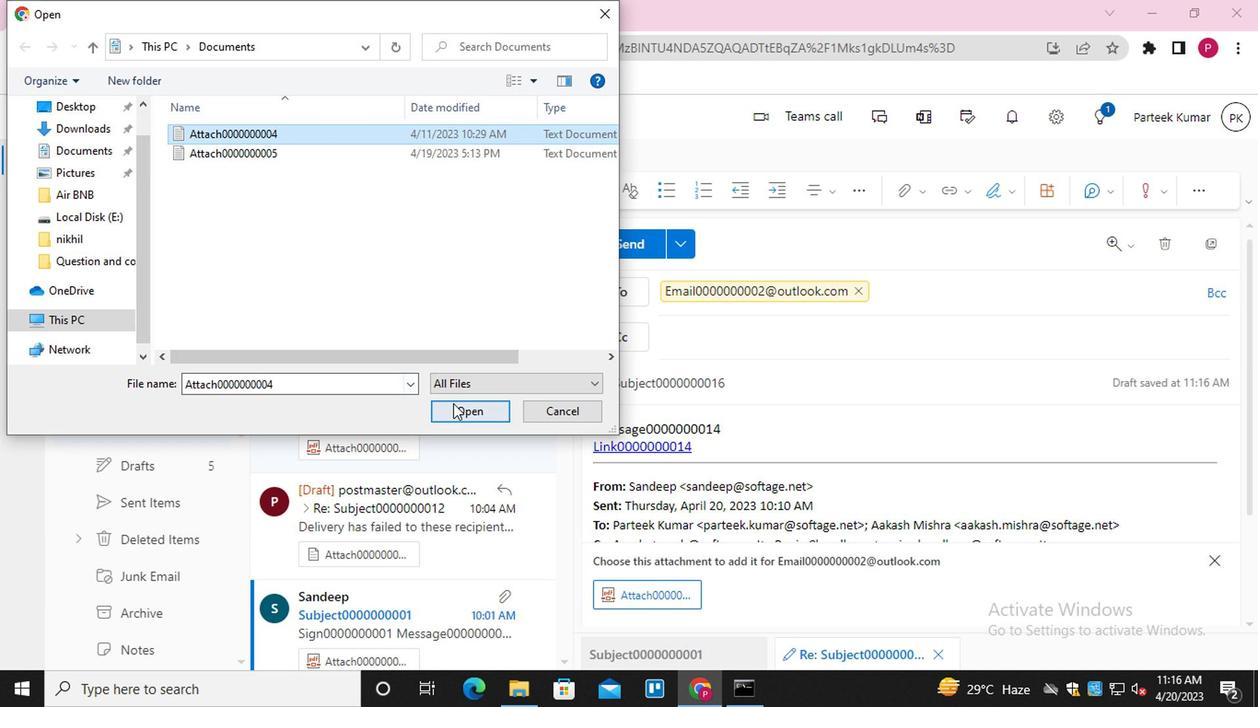 
Action: Mouse pressed left at (459, 404)
Screenshot: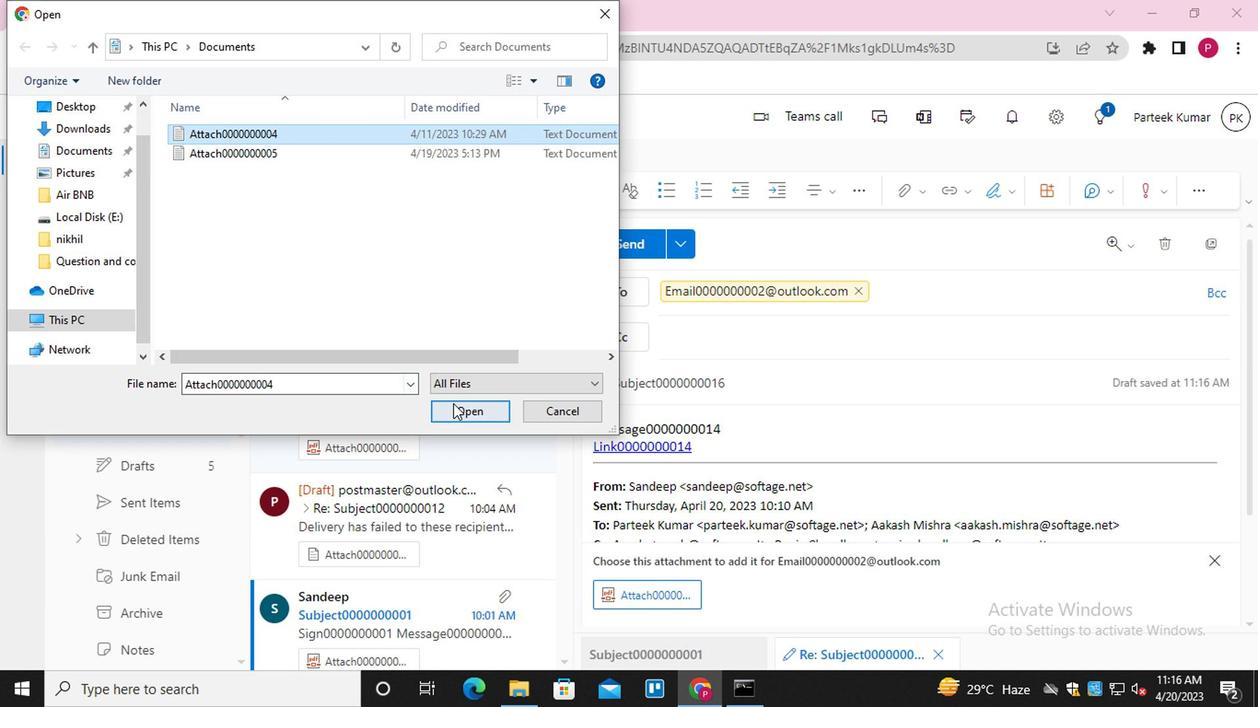
Action: Mouse moved to (621, 235)
Screenshot: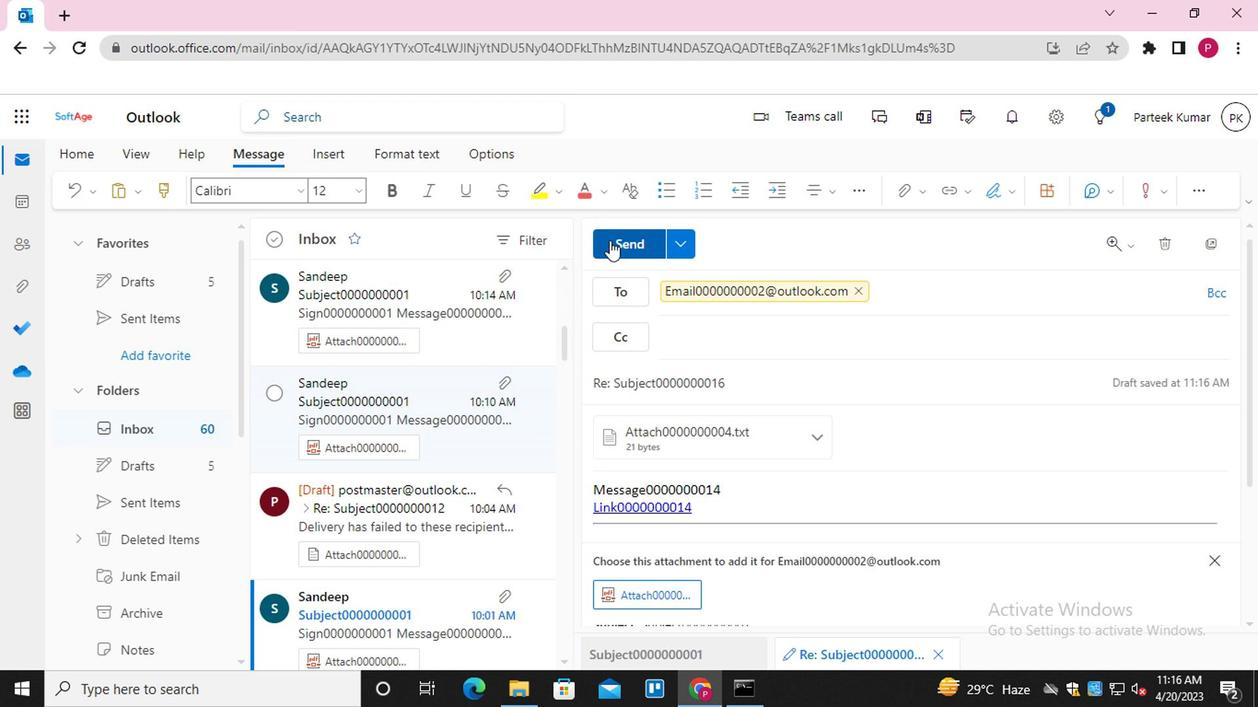 
Action: Mouse pressed left at (621, 235)
Screenshot: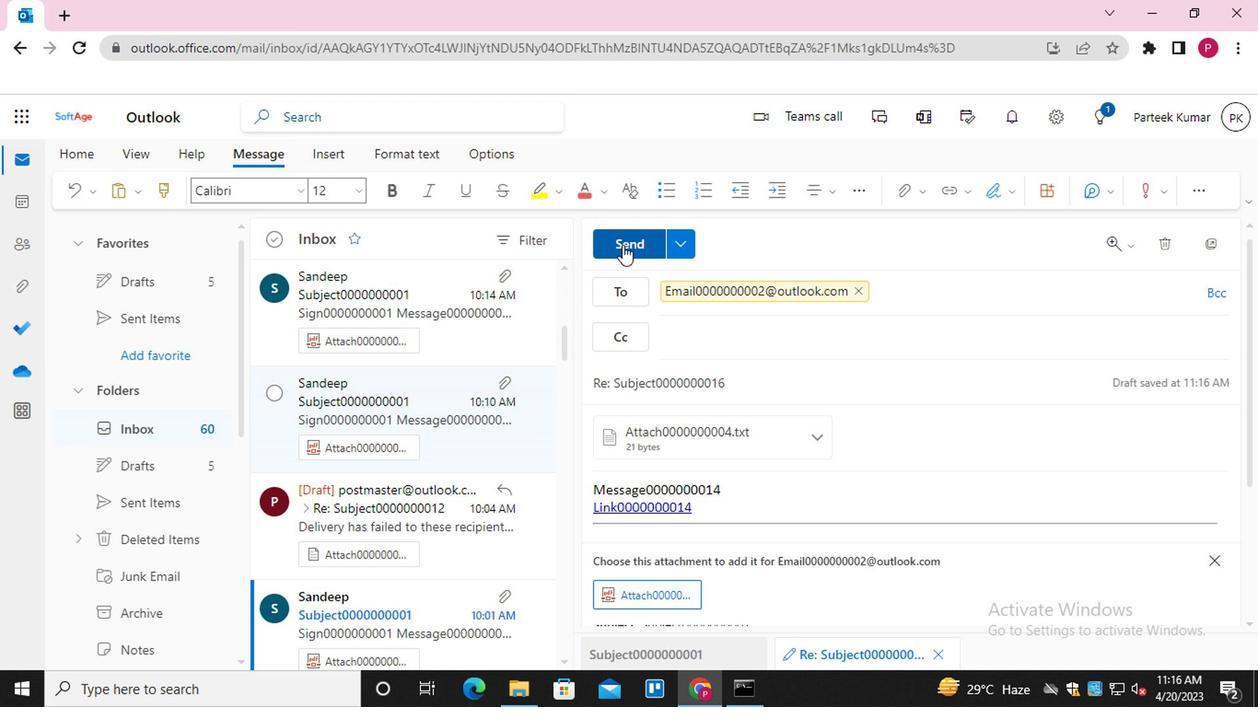 
Action: Mouse moved to (1133, 310)
Screenshot: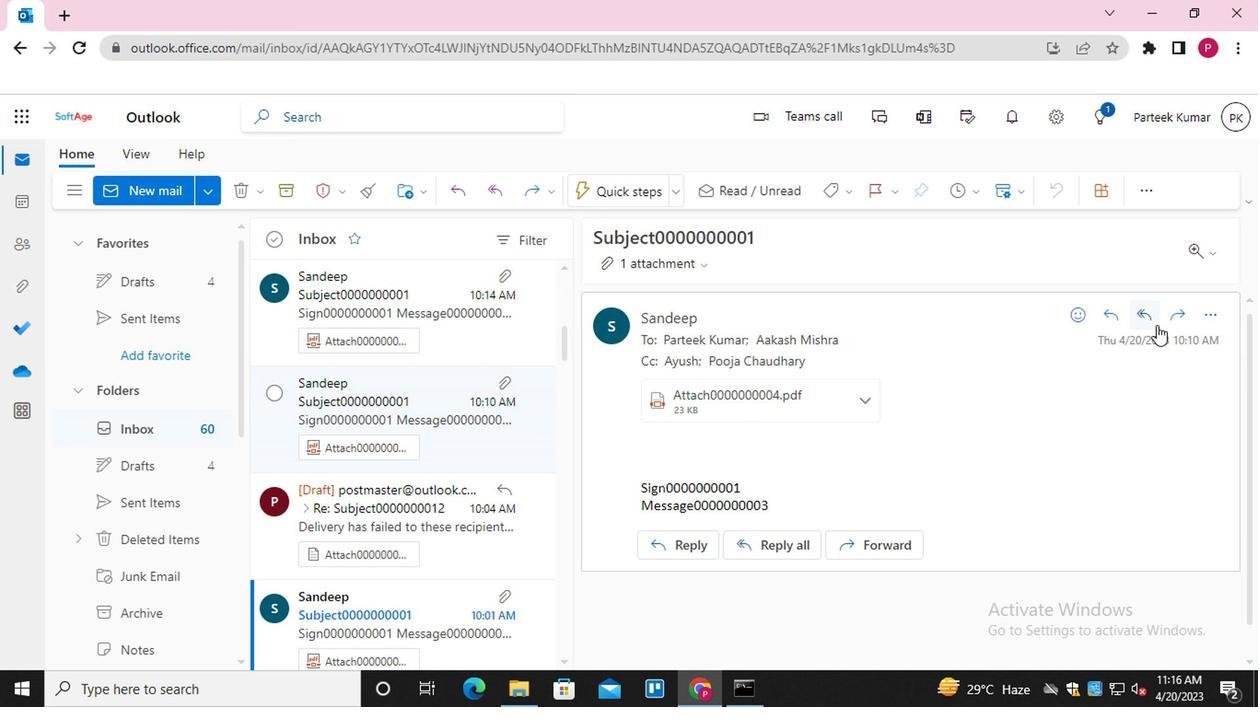 
Action: Mouse pressed left at (1133, 310)
Screenshot: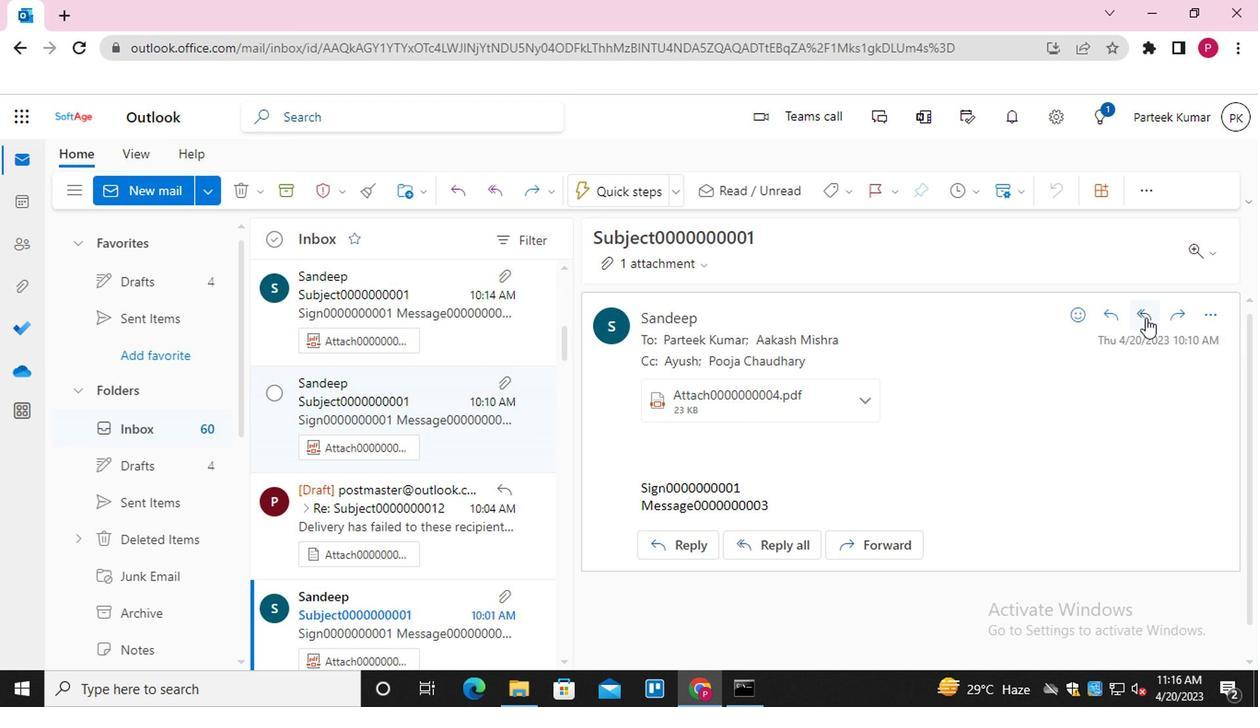 
Action: Mouse moved to (607, 558)
Screenshot: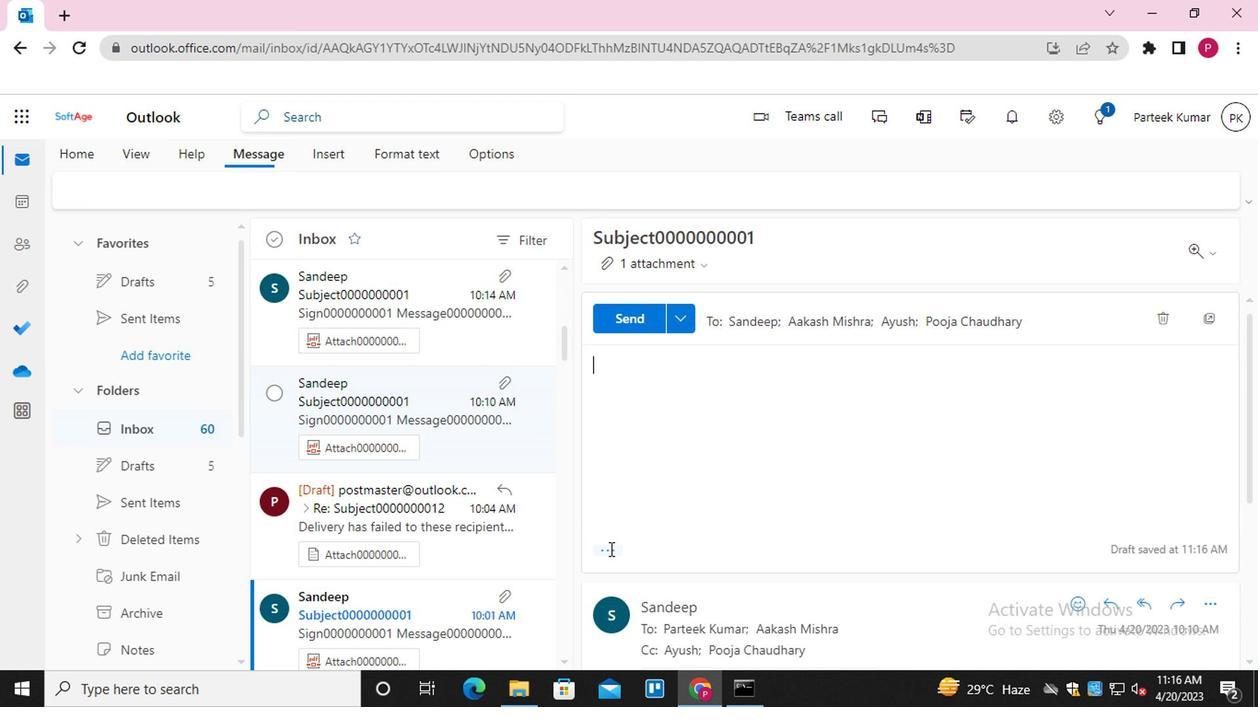 
Action: Mouse pressed left at (607, 558)
Screenshot: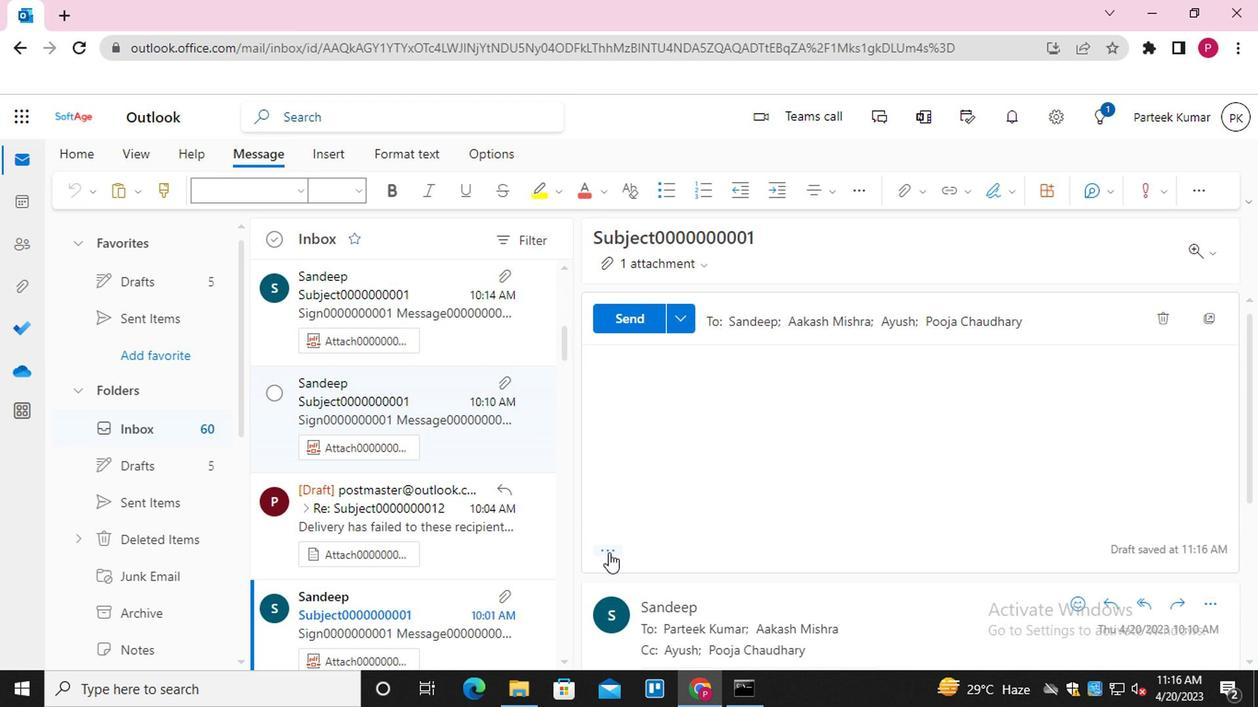 
Action: Mouse moved to (631, 364)
Screenshot: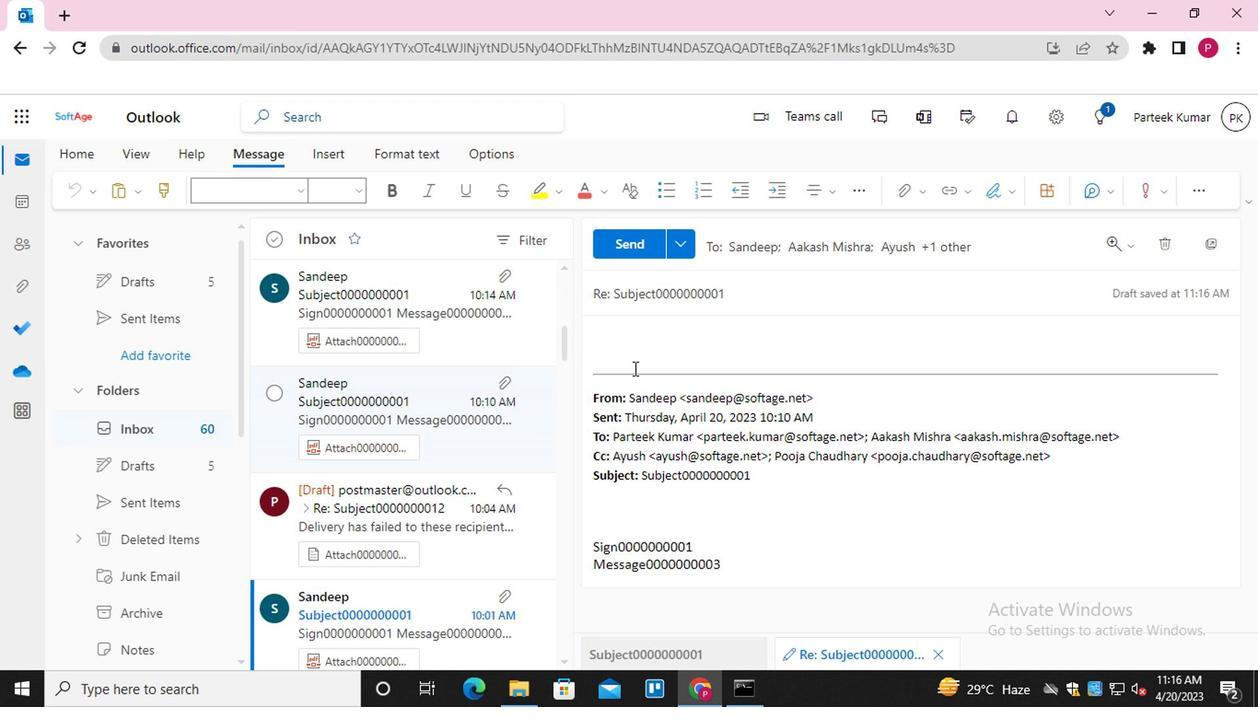 
Action: Mouse pressed left at (631, 364)
Screenshot: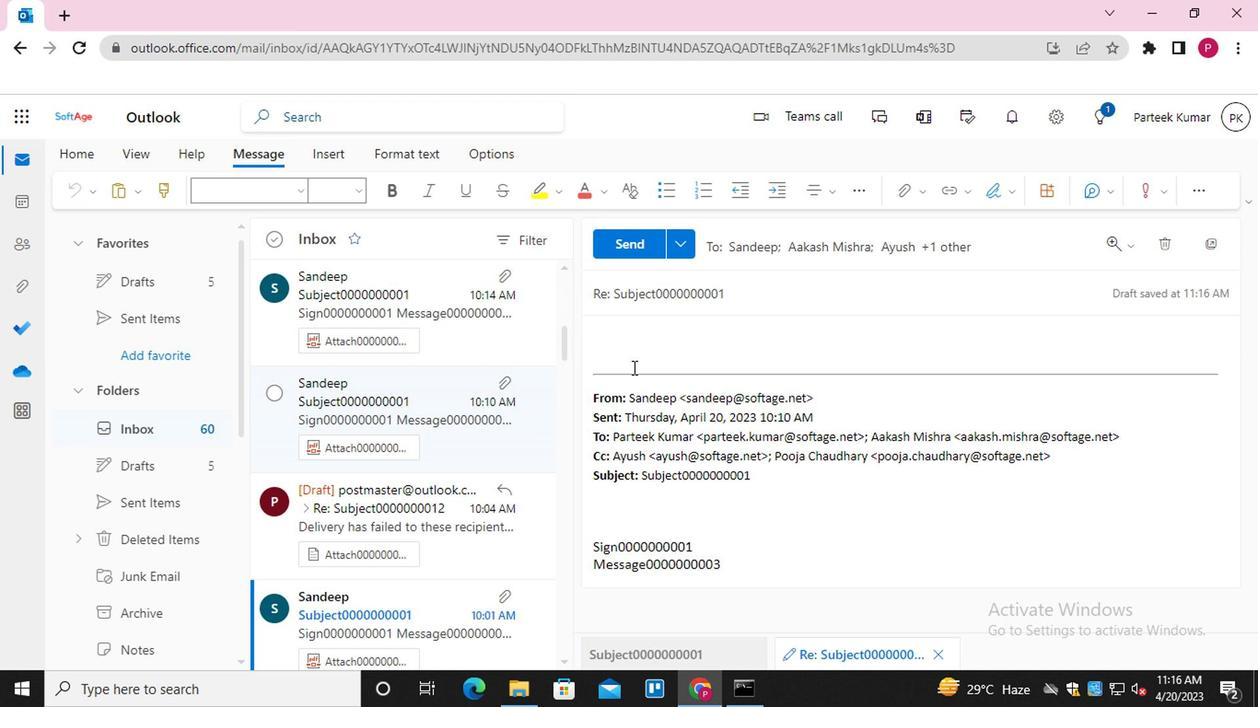 
Action: Mouse moved to (644, 357)
Screenshot: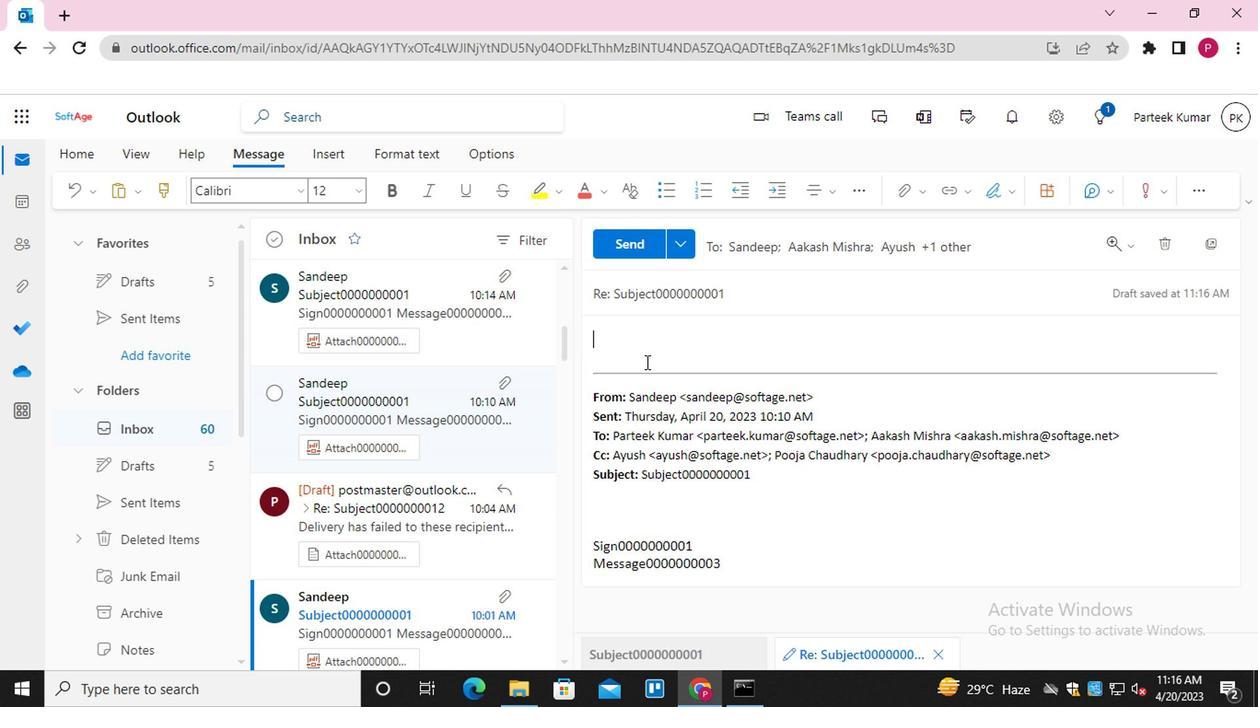 
Action: Mouse pressed left at (644, 357)
Screenshot: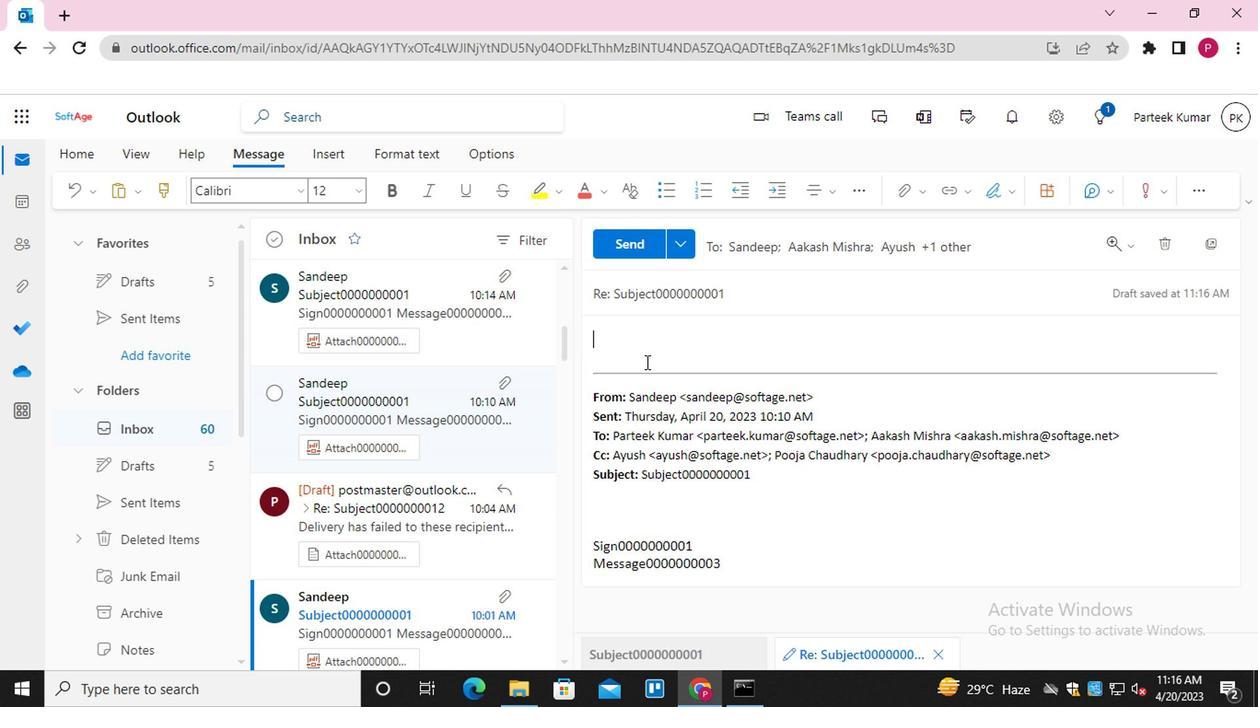 
Action: Mouse moved to (944, 180)
Screenshot: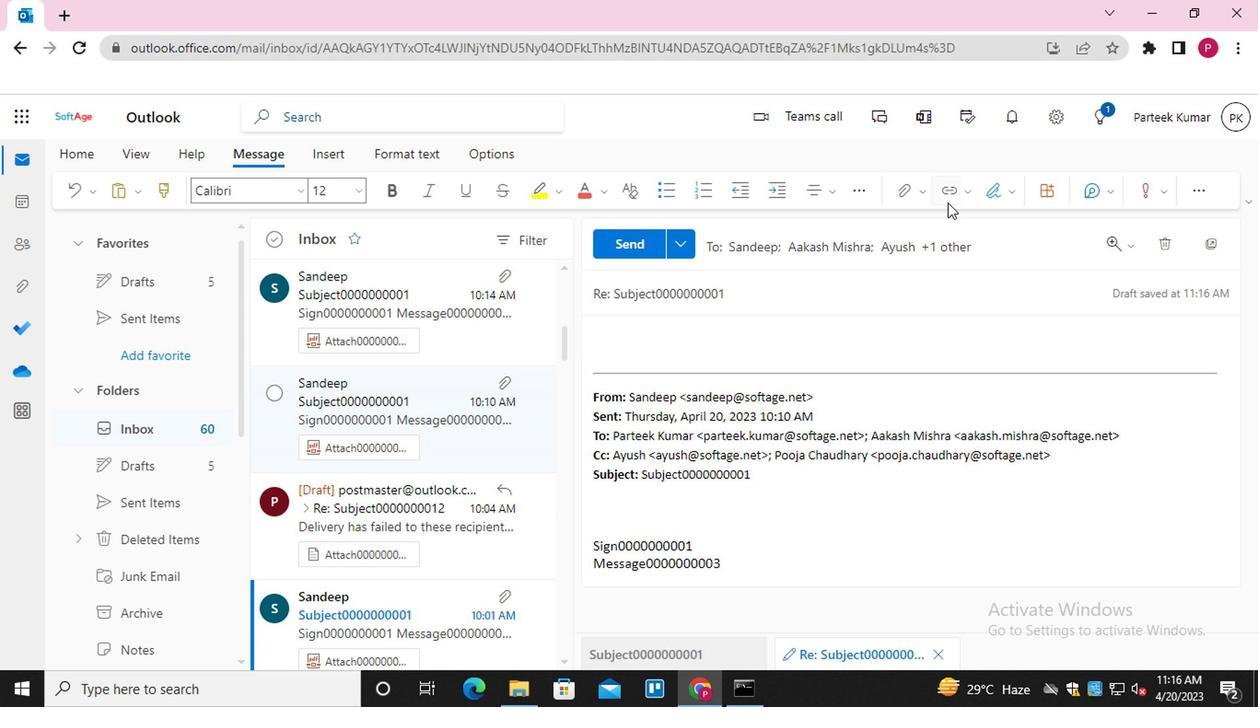 
Action: Mouse pressed left at (944, 180)
Screenshot: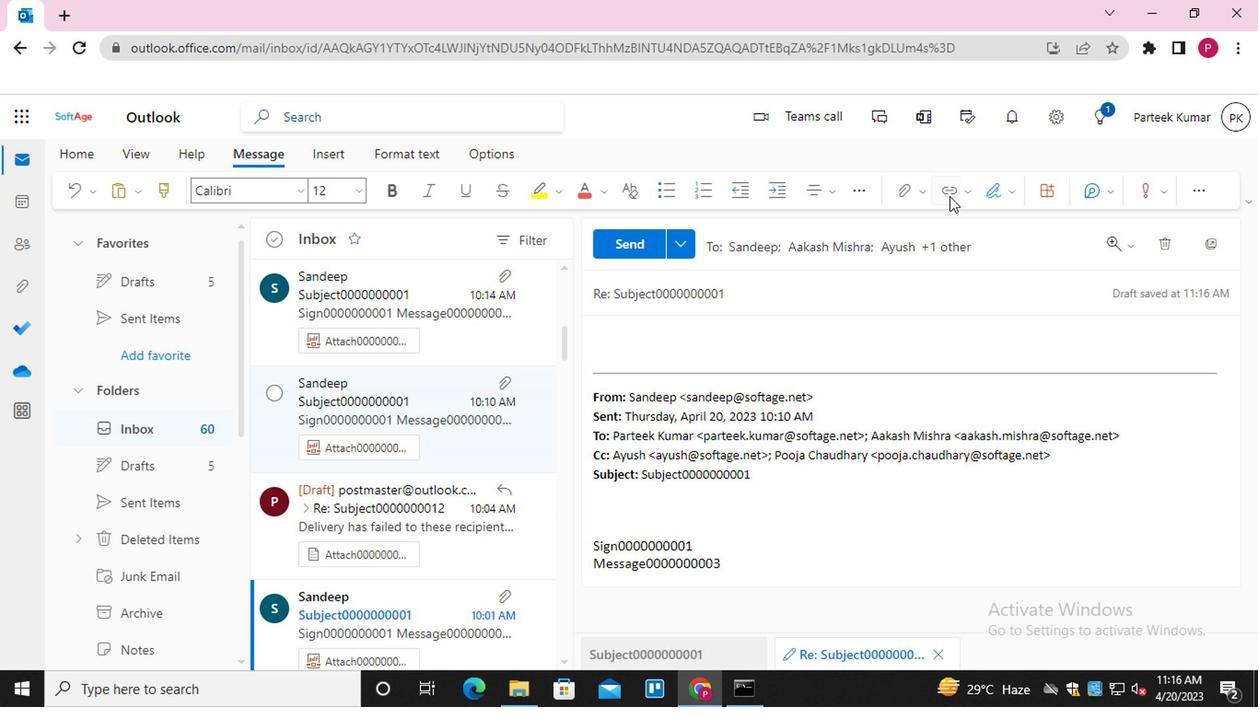 
Action: Mouse moved to (606, 350)
Screenshot: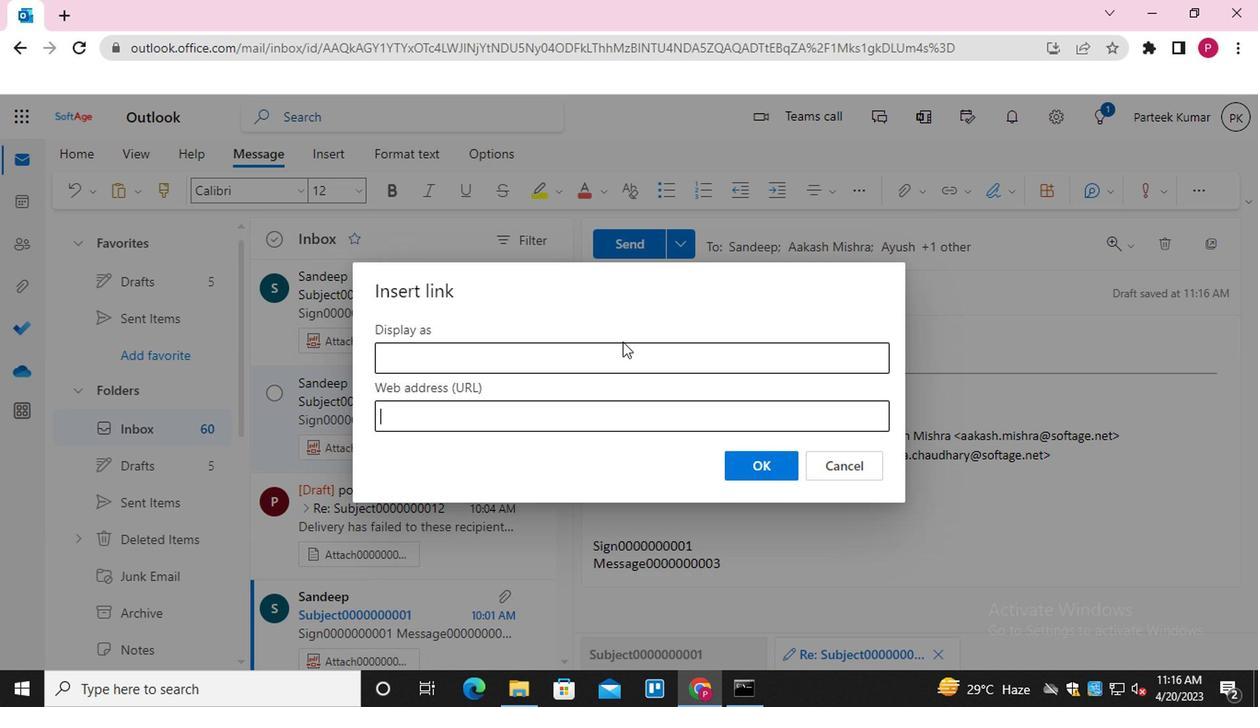 
Action: Mouse pressed left at (606, 350)
Screenshot: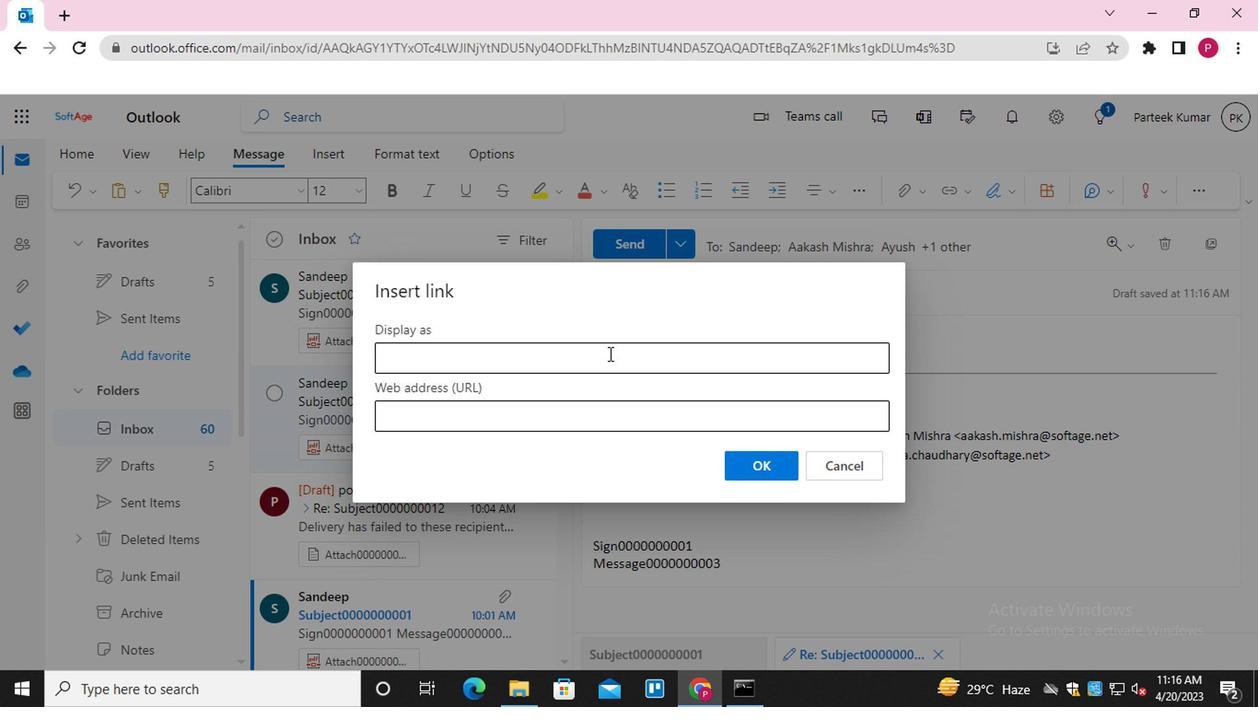 
Action: Mouse moved to (516, 433)
Screenshot: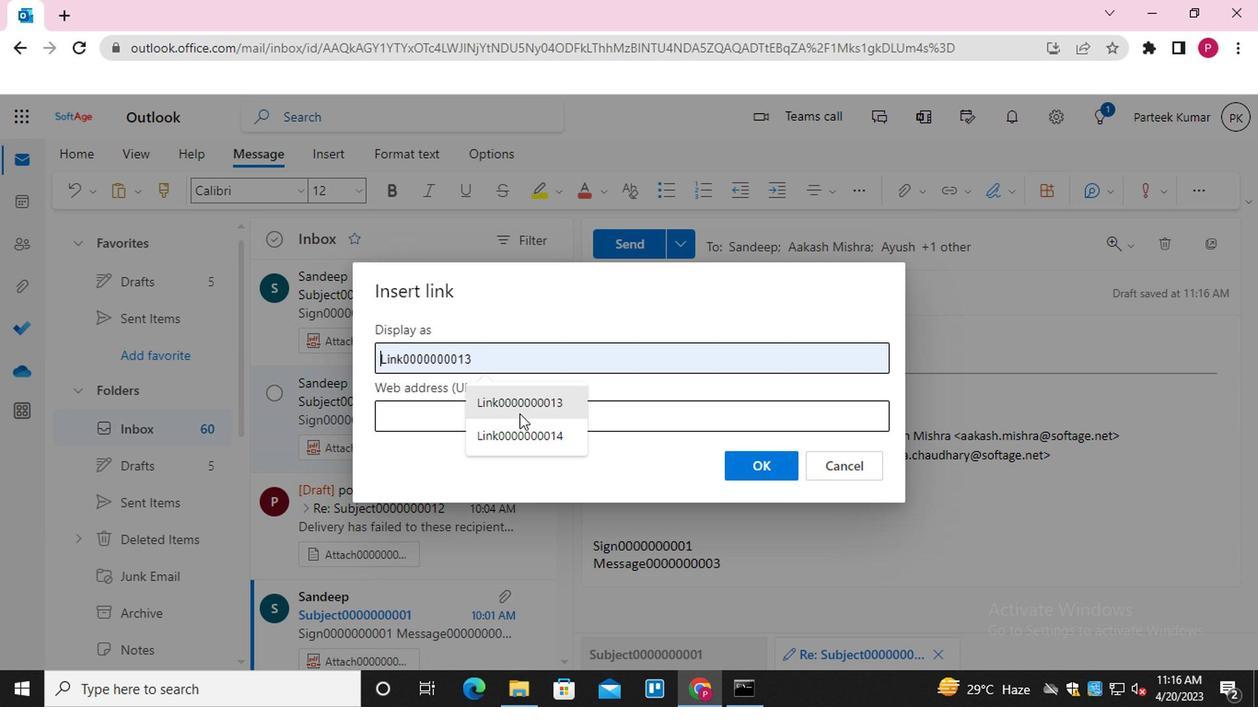 
Action: Mouse pressed left at (516, 433)
Screenshot: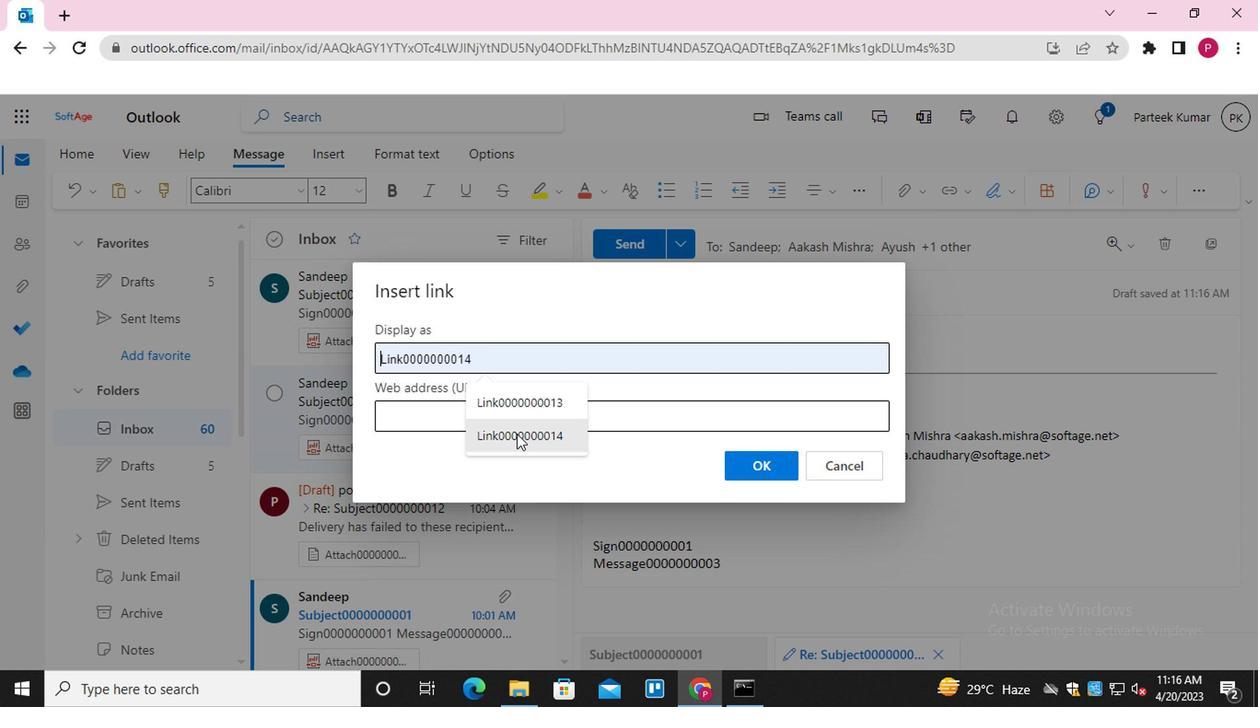 
Action: Mouse moved to (514, 413)
Screenshot: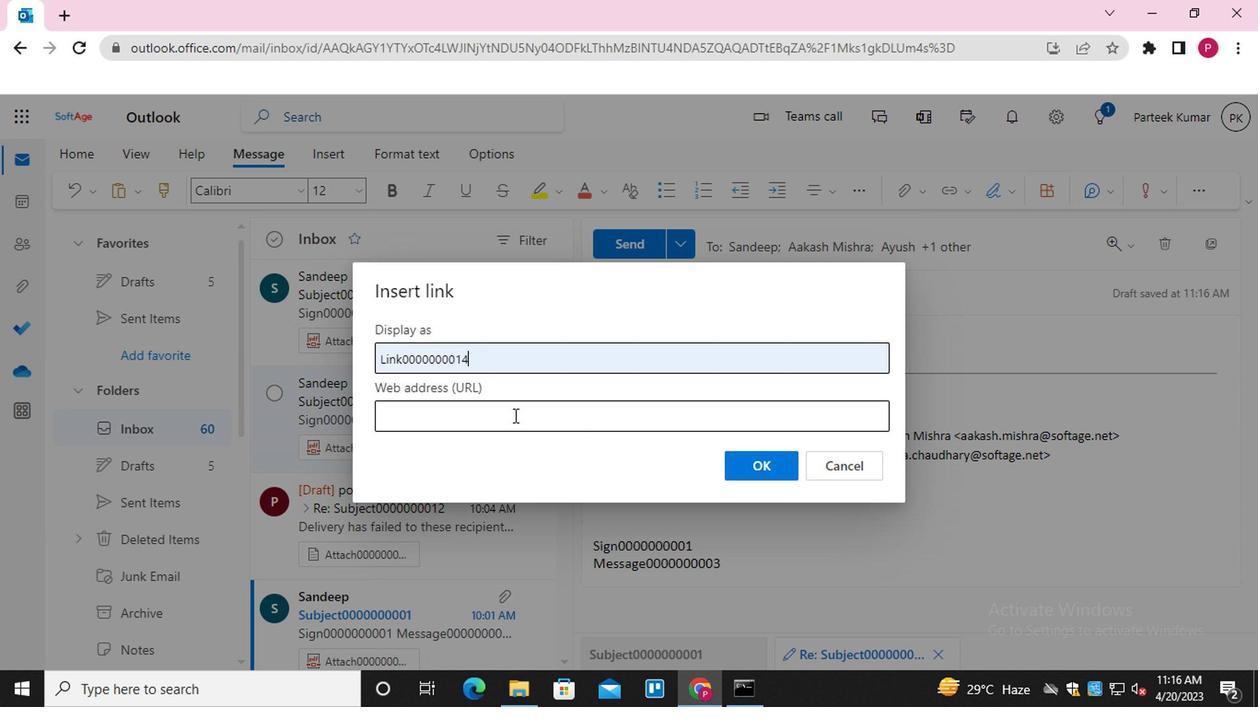 
Action: Mouse pressed left at (514, 413)
Screenshot: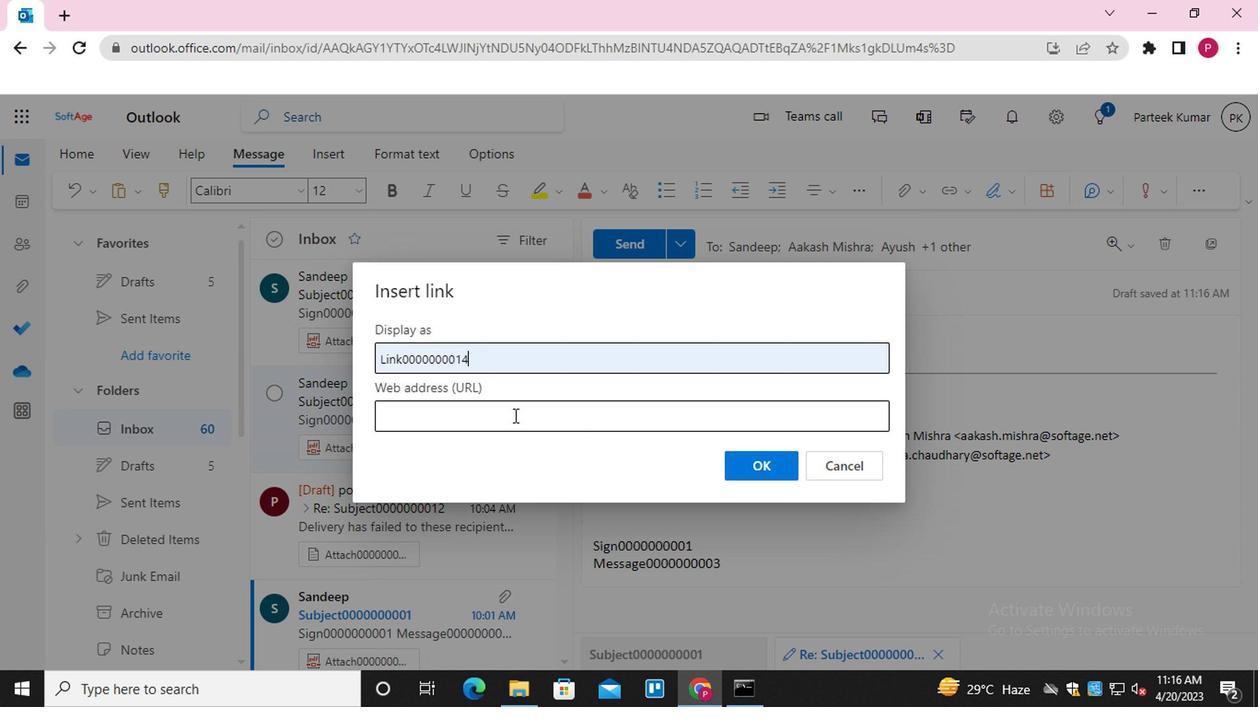 
Action: Mouse moved to (504, 495)
Screenshot: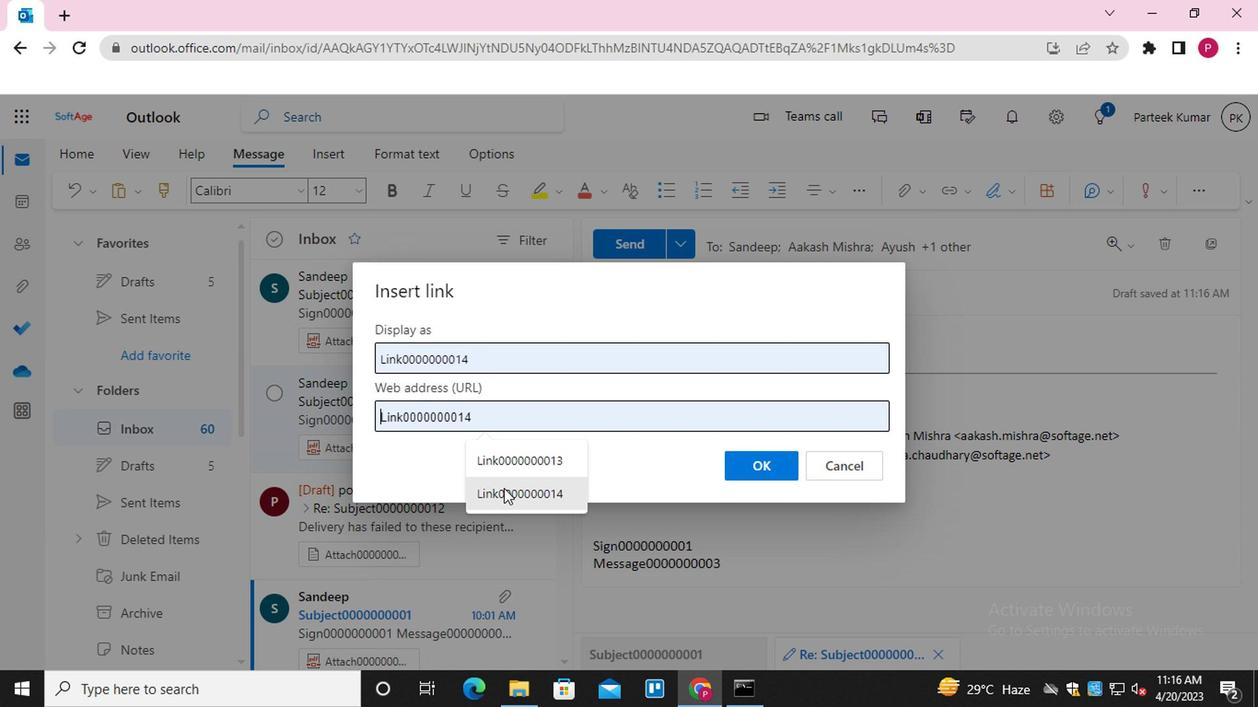 
Action: Mouse pressed left at (504, 495)
Screenshot: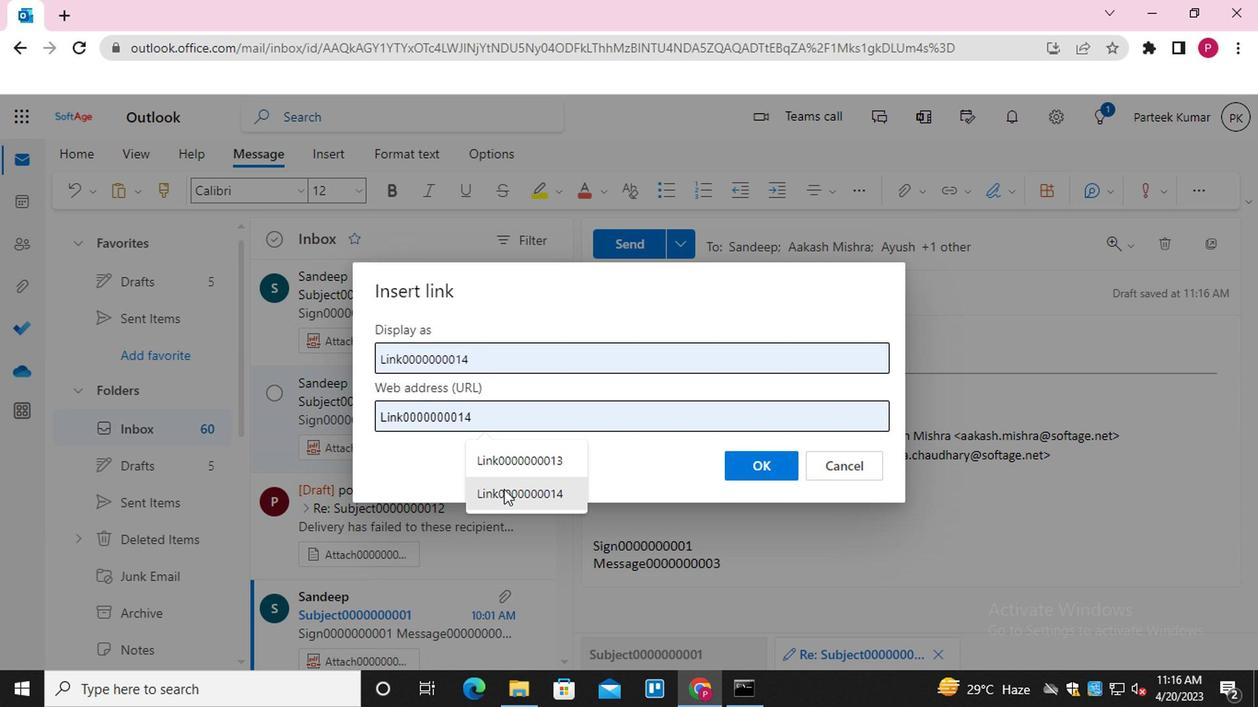 
Action: Mouse moved to (750, 467)
Screenshot: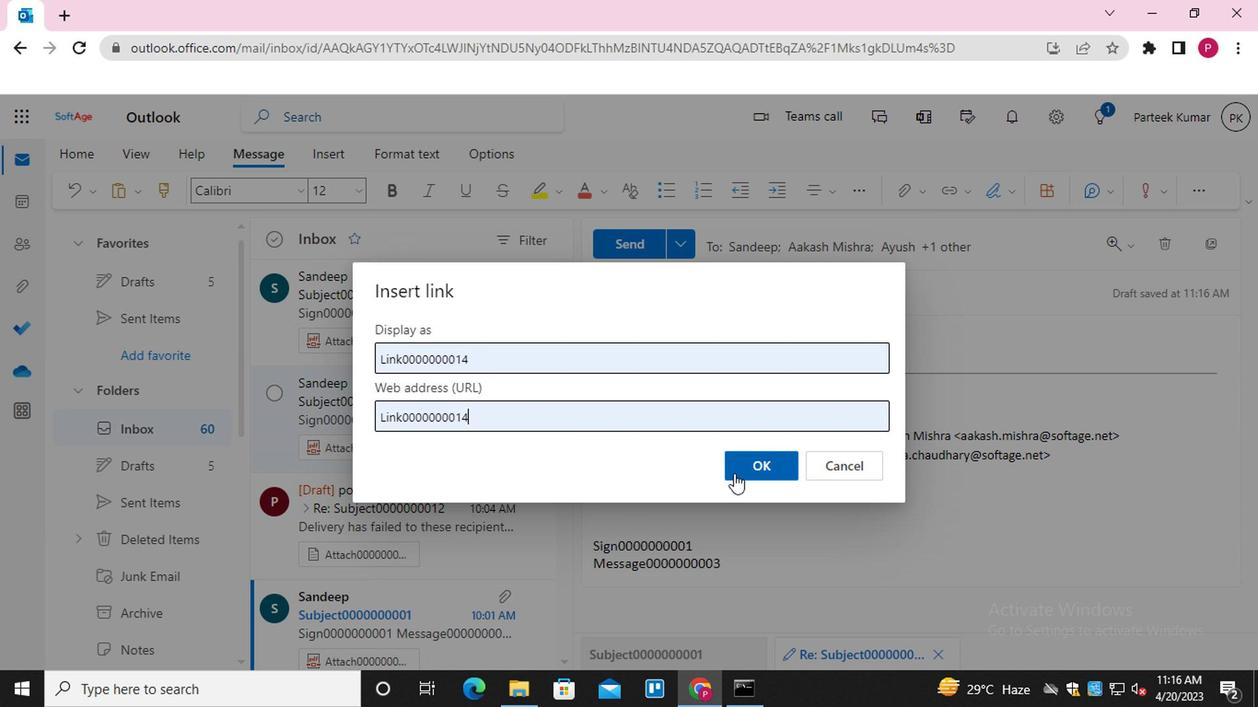 
Action: Mouse pressed left at (750, 467)
Screenshot: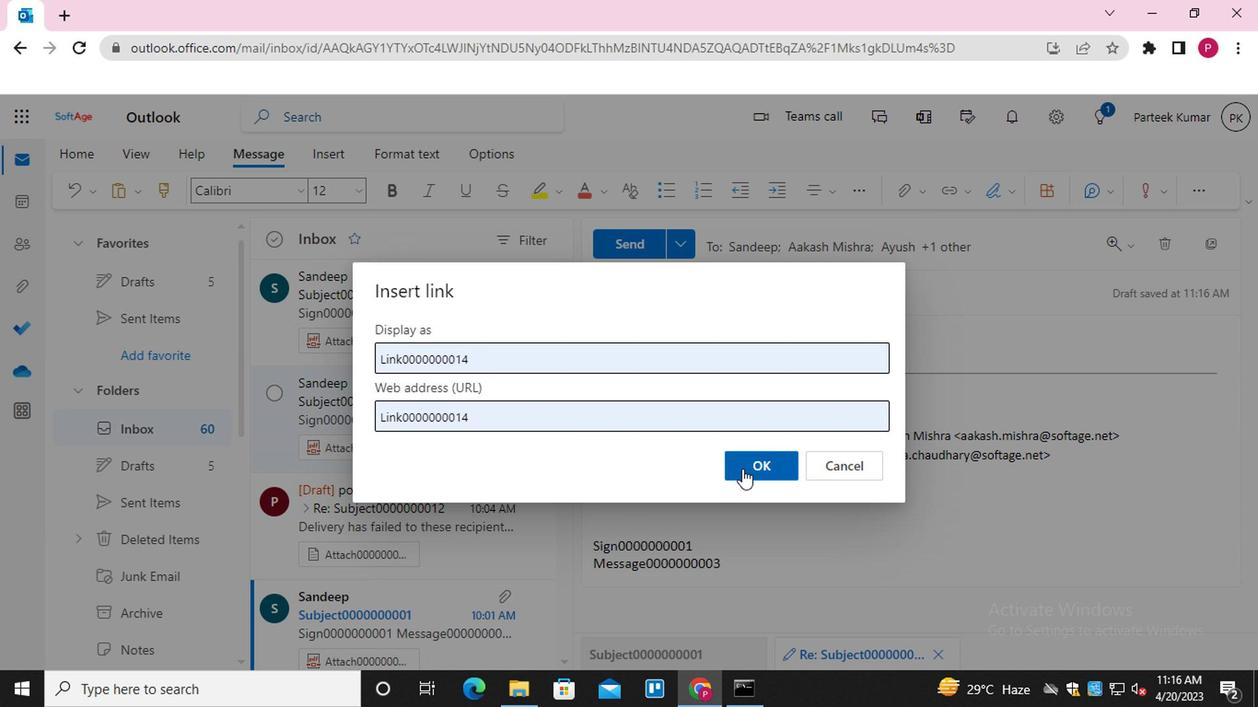 
Action: Mouse moved to (988, 235)
Screenshot: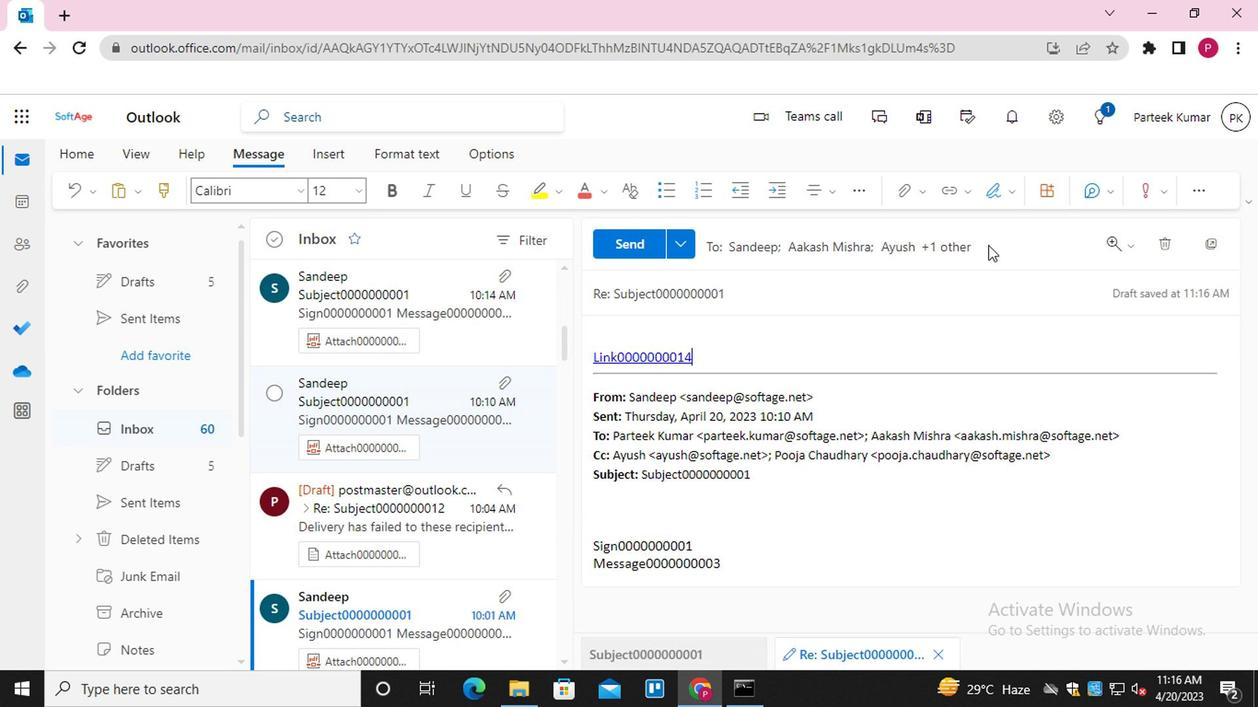 
Action: Mouse pressed left at (988, 235)
Screenshot: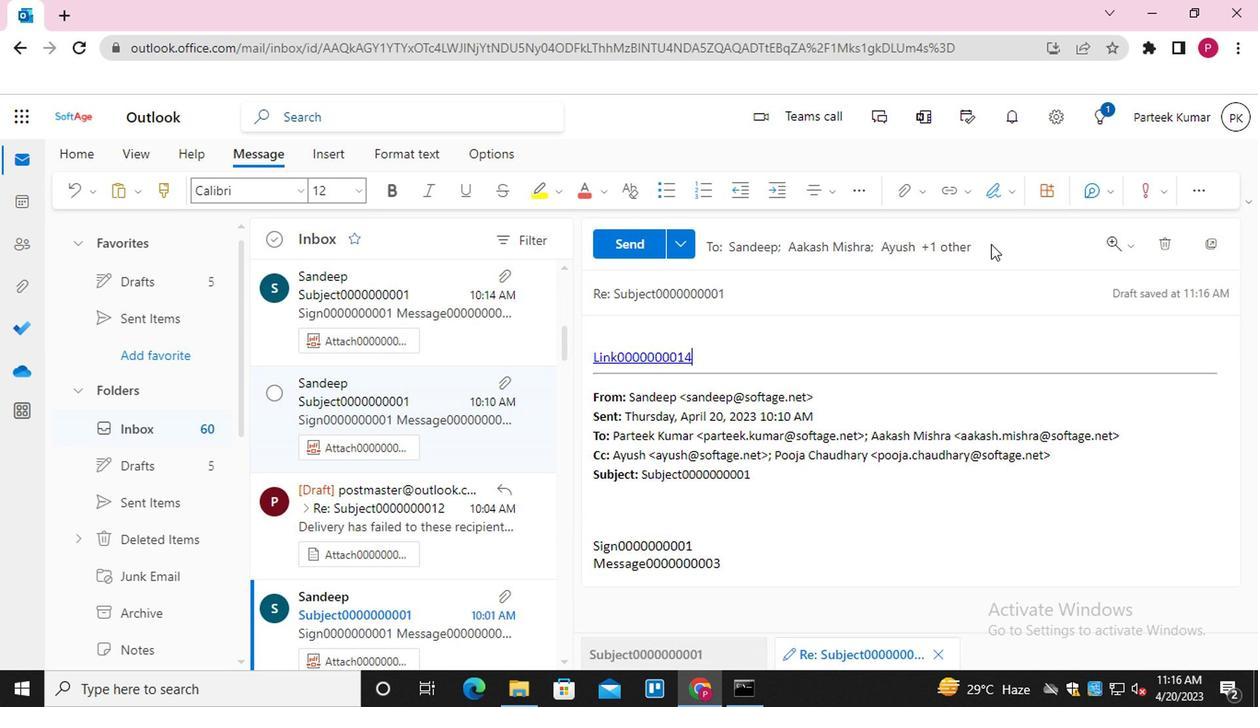 
Action: Mouse moved to (705, 336)
Screenshot: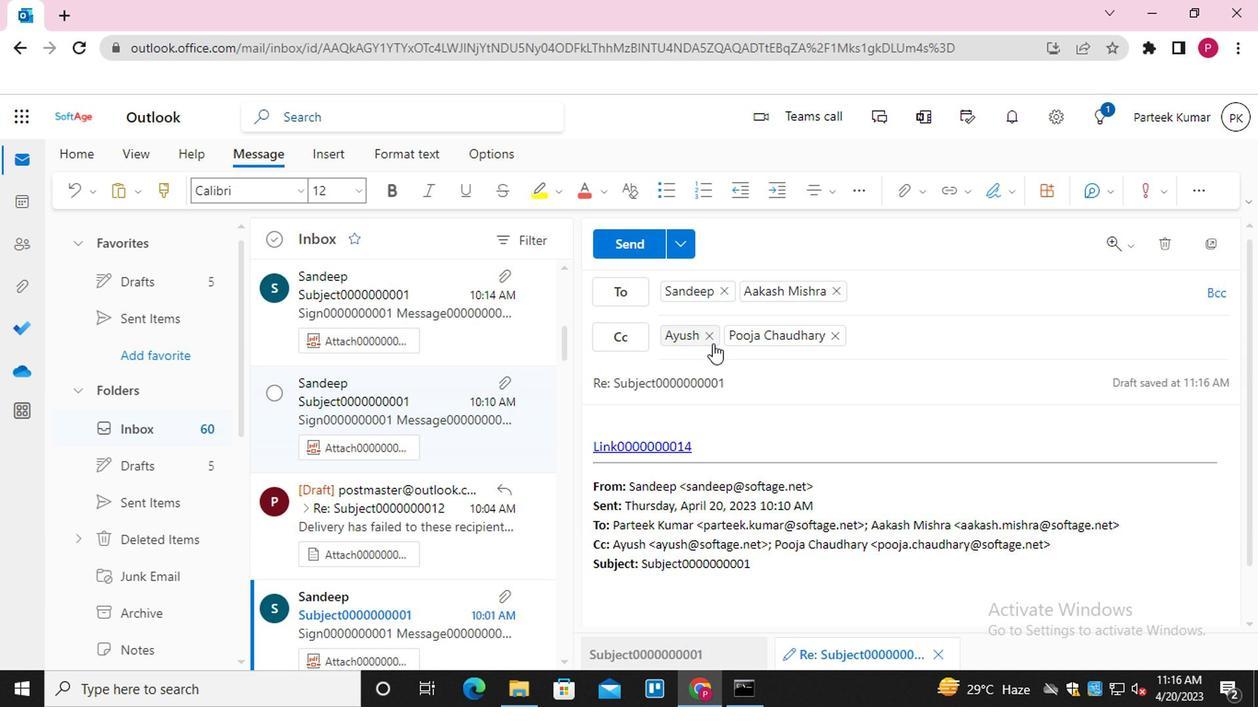 
Action: Mouse pressed left at (705, 336)
Screenshot: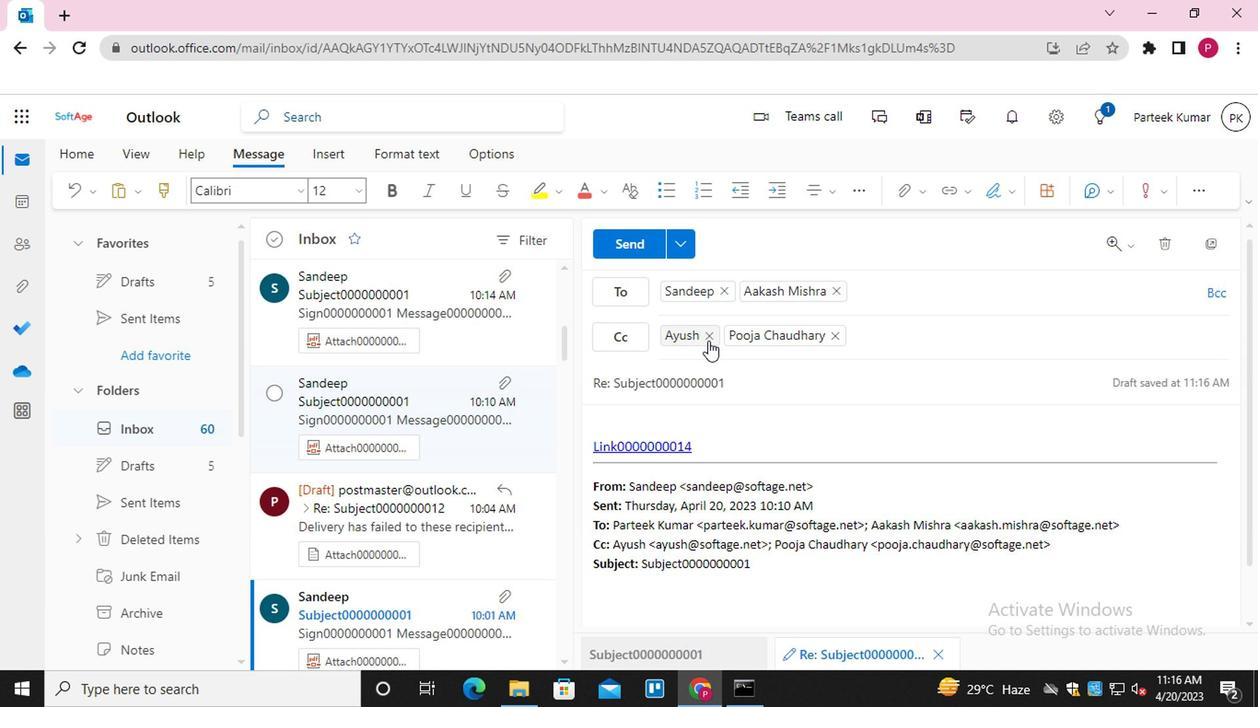 
Action: Mouse moved to (716, 290)
Screenshot: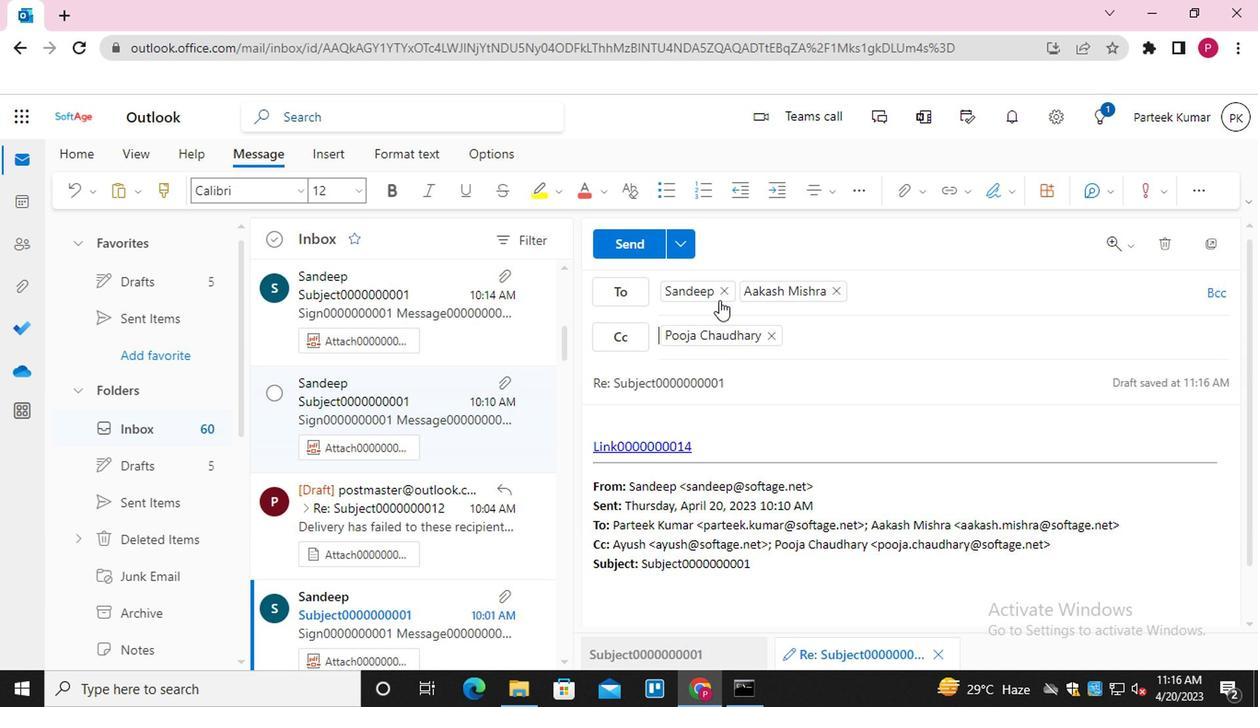 
Action: Mouse pressed left at (716, 290)
Screenshot: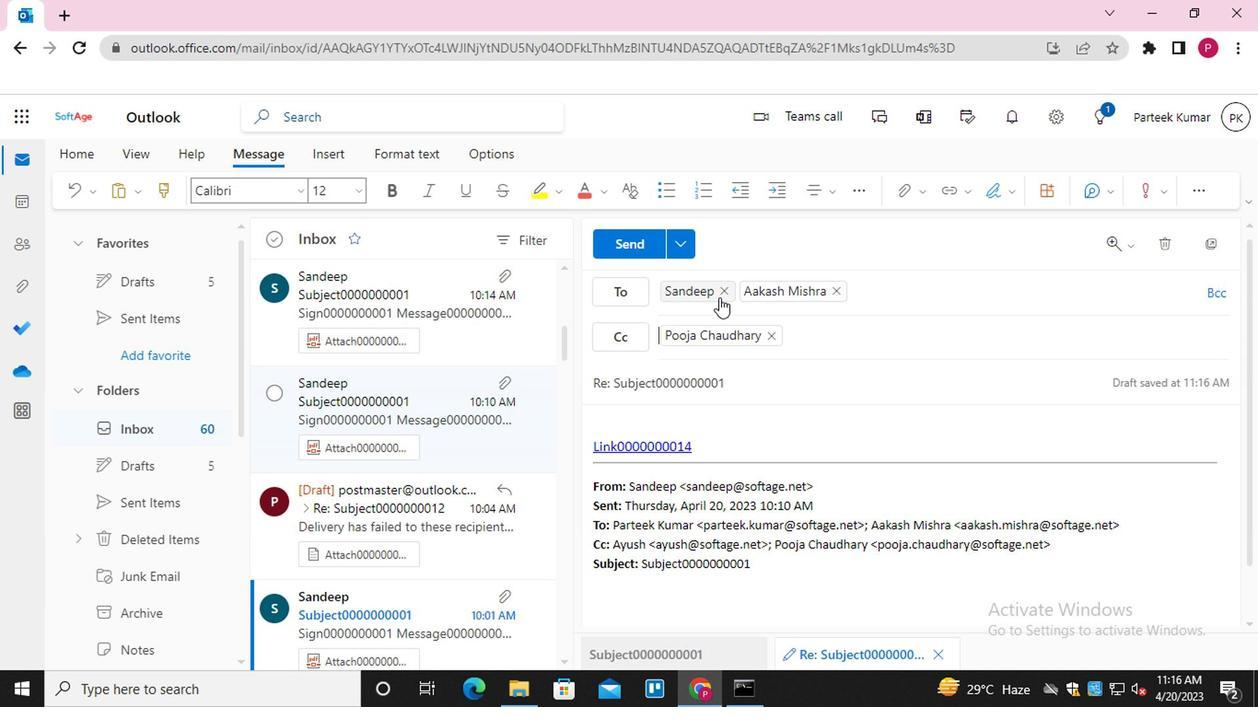 
Action: Mouse moved to (769, 330)
Screenshot: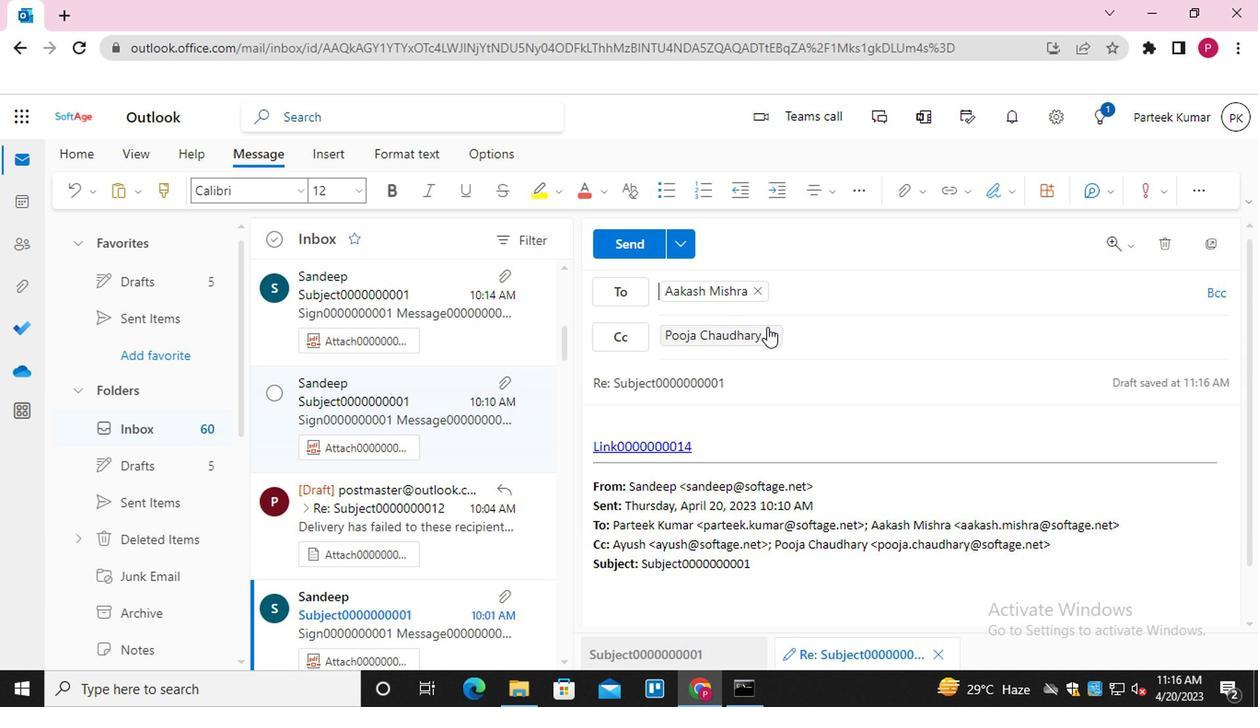 
Action: Mouse pressed left at (769, 330)
Screenshot: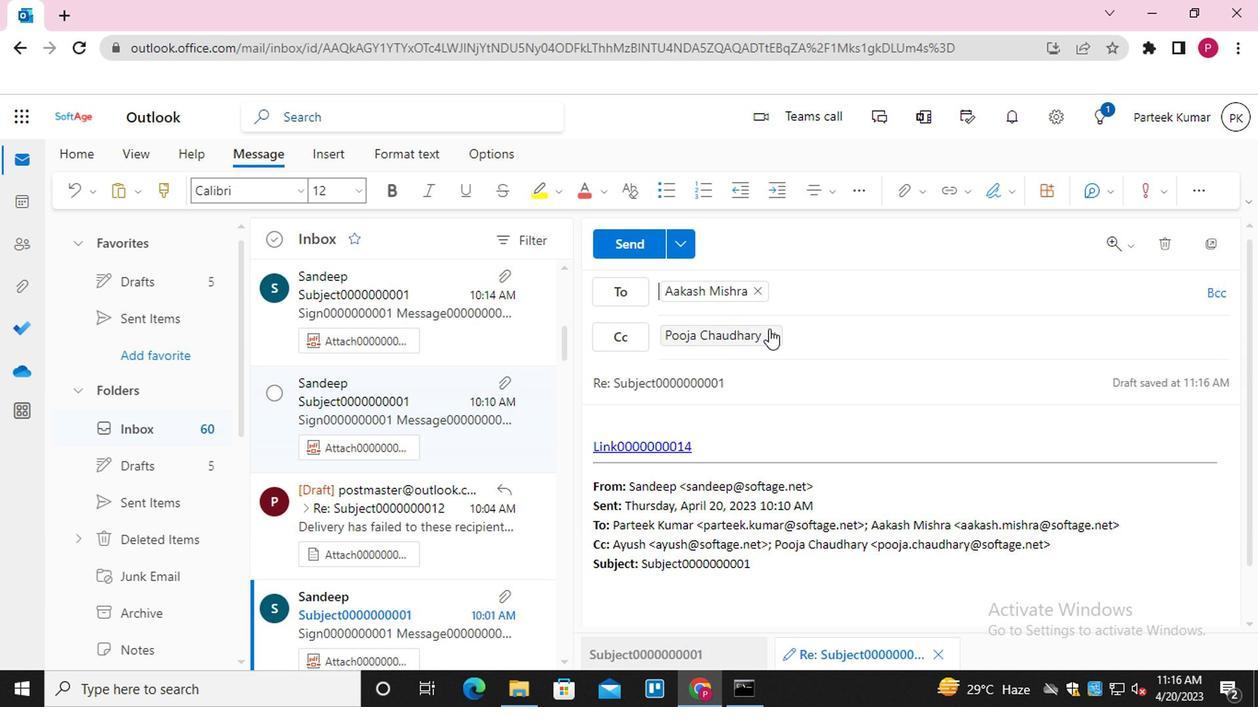 
Action: Mouse moved to (700, 341)
Screenshot: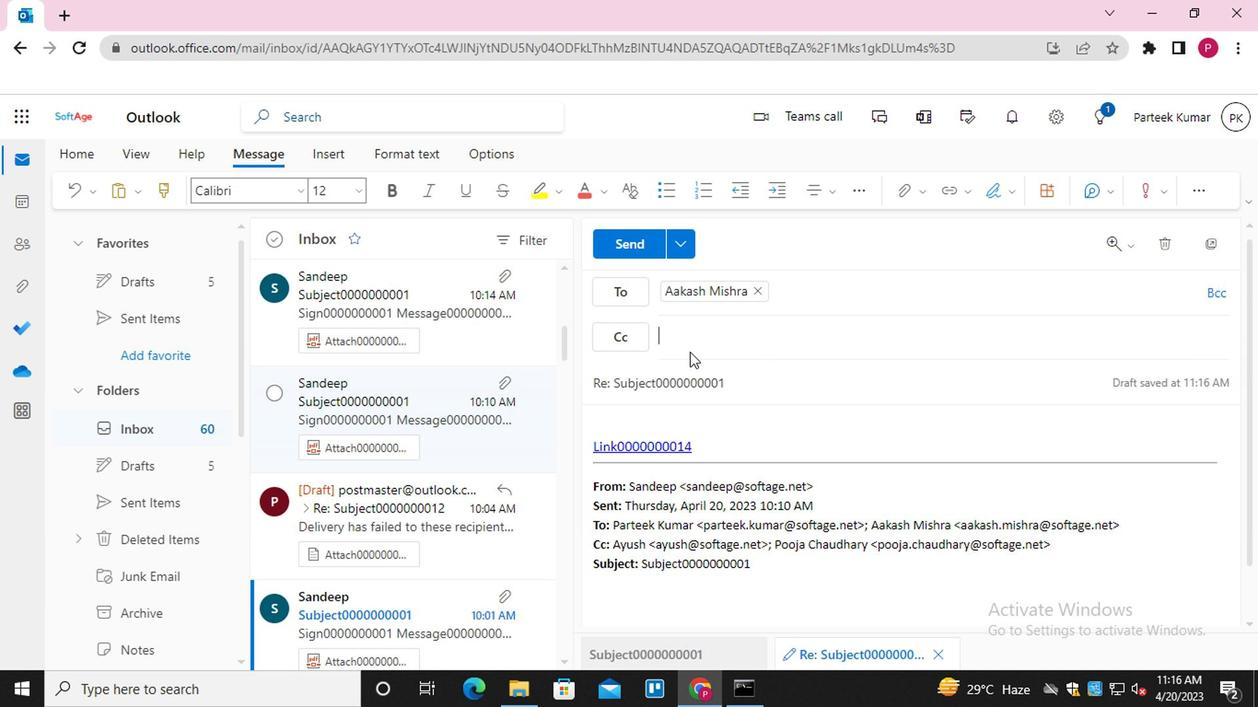 
Action: Mouse pressed left at (700, 341)
Screenshot: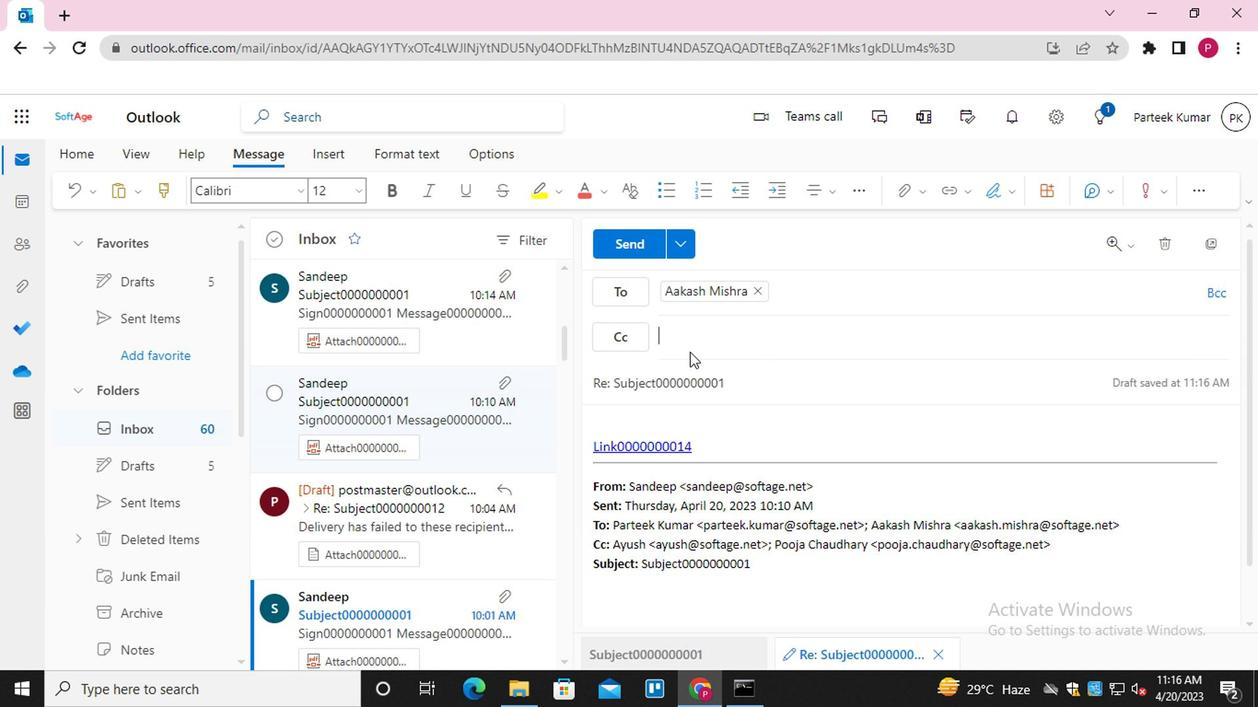 
Action: Mouse moved to (699, 342)
Screenshot: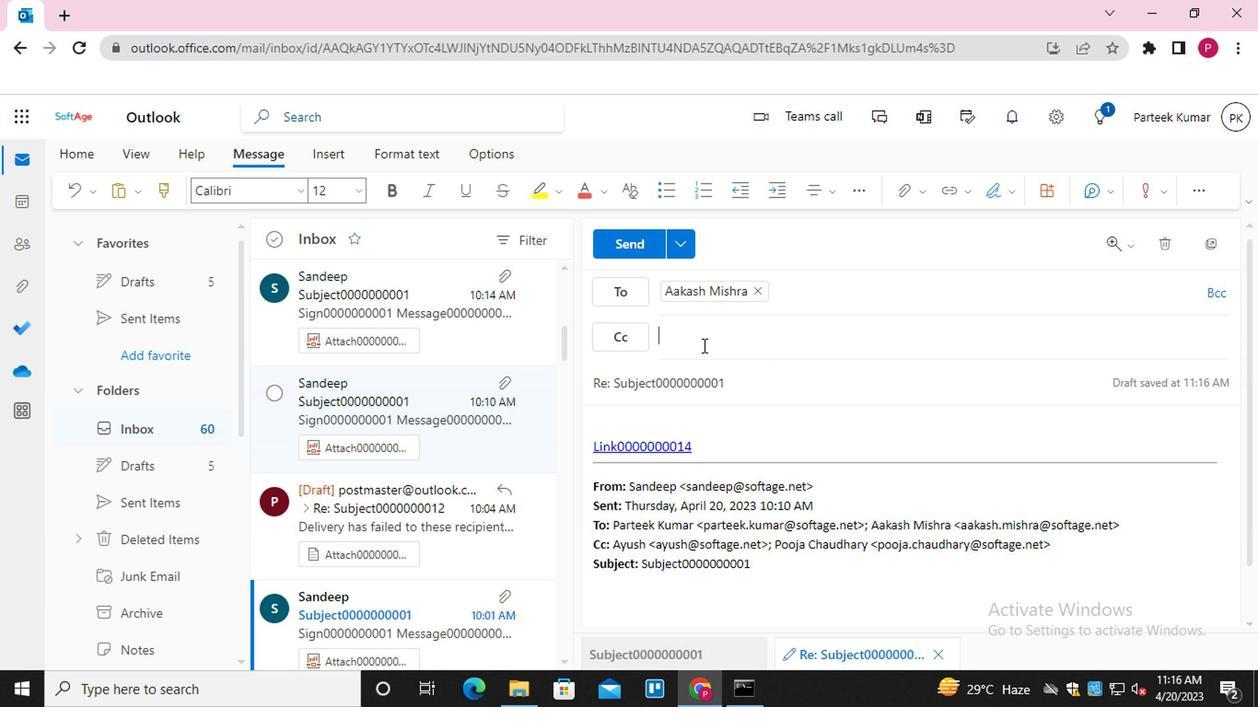 
Action: Key pressed <Key.shift>EMAIL0000000002<Key.enter>
Screenshot: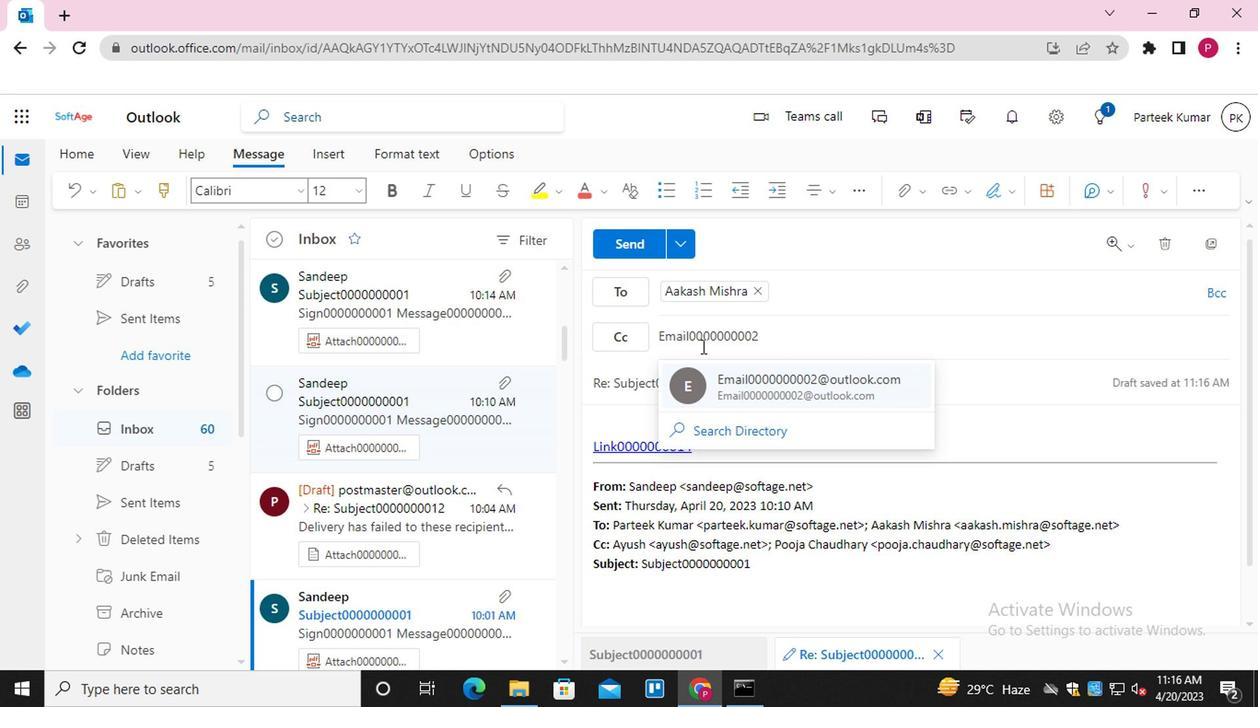 
Action: Mouse moved to (745, 380)
Screenshot: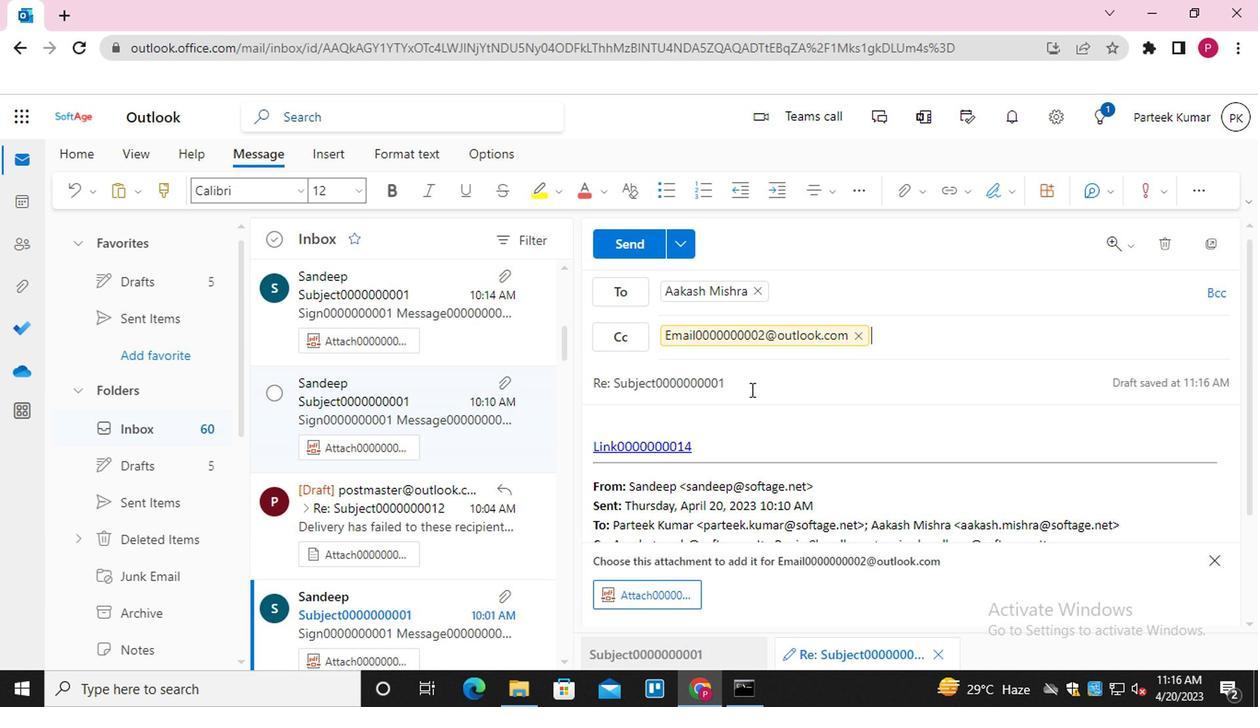 
Action: Mouse pressed left at (745, 380)
Screenshot: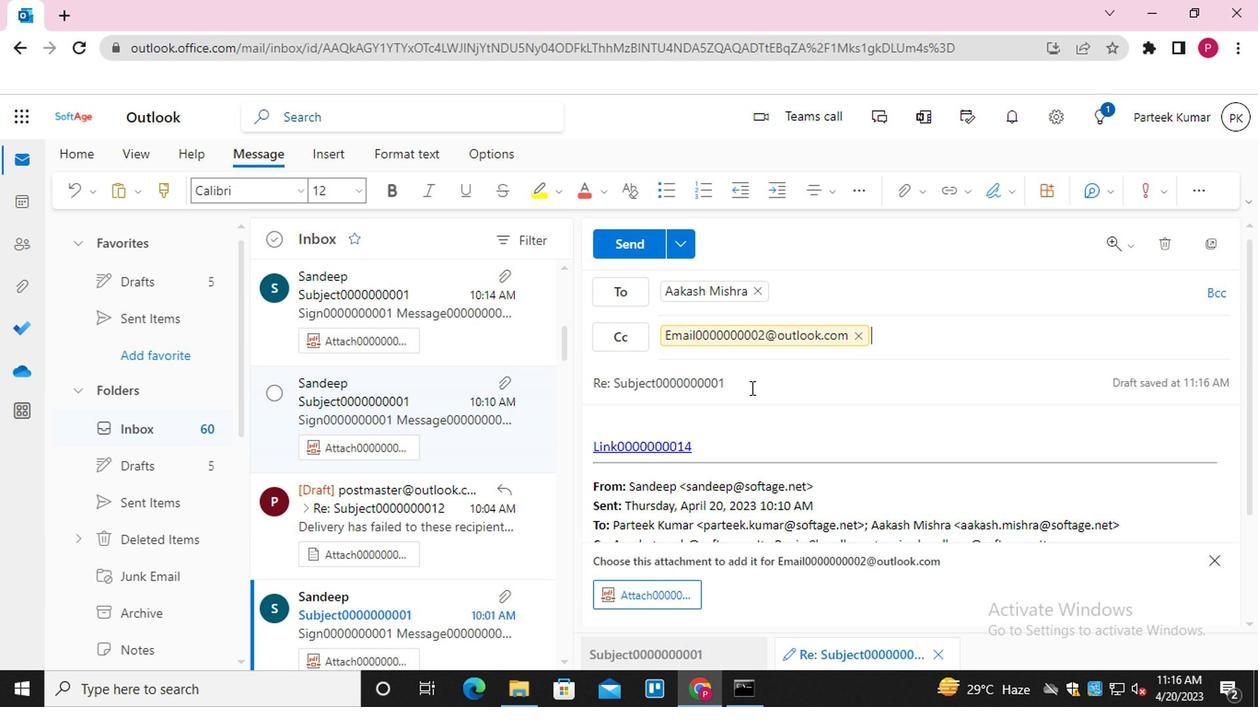 
Action: Mouse moved to (744, 378)
Screenshot: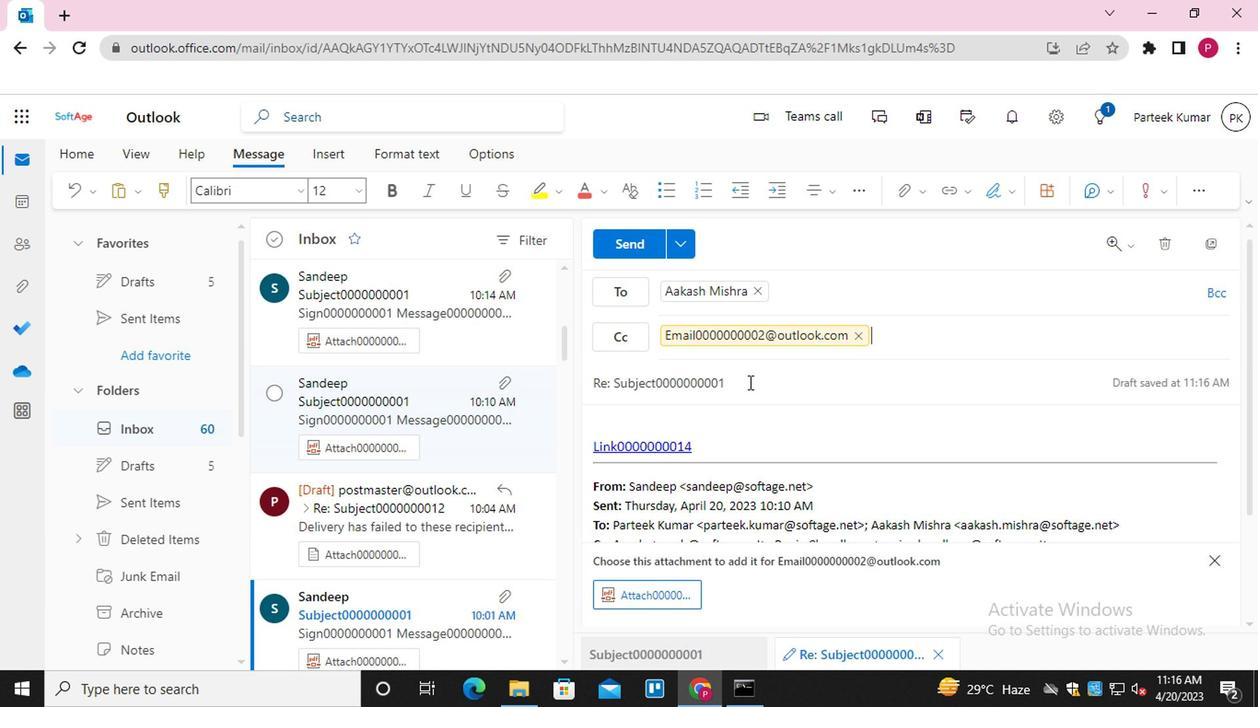 
Action: Mouse pressed left at (744, 378)
Screenshot: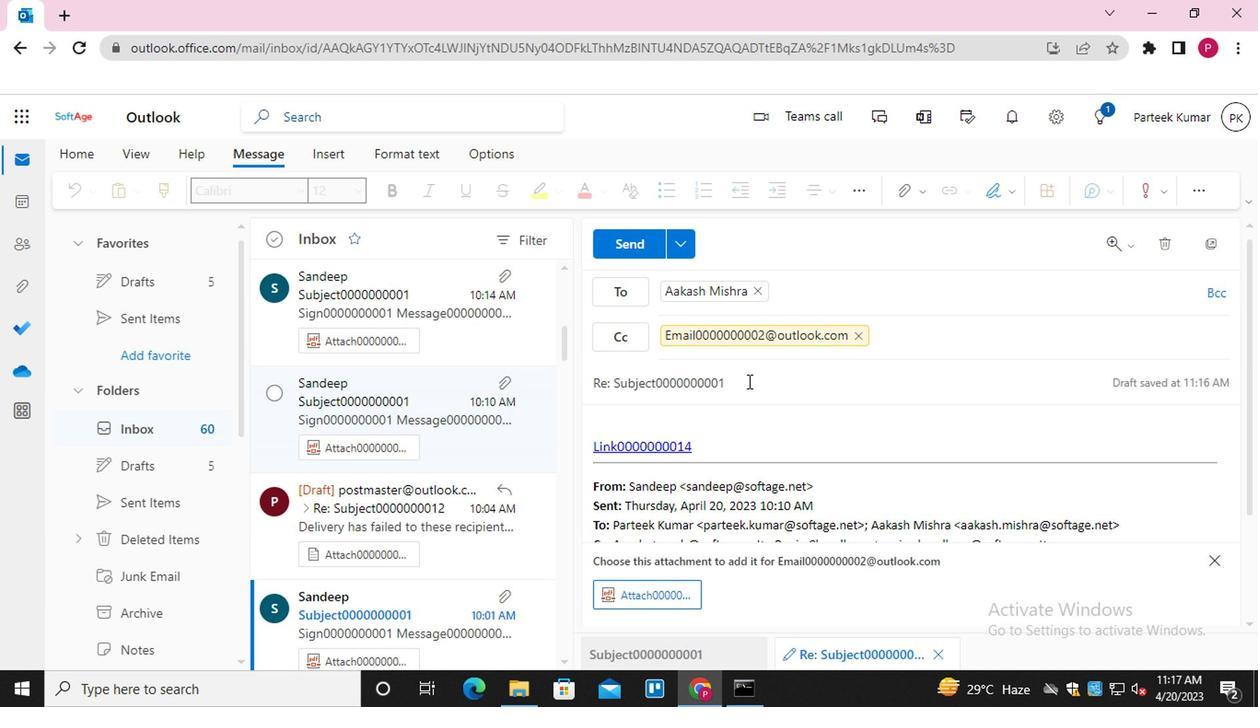 
Action: Key pressed <Key.backspace><Key.backspace>16
Screenshot: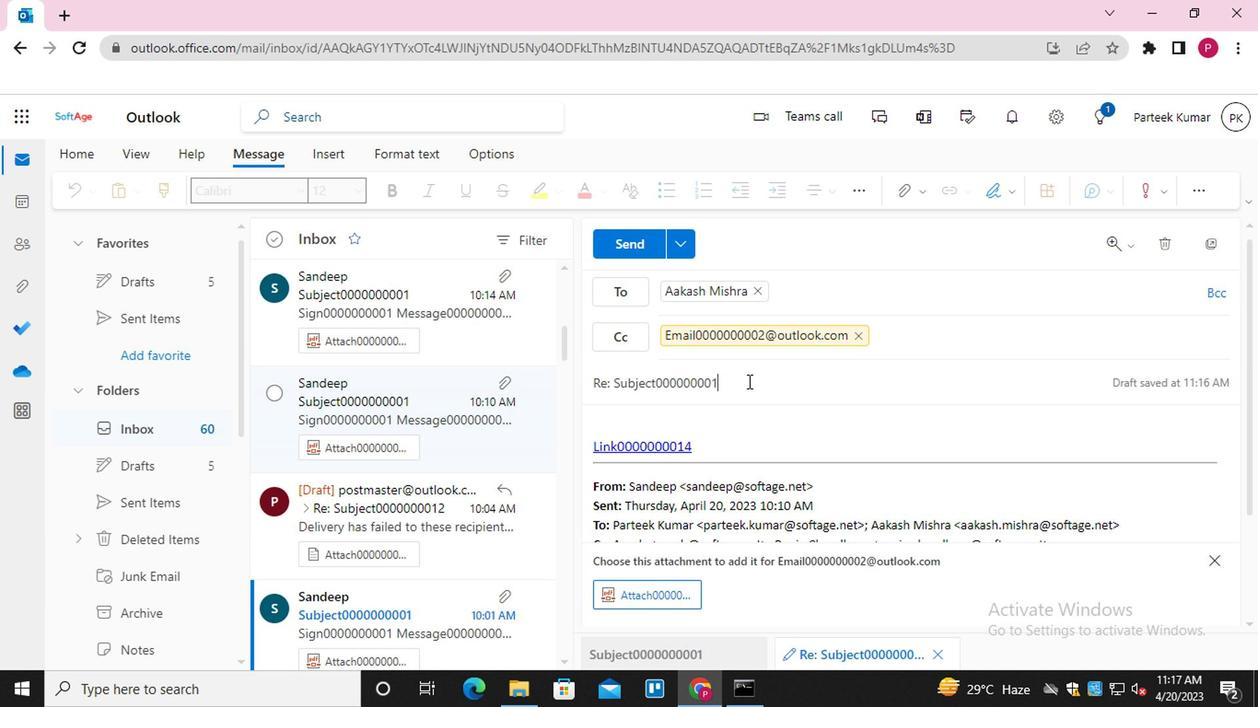
Action: Mouse moved to (698, 431)
Screenshot: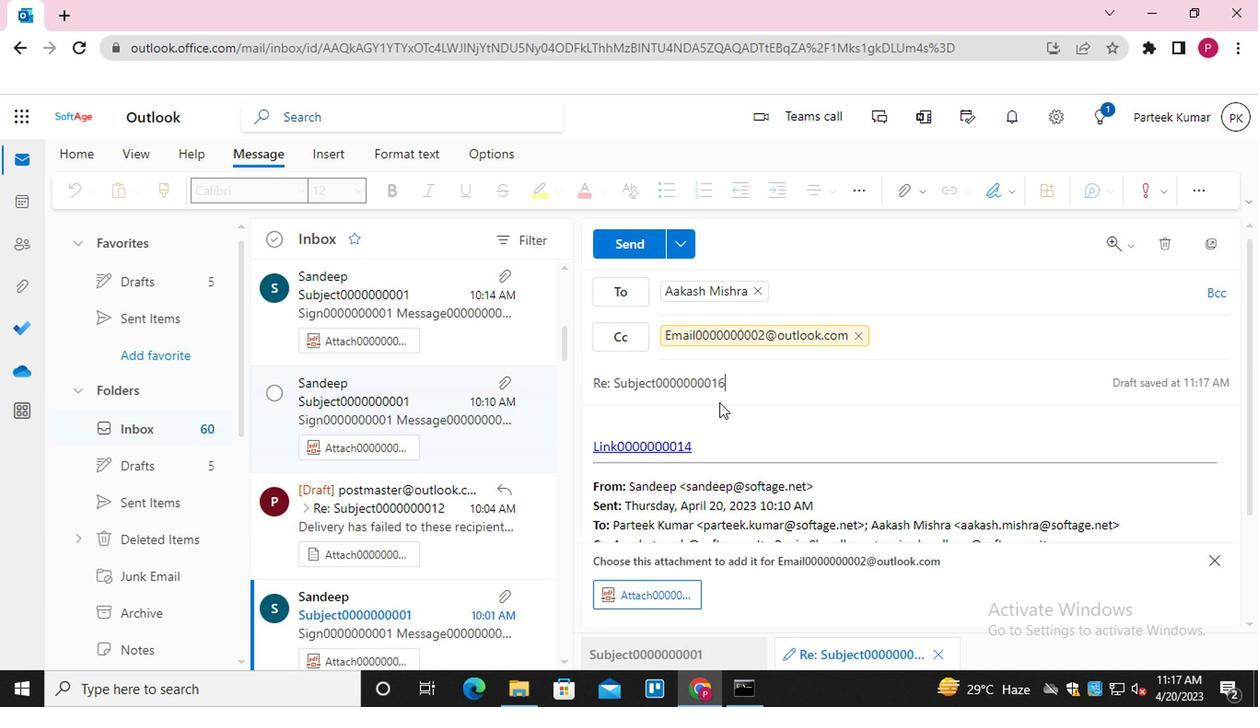 
Action: Mouse pressed left at (698, 431)
Screenshot: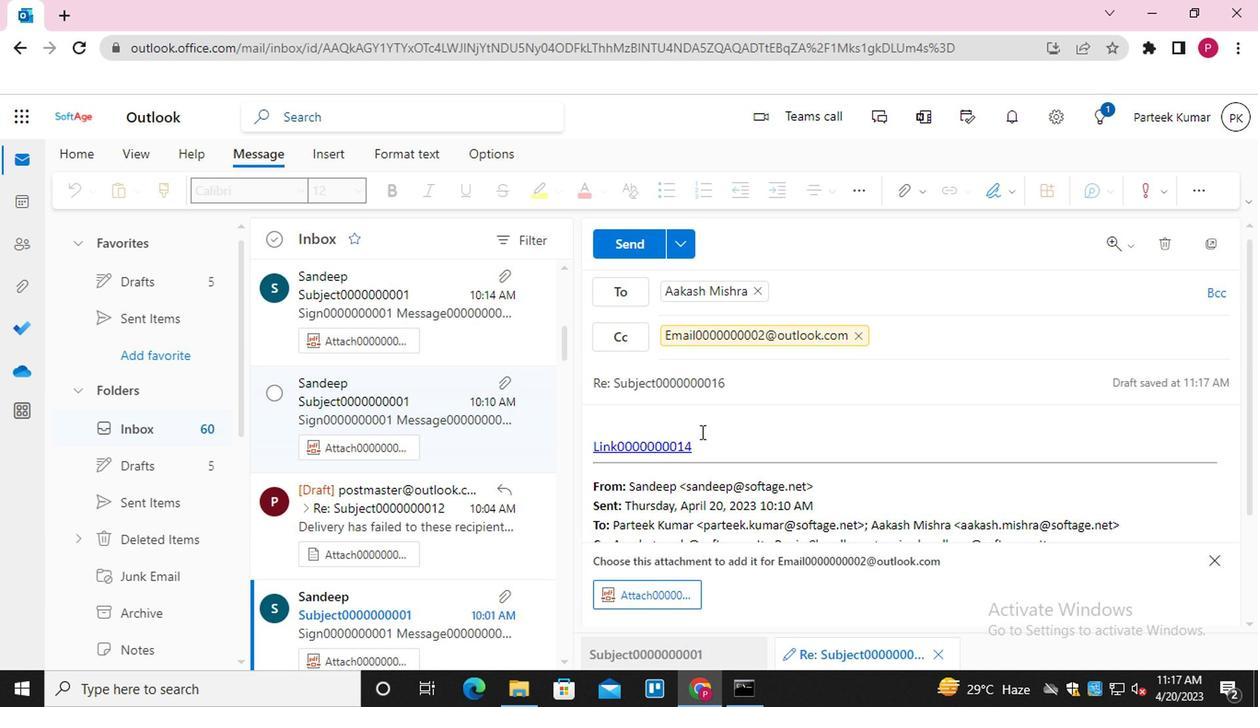 
Action: Key pressed <Key.shift_r>MESSAGE0000000014
Screenshot: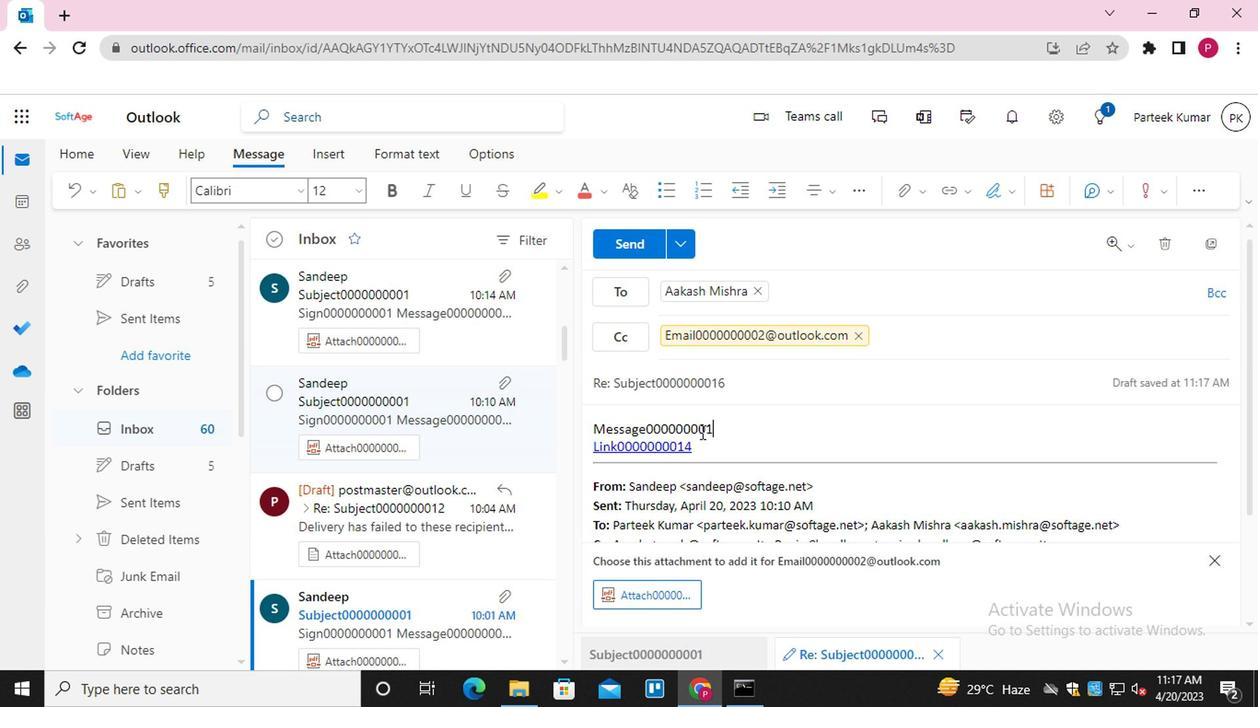 
Action: Mouse moved to (898, 186)
Screenshot: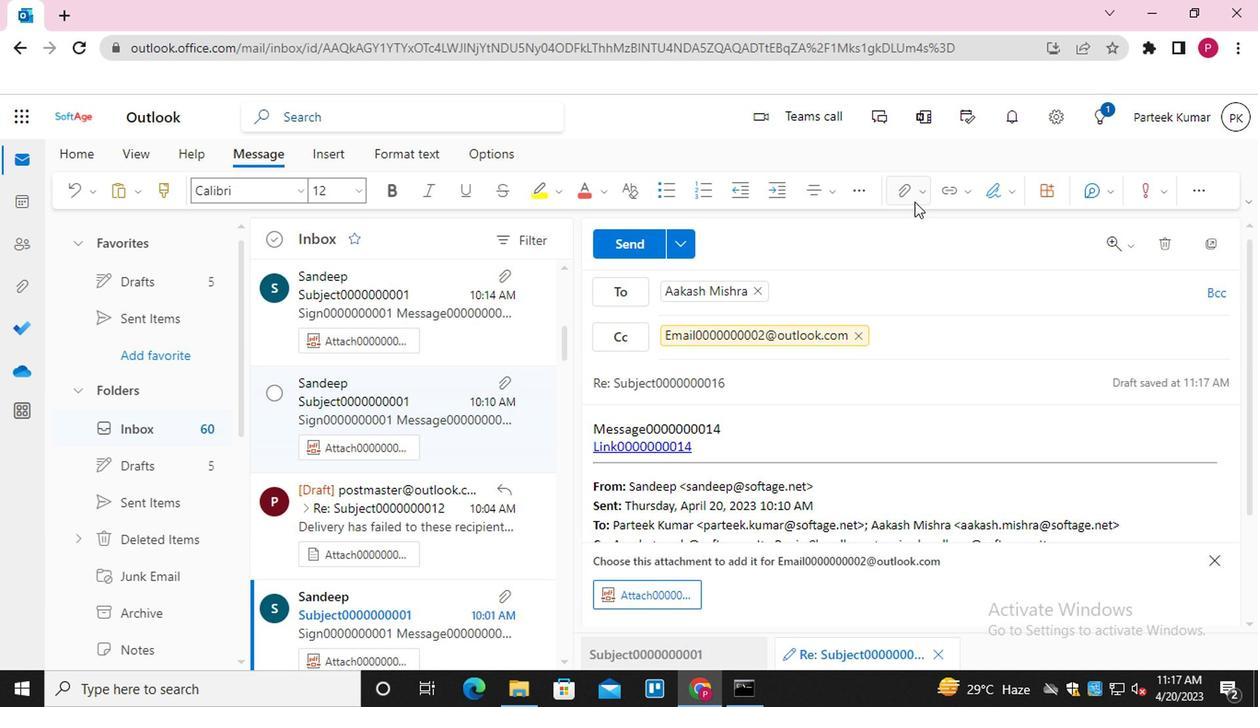 
Action: Mouse pressed left at (898, 186)
Screenshot: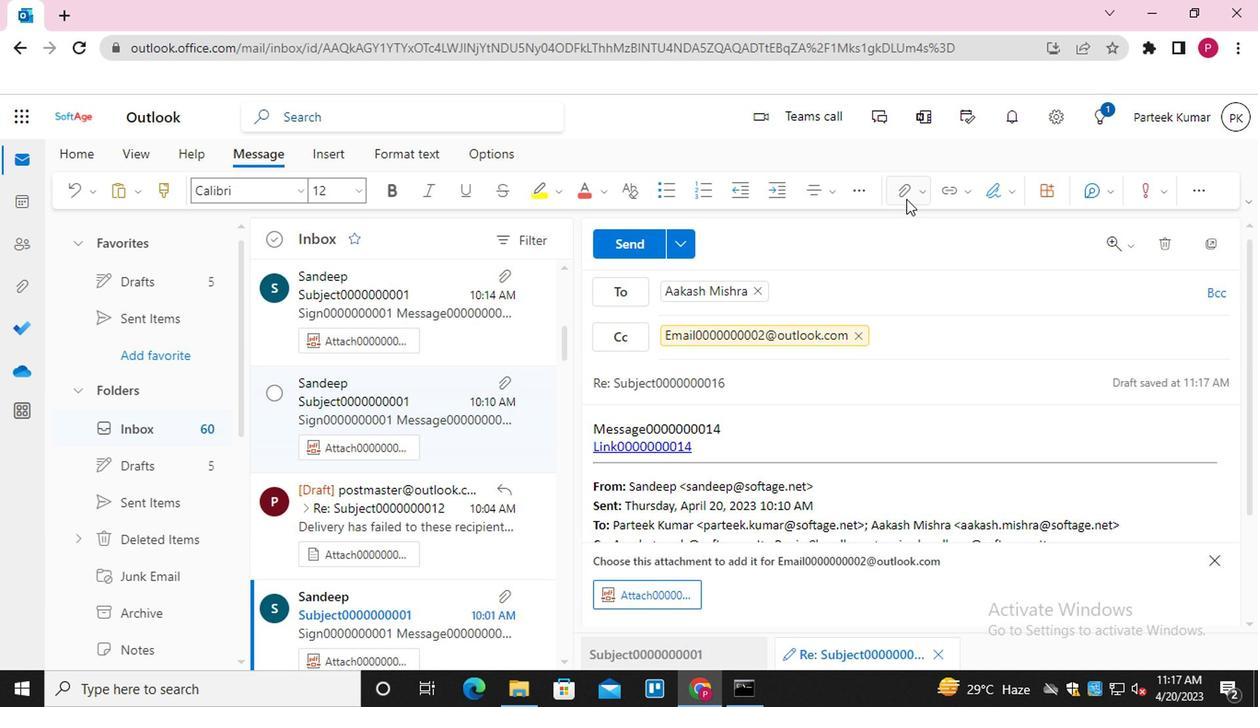 
Action: Mouse moved to (811, 223)
Screenshot: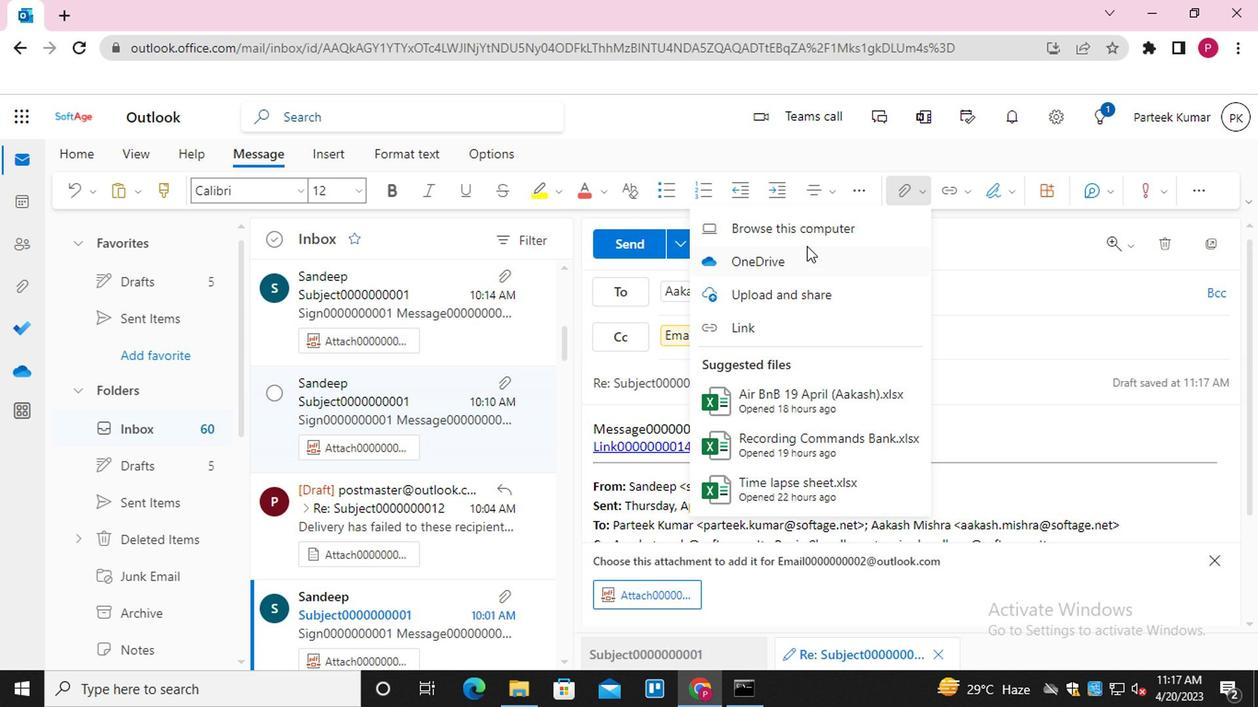 
Action: Mouse pressed left at (811, 223)
Screenshot: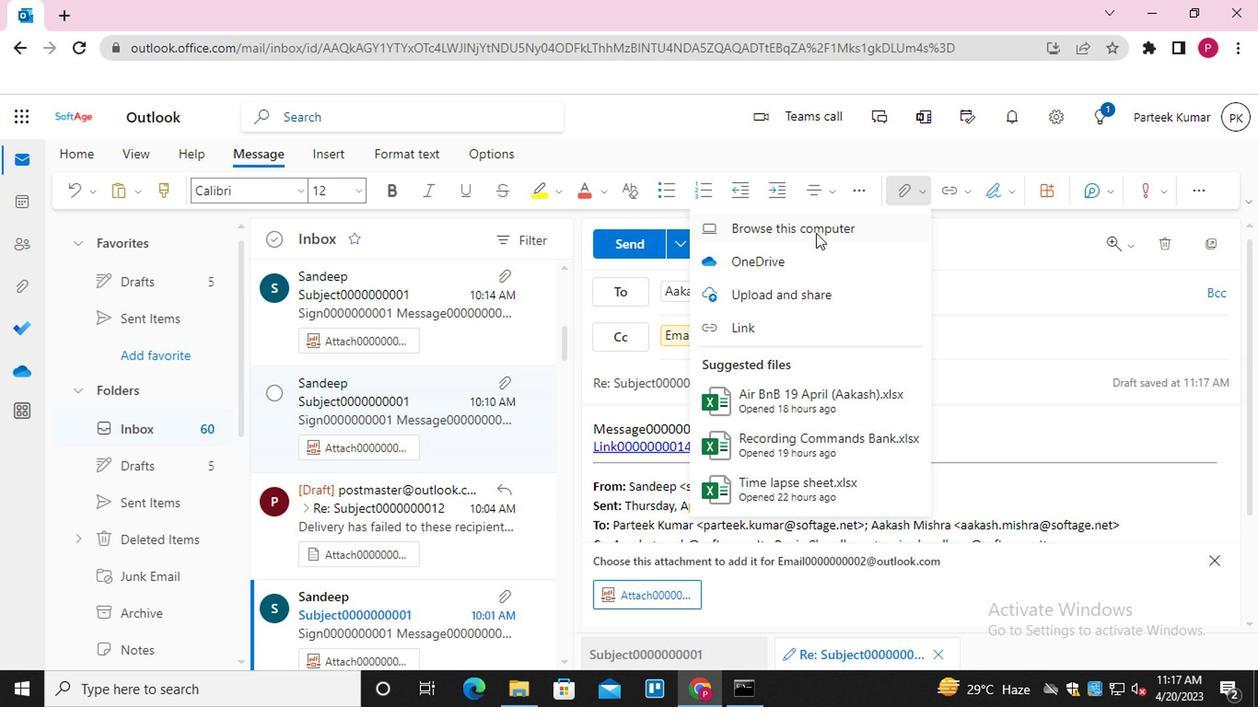 
Action: Mouse moved to (285, 124)
Screenshot: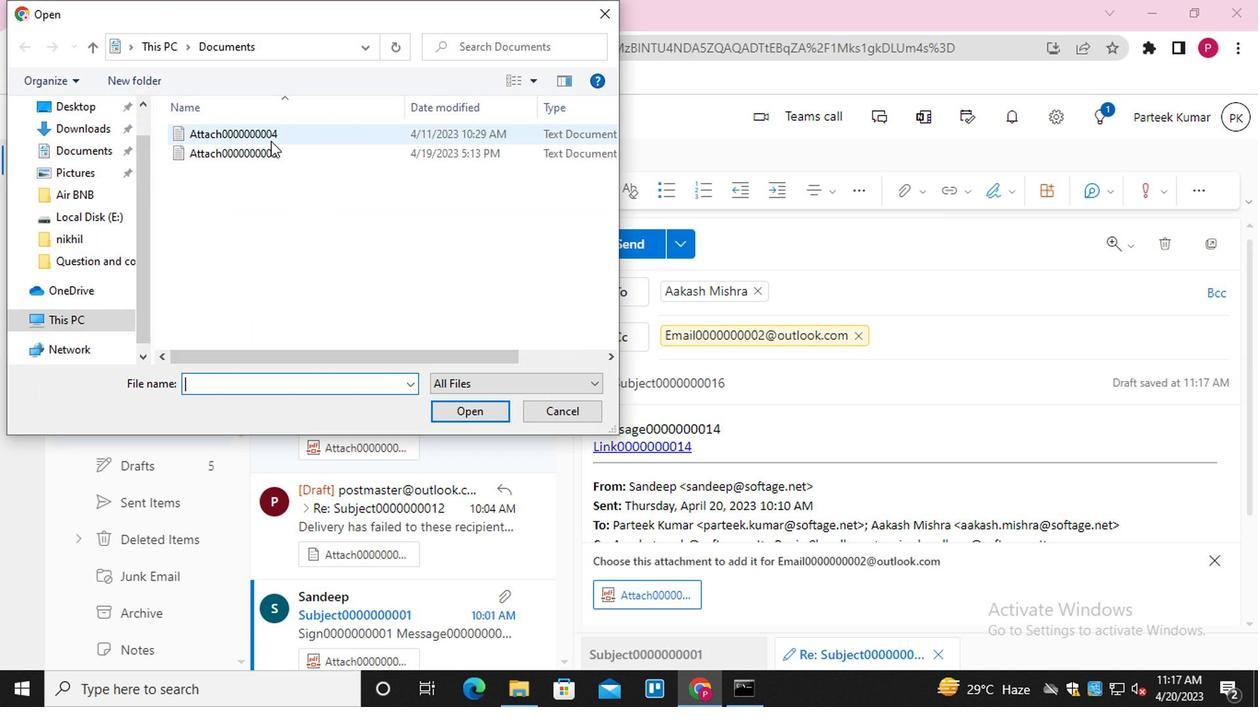 
Action: Mouse pressed left at (285, 124)
Screenshot: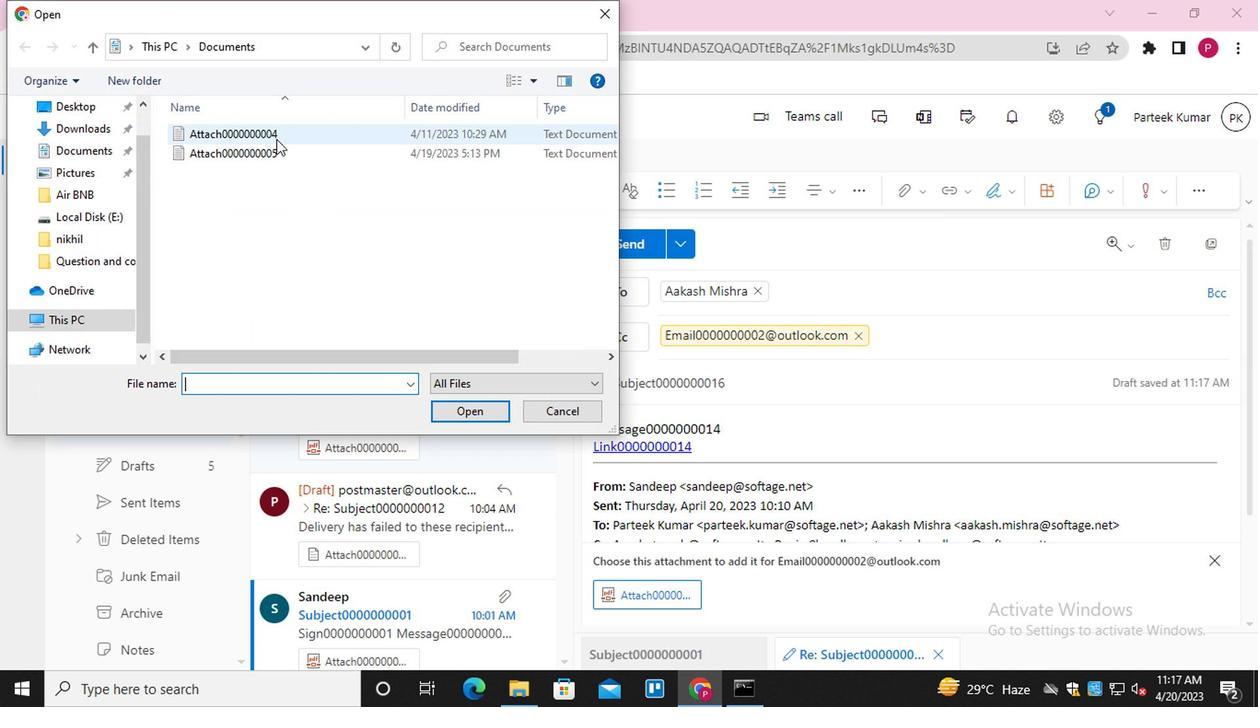 
Action: Mouse moved to (477, 407)
Screenshot: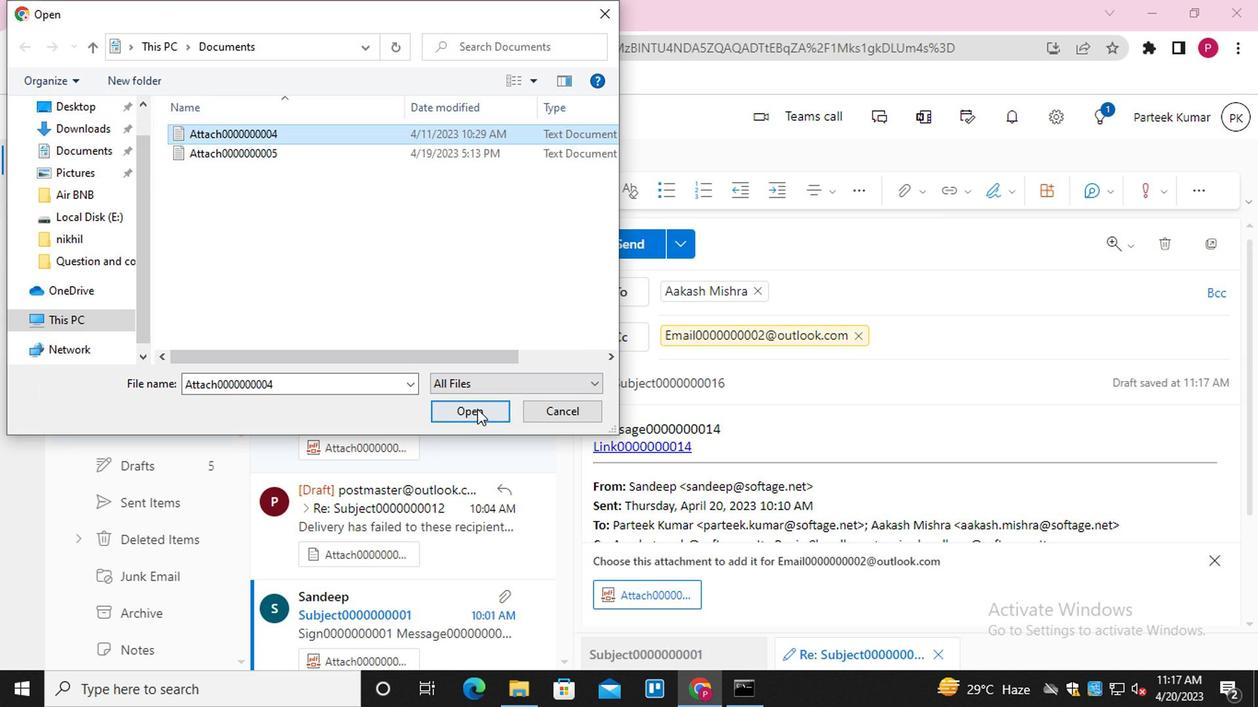 
Action: Mouse pressed left at (477, 407)
Screenshot: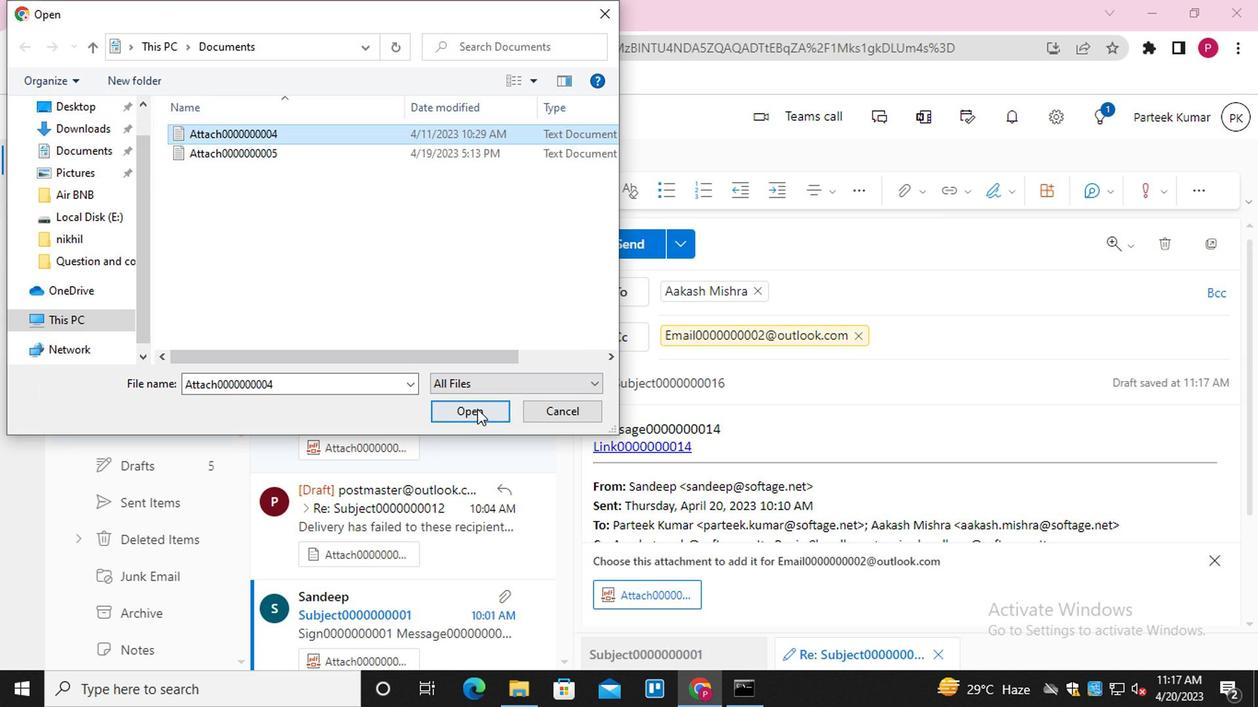 
Action: Mouse moved to (630, 241)
Screenshot: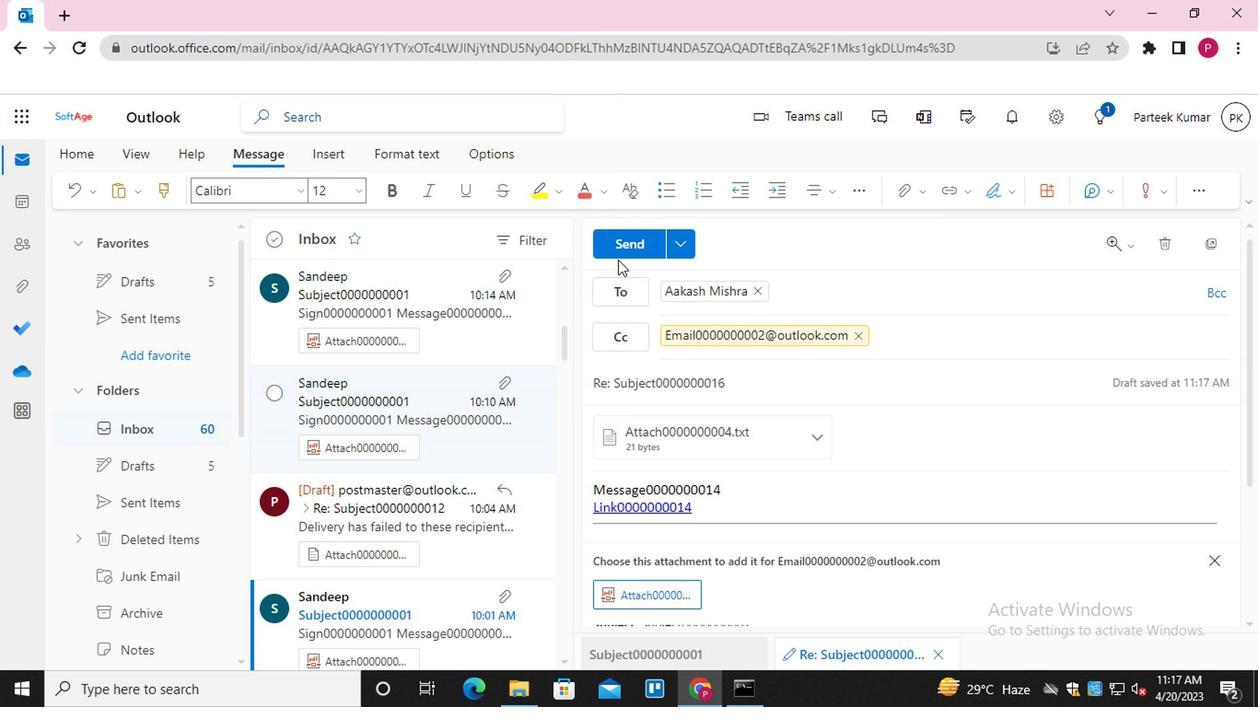 
Action: Mouse pressed left at (630, 241)
Screenshot: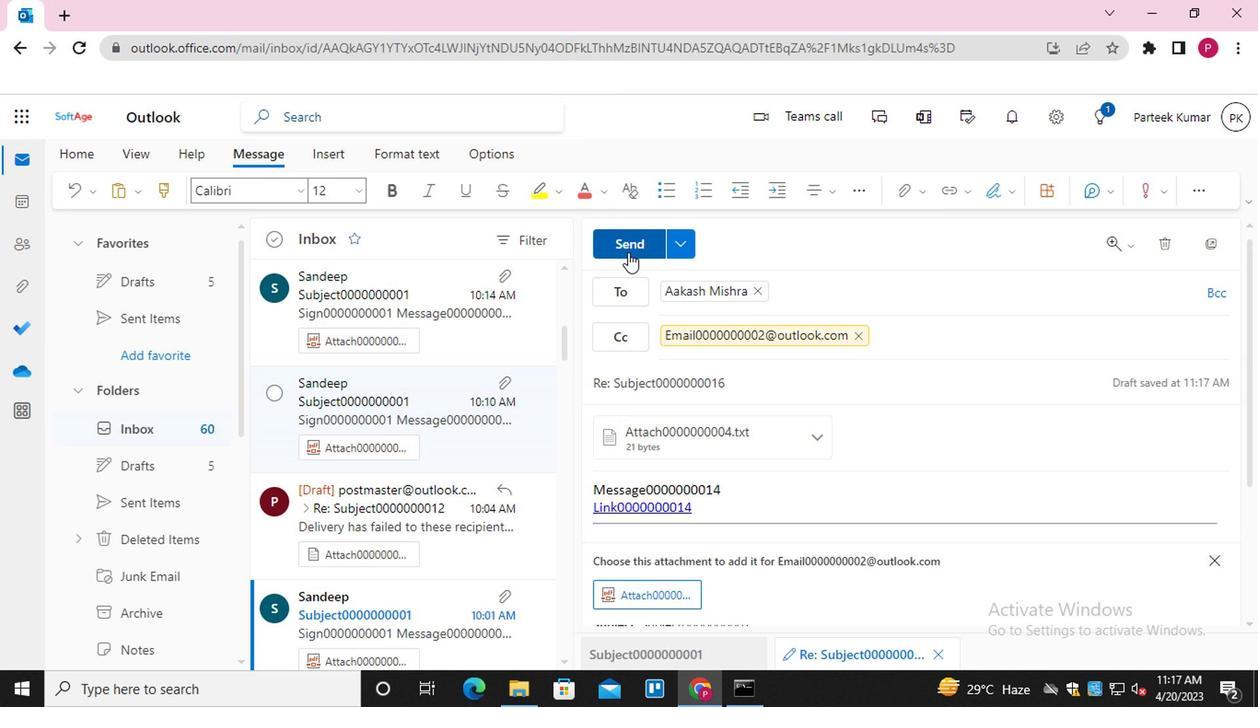 
Action: Mouse moved to (1138, 307)
Screenshot: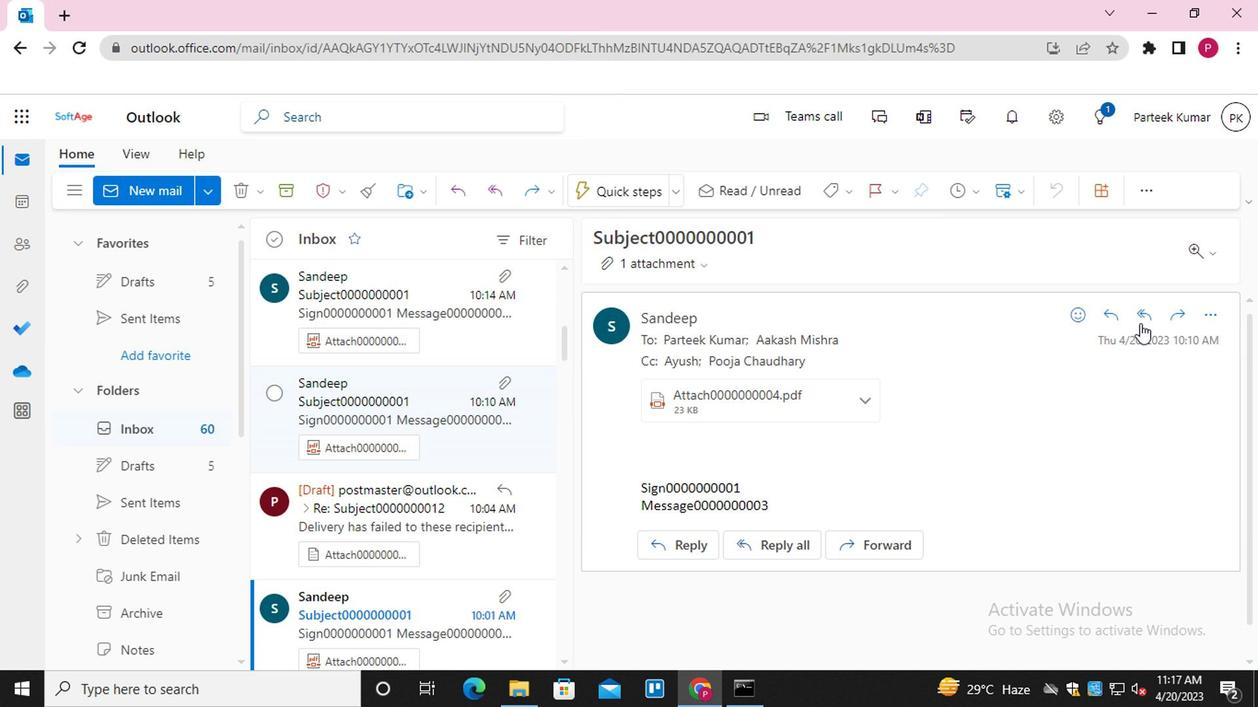 
Action: Mouse pressed left at (1138, 307)
Screenshot: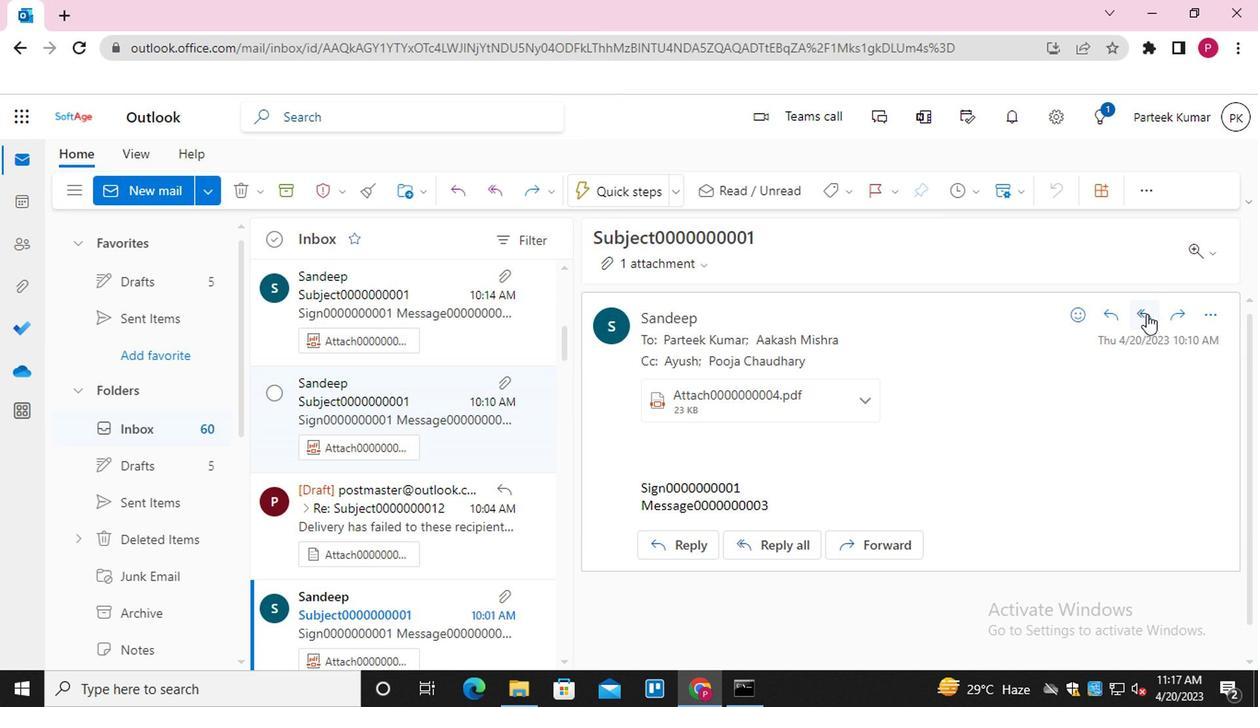 
Action: Mouse moved to (606, 551)
Screenshot: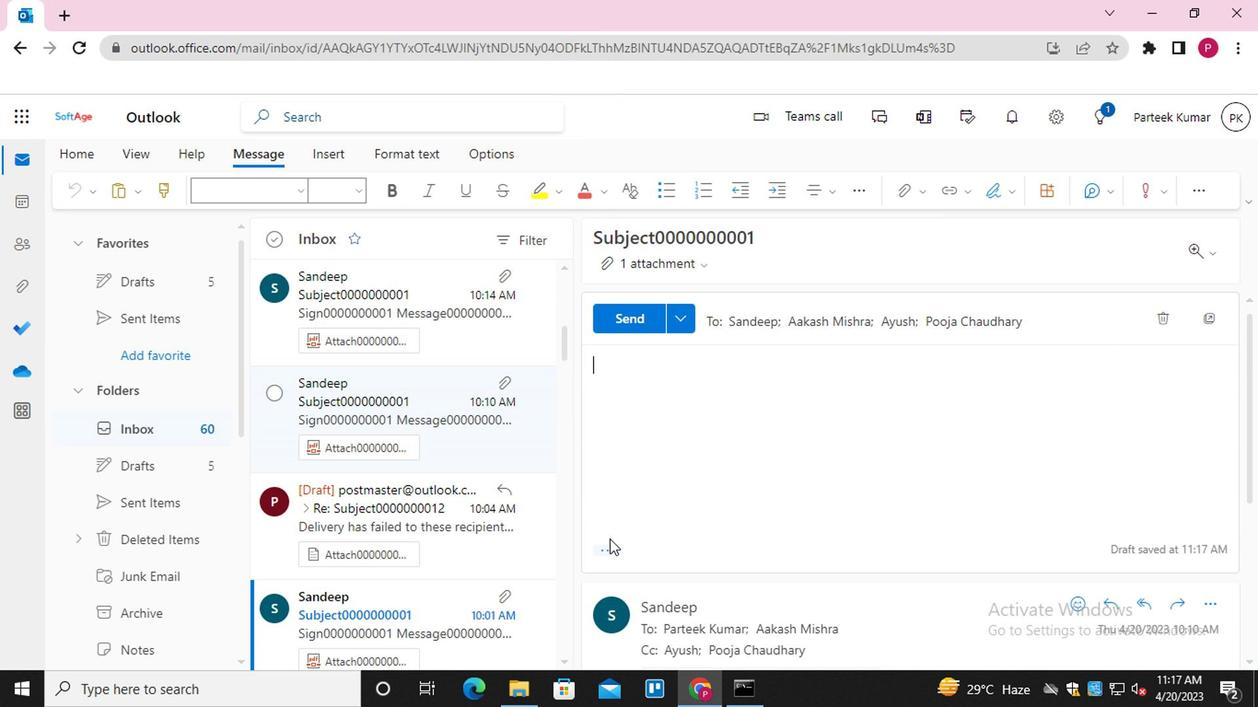 
Action: Mouse pressed left at (606, 551)
Screenshot: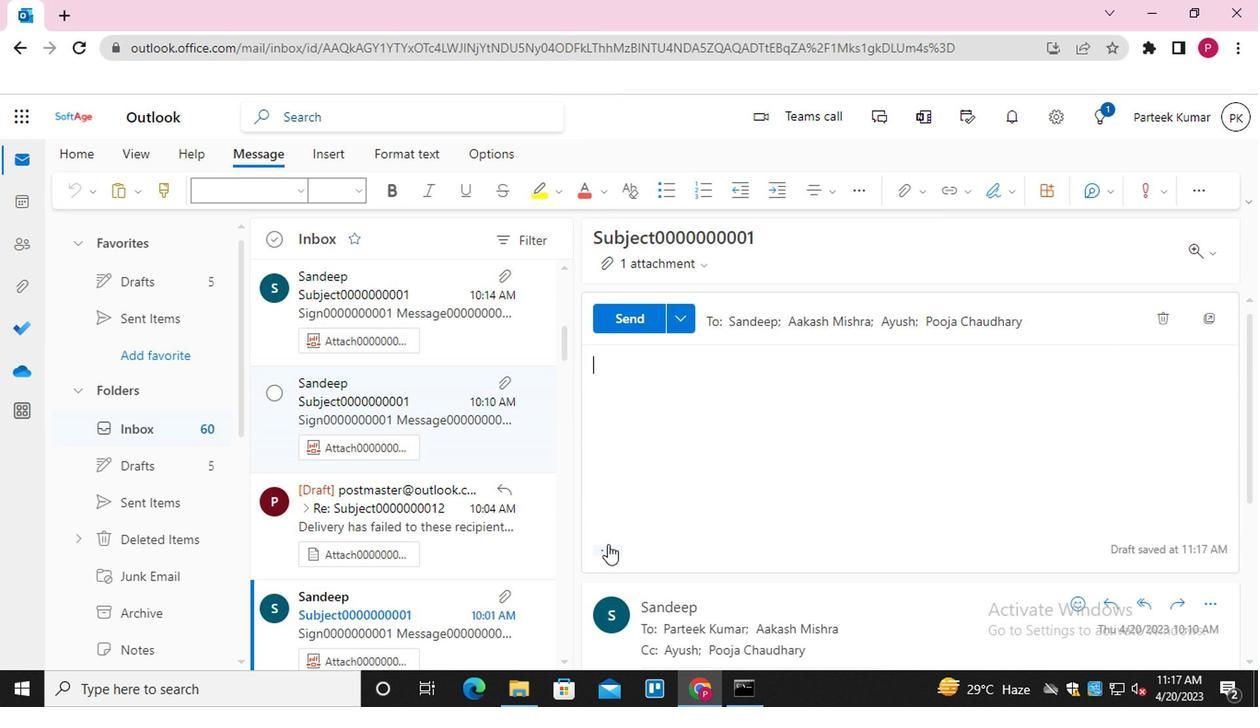 
Action: Mouse moved to (598, 351)
Screenshot: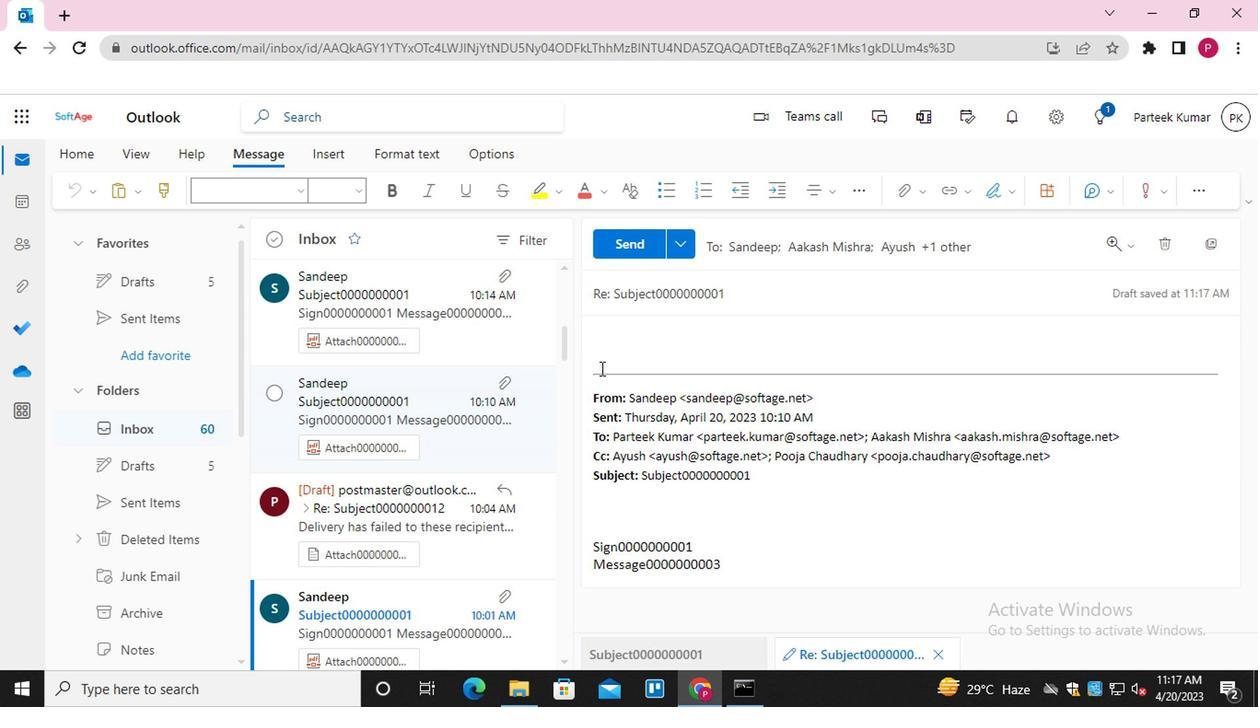 
Action: Mouse pressed left at (598, 351)
Screenshot: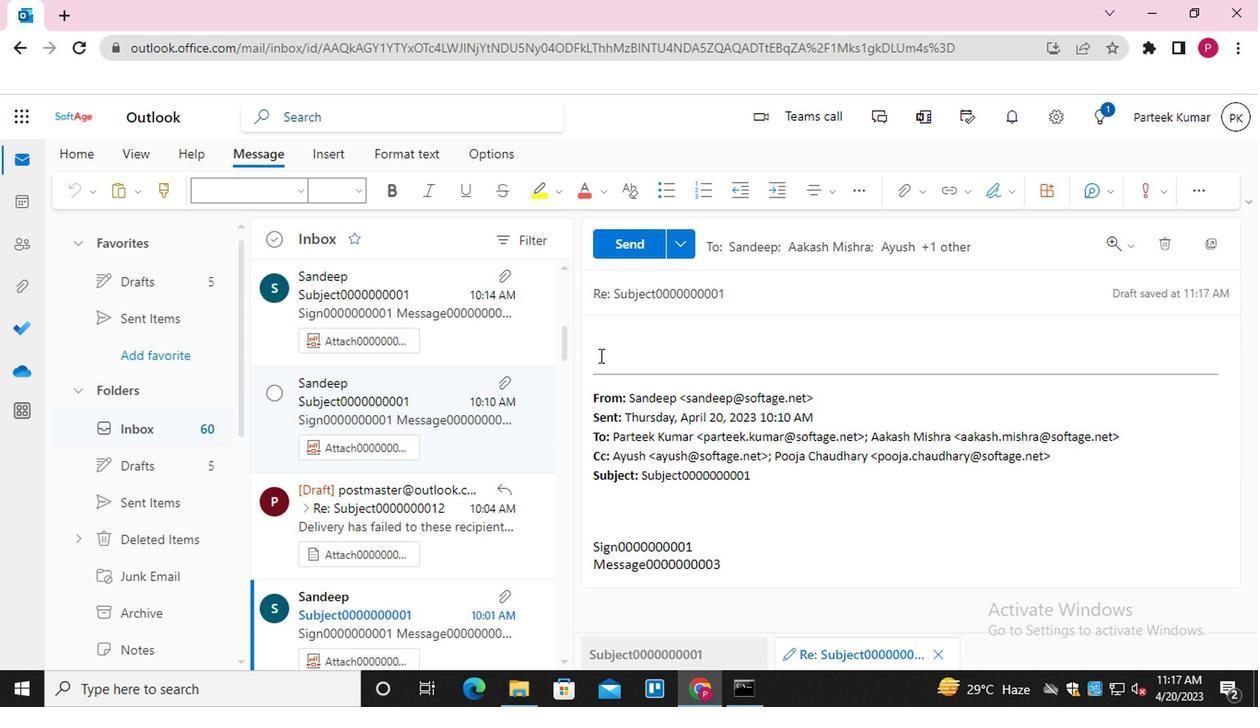 
Action: Mouse moved to (942, 173)
Screenshot: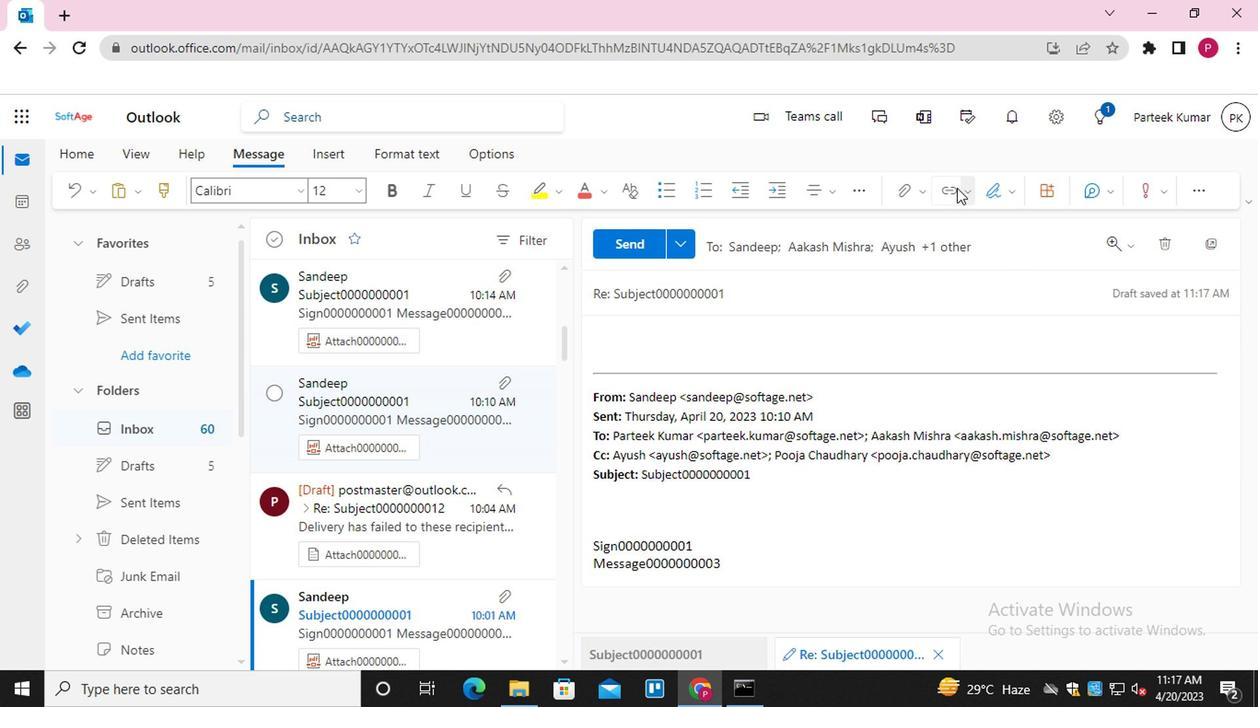 
Action: Mouse pressed left at (942, 173)
Screenshot: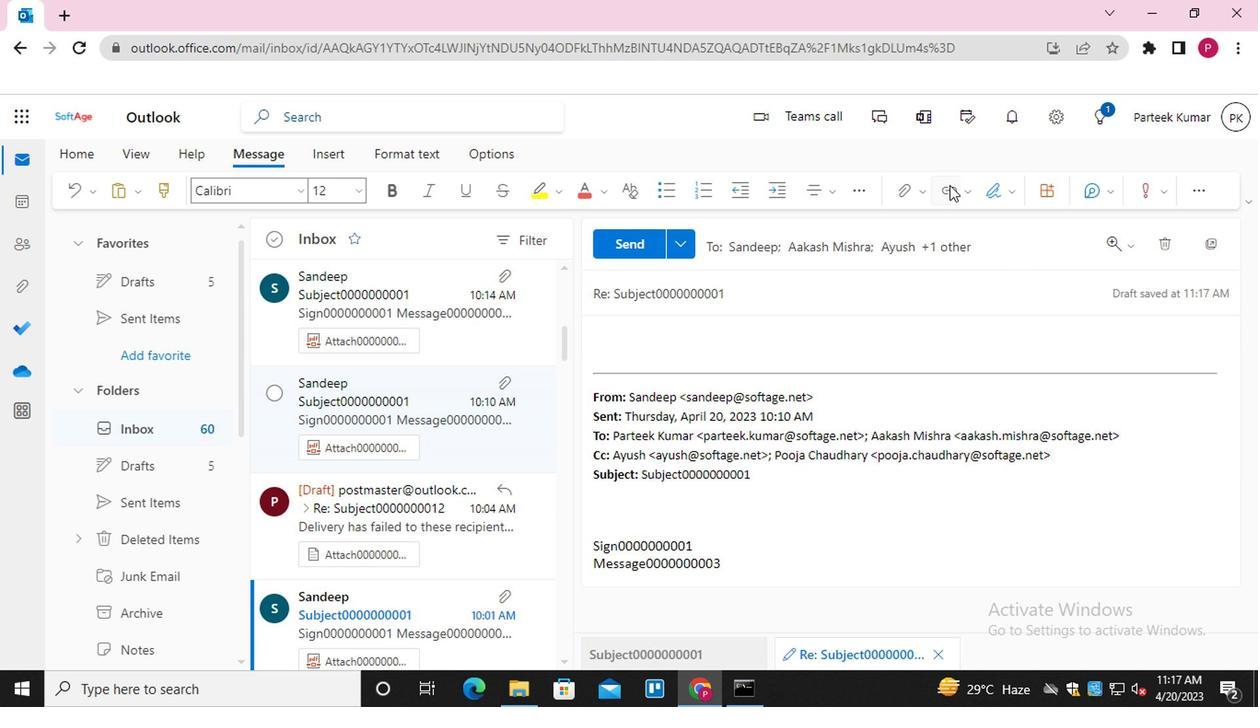 
Action: Mouse moved to (623, 359)
Screenshot: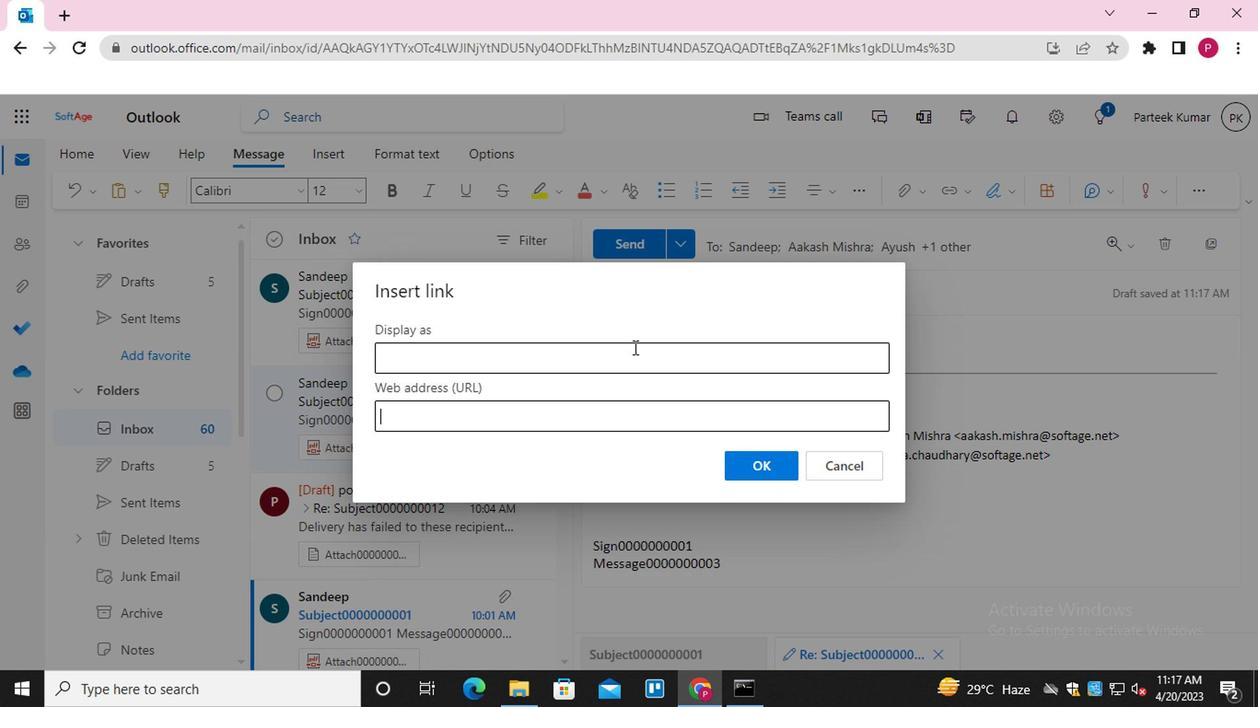 
Action: Mouse pressed left at (623, 359)
Screenshot: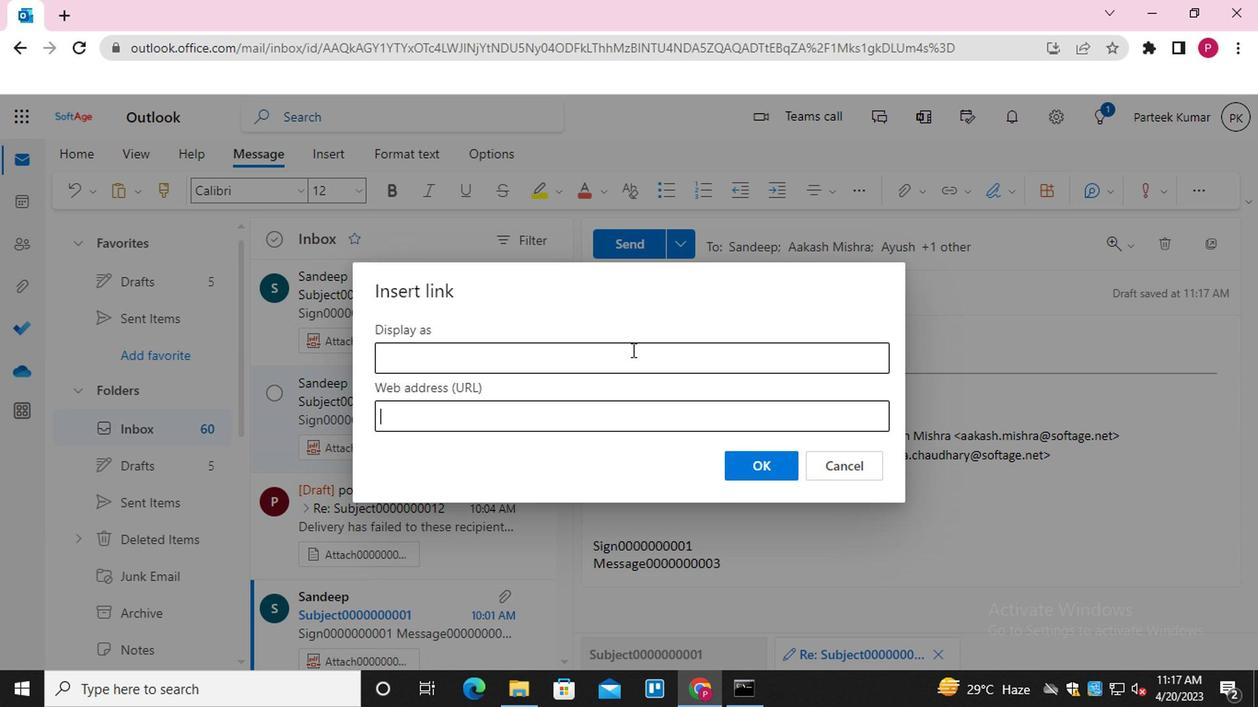 
Action: Mouse moved to (549, 431)
Screenshot: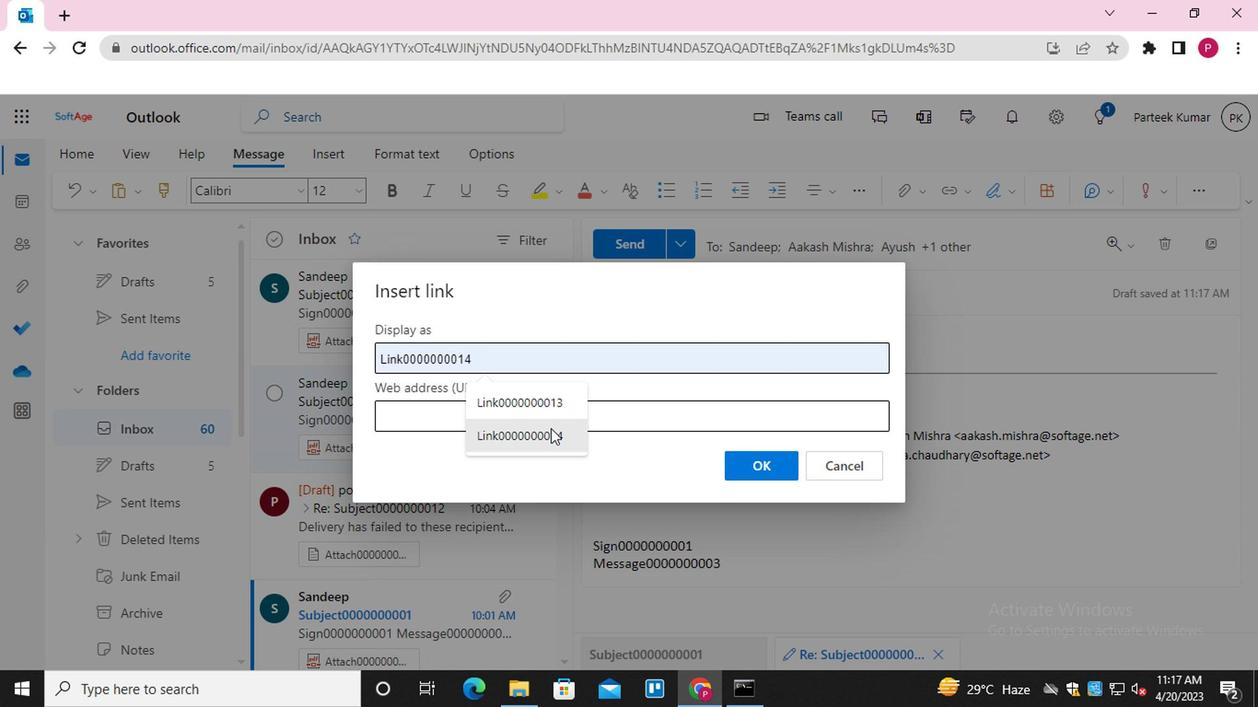 
Action: Mouse pressed left at (549, 431)
Screenshot: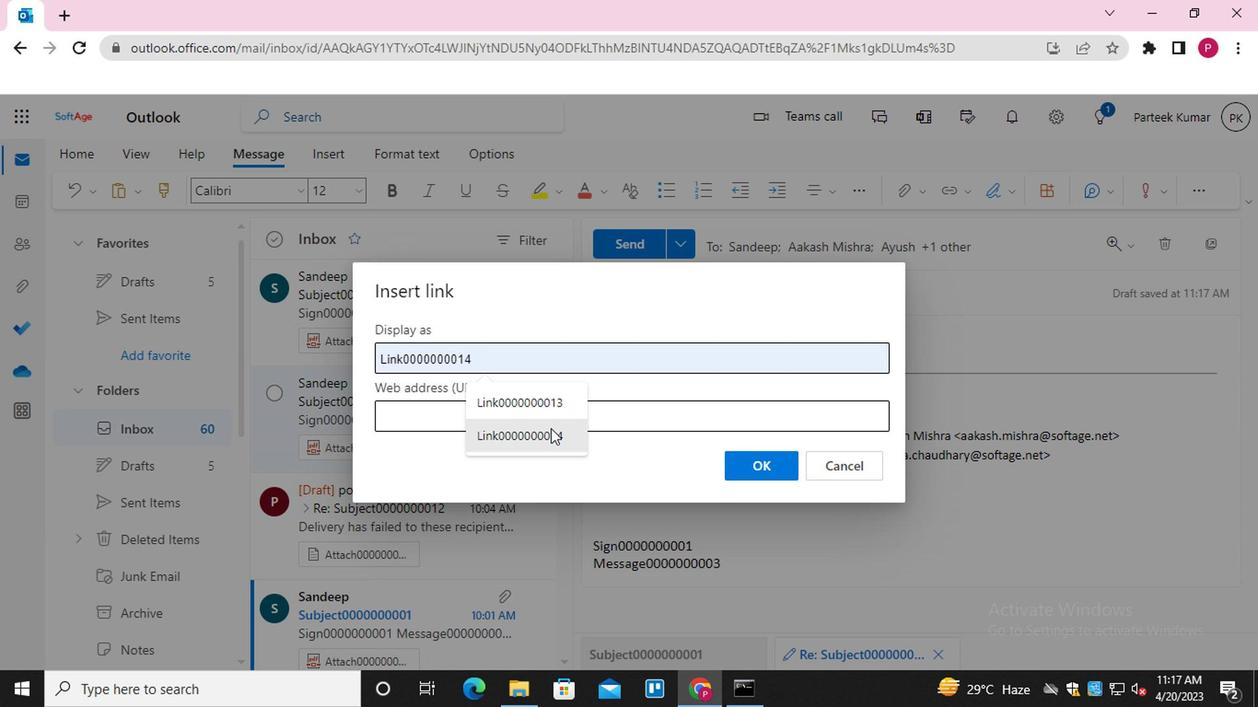 
Action: Mouse moved to (545, 408)
Screenshot: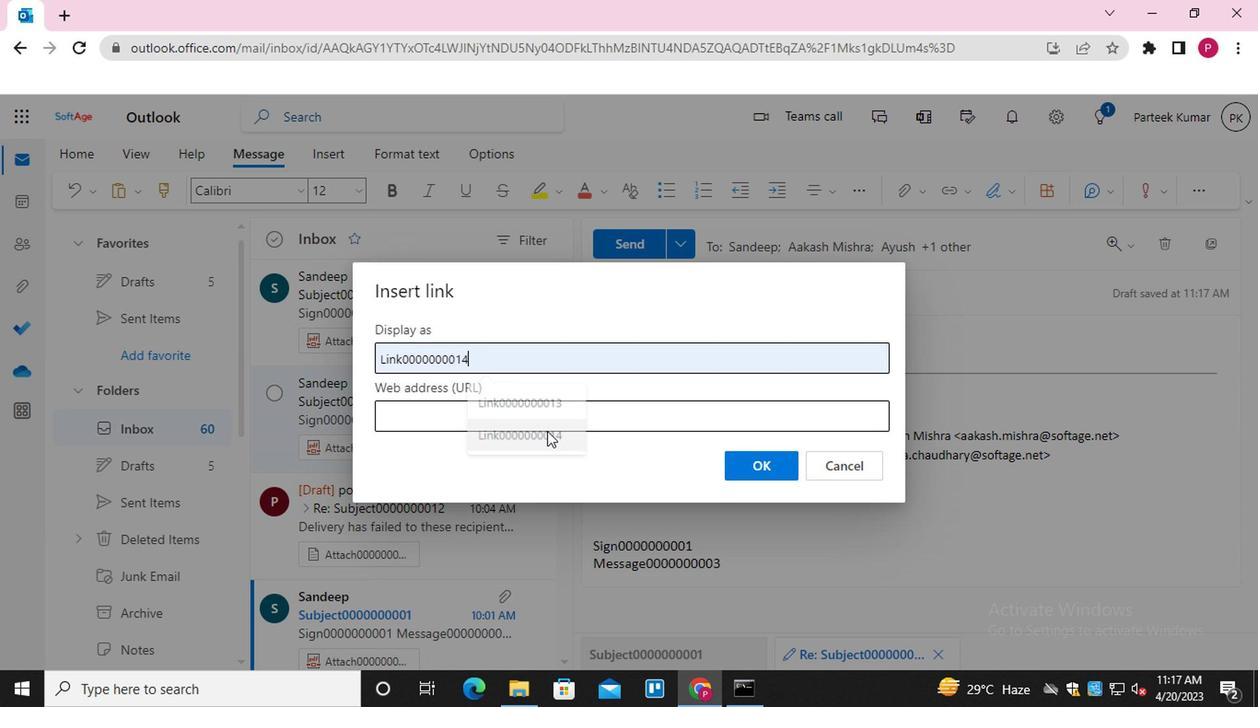 
Action: Mouse pressed left at (545, 408)
Screenshot: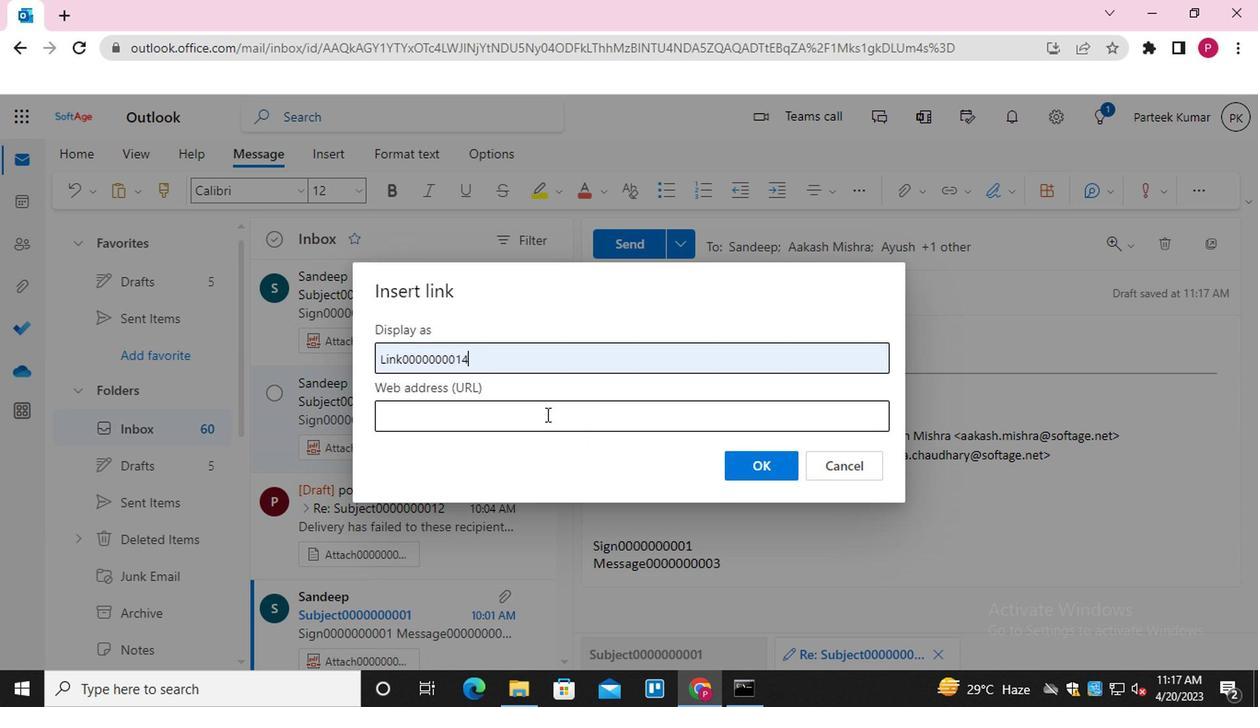 
Action: Mouse moved to (528, 490)
Screenshot: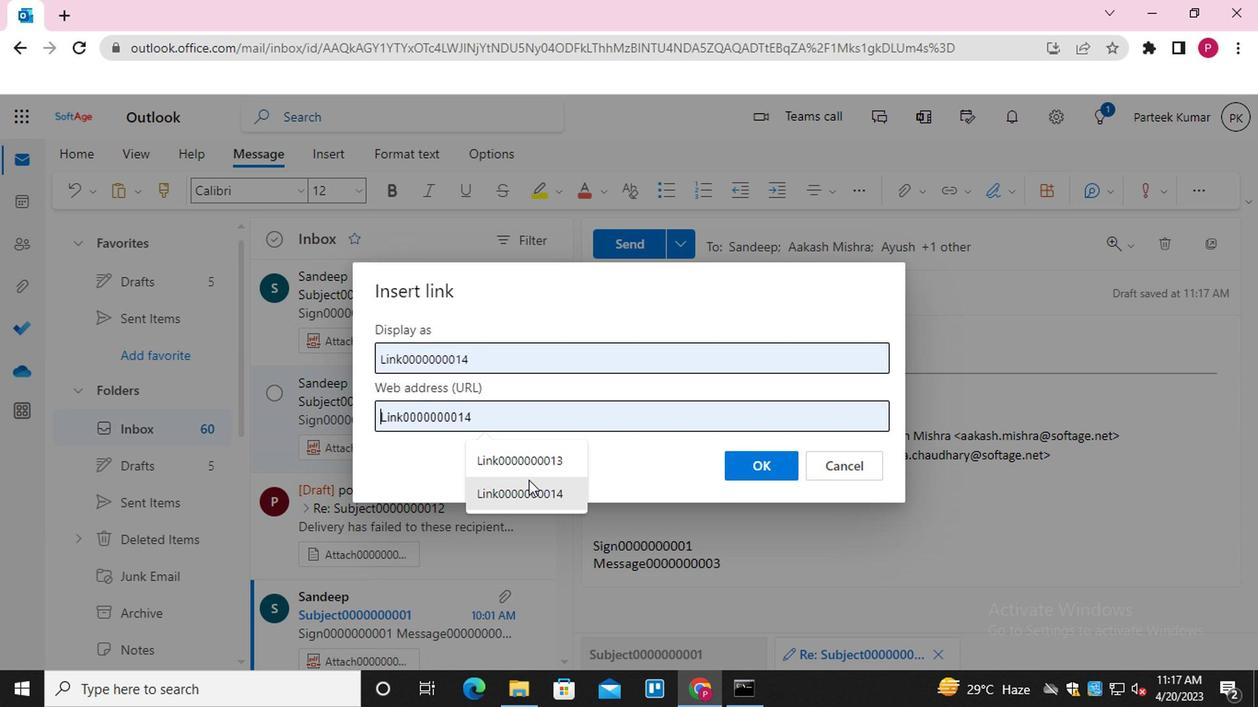 
Action: Mouse pressed left at (528, 490)
Screenshot: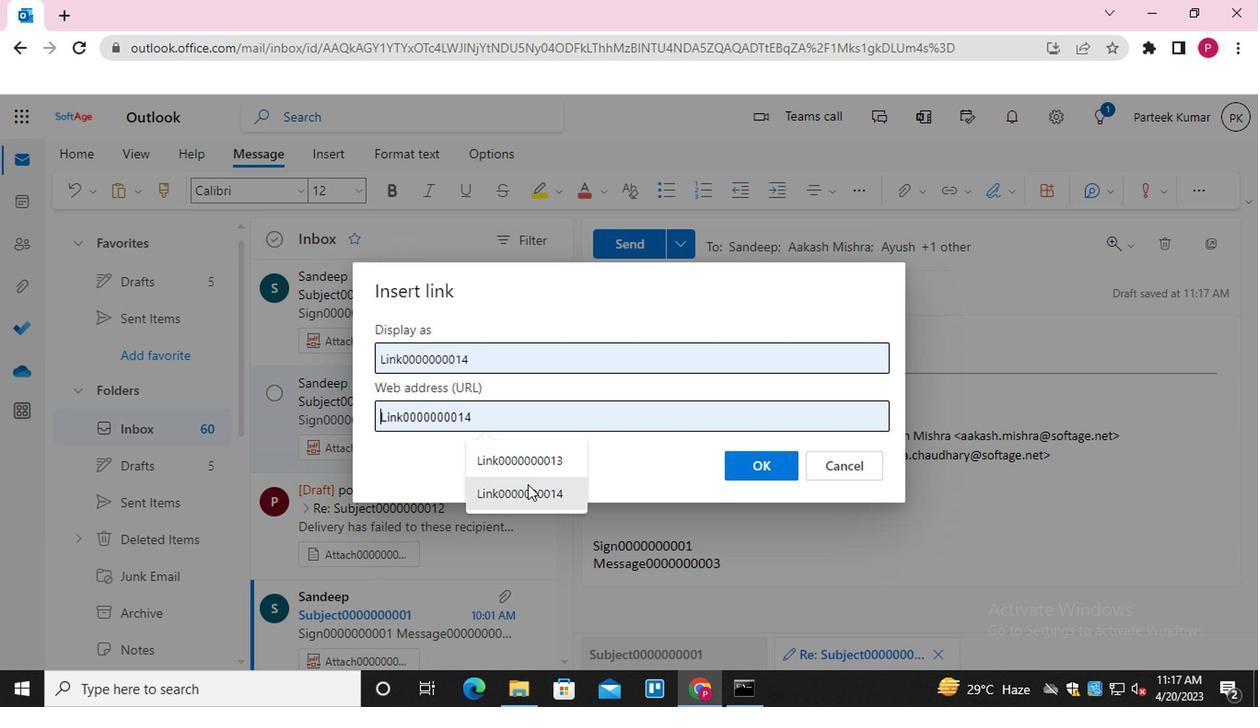 
Action: Mouse moved to (790, 468)
Screenshot: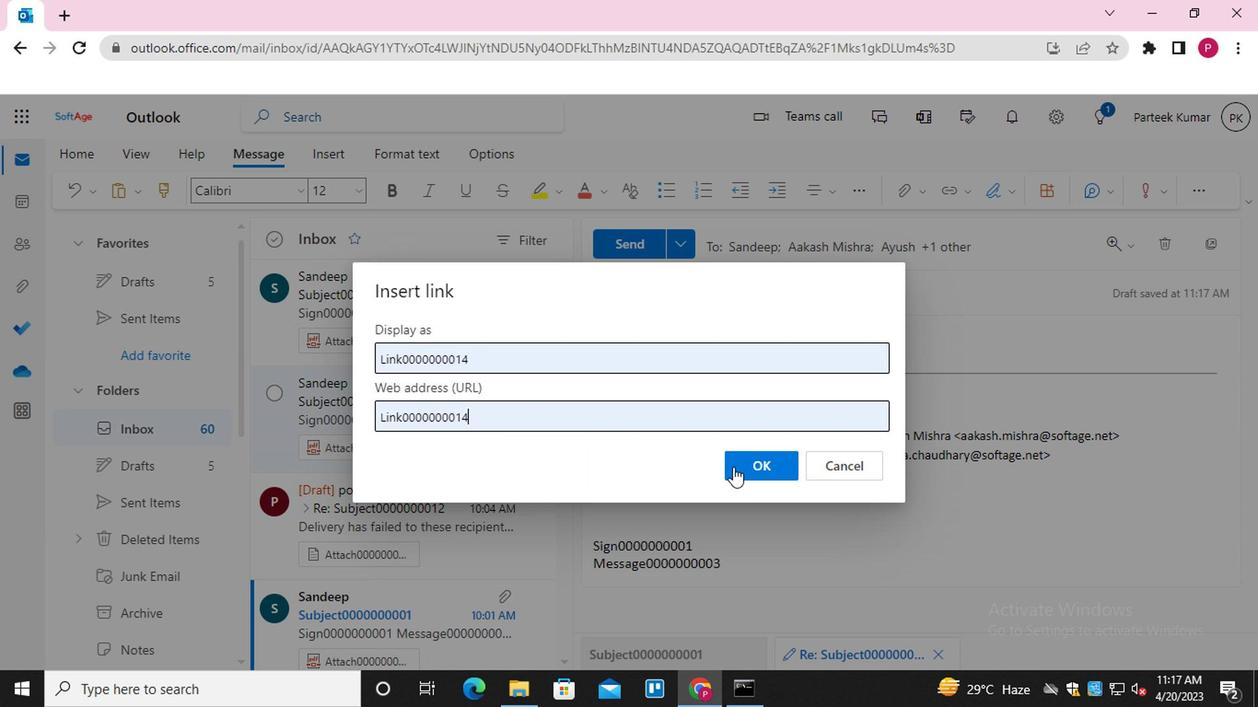 
Action: Mouse pressed left at (790, 468)
Screenshot: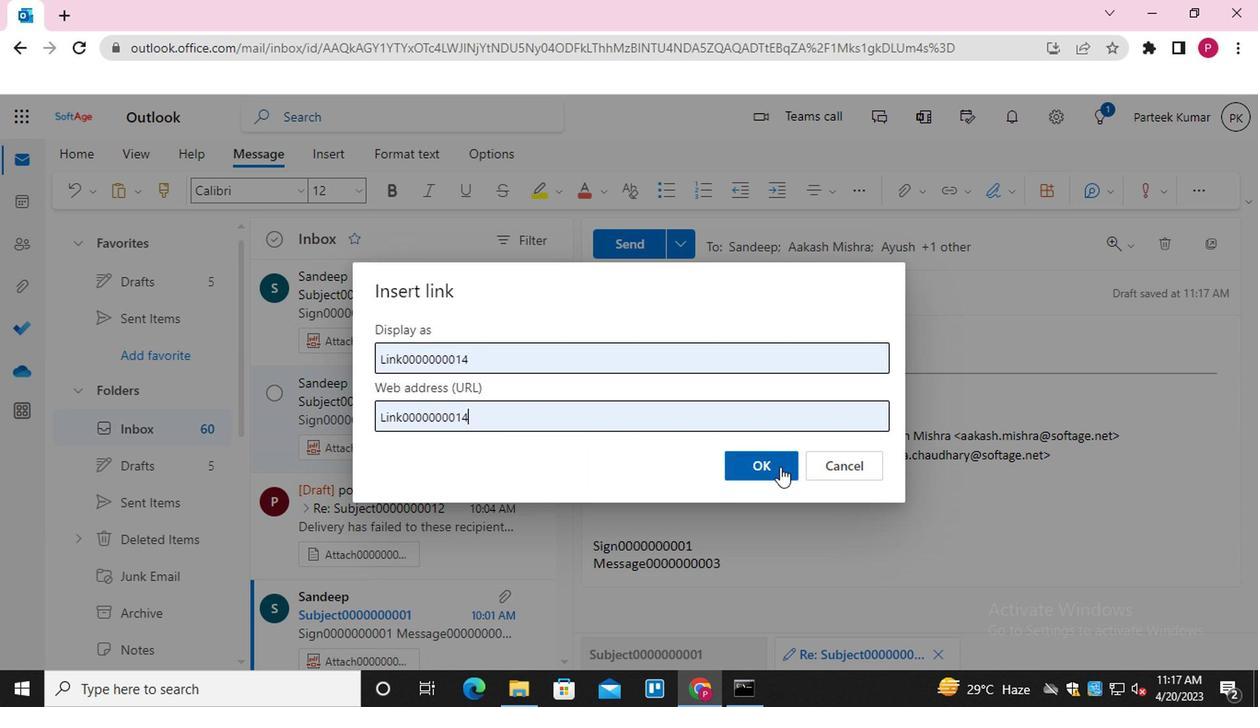 
Action: Mouse moved to (1214, 157)
Screenshot: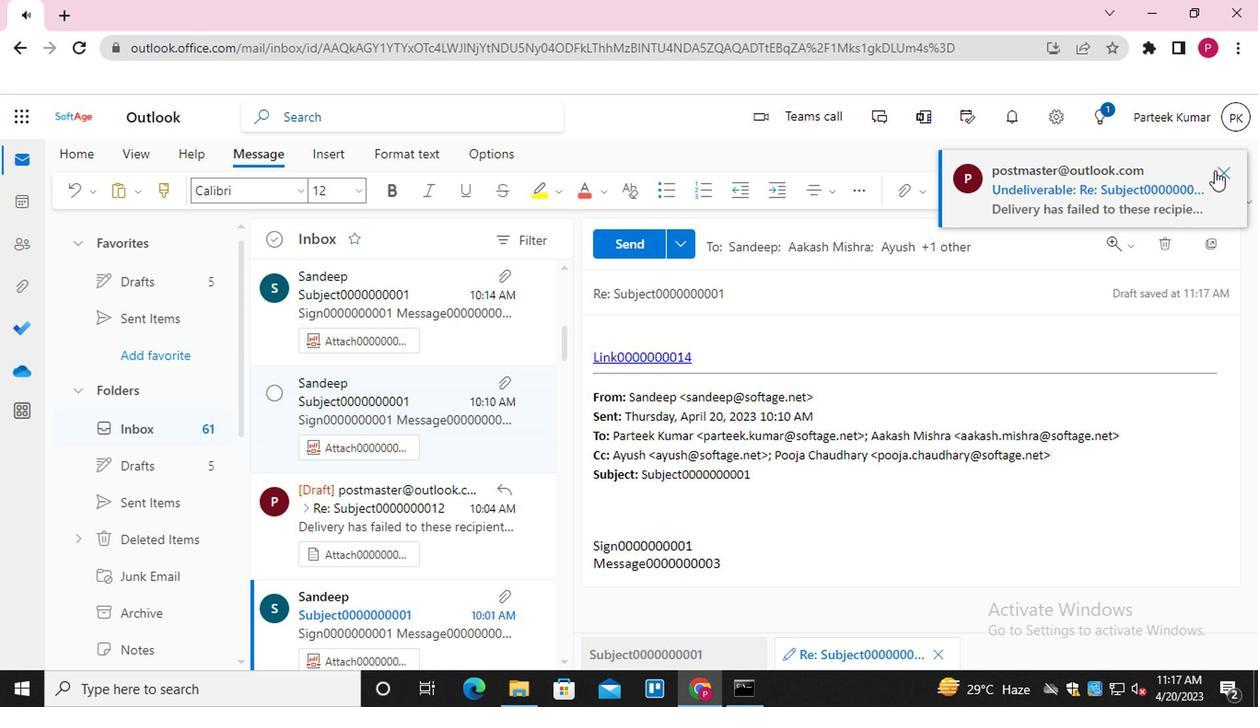 
Action: Mouse pressed left at (1214, 157)
Screenshot: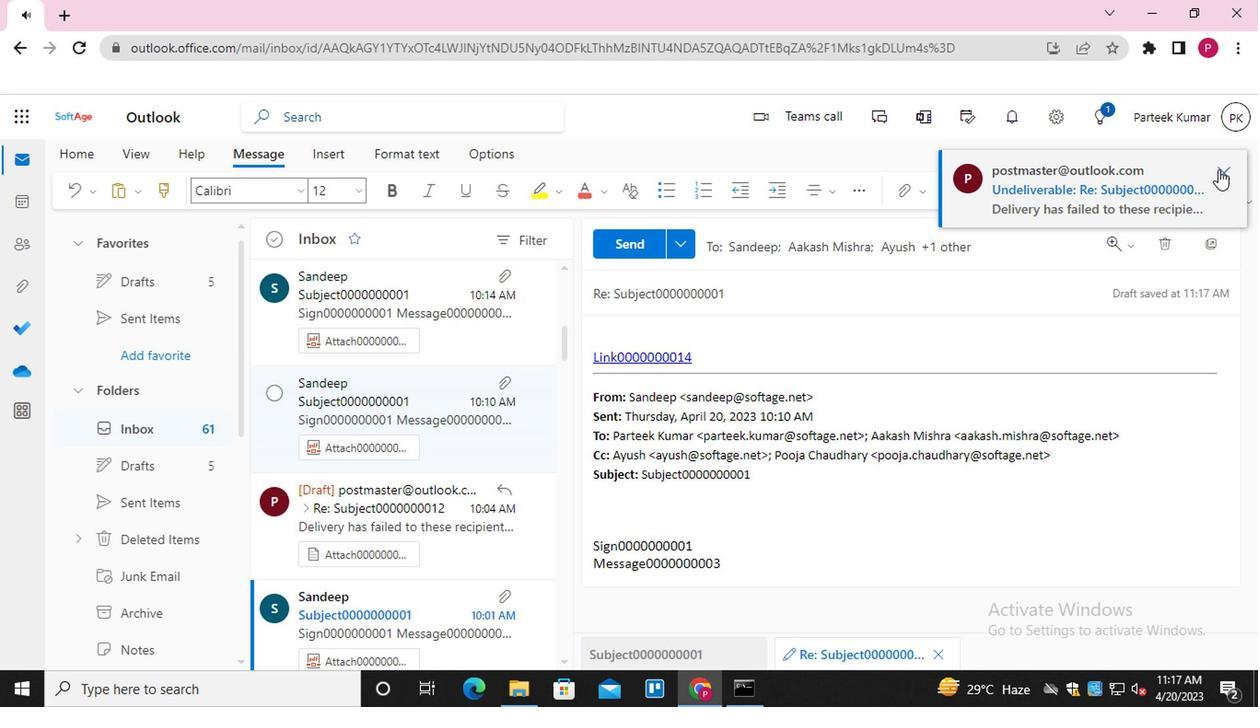 
Action: Mouse moved to (980, 235)
Screenshot: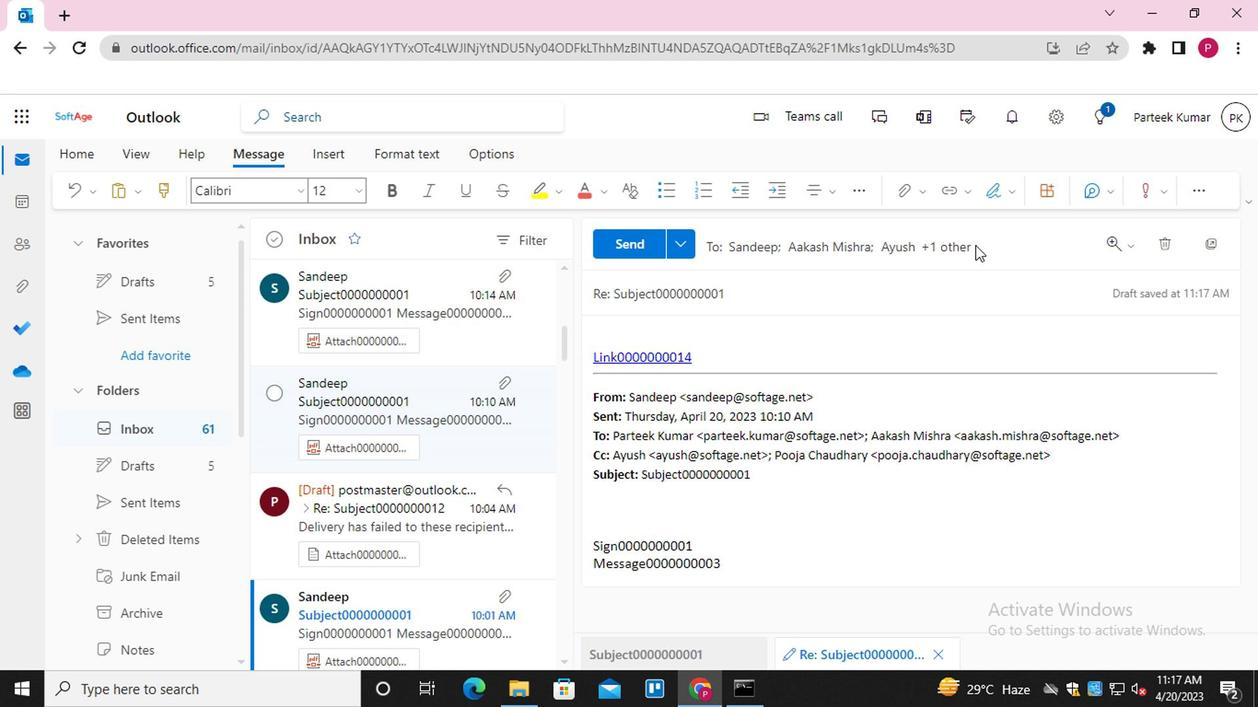 
Action: Mouse pressed left at (980, 235)
Screenshot: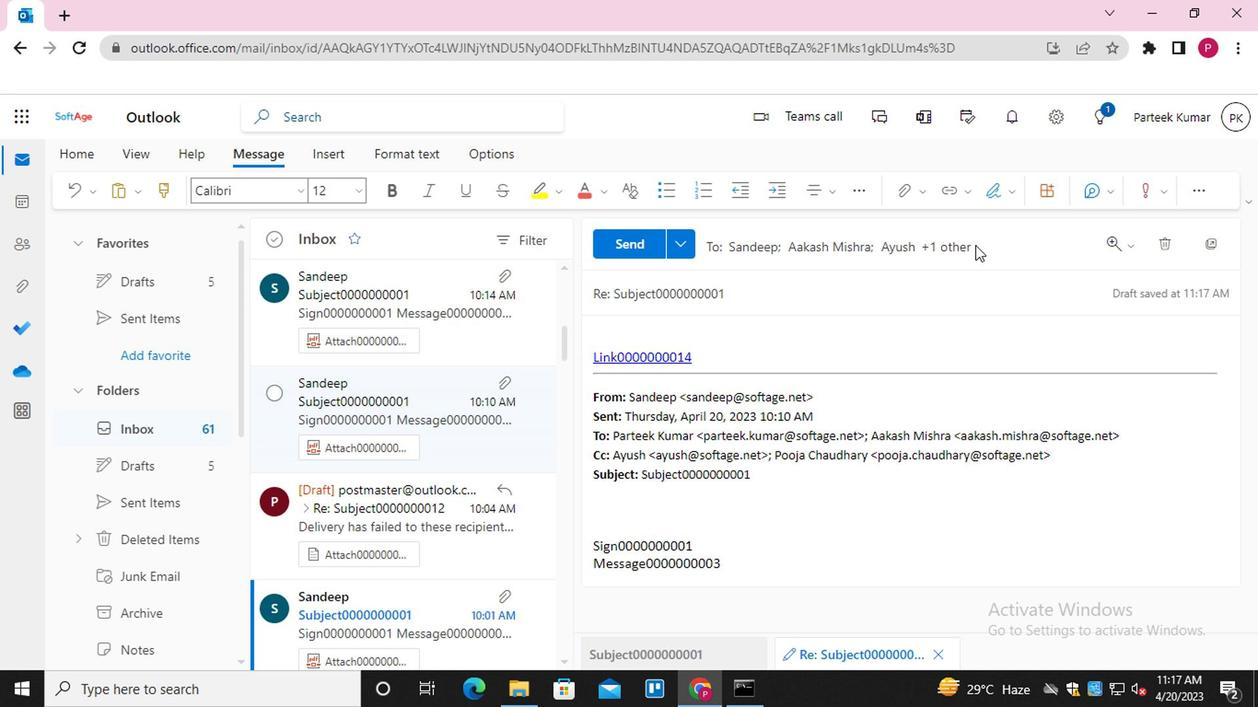 
Action: Mouse moved to (723, 285)
Screenshot: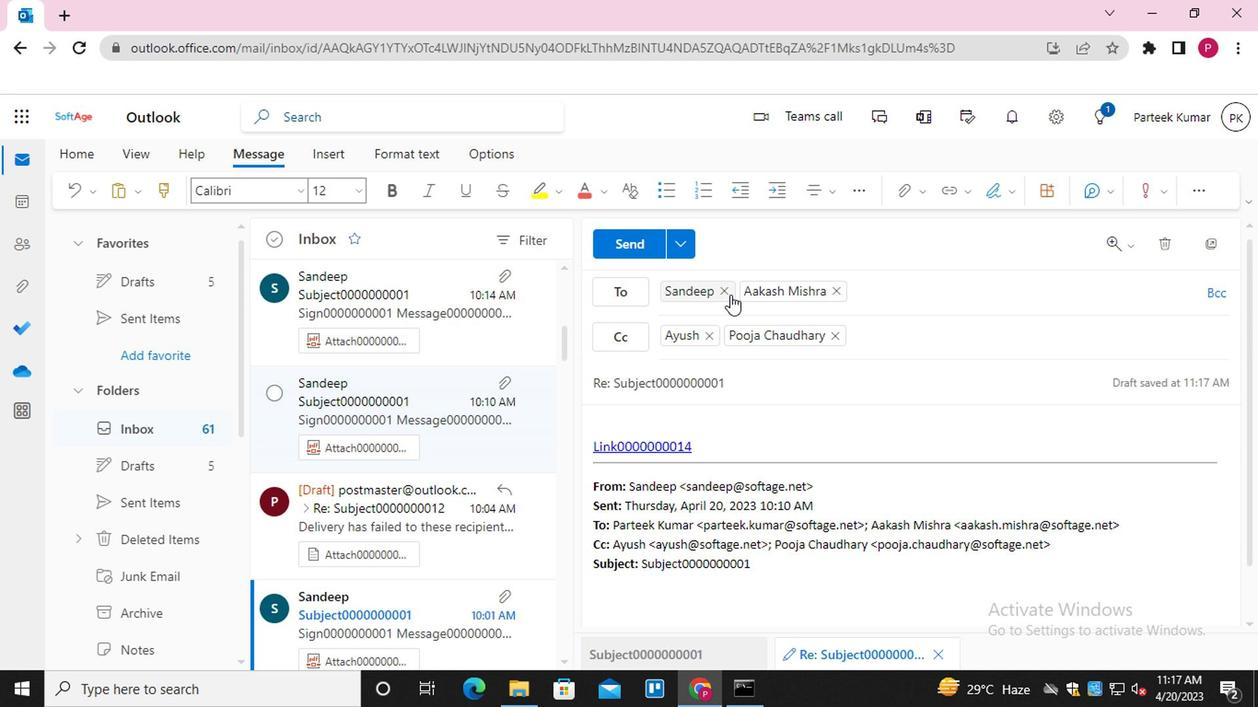 
Action: Mouse pressed left at (723, 285)
Screenshot: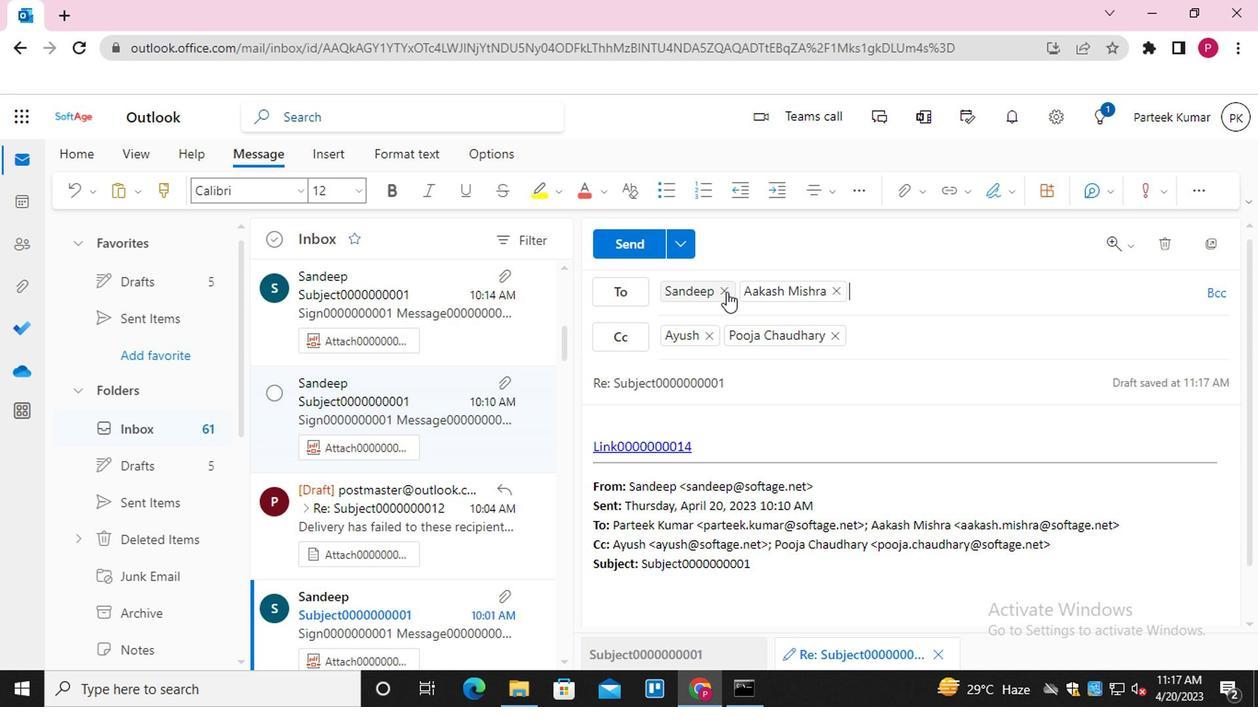 
Action: Mouse moved to (708, 325)
Screenshot: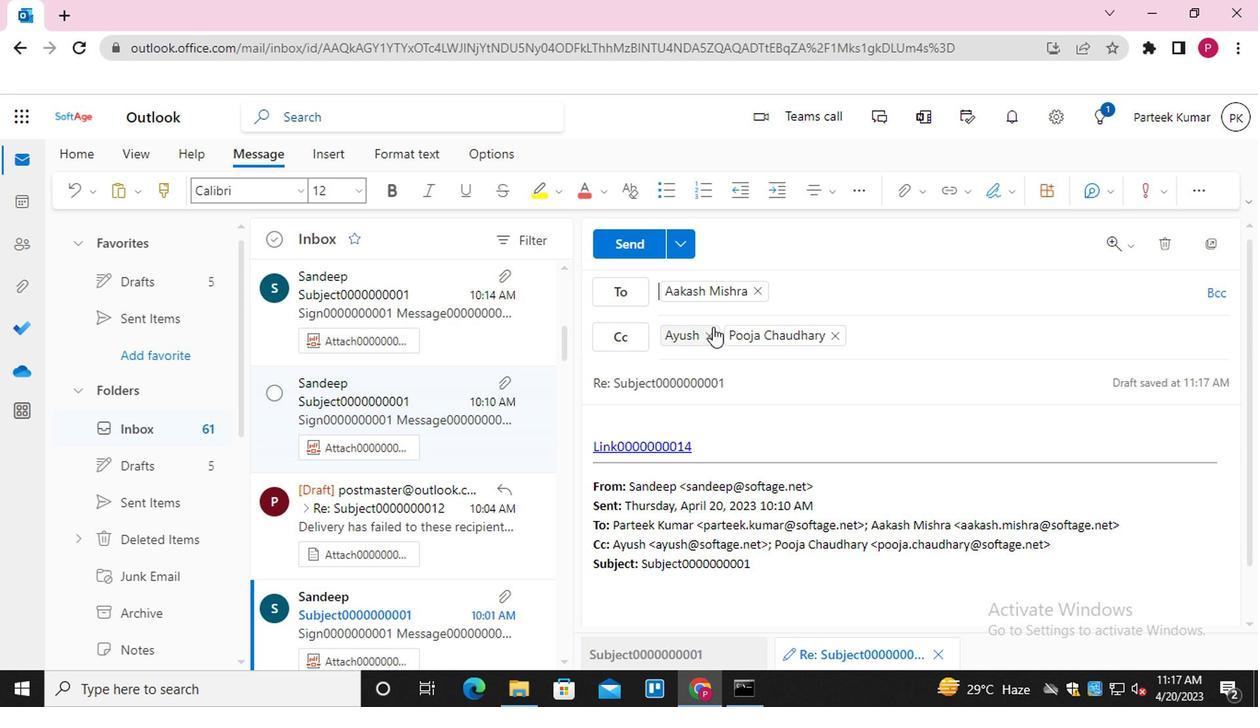 
Action: Mouse pressed left at (708, 325)
Screenshot: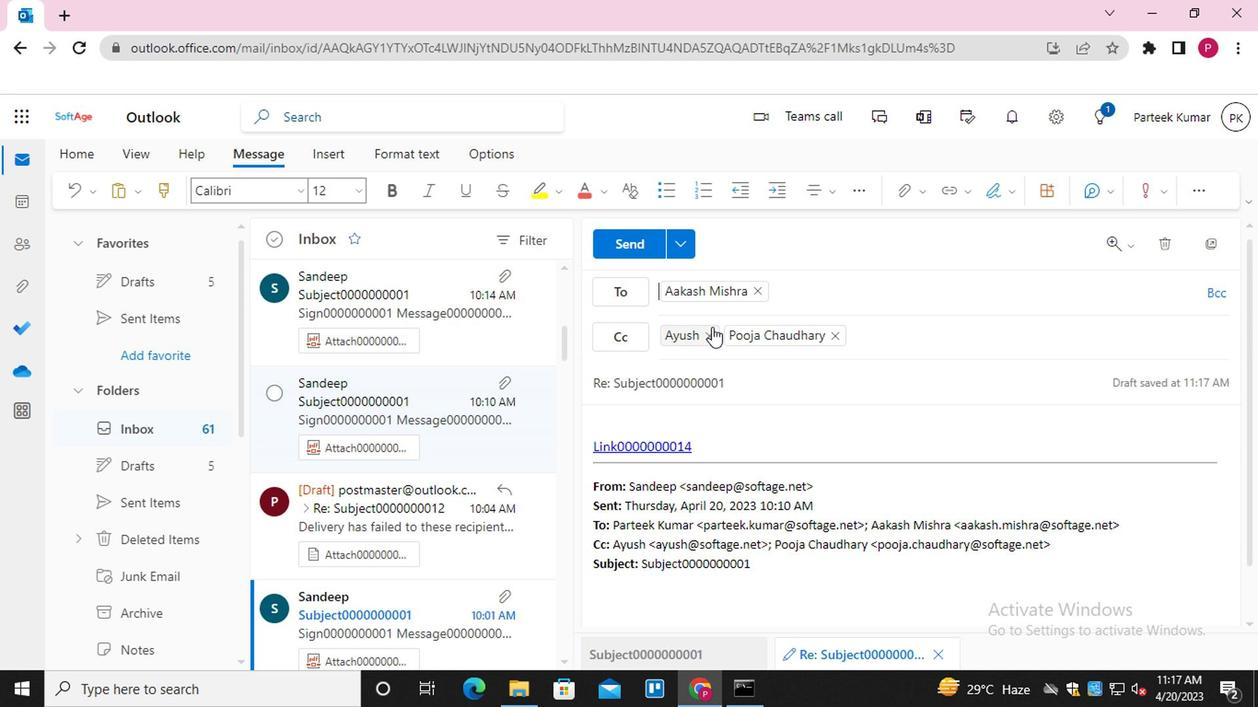 
Action: Mouse moved to (766, 330)
Screenshot: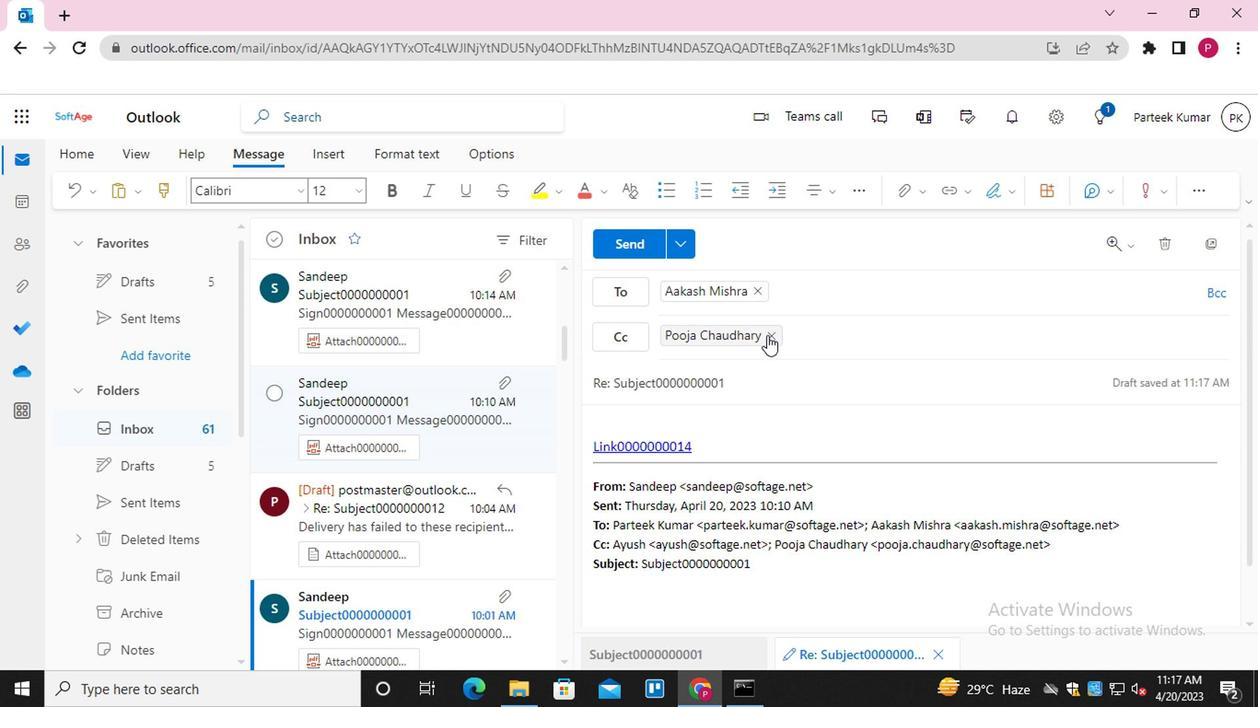 
Action: Mouse pressed left at (766, 330)
Screenshot: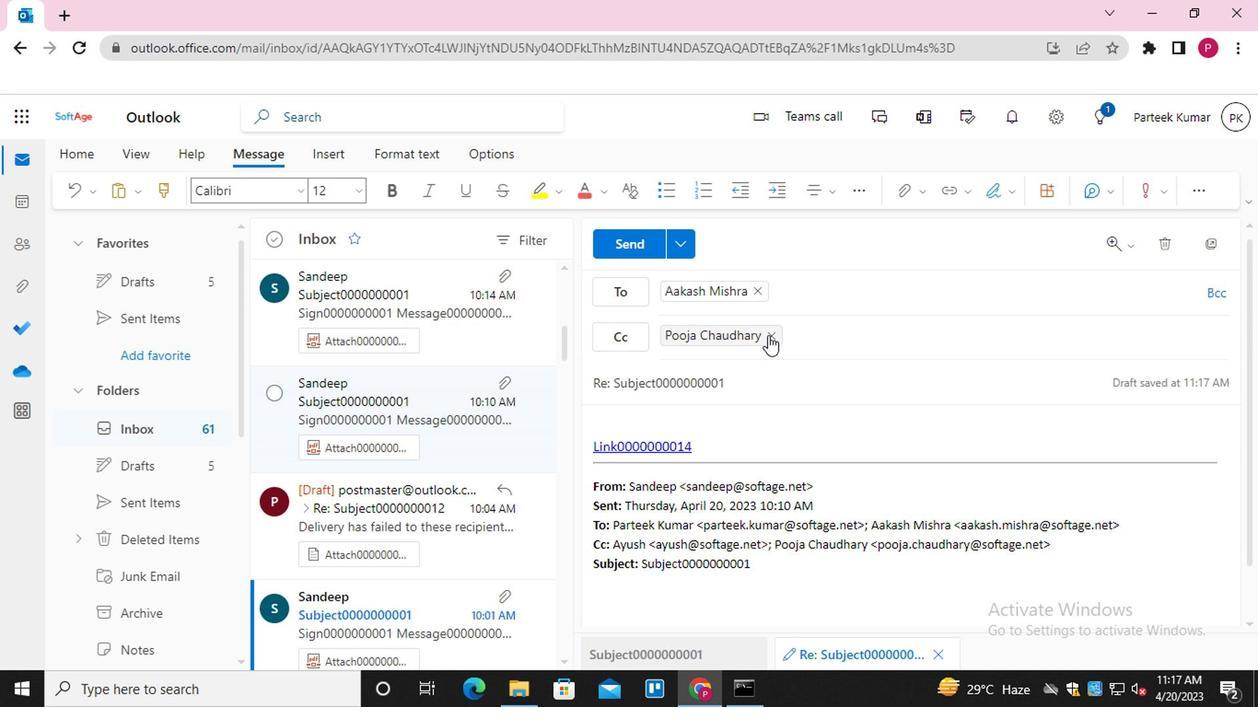 
Action: Mouse moved to (748, 345)
Screenshot: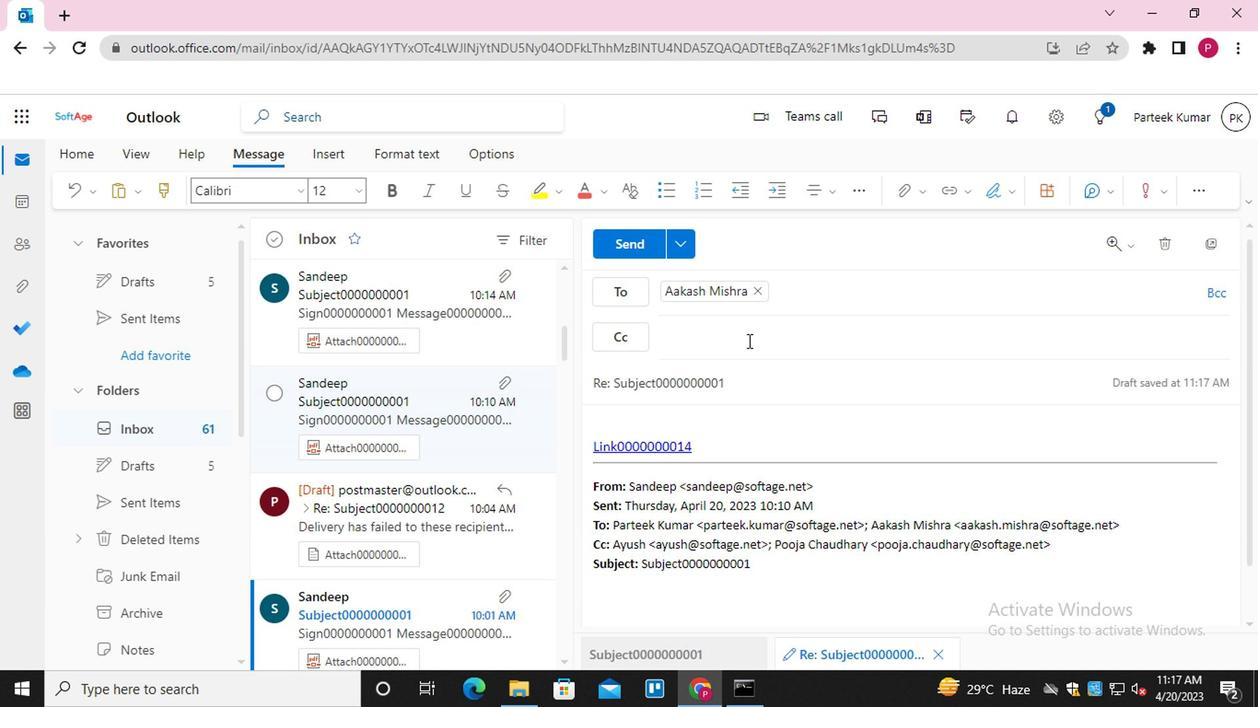 
Action: Key pressed <Key.shift>EMAIL0000000002<Key.enter>
Screenshot: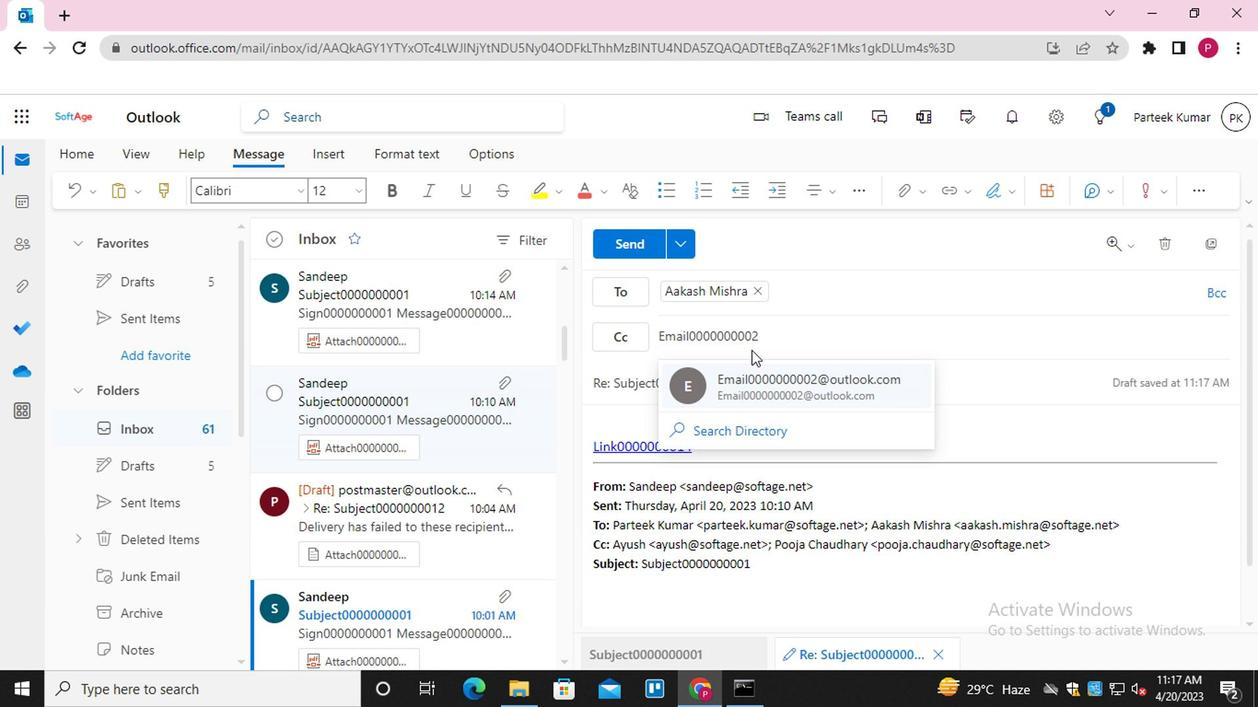
Action: Mouse moved to (1208, 290)
Screenshot: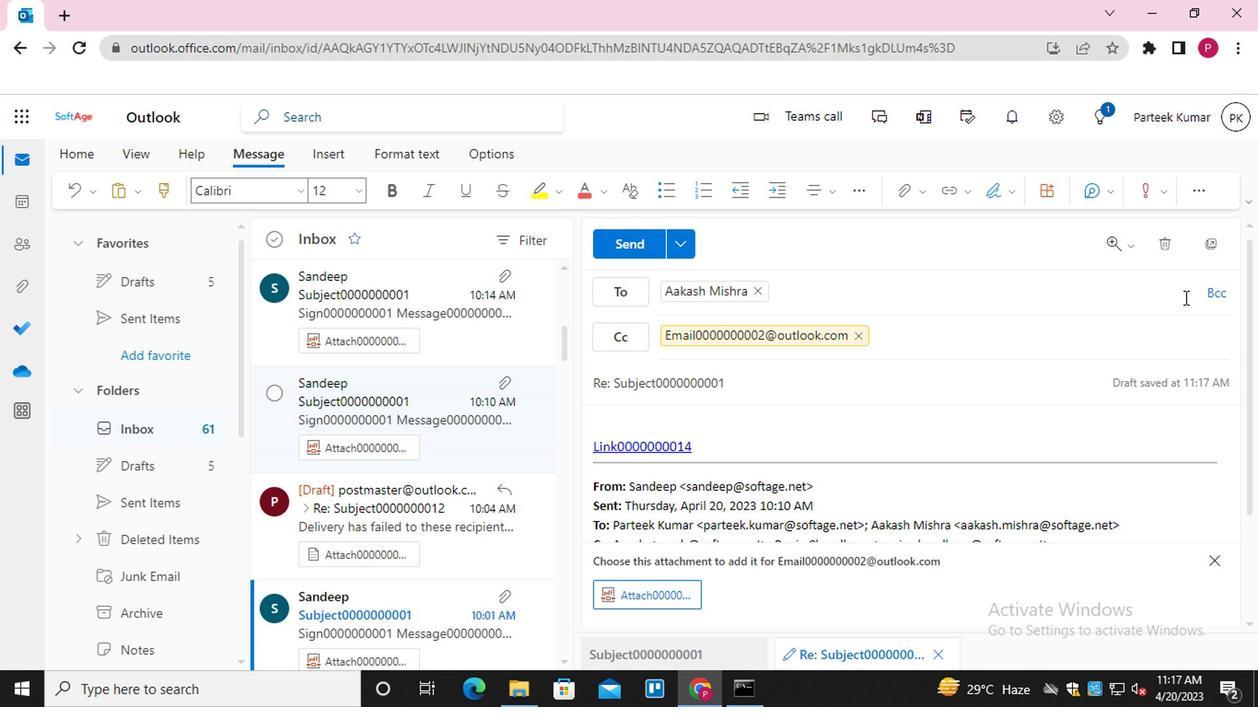 
Action: Mouse pressed left at (1208, 290)
Screenshot: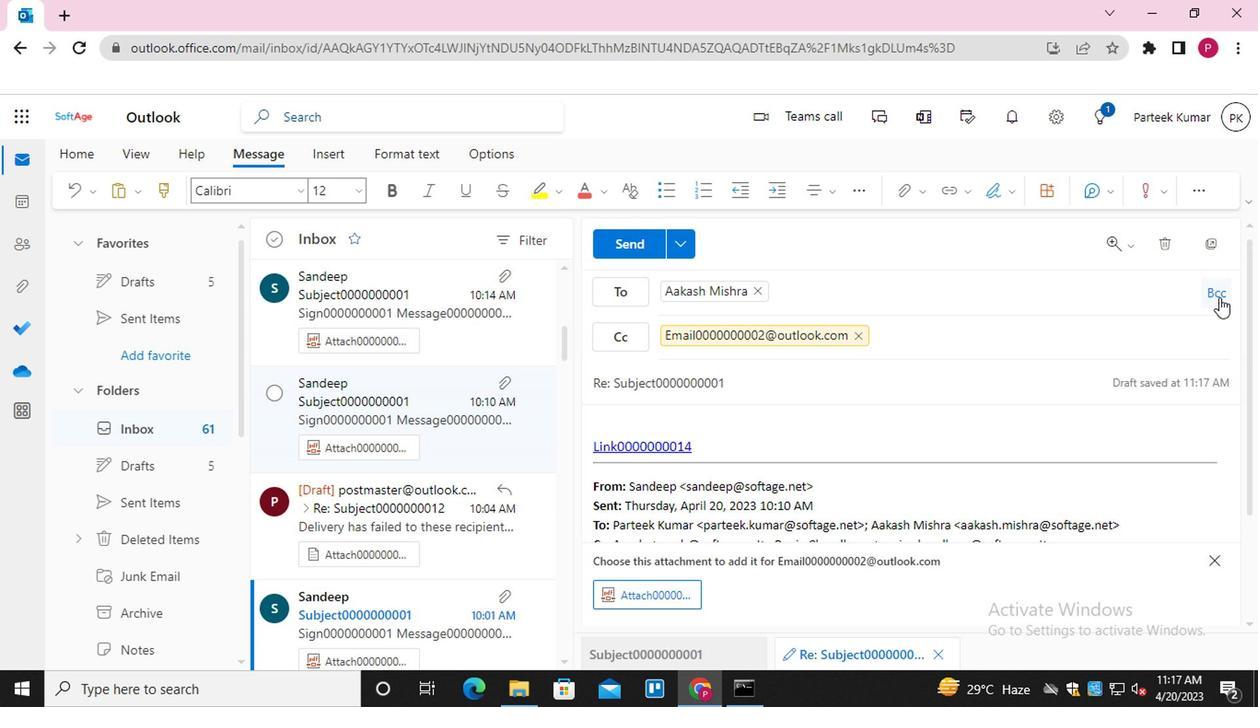 
Action: Mouse moved to (741, 389)
Screenshot: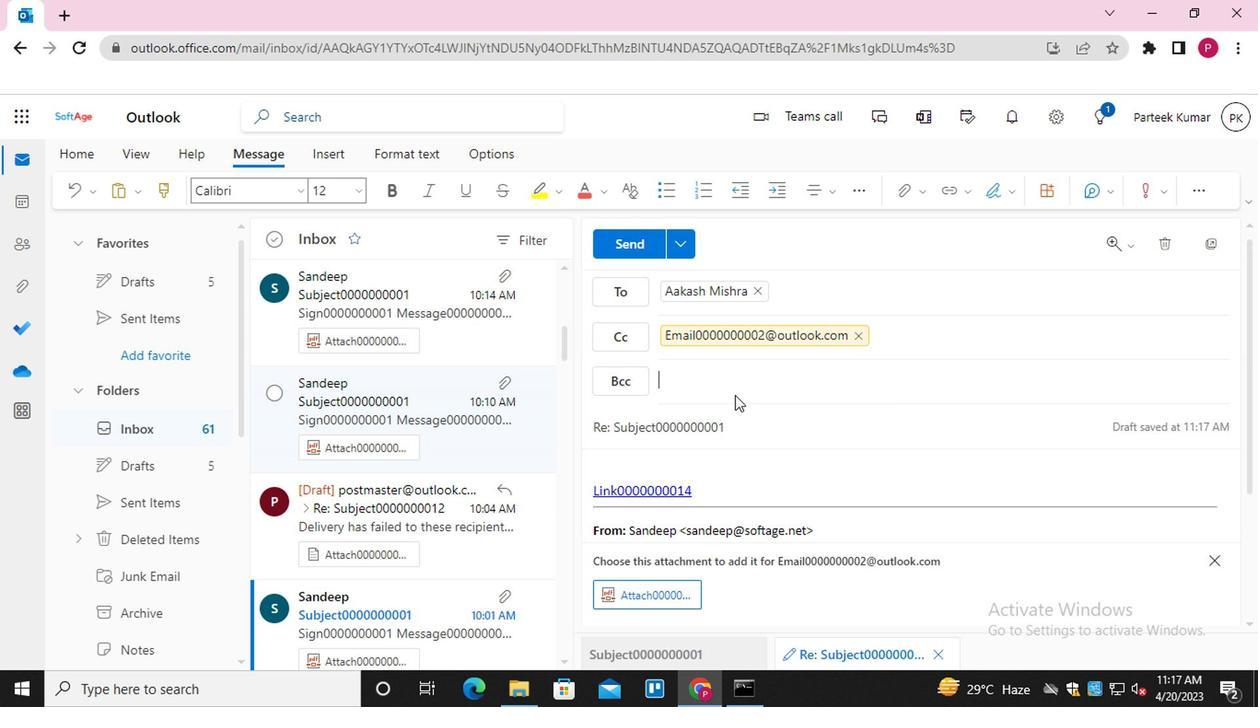 
Action: Key pressed <Key.shift>EMAIL0000000003<Key.shift>@OUTLOOK.COM<Key.enter>
Screenshot: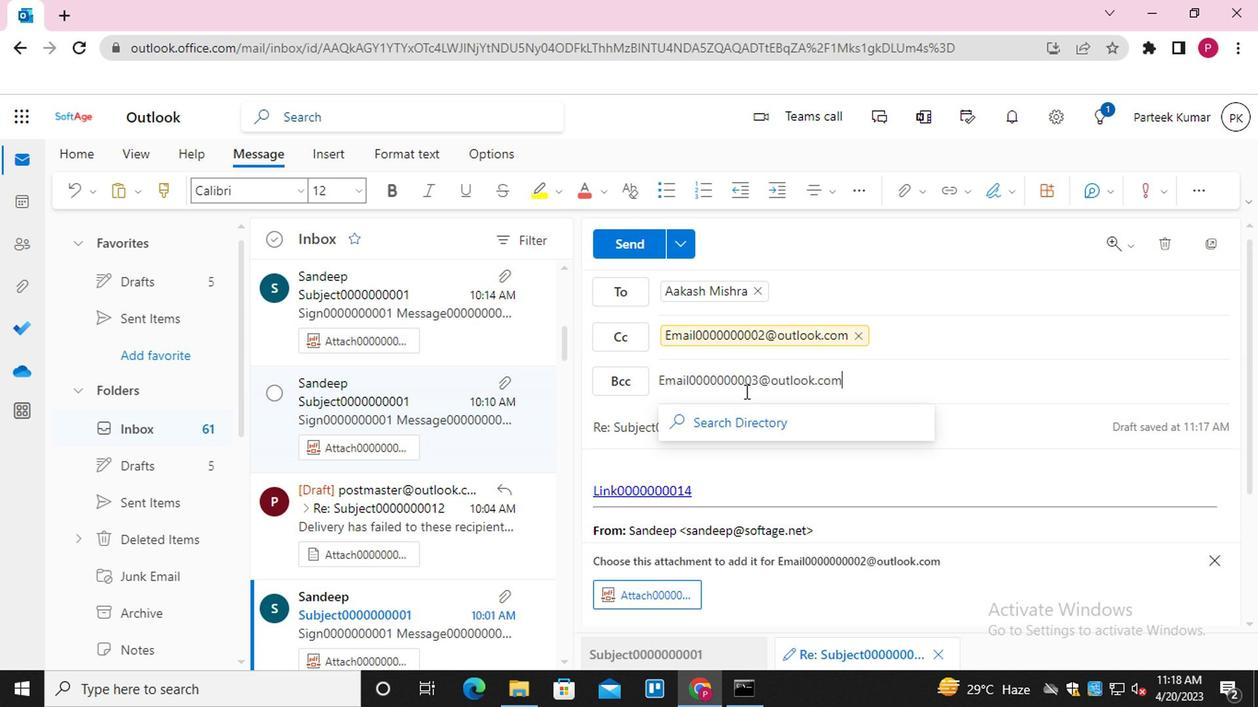 
Action: Mouse moved to (729, 423)
Screenshot: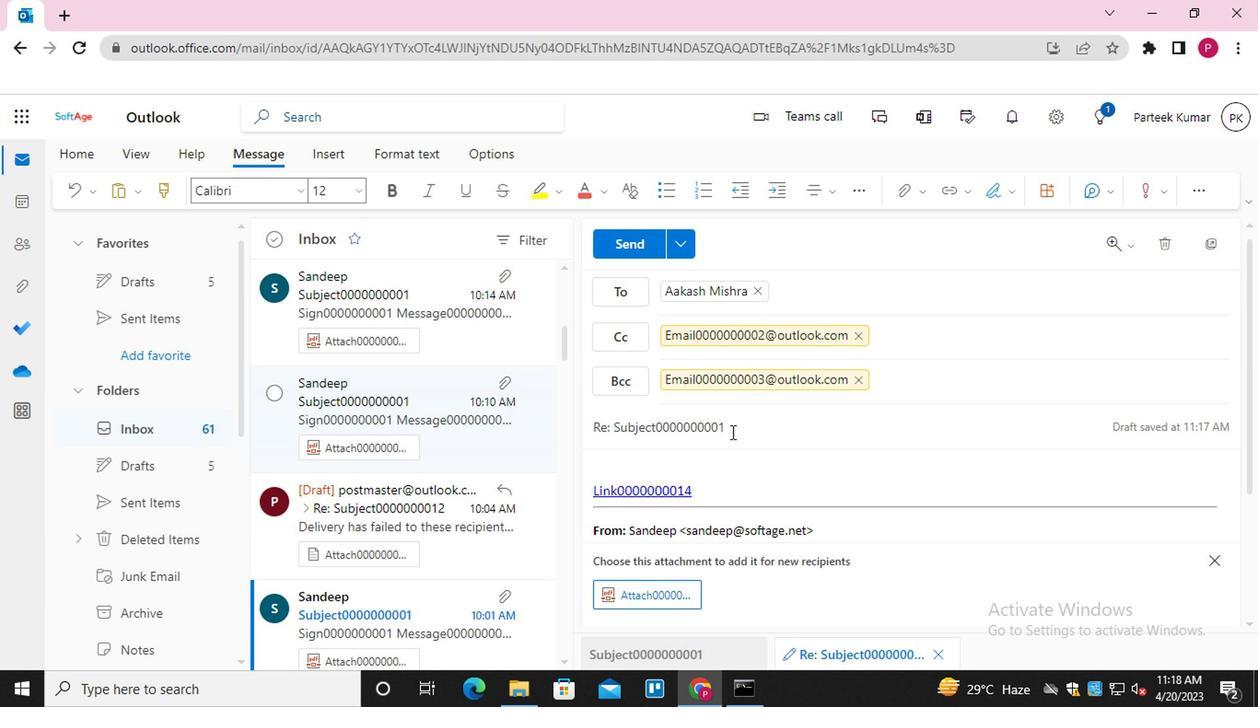 
Action: Mouse pressed left at (729, 423)
Screenshot: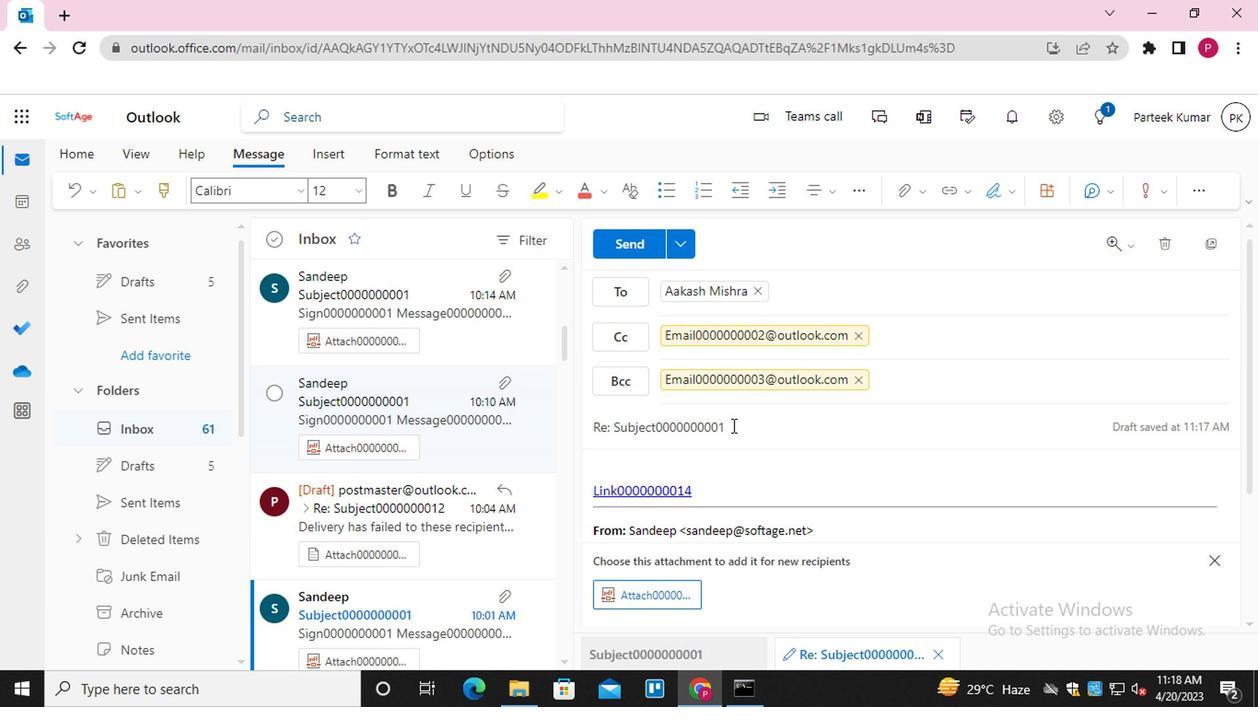 
Action: Mouse moved to (729, 423)
Screenshot: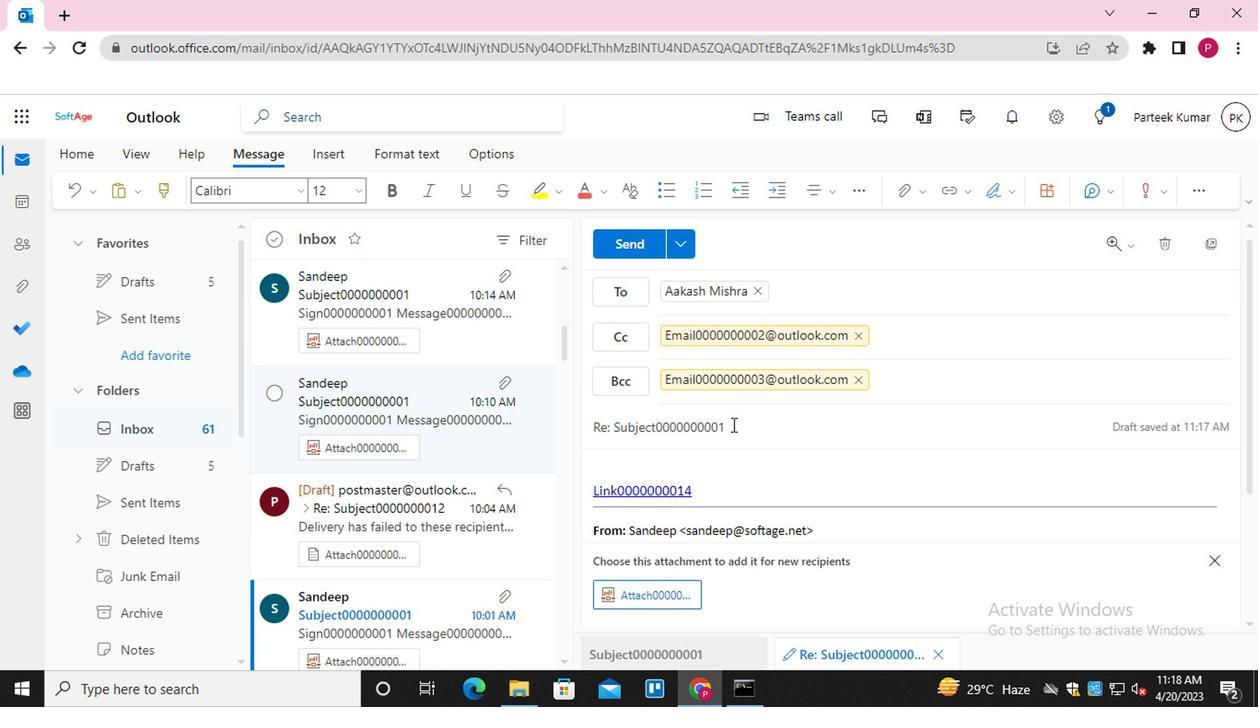 
Action: Key pressed <Key.backspace><Key.backspace>17
Screenshot: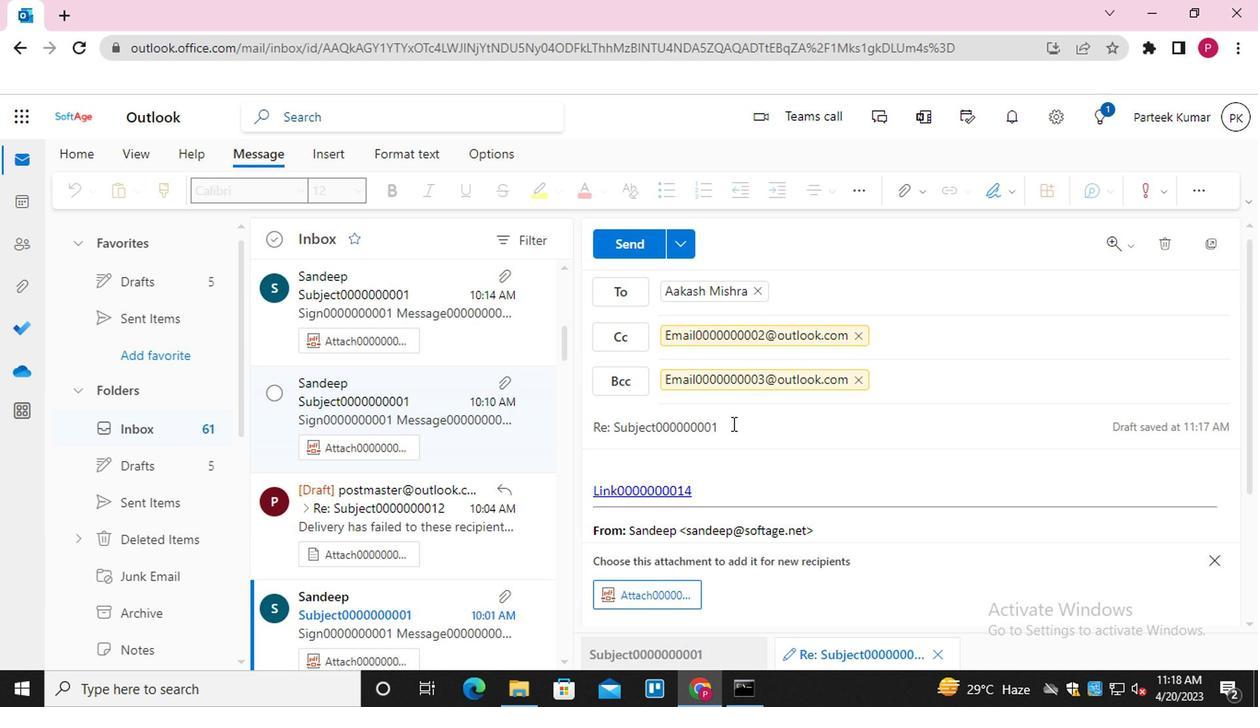 
Action: Mouse moved to (661, 480)
Screenshot: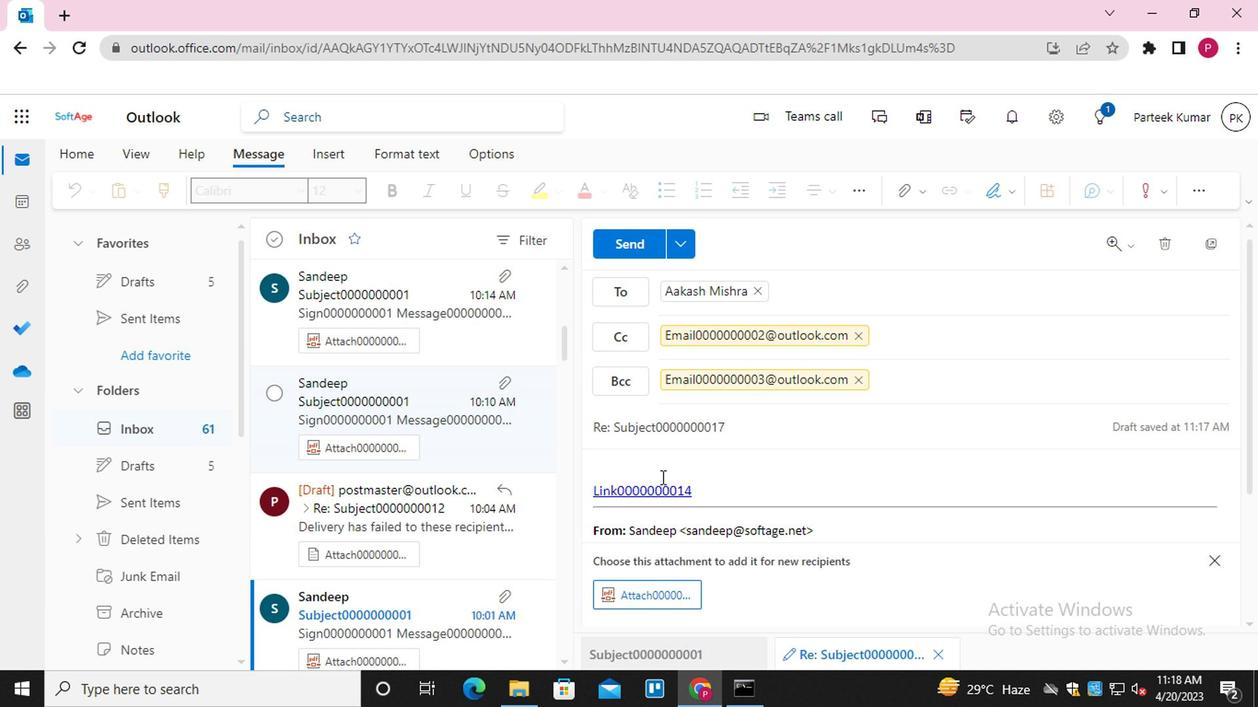 
Action: Mouse pressed left at (661, 480)
Screenshot: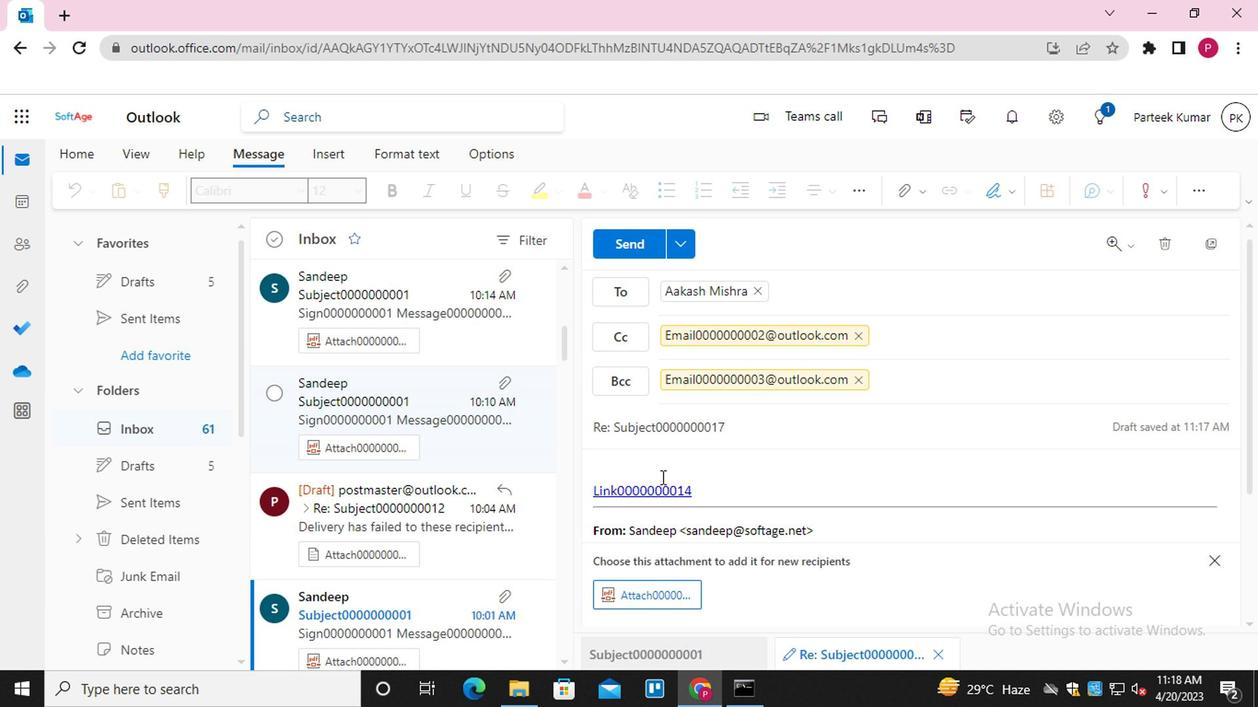 
Action: Key pressed <Key.shift_r><Key.shift_r><Key.shift_r><Key.shift_r><Key.shift_r><Key.shift_r><Key.shift_r><Key.shift_r><Key.shift_r>MESSAGE0000000014
Screenshot: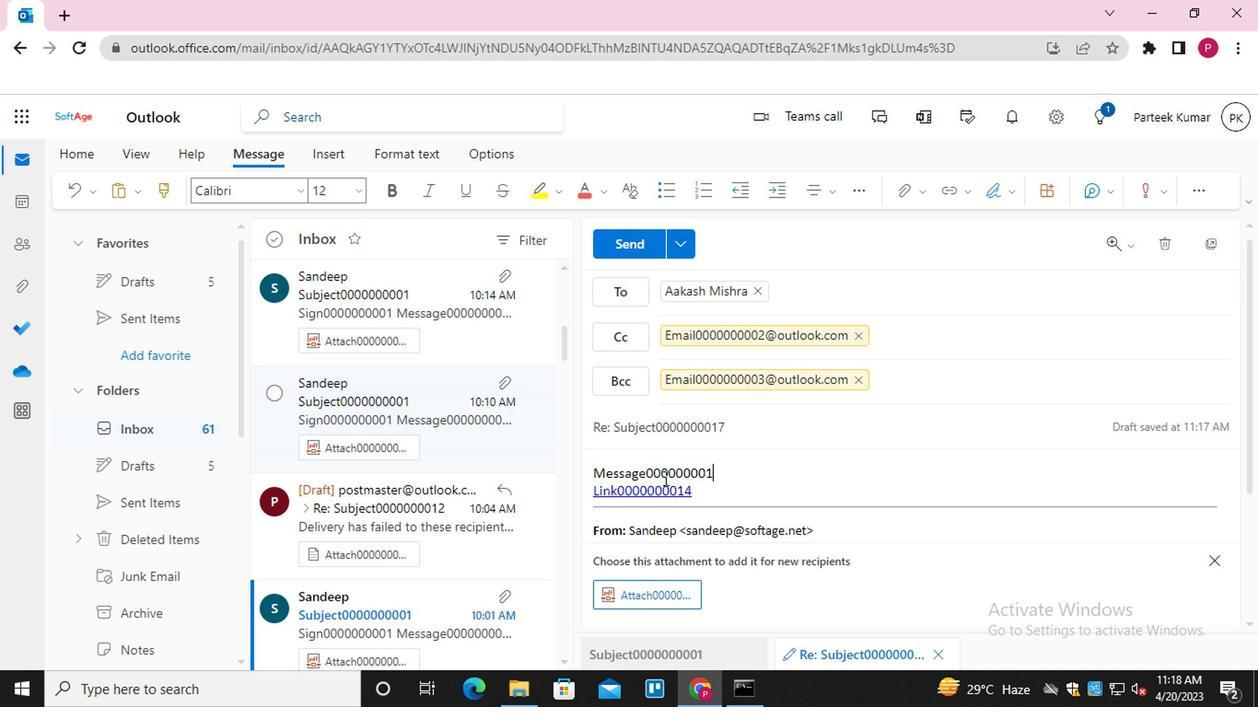 
Action: Mouse moved to (899, 184)
